 Task: Survival and Preparedness Supplies: Cater to preppers and survival enthusiasts.
Action: Mouse moved to (973, 515)
Screenshot: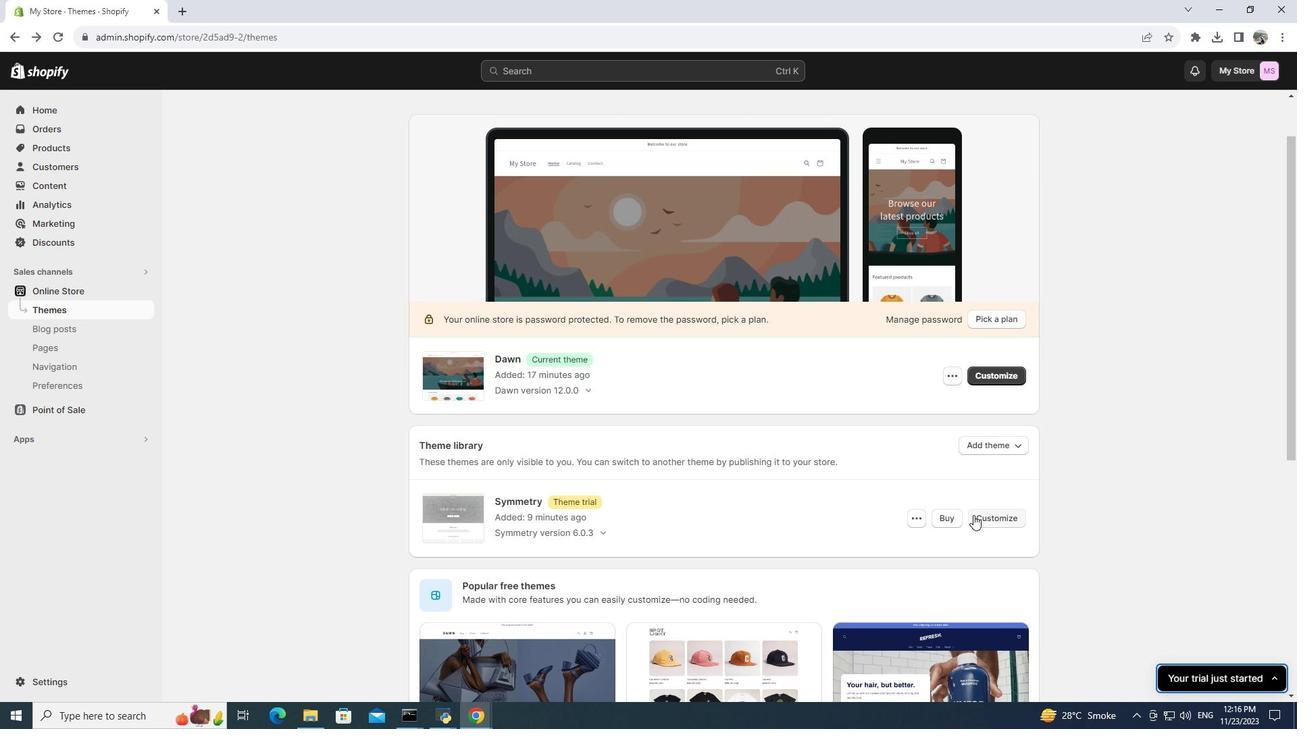 
Action: Mouse pressed left at (973, 515)
Screenshot: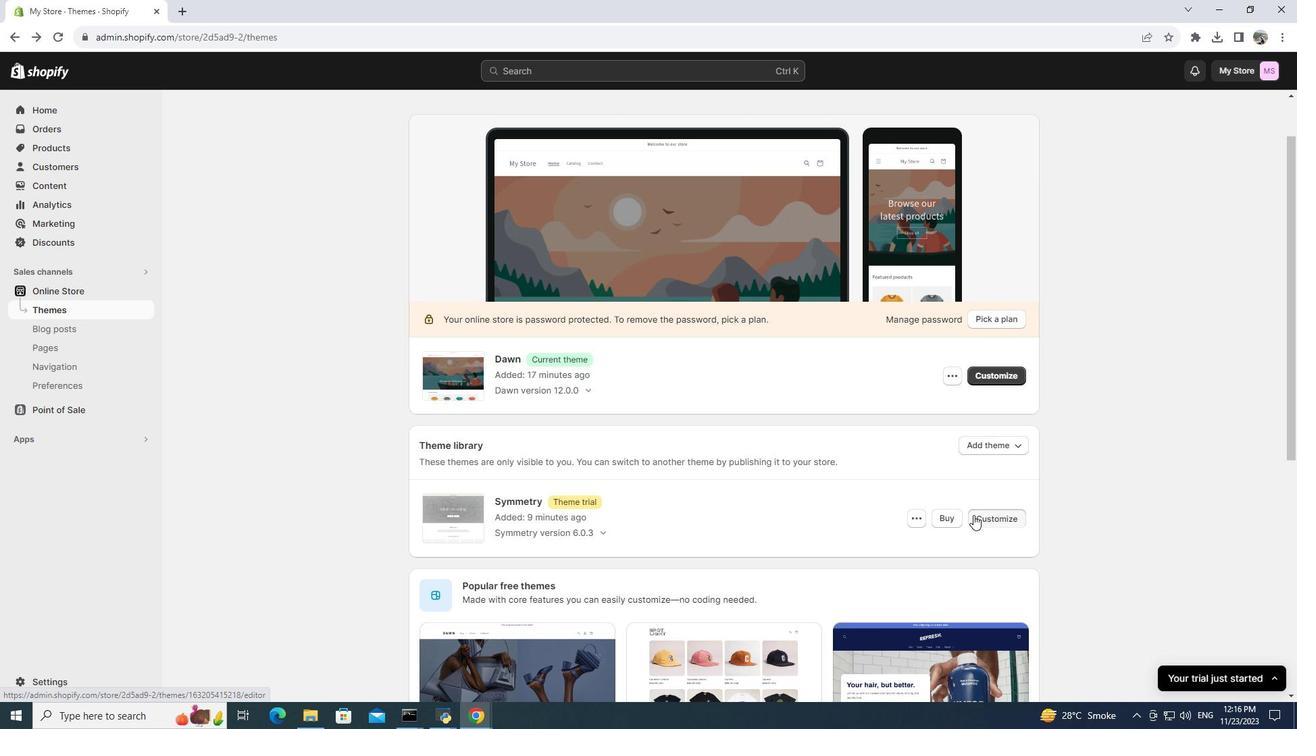 
Action: Mouse moved to (987, 336)
Screenshot: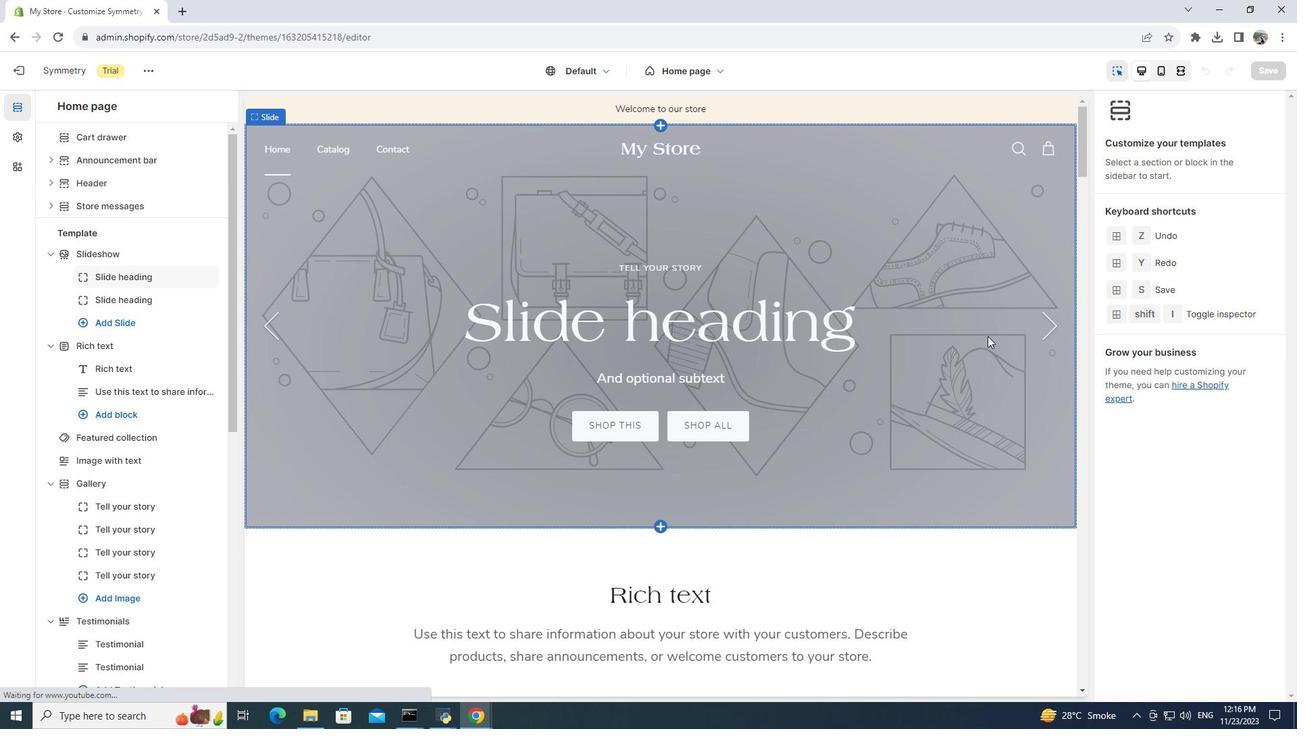 
Action: Mouse pressed left at (987, 336)
Screenshot: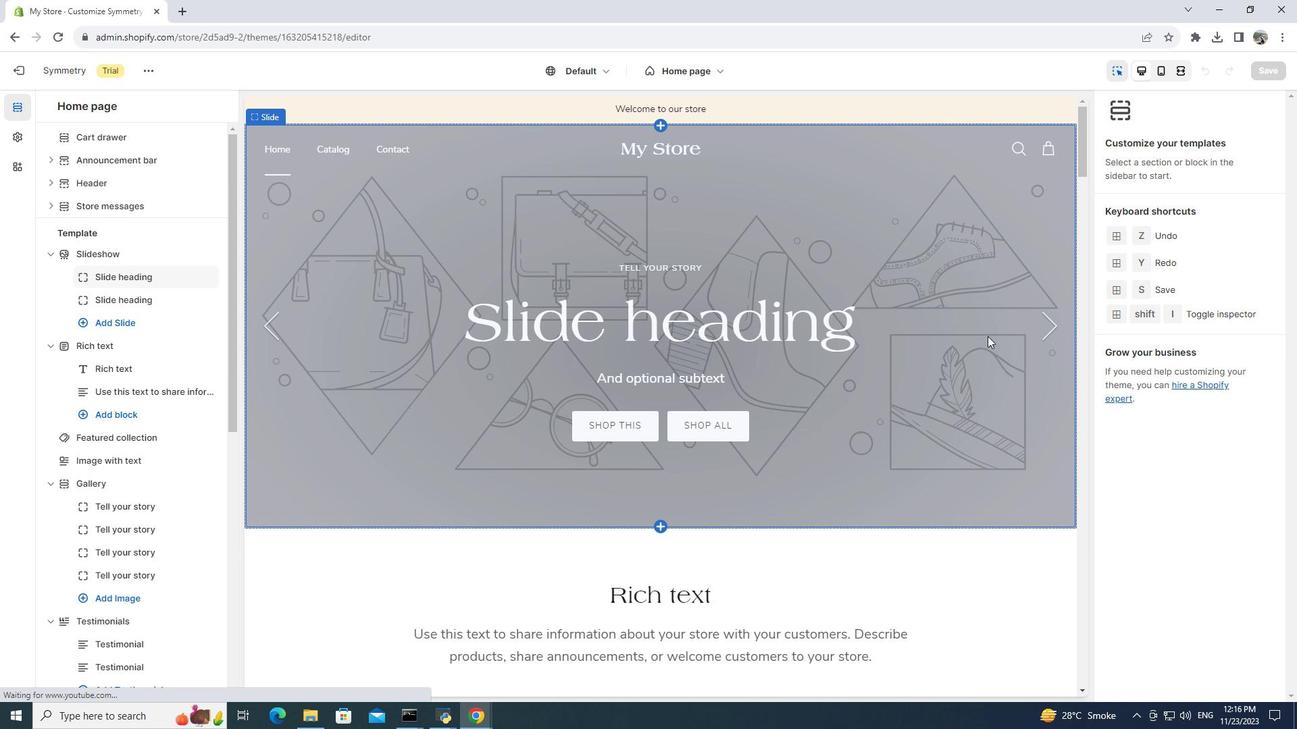
Action: Mouse moved to (1195, 171)
Screenshot: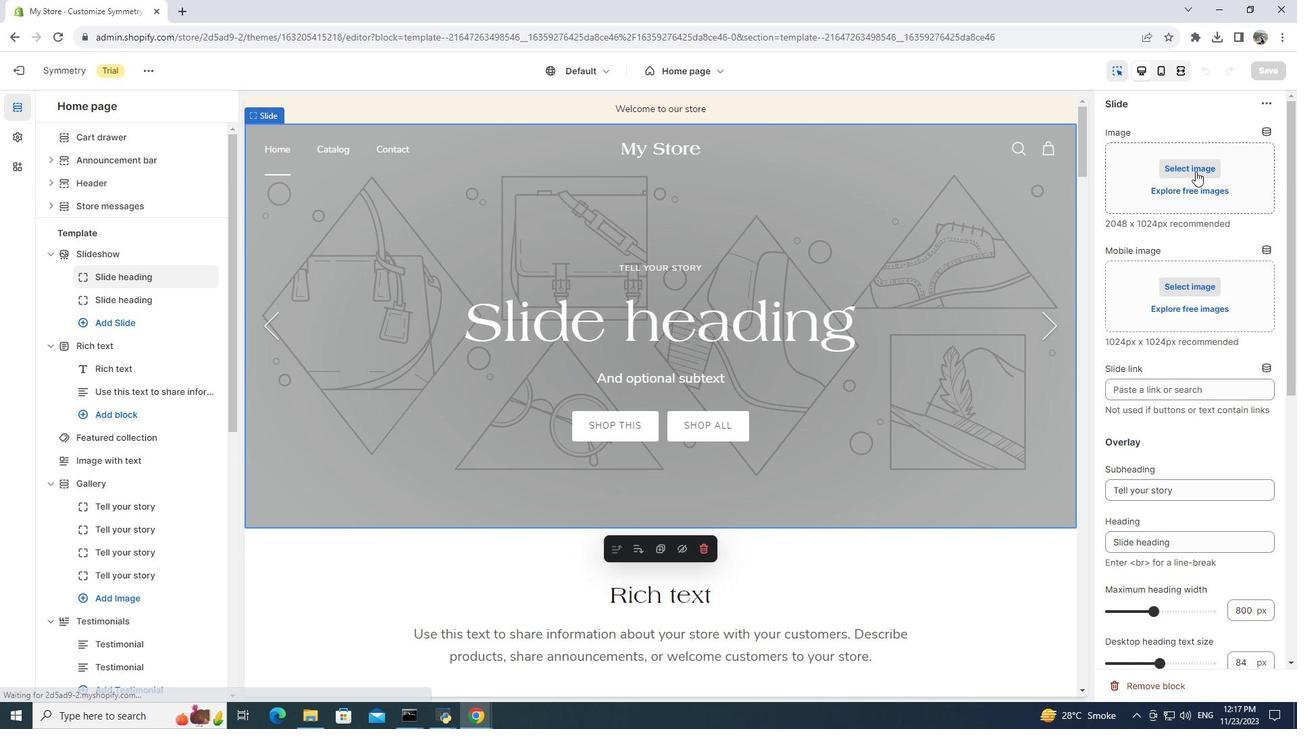 
Action: Mouse pressed left at (1195, 171)
Screenshot: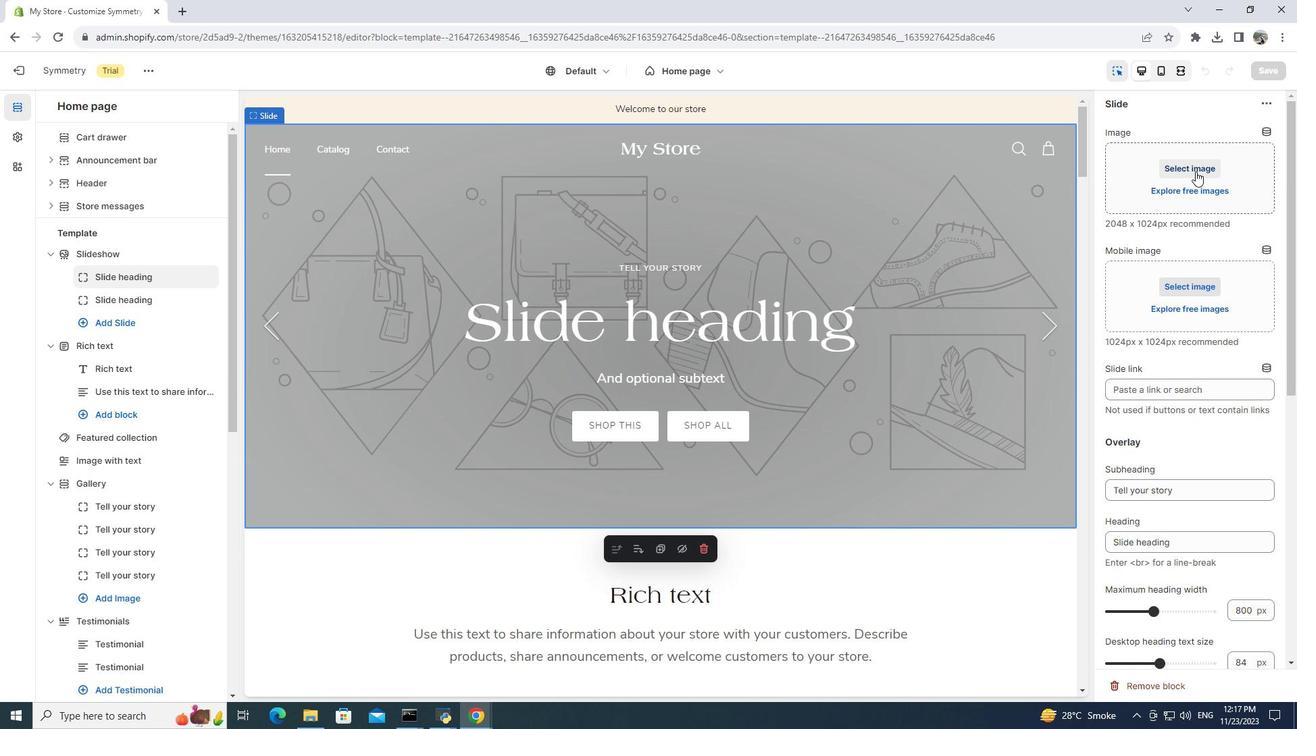 
Action: Mouse moved to (526, 452)
Screenshot: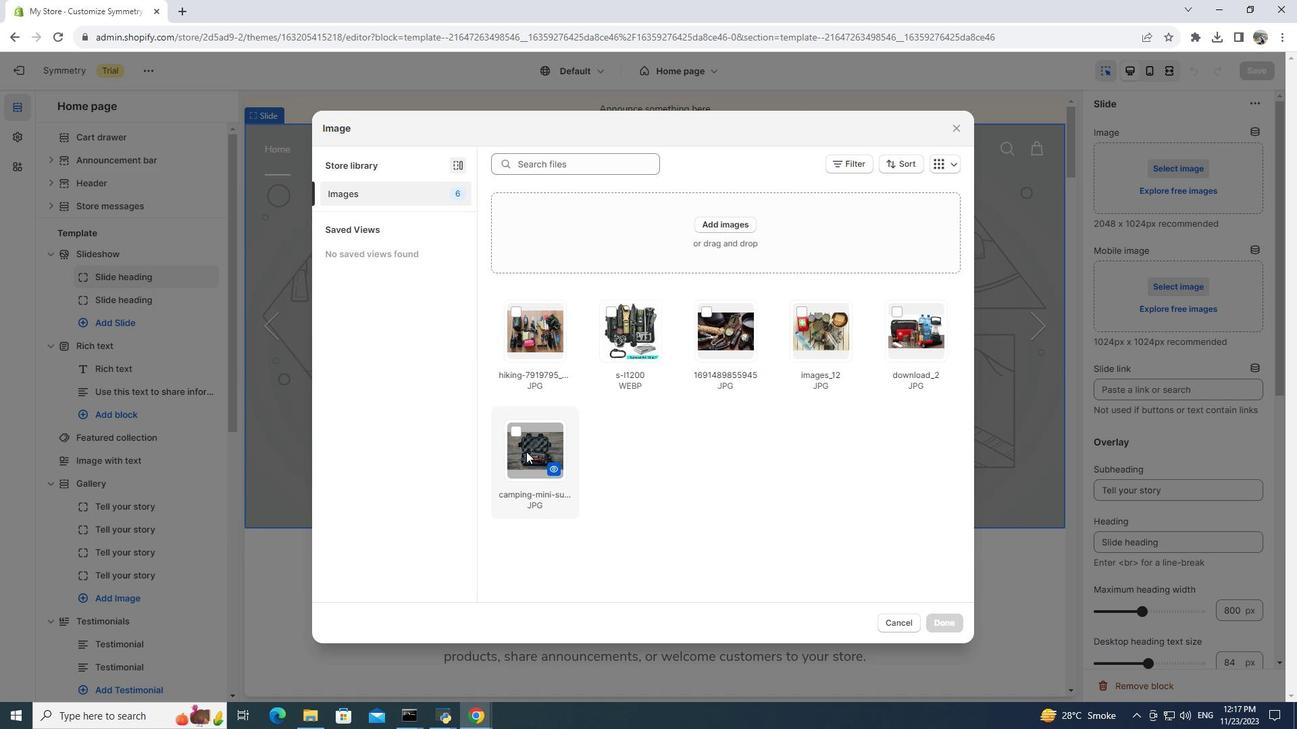
Action: Mouse pressed left at (526, 452)
Screenshot: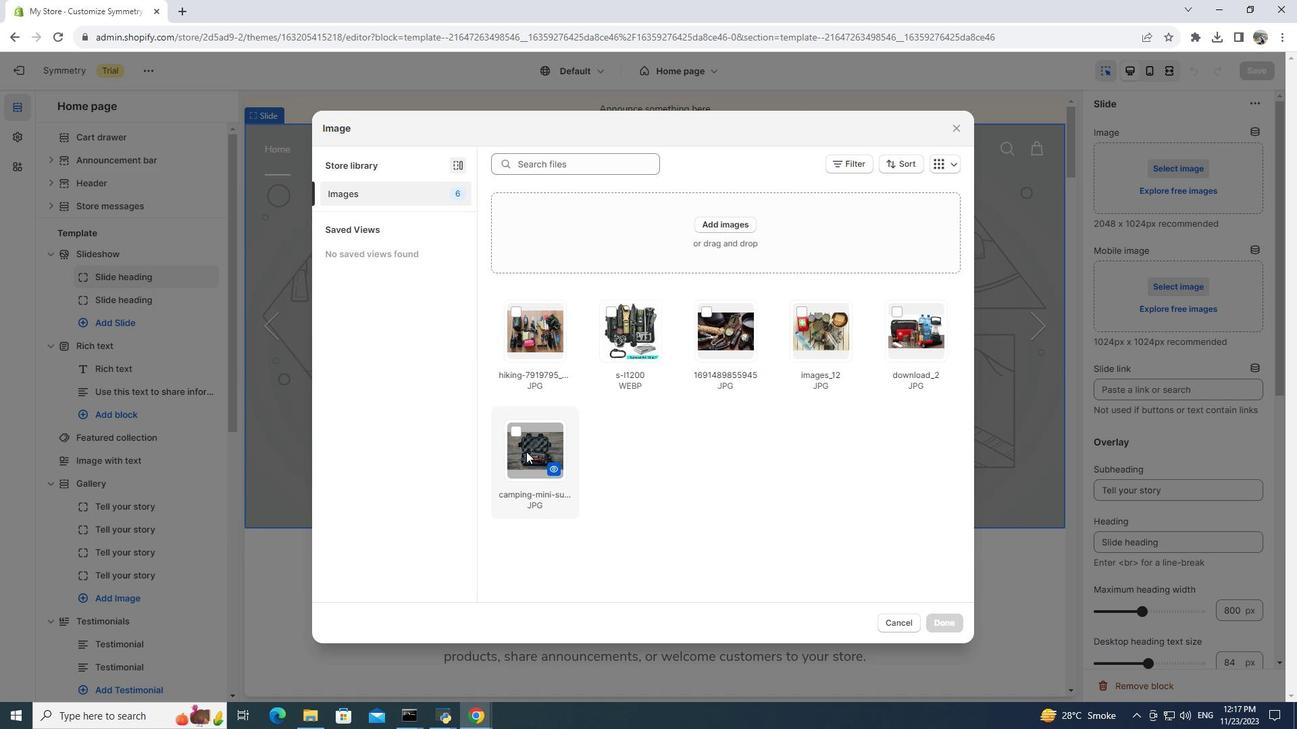 
Action: Mouse moved to (941, 616)
Screenshot: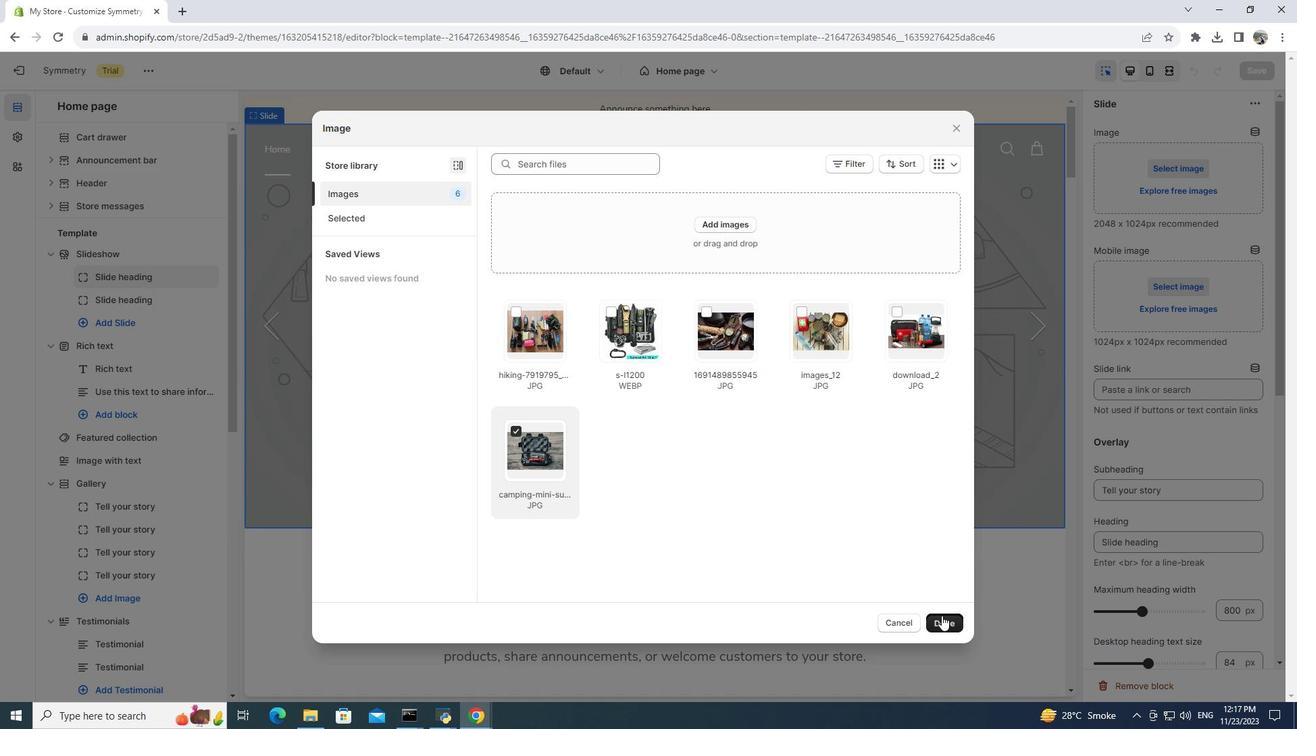 
Action: Mouse pressed left at (941, 616)
Screenshot: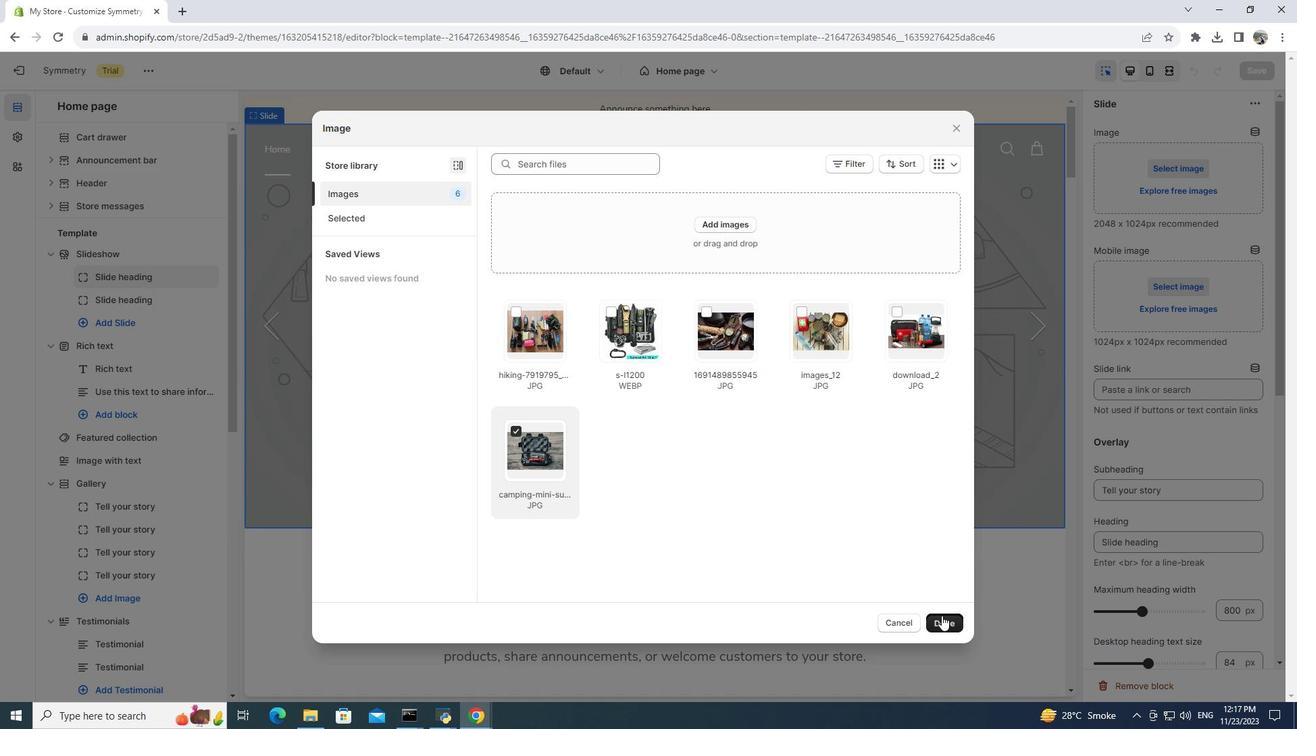 
Action: Mouse moved to (1054, 324)
Screenshot: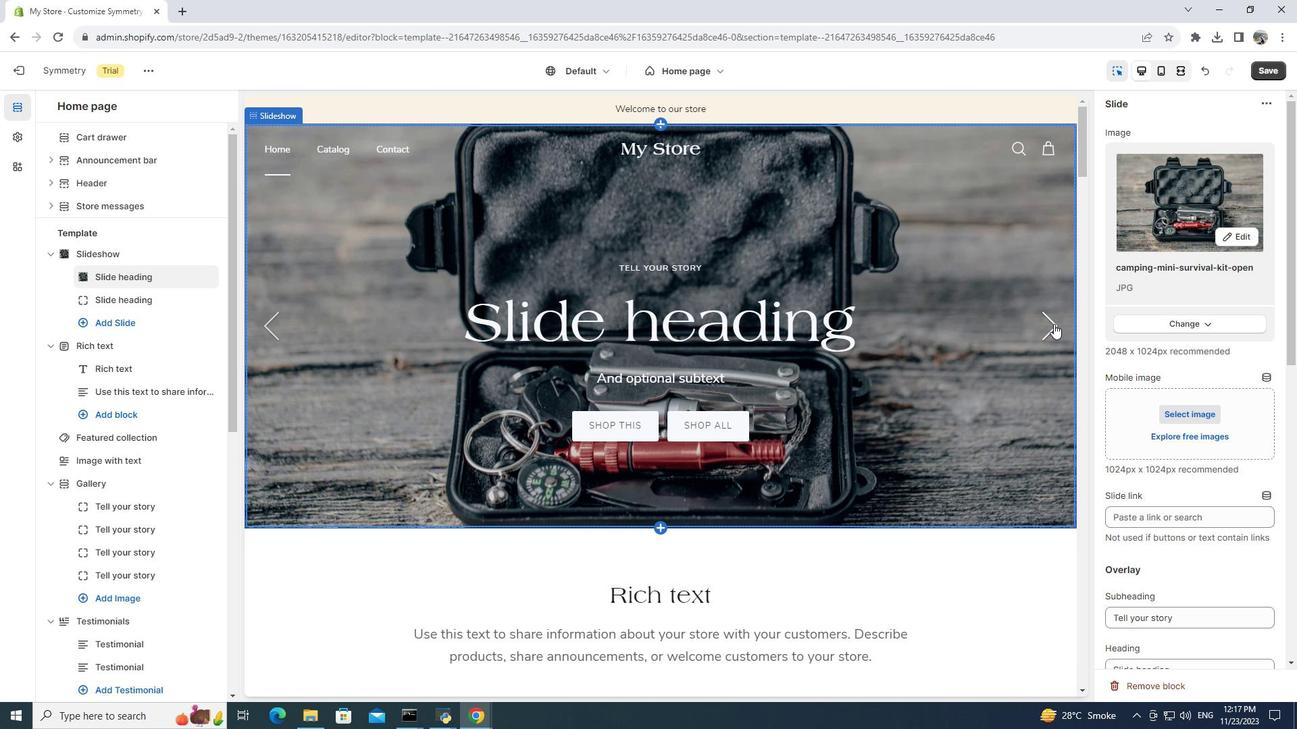 
Action: Mouse pressed left at (1054, 324)
Screenshot: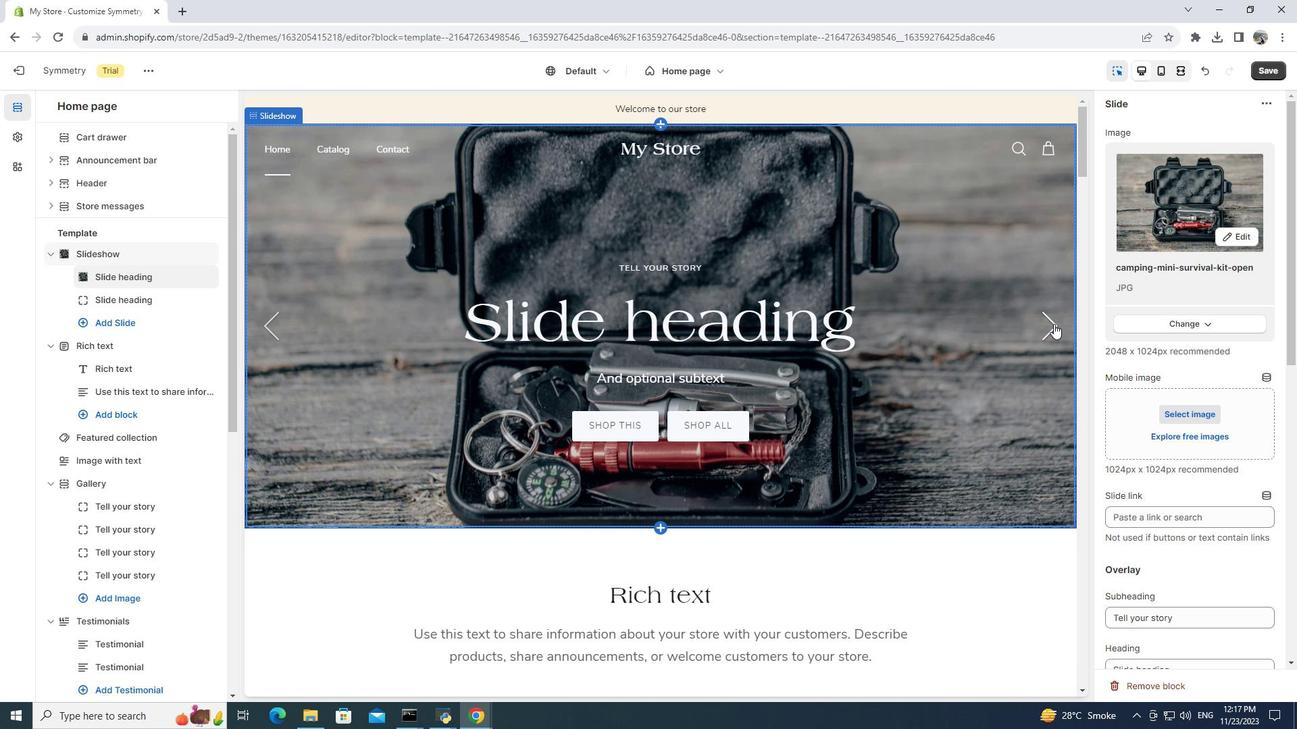 
Action: Mouse moved to (810, 340)
Screenshot: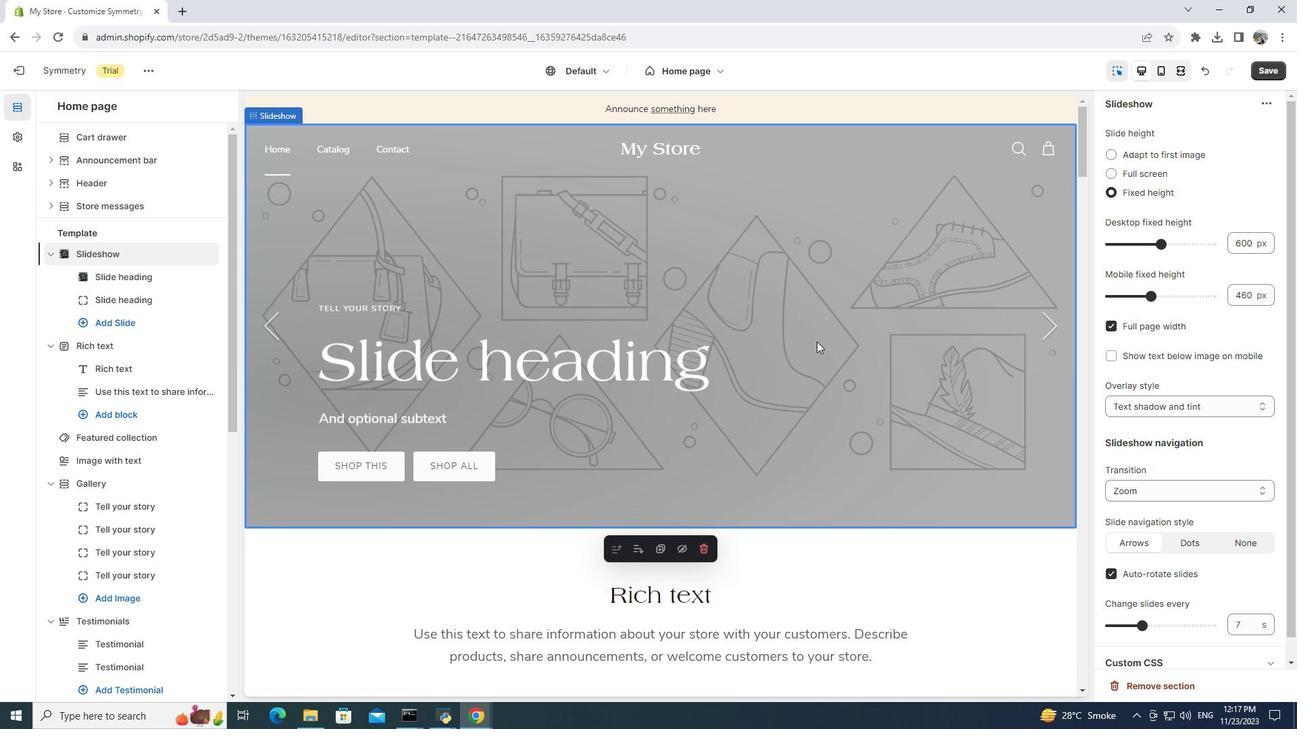 
Action: Mouse pressed left at (810, 340)
Screenshot: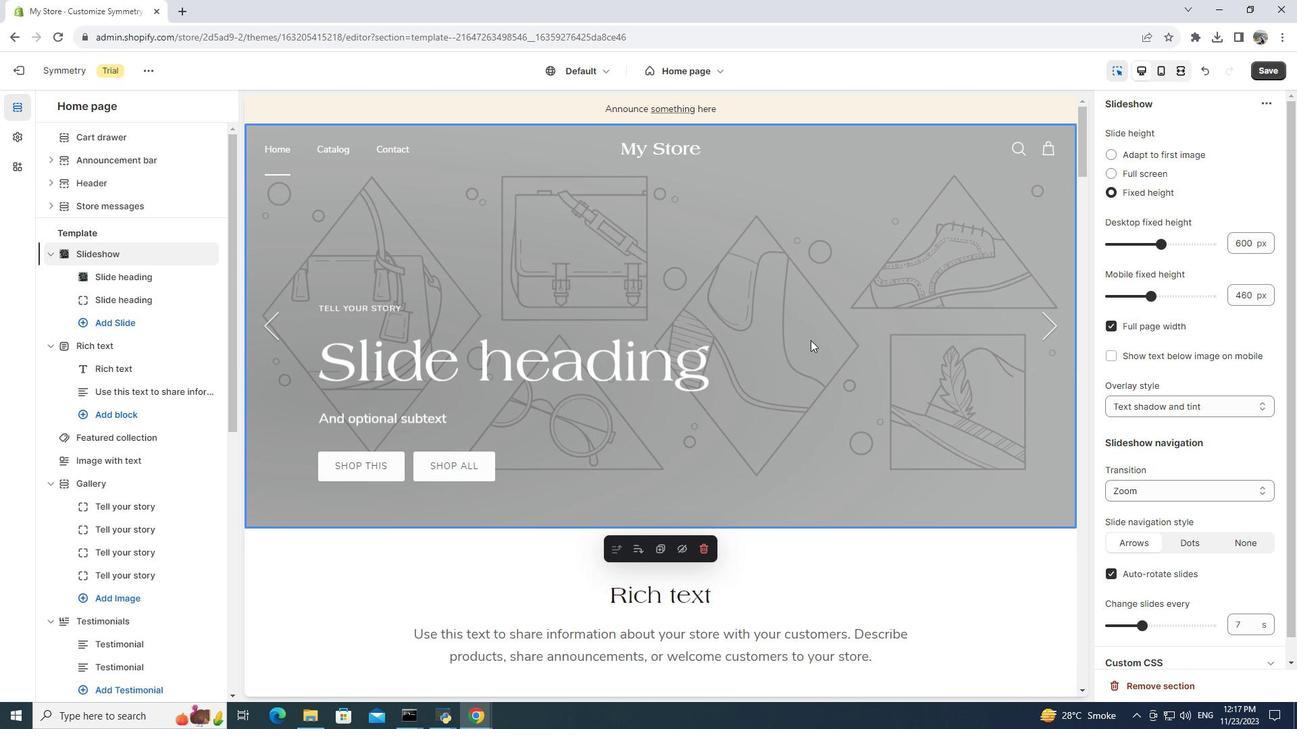 
Action: Mouse moved to (1197, 166)
Screenshot: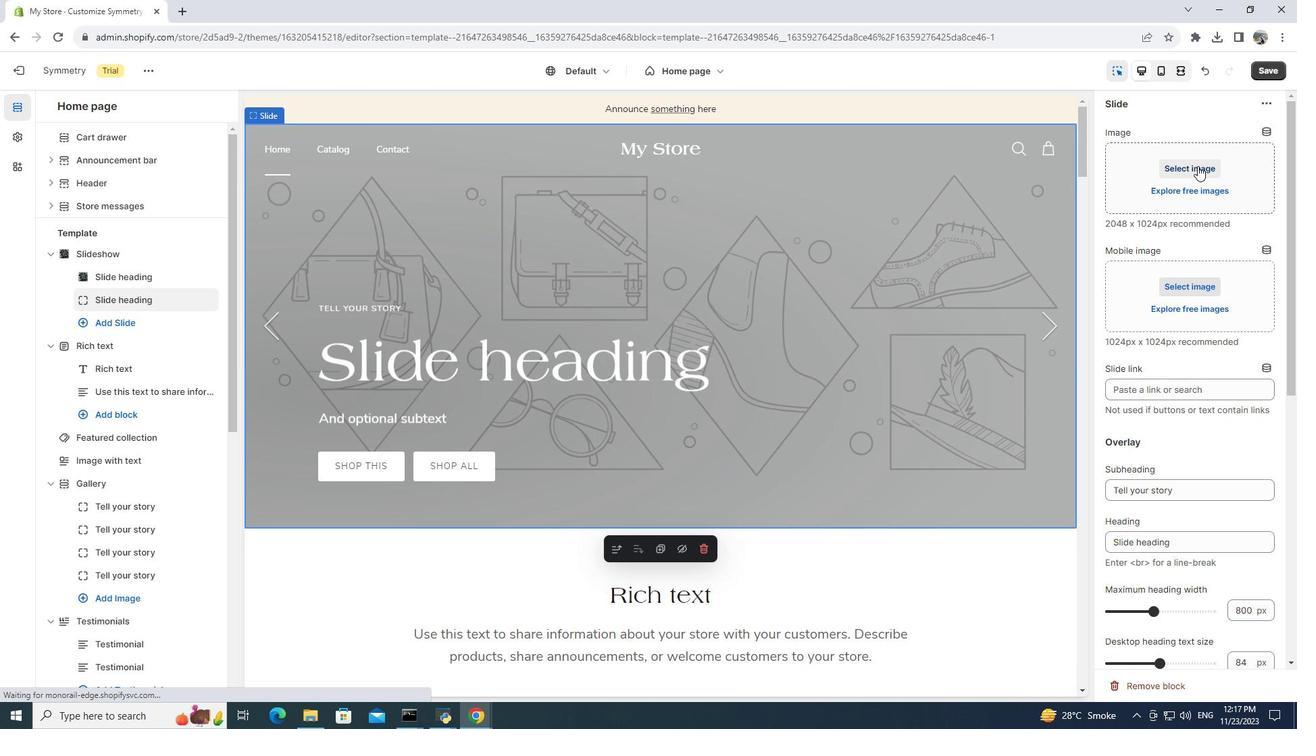
Action: Mouse pressed left at (1197, 166)
Screenshot: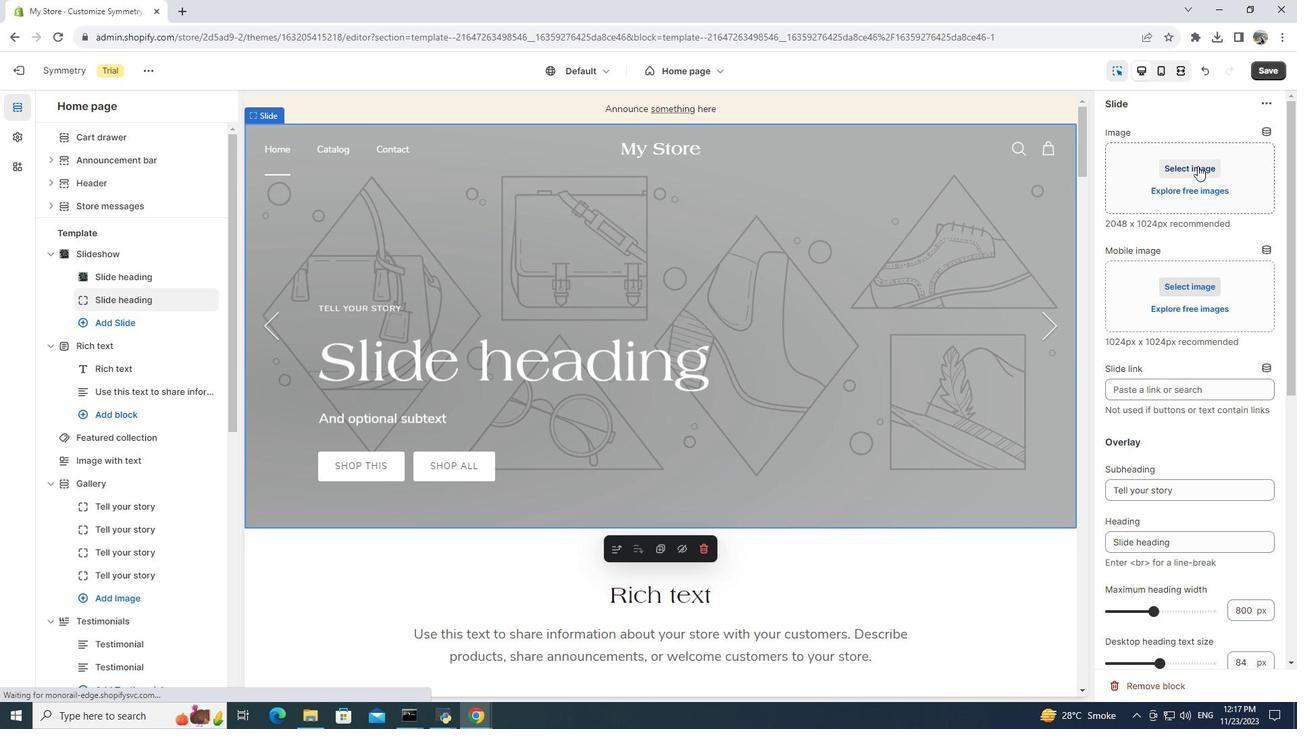 
Action: Mouse moved to (644, 320)
Screenshot: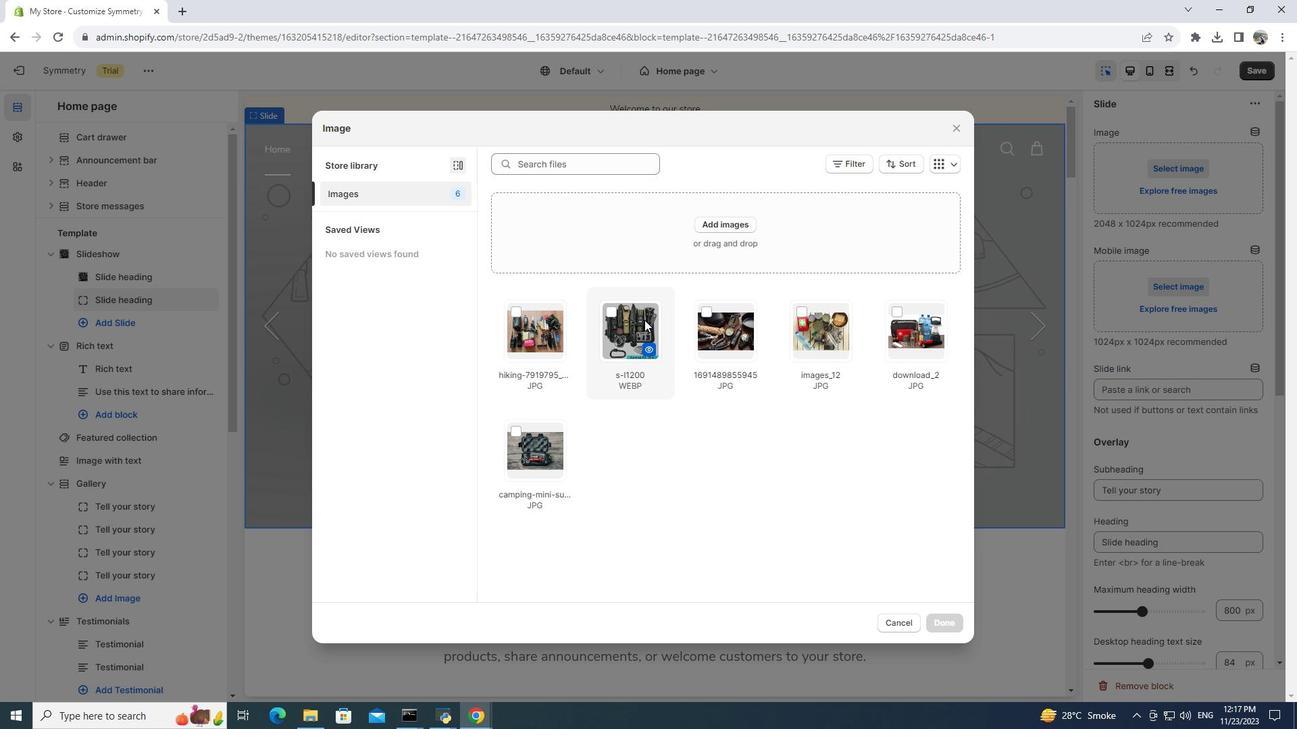 
Action: Mouse pressed left at (644, 320)
Screenshot: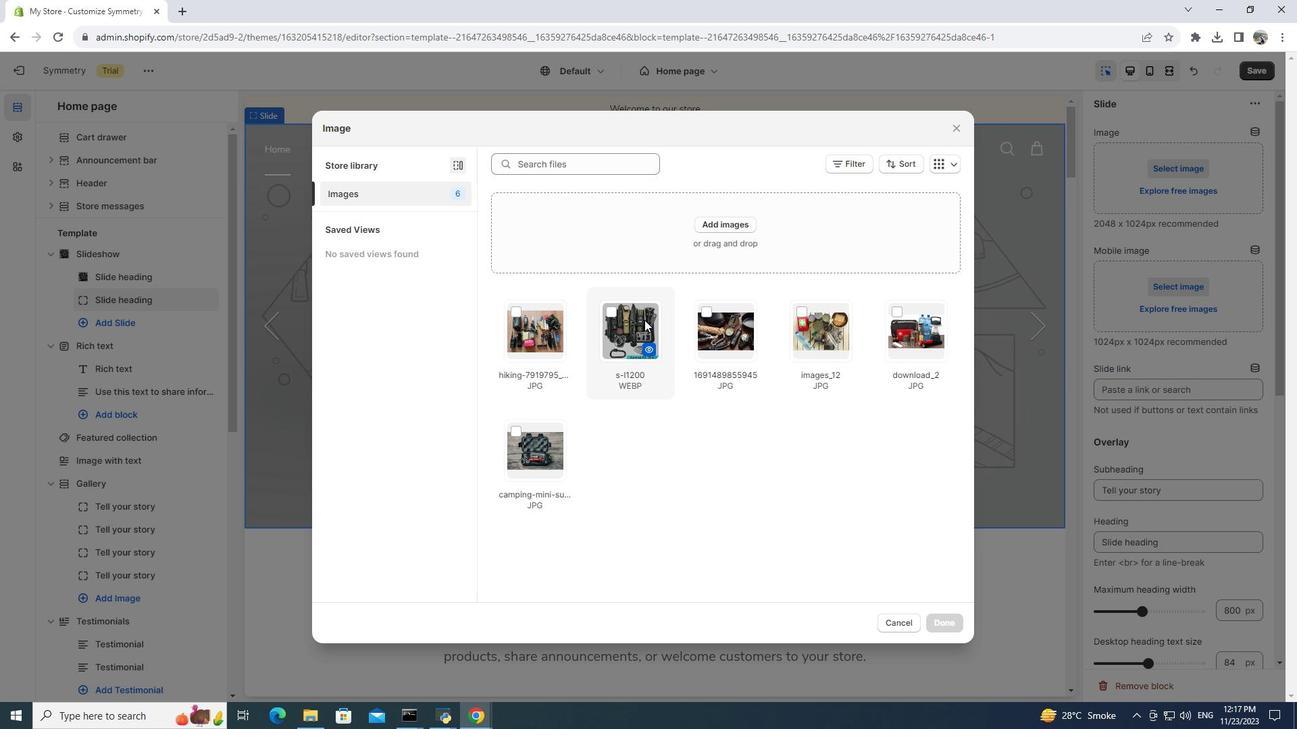 
Action: Mouse moved to (943, 624)
Screenshot: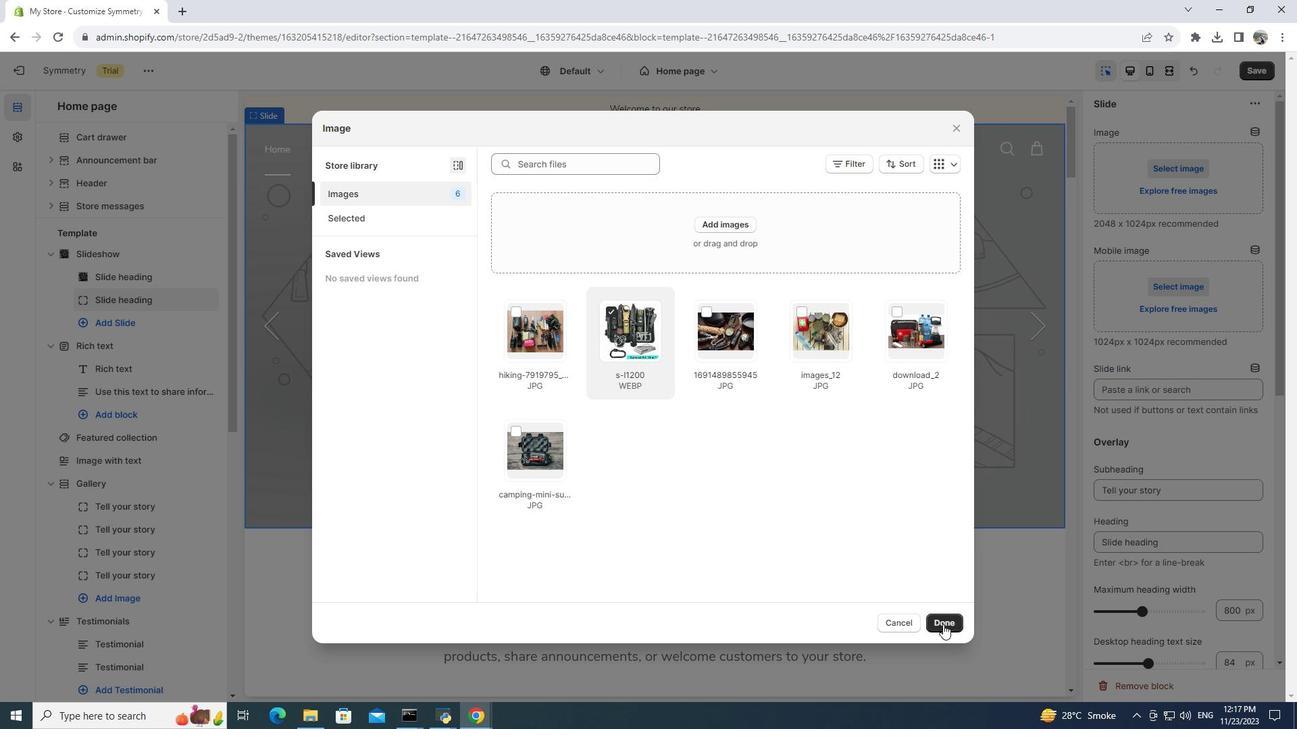 
Action: Mouse pressed left at (943, 624)
Screenshot: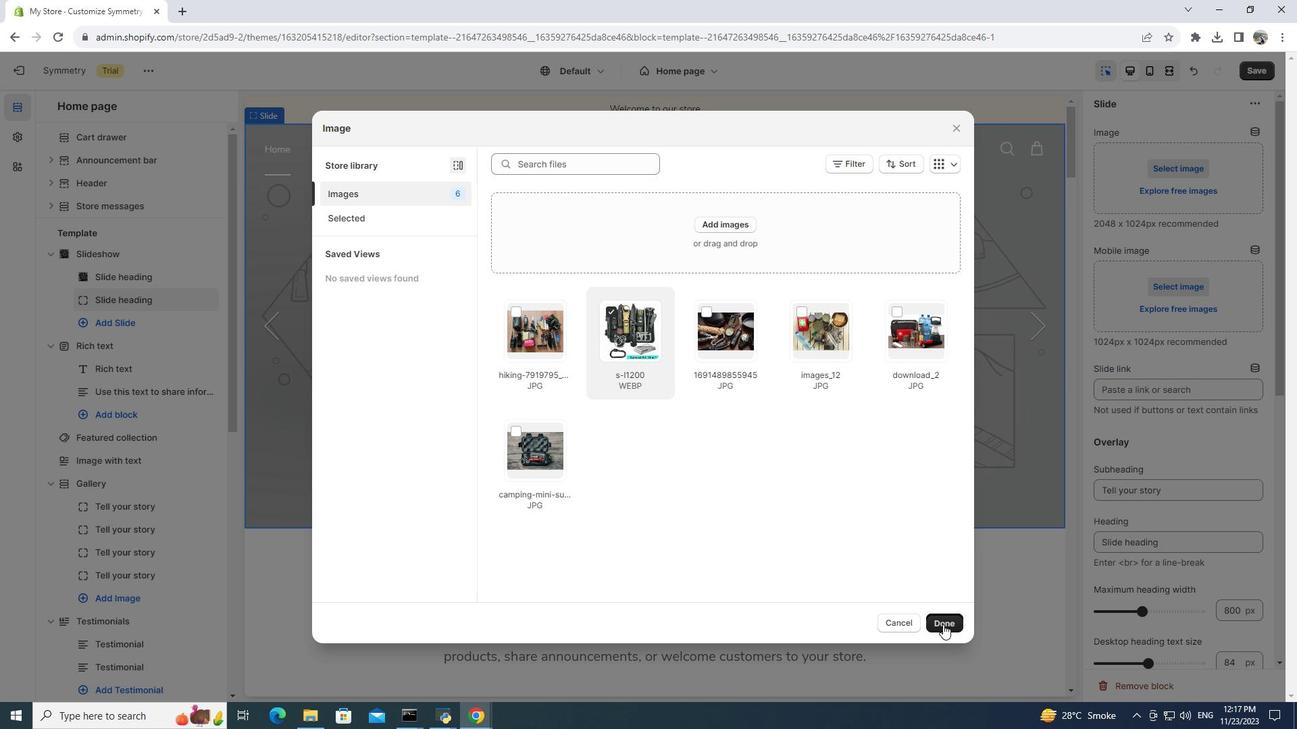 
Action: Mouse moved to (898, 376)
Screenshot: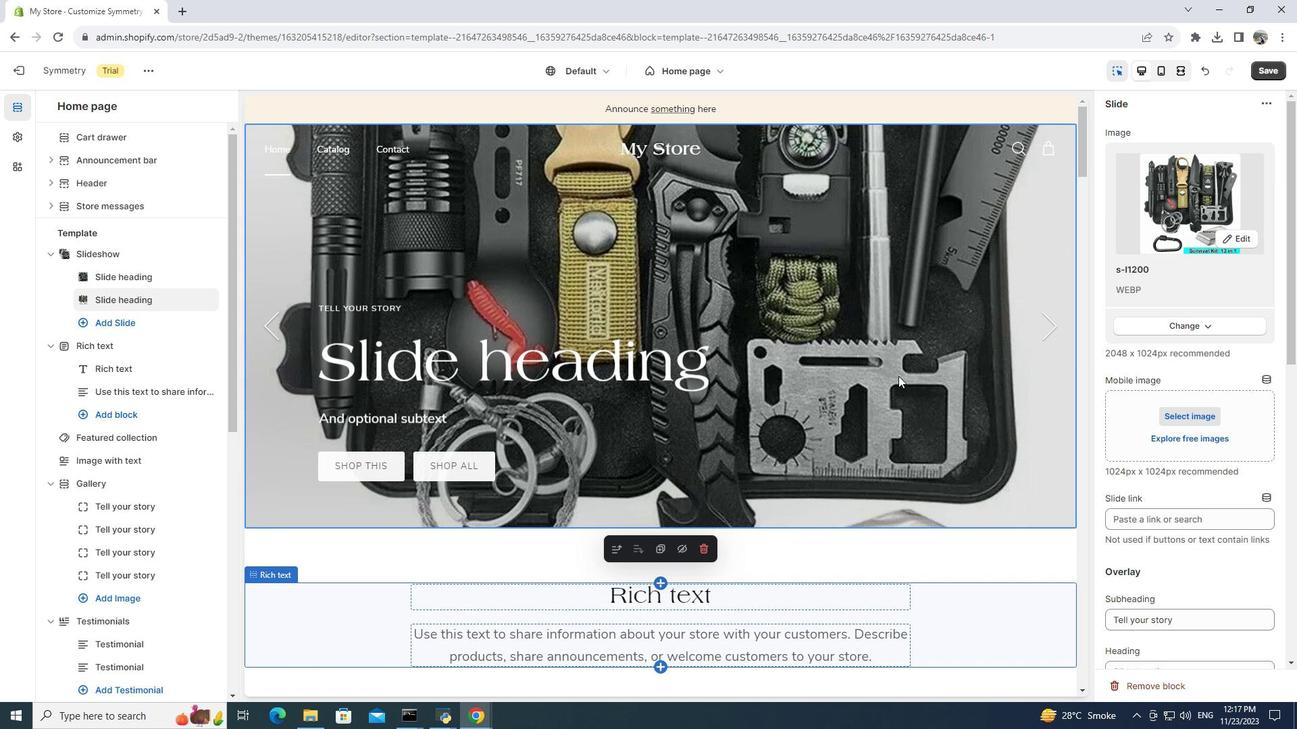
Action: Mouse scrolled (898, 377) with delta (0, 0)
Screenshot: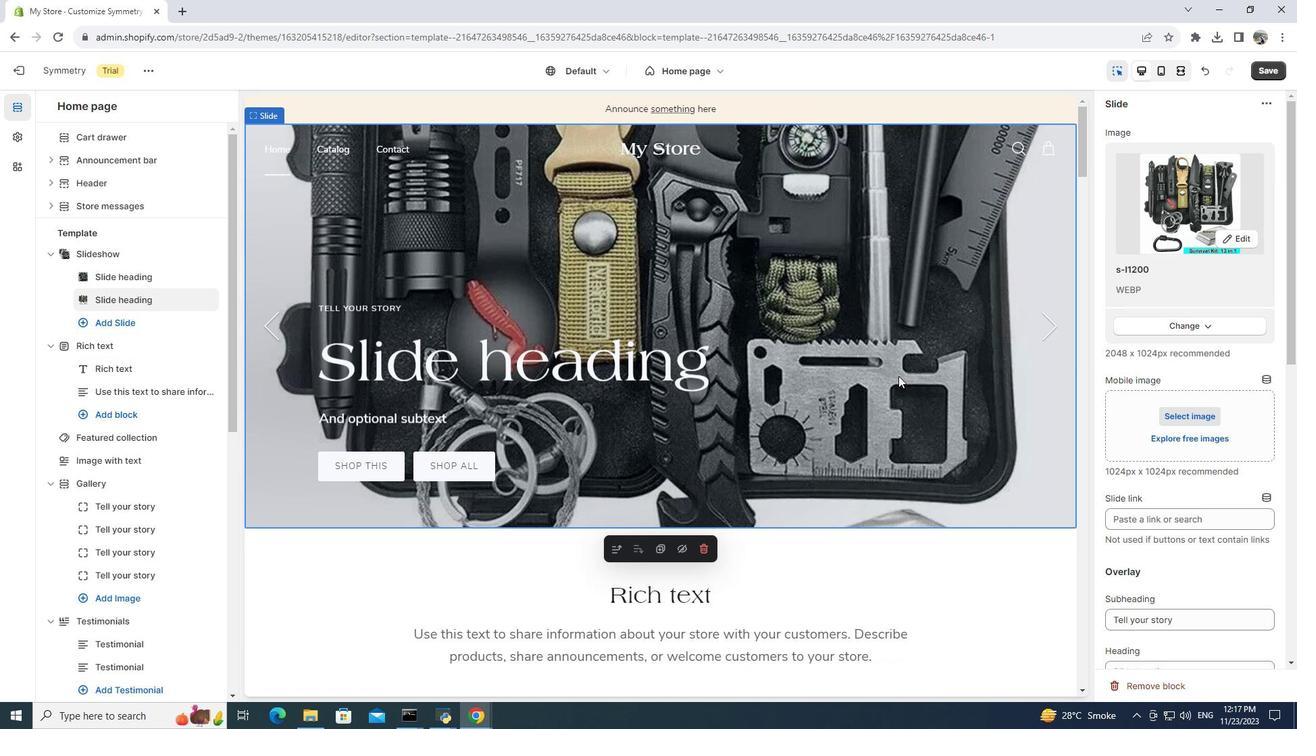 
Action: Mouse moved to (1047, 320)
Screenshot: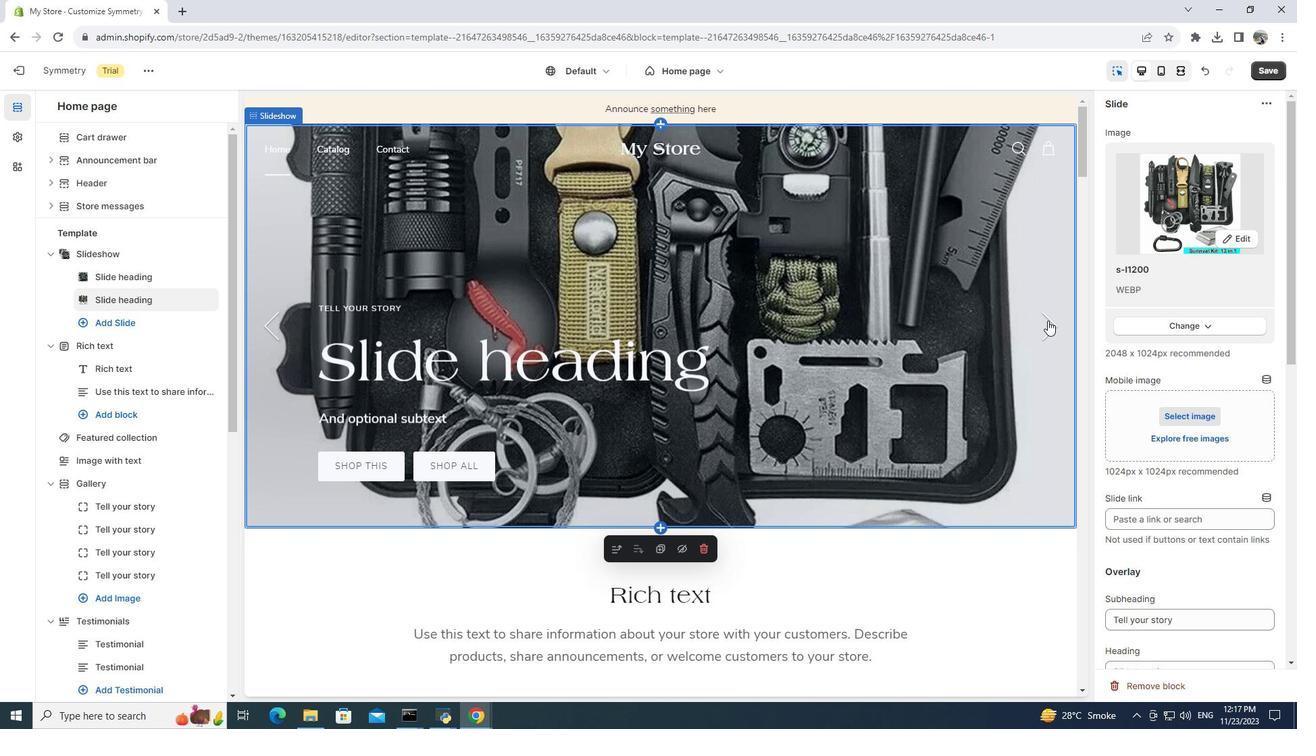 
Action: Mouse pressed left at (1047, 320)
Screenshot: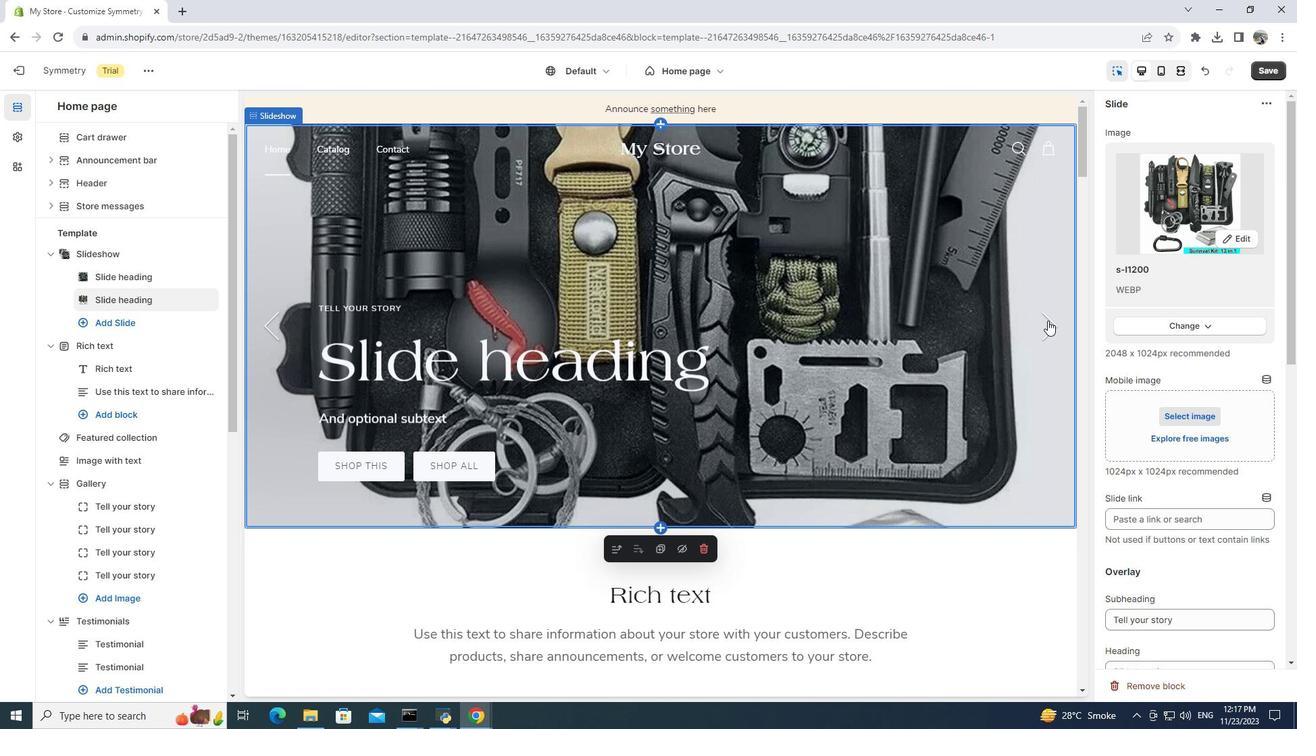 
Action: Mouse moved to (872, 354)
Screenshot: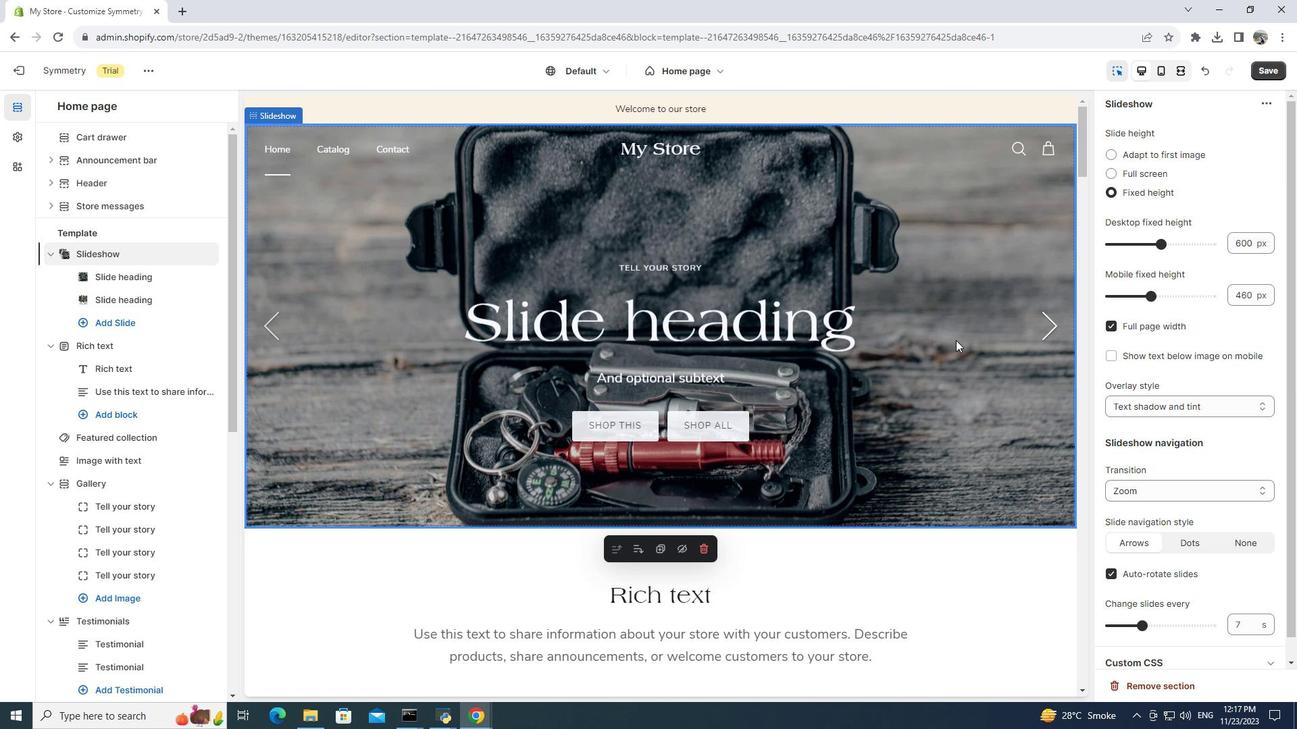 
Action: Mouse pressed left at (872, 354)
Screenshot: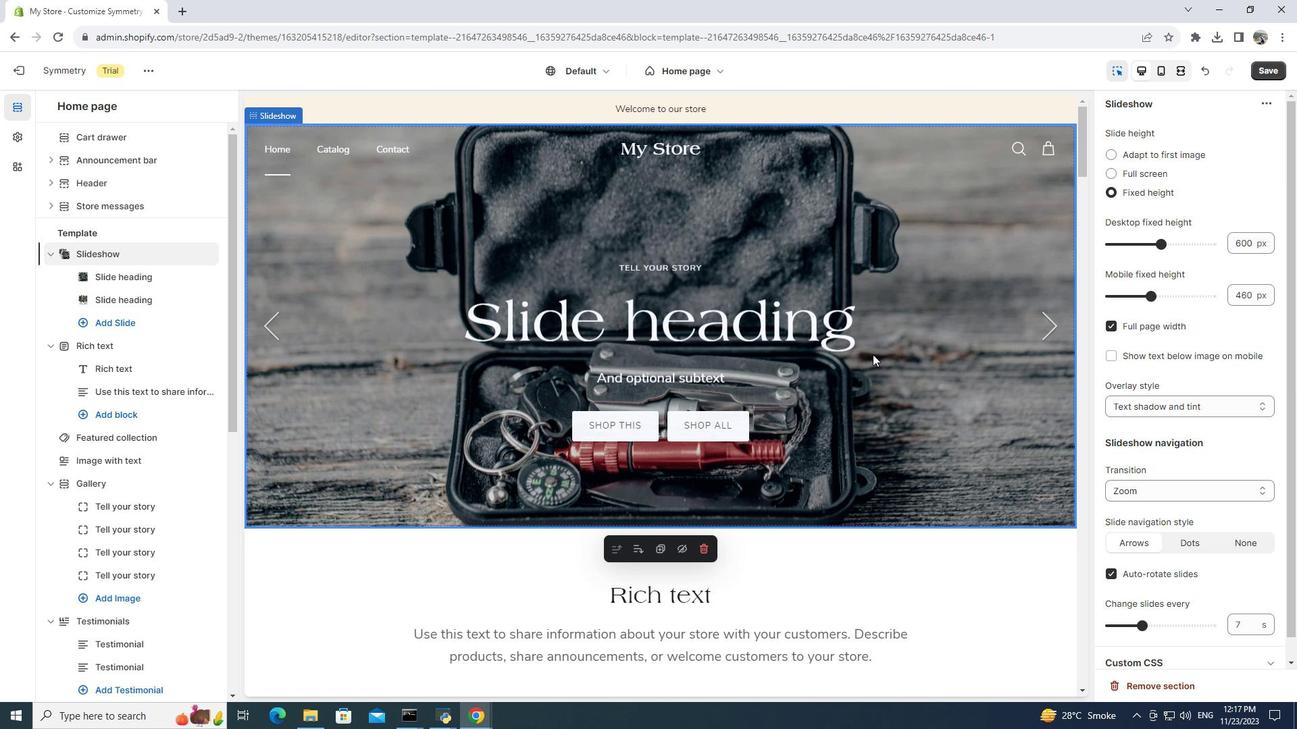 
Action: Mouse moved to (443, 365)
Screenshot: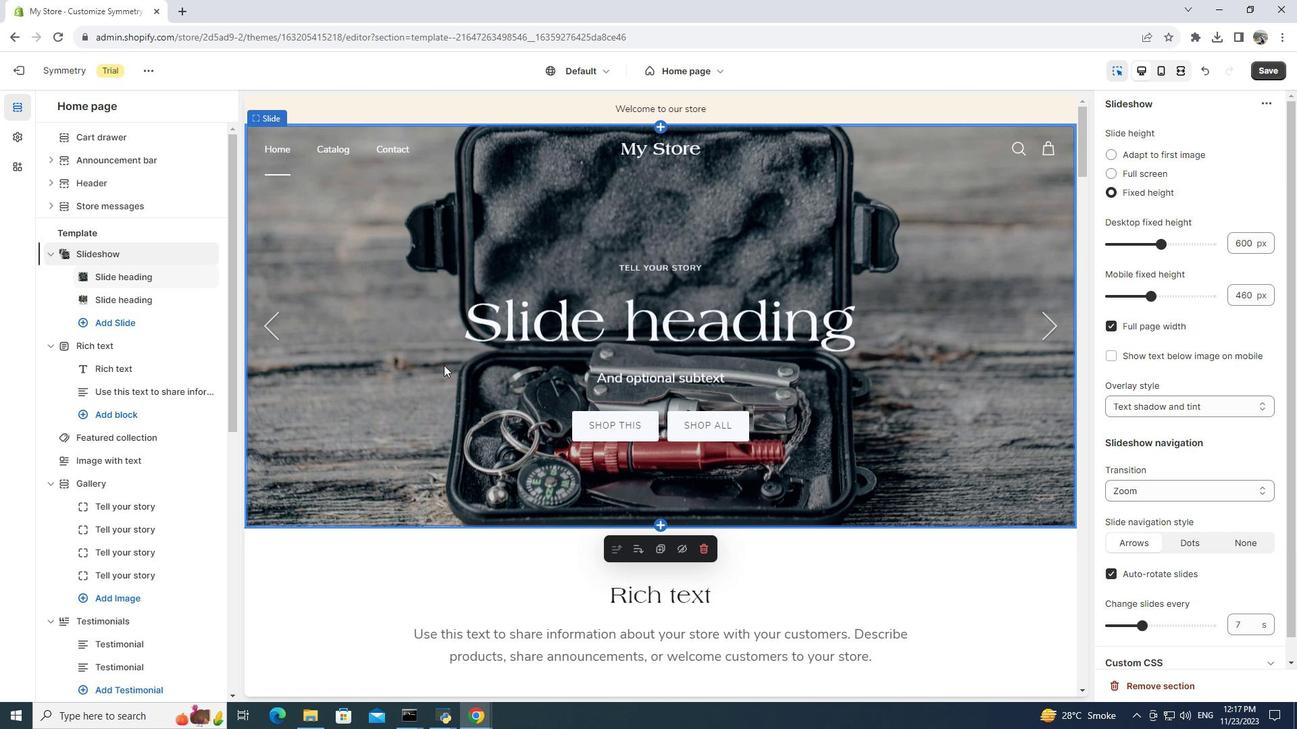 
Action: Mouse pressed left at (443, 365)
Screenshot: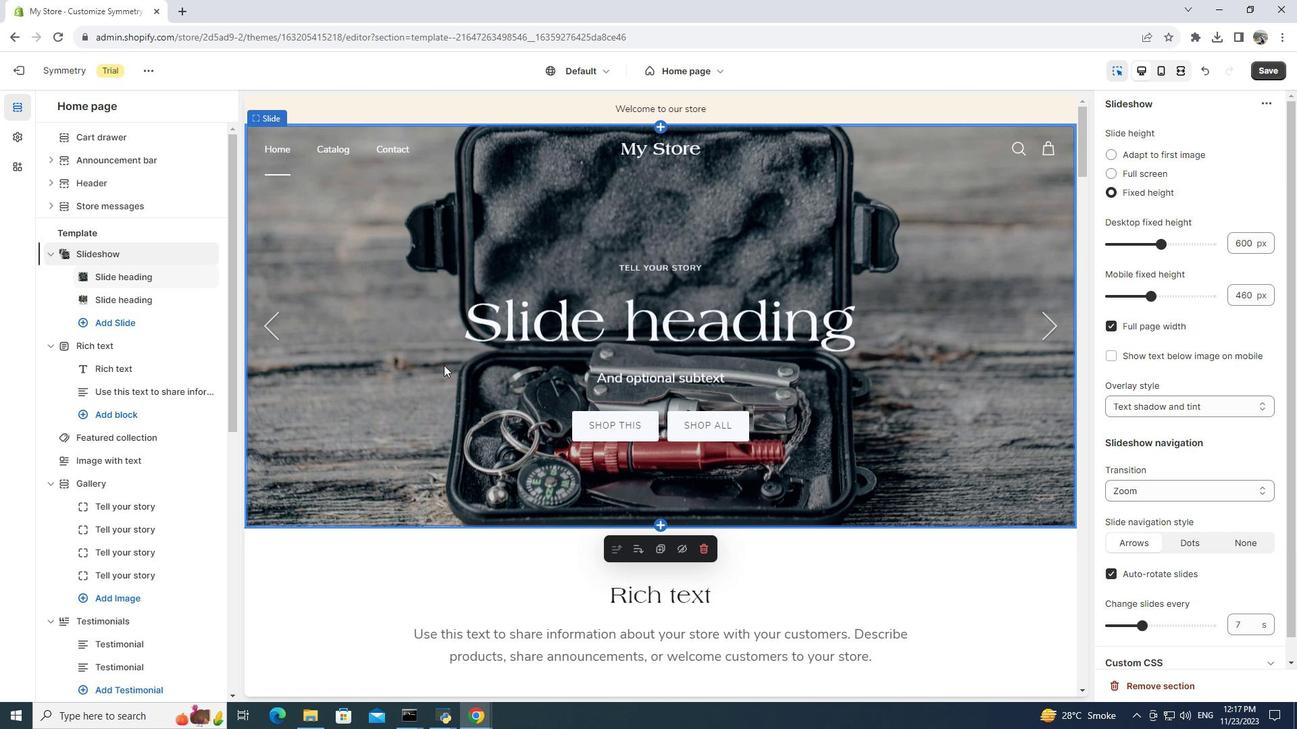 
Action: Mouse pressed left at (443, 365)
Screenshot: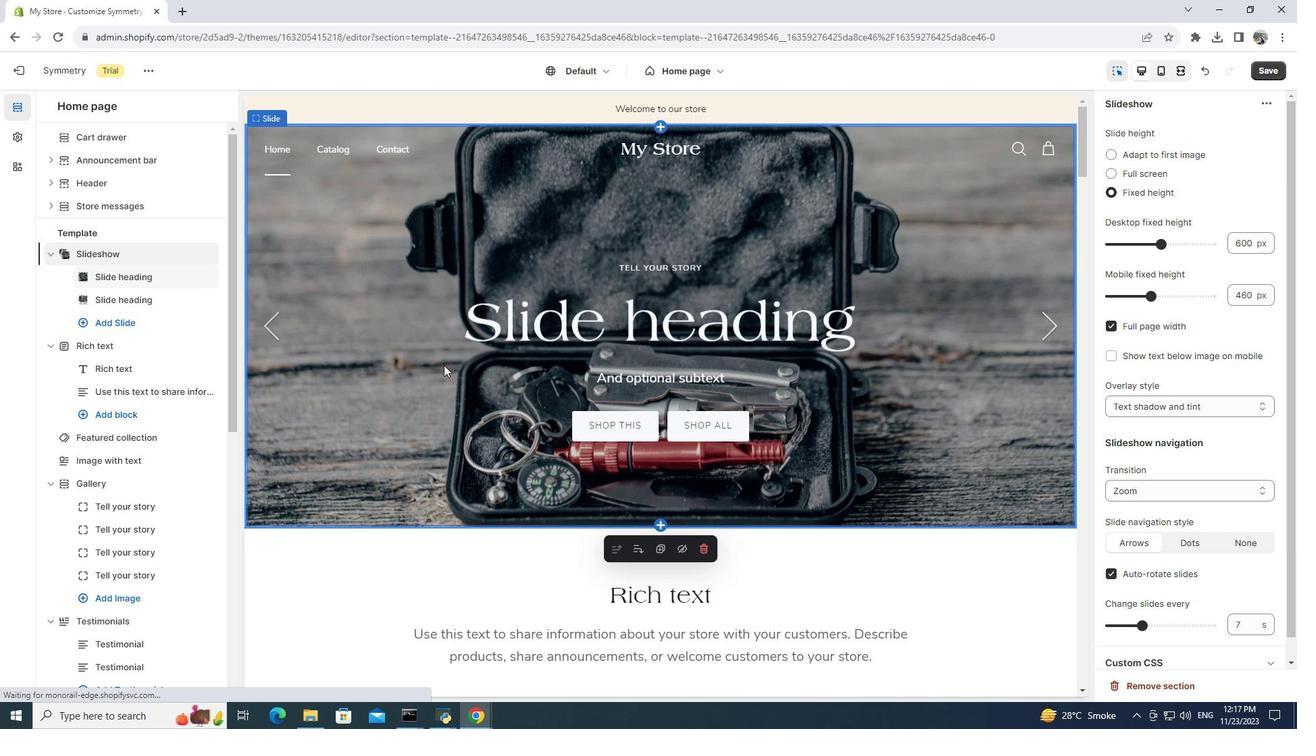 
Action: Mouse moved to (1188, 483)
Screenshot: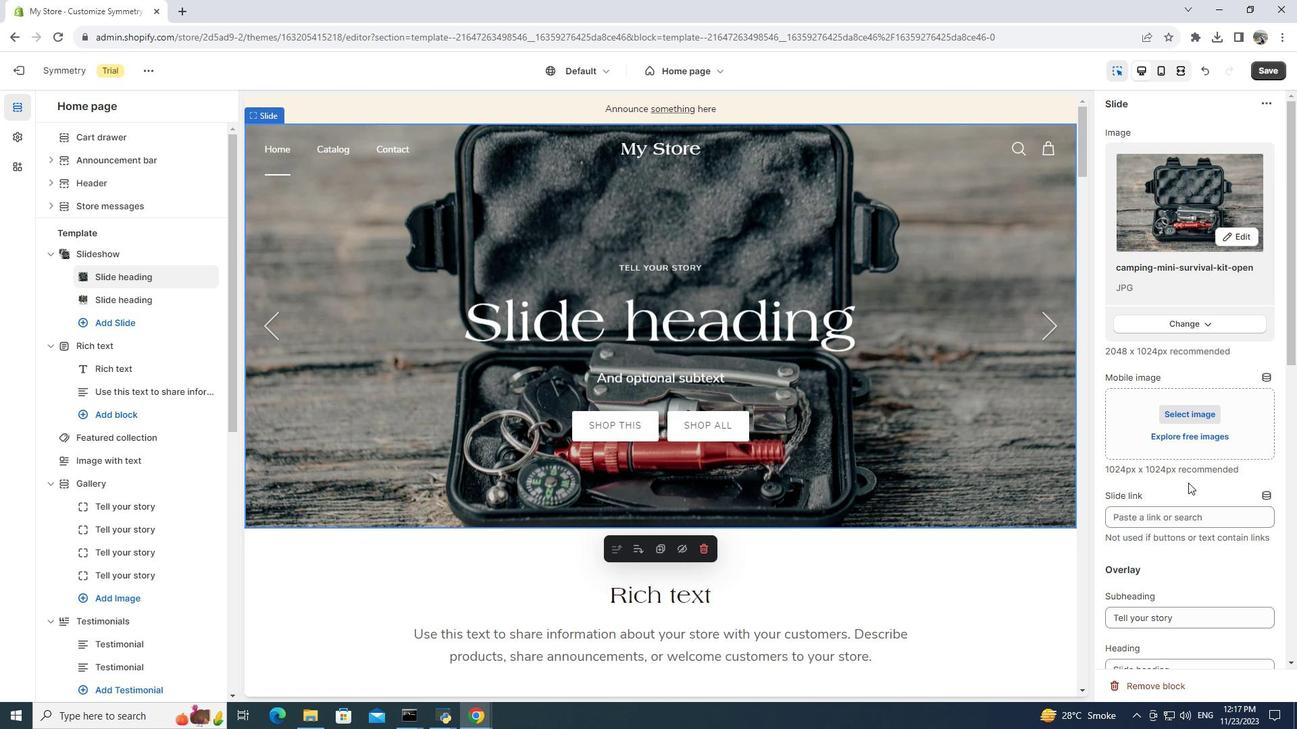 
Action: Mouse scrolled (1188, 482) with delta (0, 0)
Screenshot: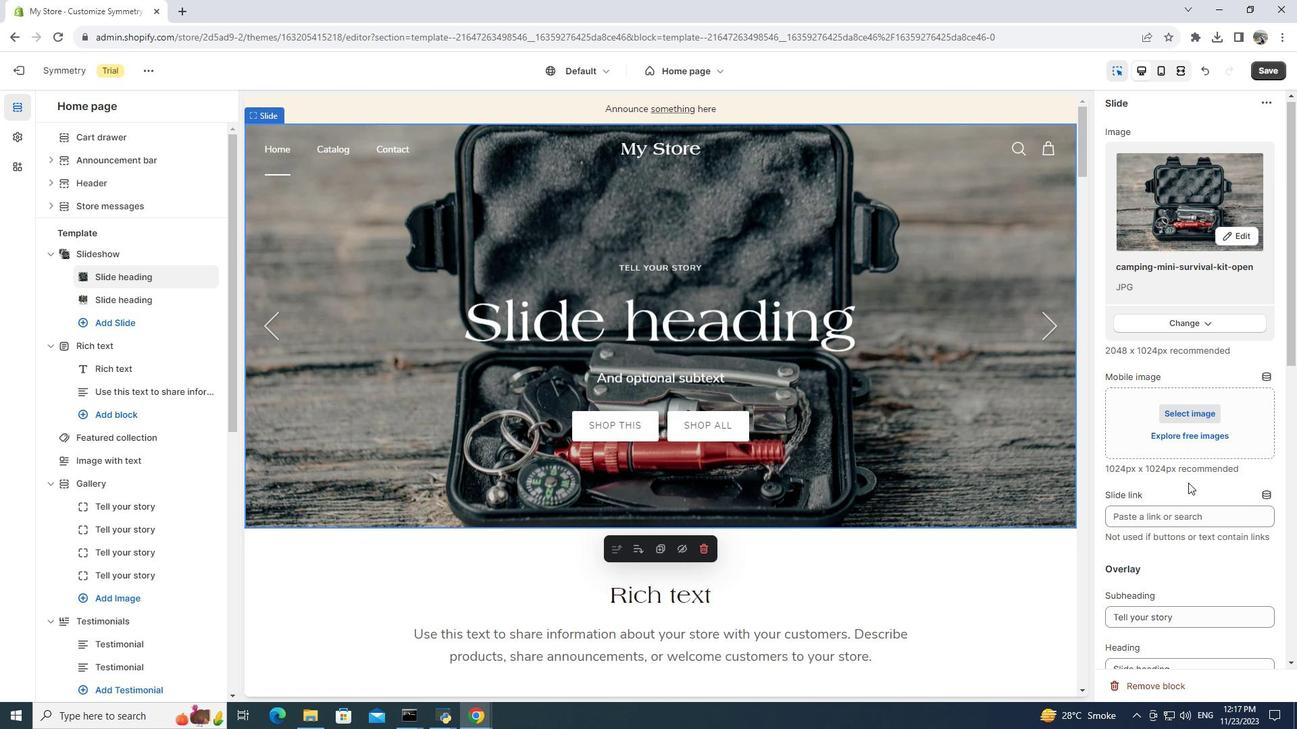 
Action: Mouse scrolled (1188, 482) with delta (0, 0)
Screenshot: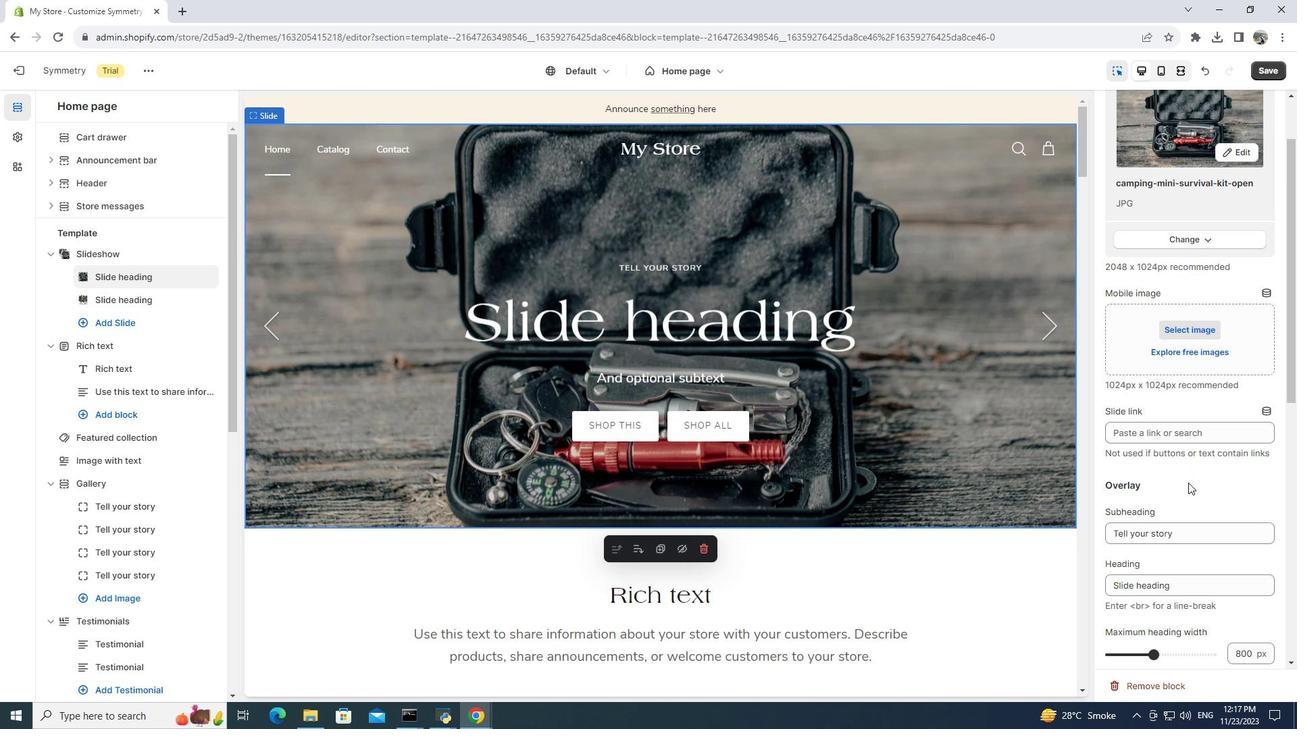 
Action: Mouse pressed left at (1188, 483)
Screenshot: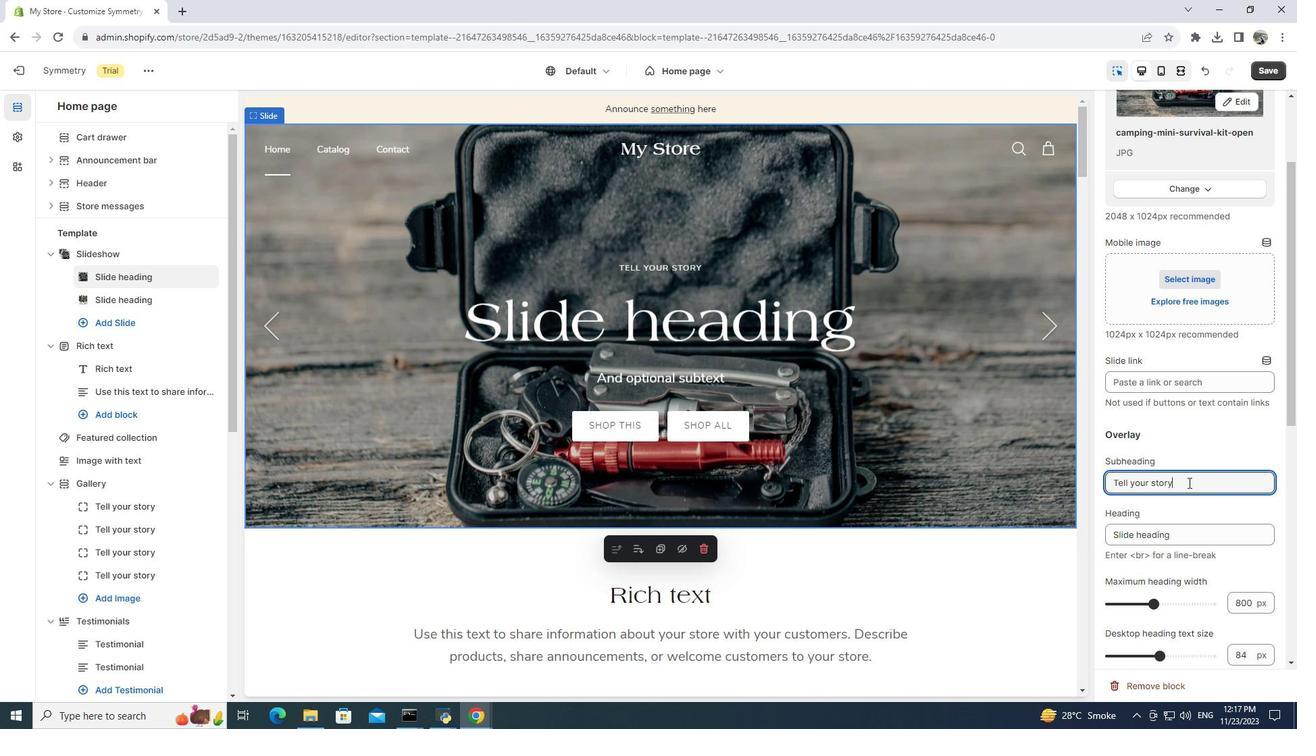 
Action: Key pressed <Key.backspace><Key.backspace><Key.backspace><Key.backspace><Key.backspace><Key.backspace><Key.backspace><Key.backspace><Key.backspace><Key.backspace><Key.backspace><Key.backspace><Key.backspace><Key.backspace><Key.backspace><Key.backspace><Key.backspace><Key.backspace><Key.backspace><Key.backspace>survival<Key.space>kit
Screenshot: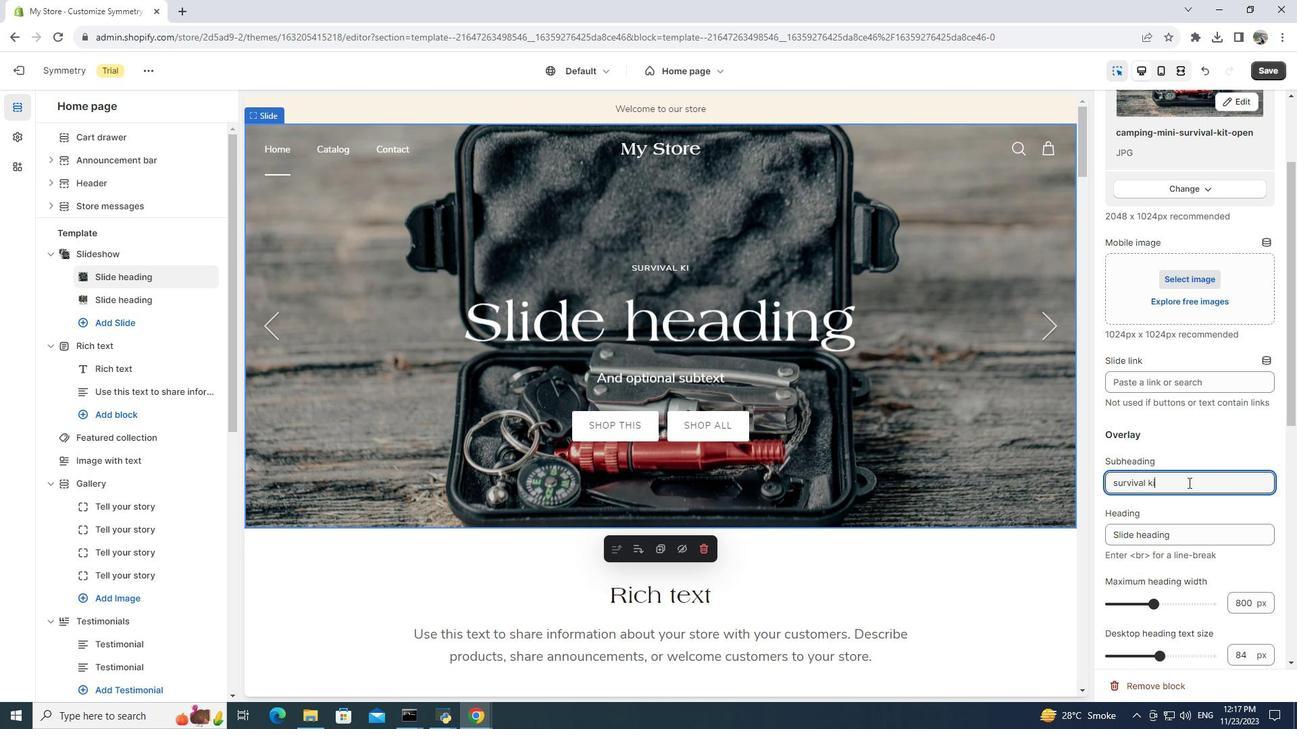 
Action: Mouse moved to (1177, 537)
Screenshot: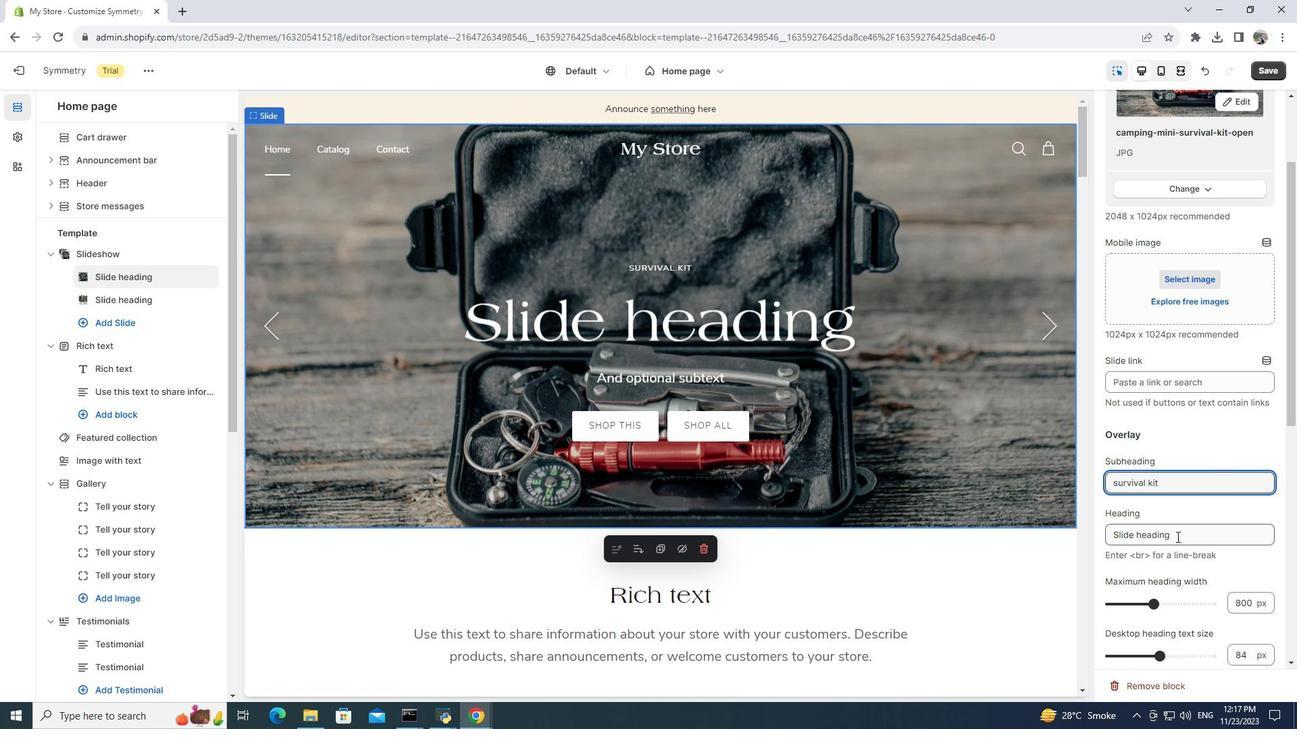 
Action: Mouse pressed left at (1177, 537)
Screenshot: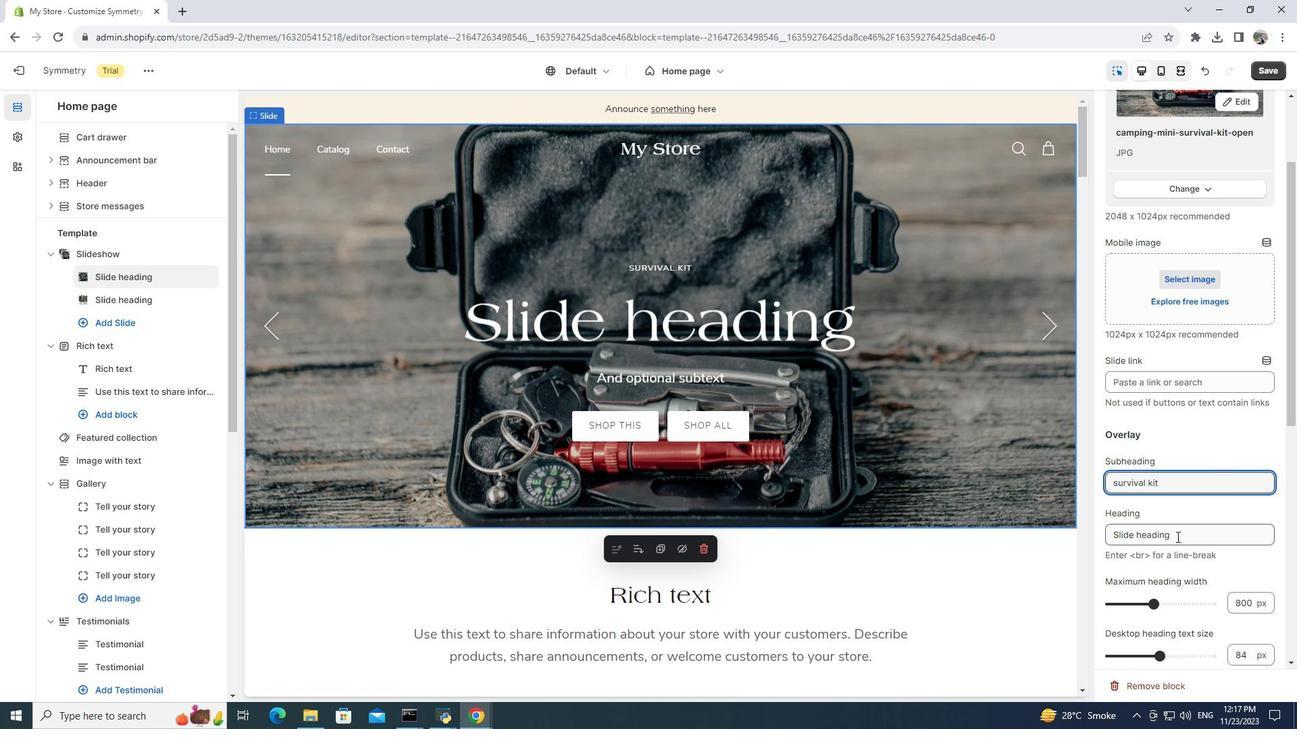
Action: Key pressed <Key.backspace><Key.backspace><Key.backspace><Key.backspace><Key.backspace><Key.backspace><Key.backspace><Key.backspace><Key.backspace><Key.backspace><Key.backspace><Key.backspace><Key.backspace>survival<Key.space>and<Key.space>preparedness<Key.left><Key.left><Key.left><Key.left><Key.left><Key.left><Key.left><Key.left><Key.left><Key.left><Key.left><Key.backspace><Key.shift_r>P<Key.left><Key.left><Key.left><Key.left><Key.left><Key.left><Key.left><Key.left><Key.left><Key.left><Key.left><Key.left><Key.left><Key.backspace><Key.shift_r><Key.shift_r><Key.shift_r><Key.shift_r><Key.shift_r><Key.shift_r><Key.shift_r><Key.shift_r><Key.shift_r><Key.shift_r><Key.shift_r><Key.shift_r><Key.shift_r><Key.shift_r><Key.shift_r><Key.shift_r><Key.shift_r><Key.shift_r><Key.shift_r><Key.shift_r><Key.shift_r><Key.shift_r><Key.shift_r><Key.shift_r><Key.shift_r><Key.shift_r><Key.shift_r><Key.shift_r><Key.shift_r><Key.shift_r><Key.shift_r><Key.shift_r><Key.shift_r><Key.shift_r><Key.shift_r><Key.shift_r><Key.shift_r><Key.shift_r><Key.shift_r><Key.shift_r><Key.shift_r><Key.shift_r><Key.shift_r><Key.shift_r><Key.shift_r>S
Screenshot: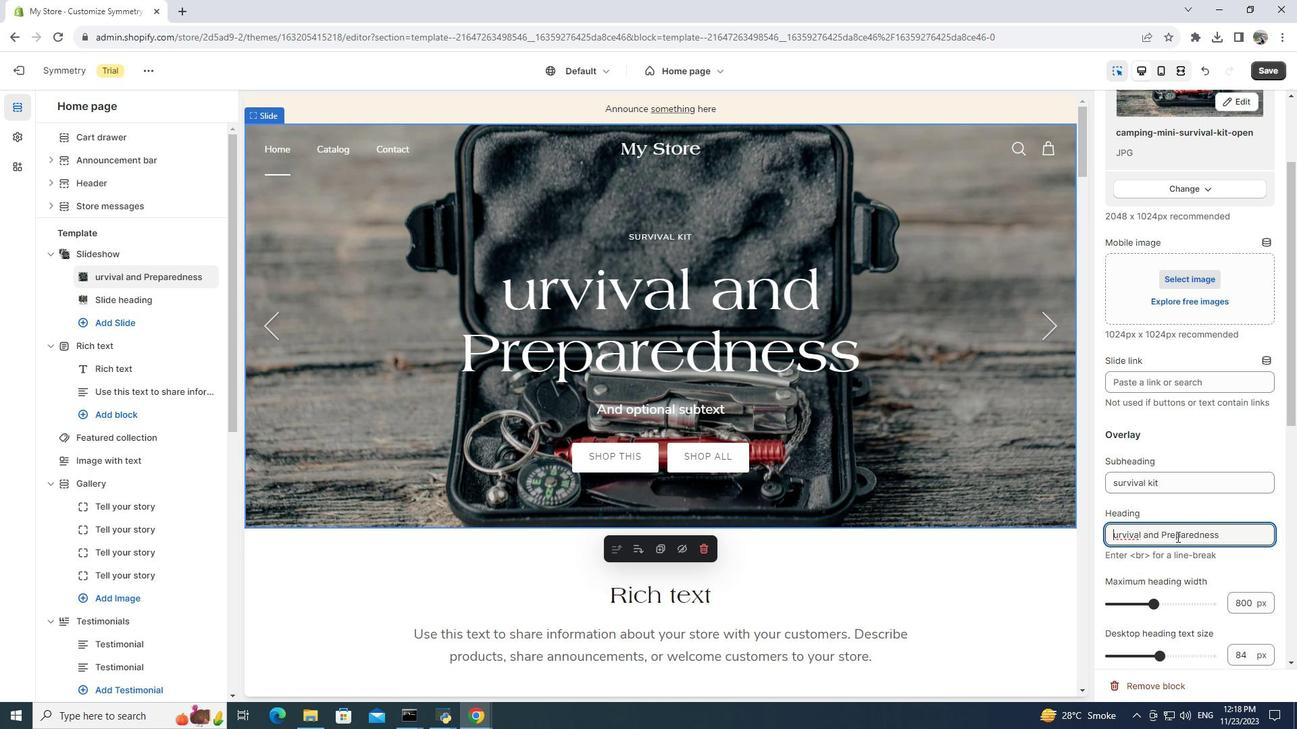 
Action: Mouse moved to (1233, 535)
Screenshot: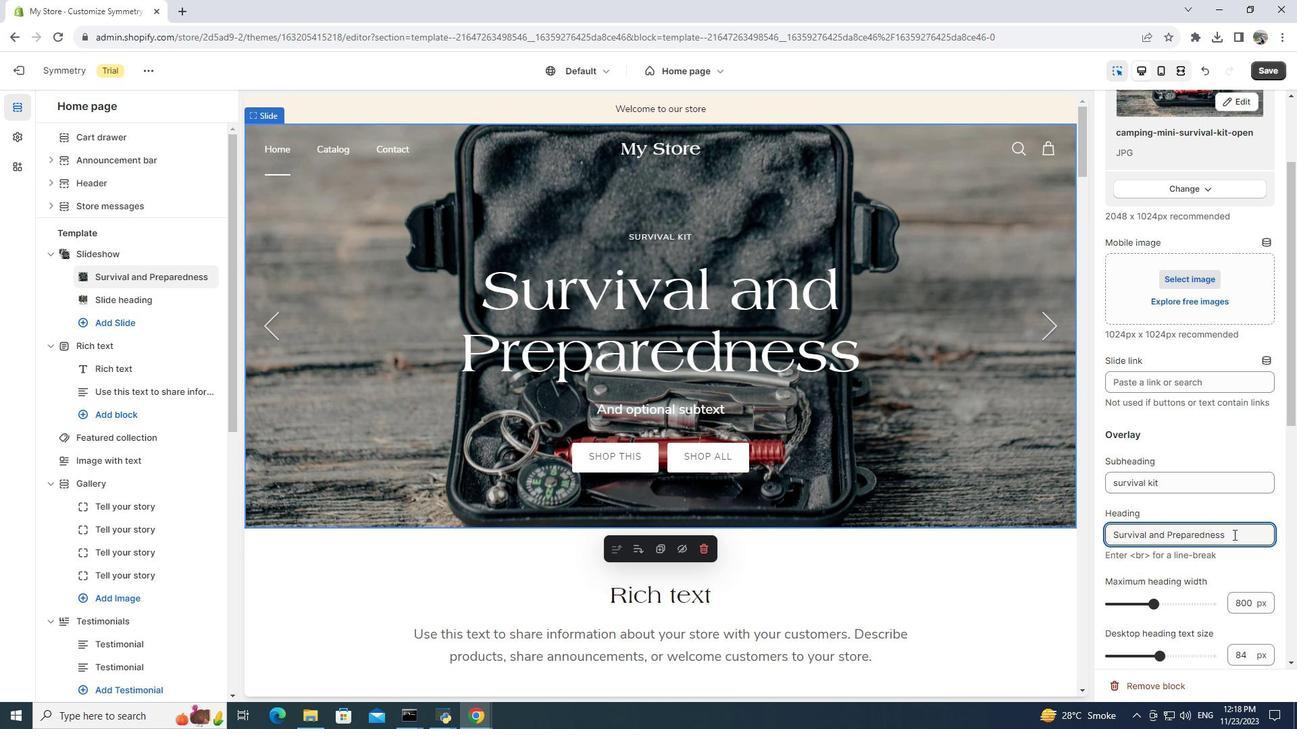 
Action: Mouse pressed left at (1233, 535)
Screenshot: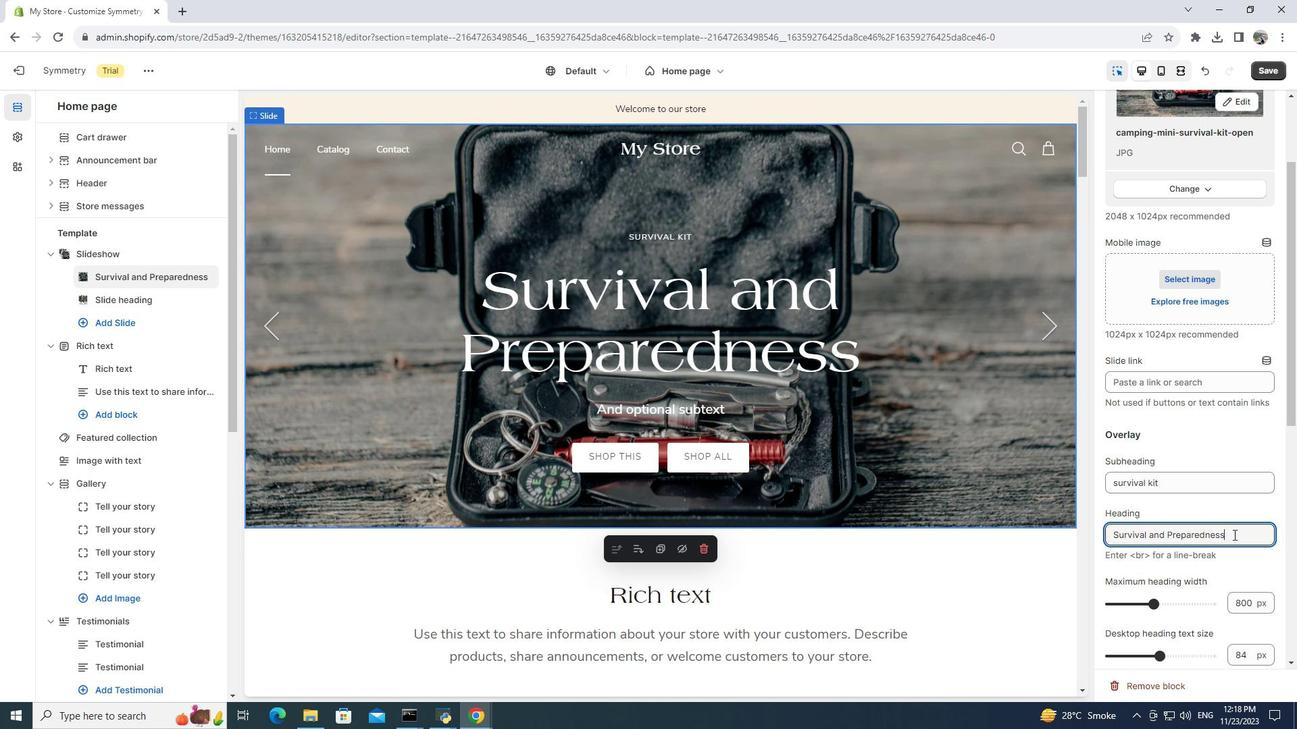 
Action: Key pressed <Key.space>
Screenshot: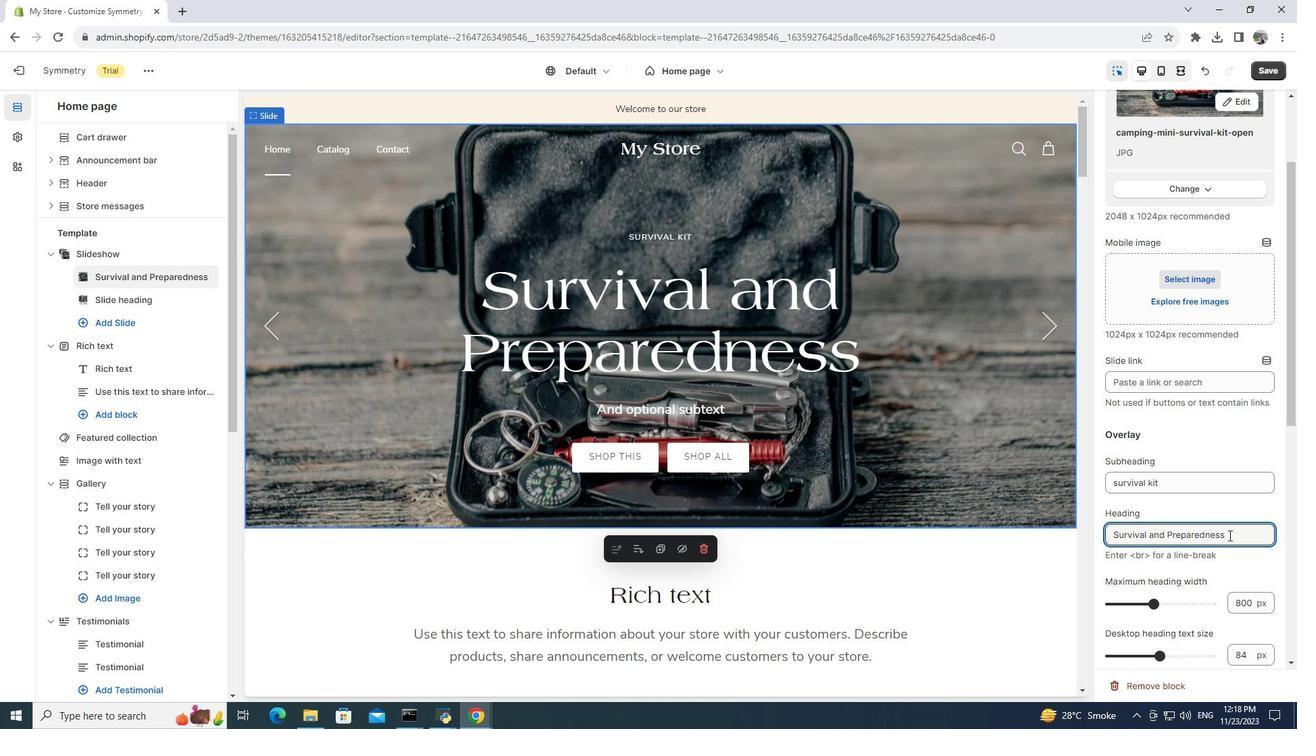 
Action: Mouse moved to (1229, 535)
Screenshot: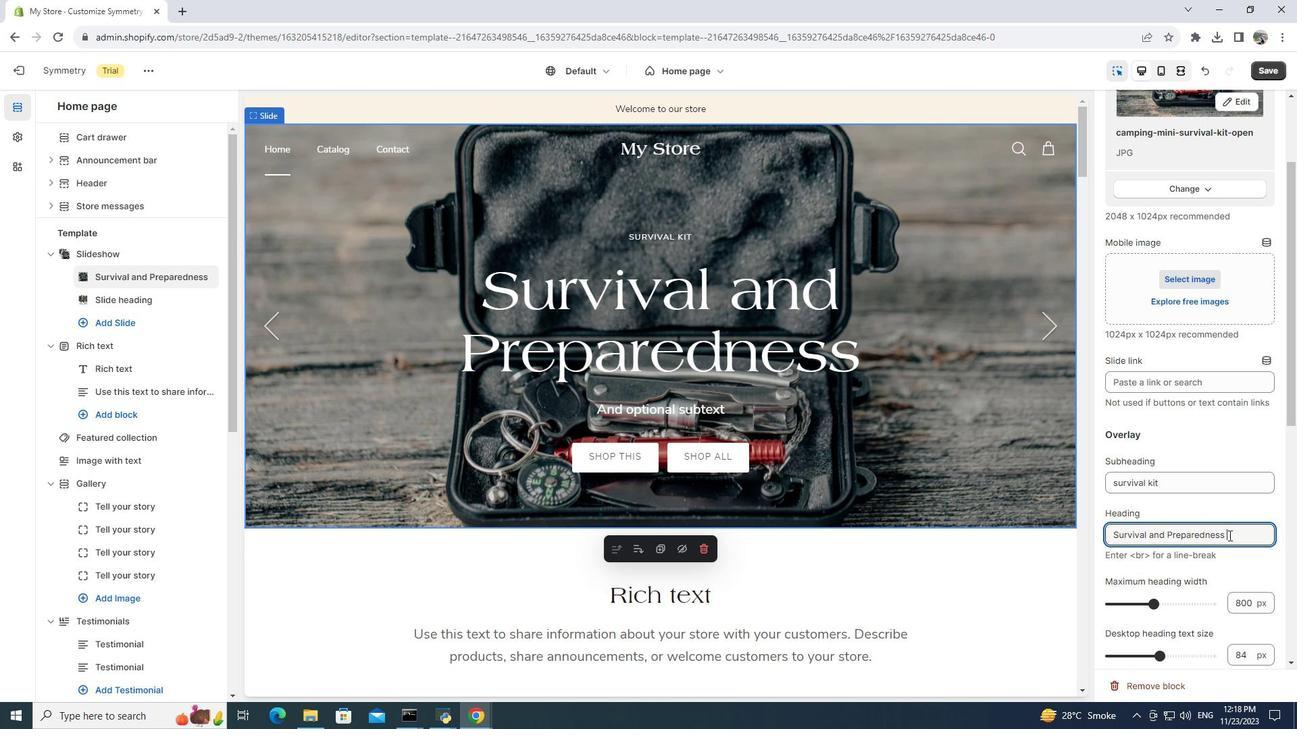 
Action: Key pressed kit
Screenshot: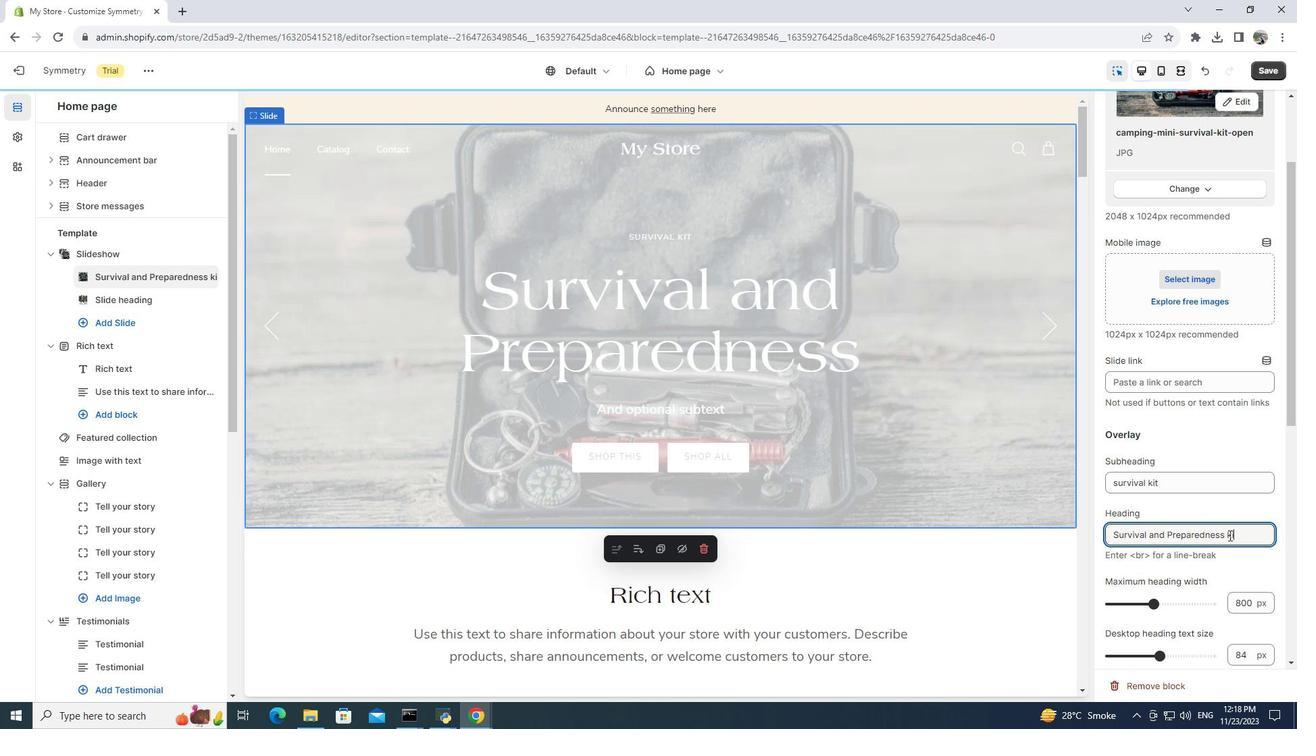 
Action: Mouse moved to (1190, 535)
Screenshot: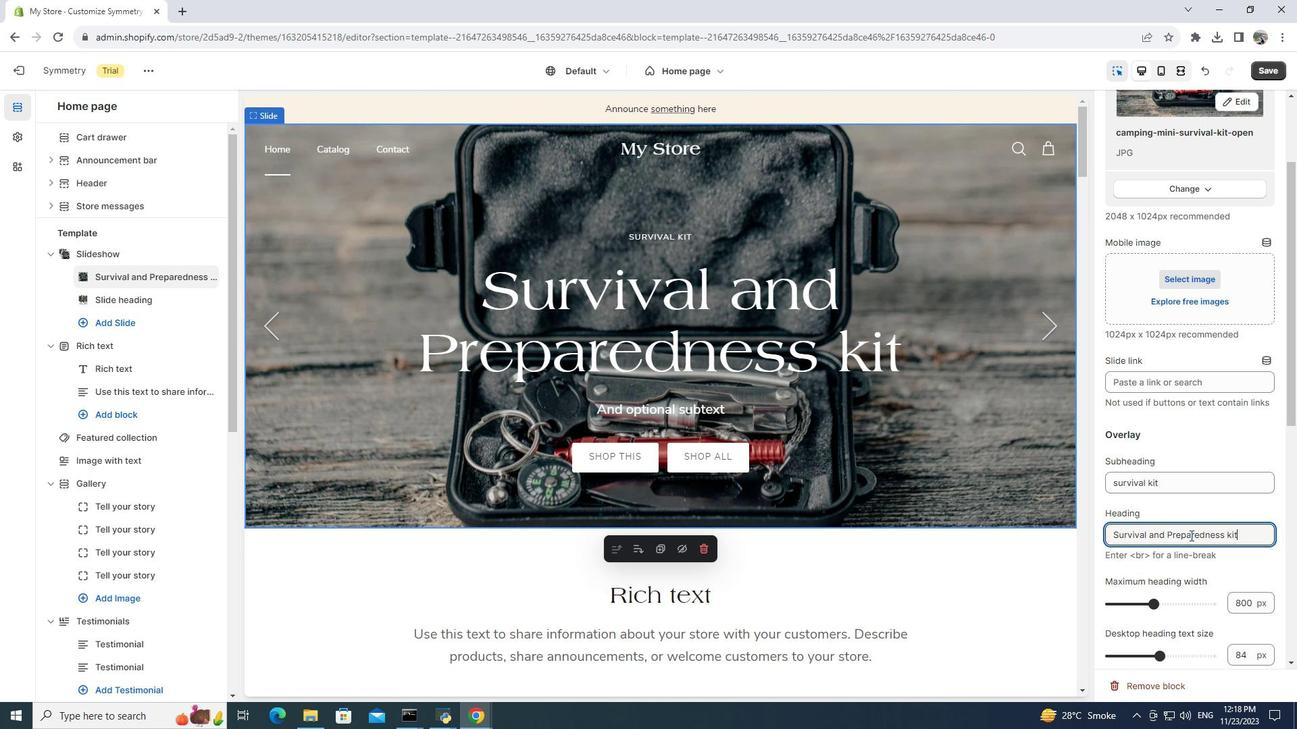 
Action: Mouse scrolled (1190, 535) with delta (0, 0)
Screenshot: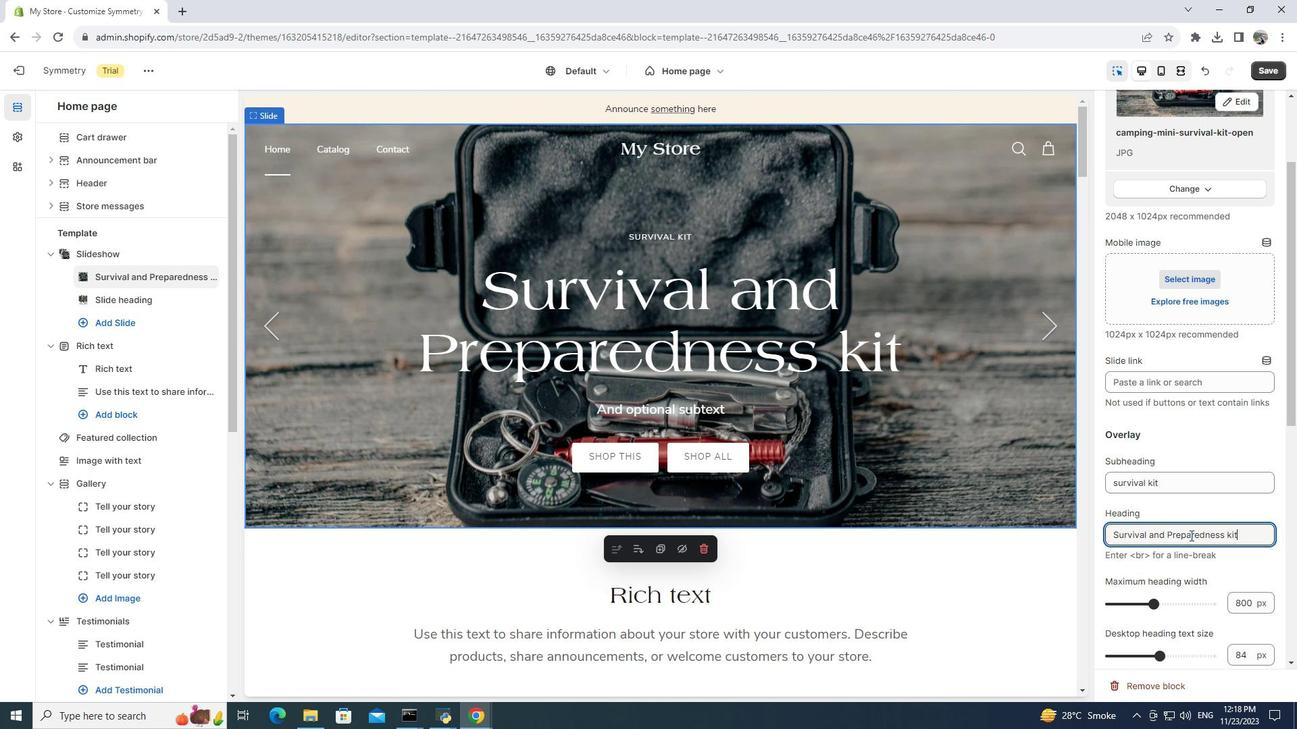
Action: Mouse scrolled (1190, 535) with delta (0, 0)
Screenshot: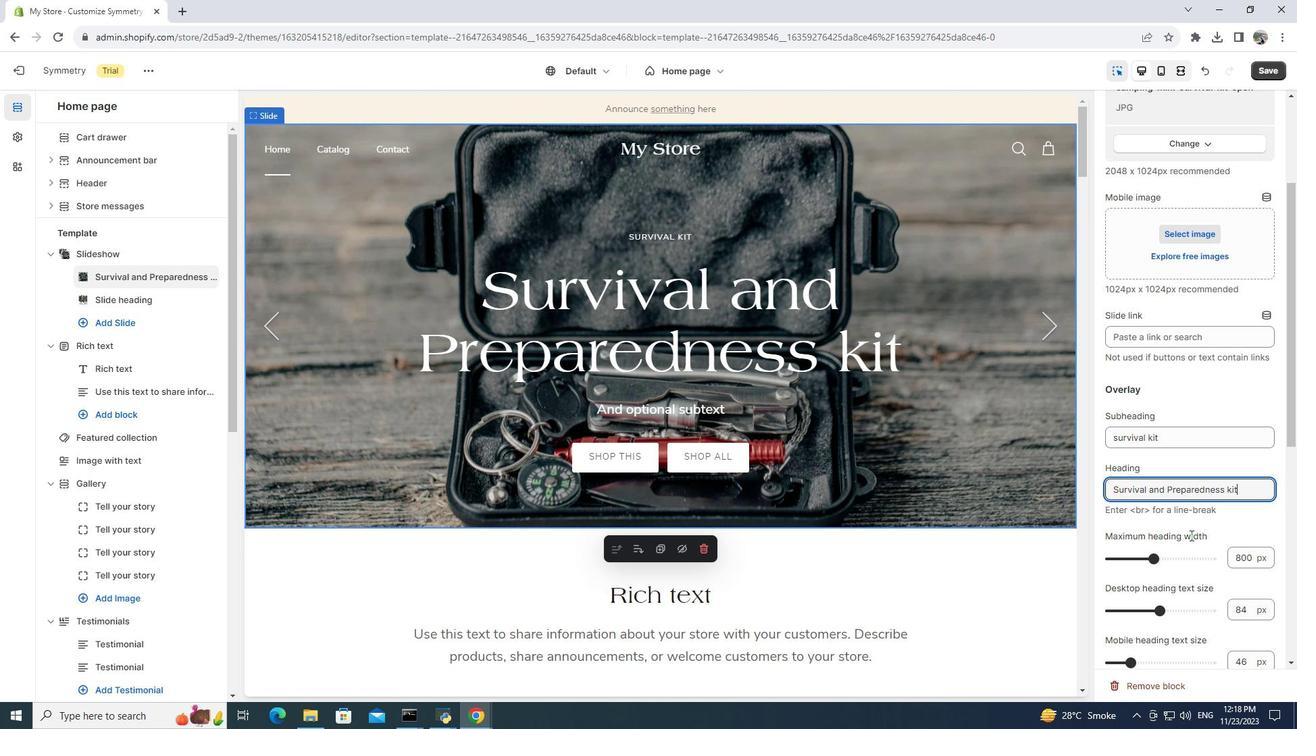 
Action: Mouse scrolled (1190, 535) with delta (0, 0)
Screenshot: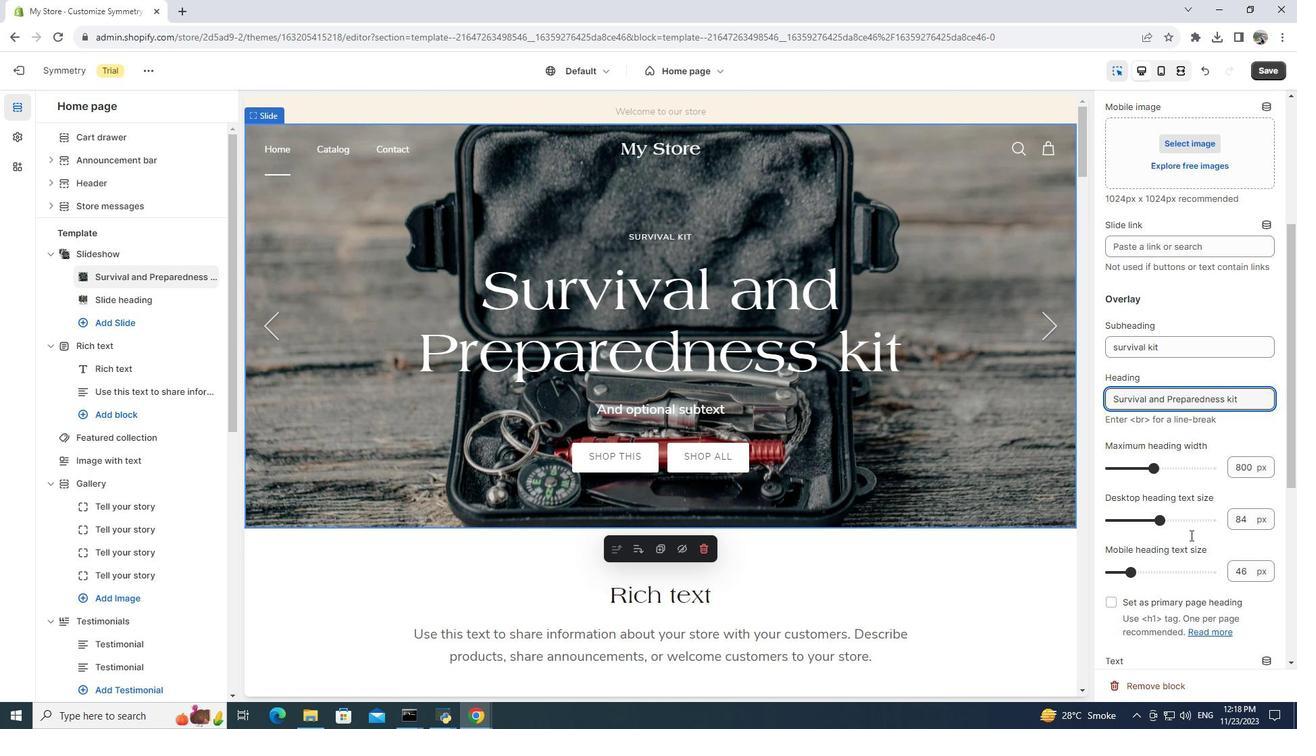 
Action: Mouse scrolled (1190, 535) with delta (0, 0)
Screenshot: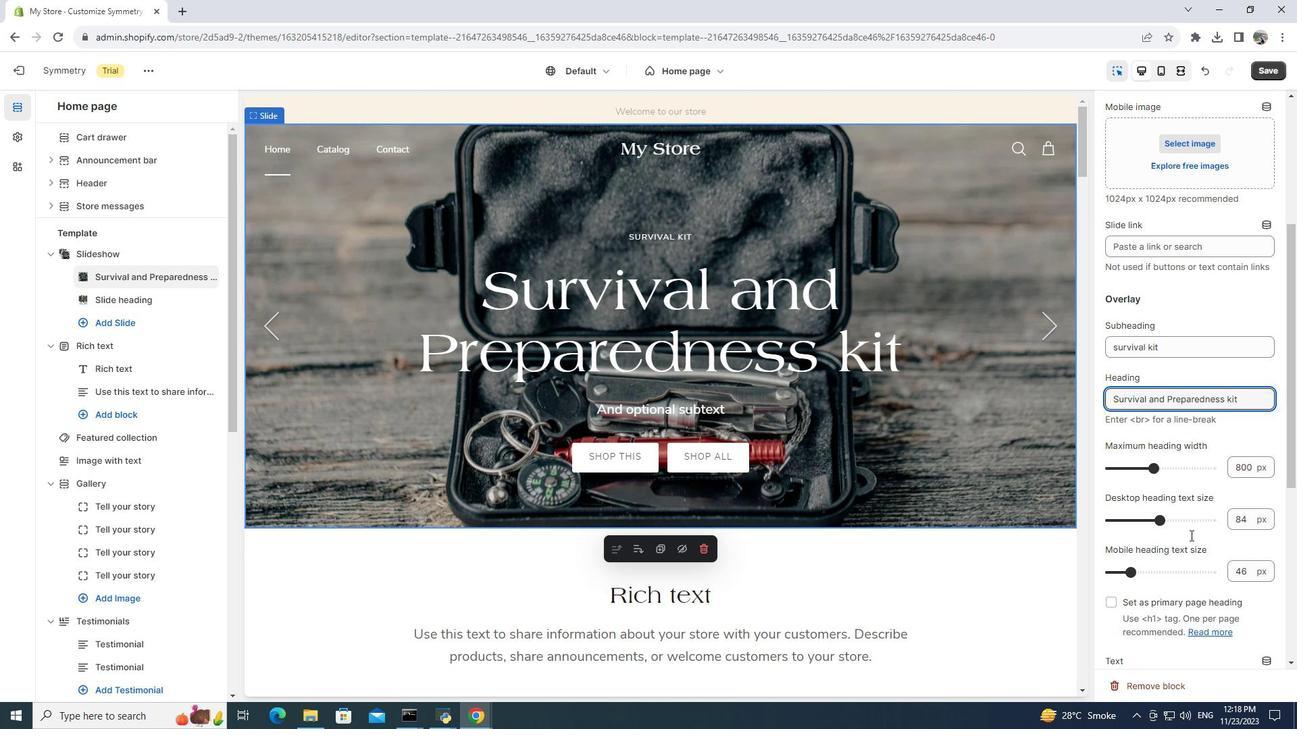 
Action: Mouse scrolled (1190, 535) with delta (0, 0)
Screenshot: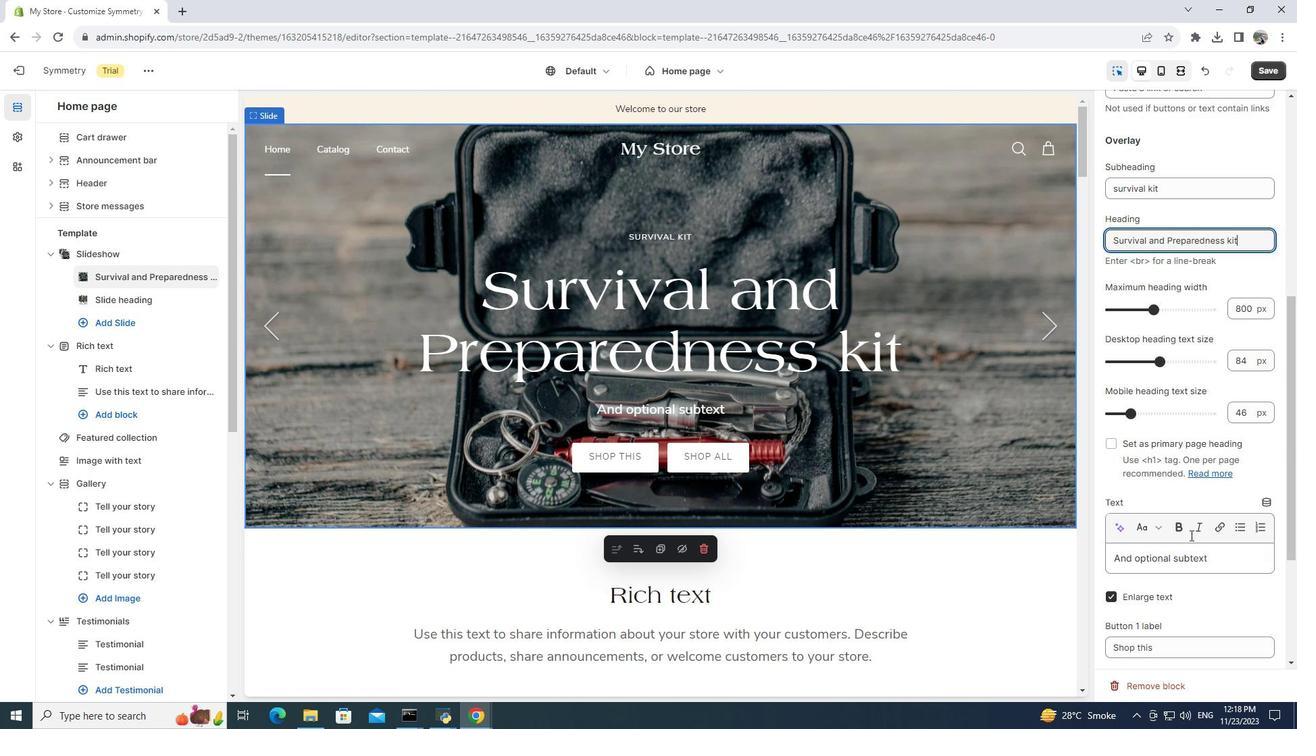 
Action: Mouse moved to (1214, 515)
Screenshot: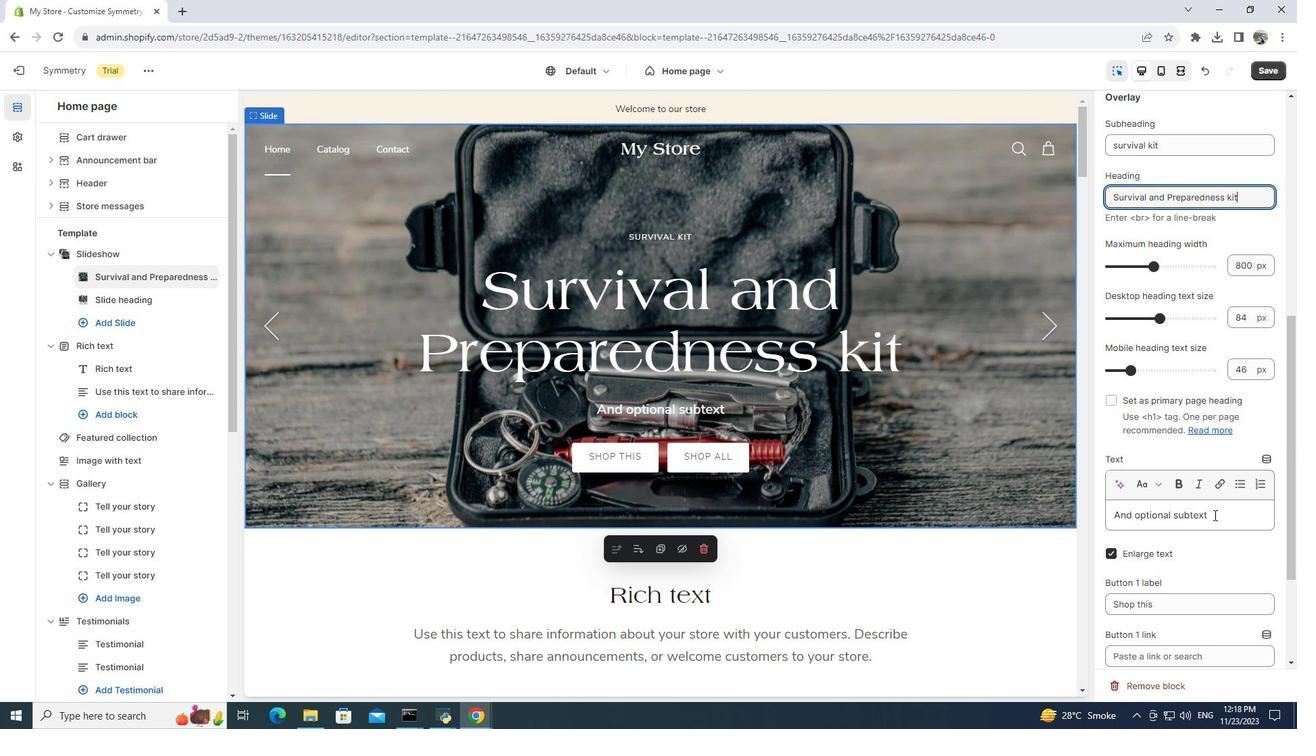 
Action: Mouse pressed left at (1214, 515)
Screenshot: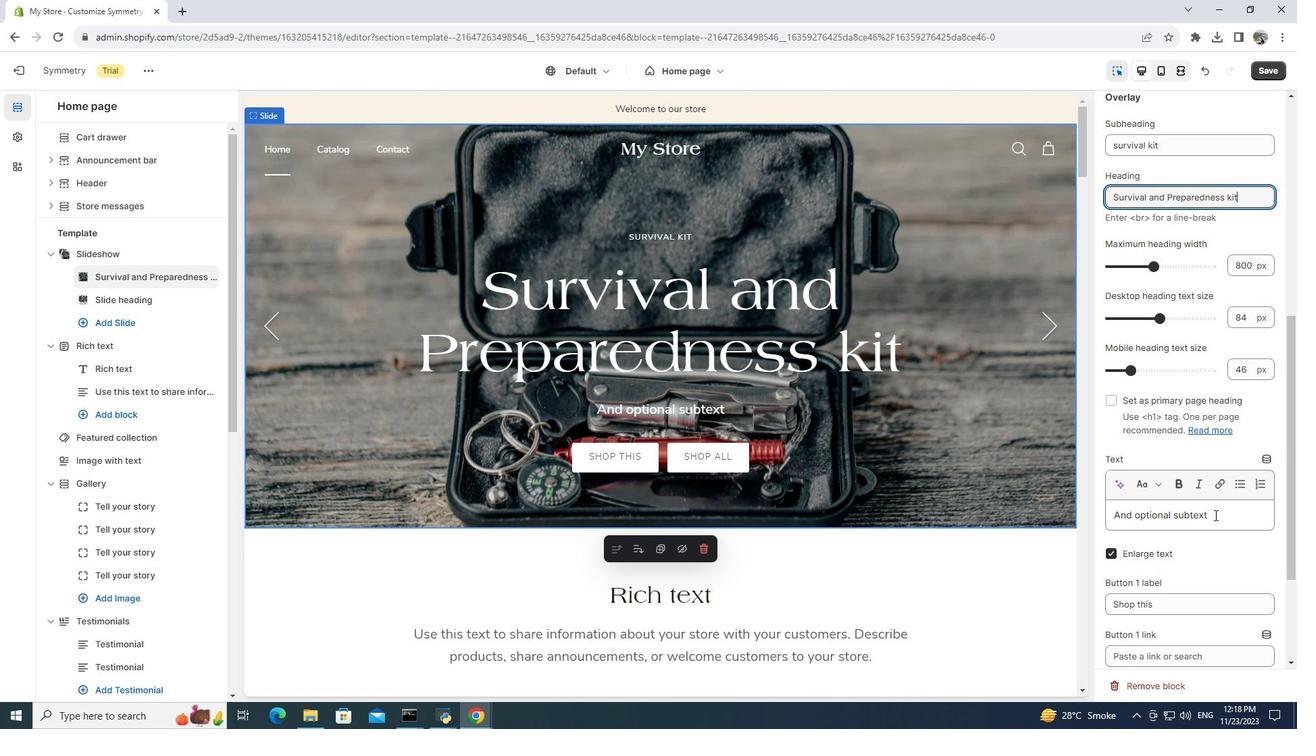 
Action: Mouse moved to (1214, 515)
Screenshot: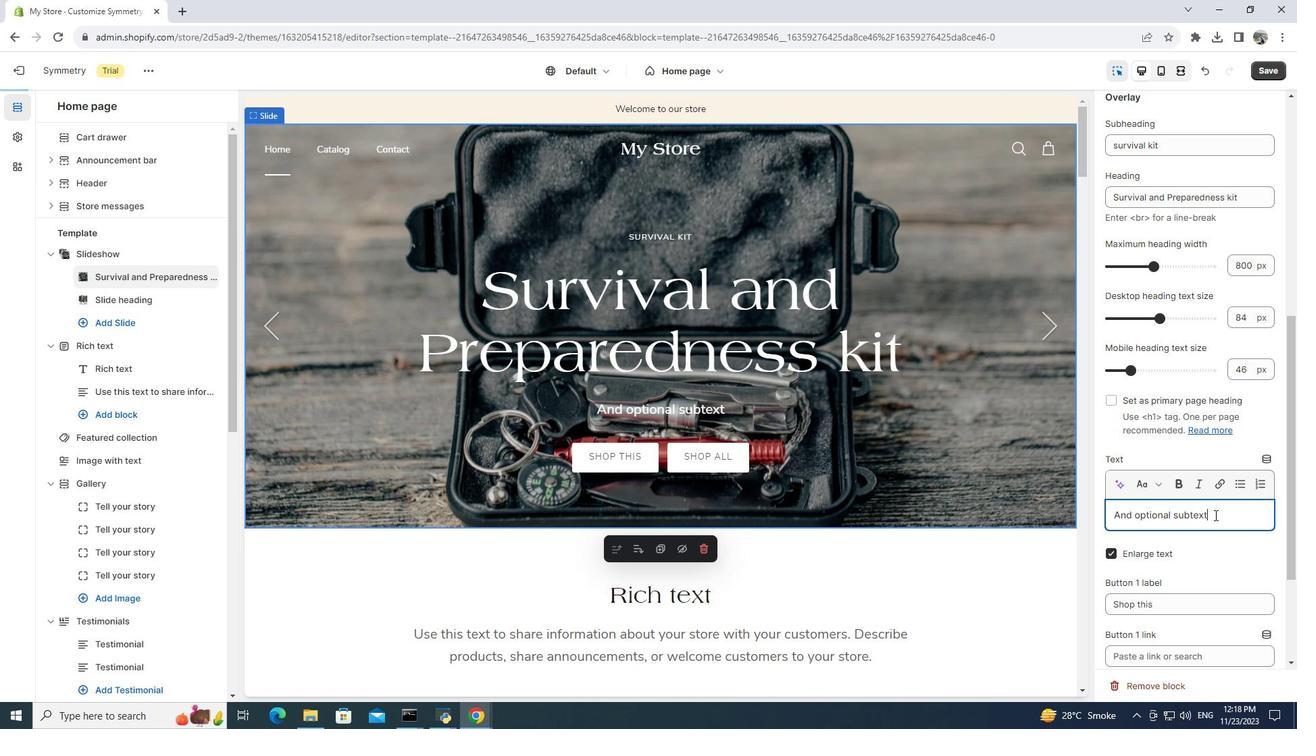 
Action: Key pressed <Key.backspace><Key.backspace><Key.backspace><Key.backspace><Key.backspace><Key.backspace><Key.backspace><Key.backspace><Key.backspace><Key.backspace><Key.backspace><Key.backspace><Key.backspace><Key.backspace><Key.backspace><Key.backspace><Key.backspace><Key.backspace><Key.backspace><Key.backspace><Key.backspace>survival<Key.space>and<Key.space>perparedness<Key.left><Key.left><Key.left><Key.left><Key.left><Key.left><Key.left><Key.left><Key.left><Key.left><Key.left><Key.backspace><Key.shift>P<Key.left><Key.left><Key.left><Key.left><Key.left><Key.left><Key.left><Key.left><Key.left><Key.left><Key.left><Key.left><Key.left><Key.backspace><Key.shift>S<Key.right><Key.right><Key.right><Key.right><Key.right><Key.right><Key.right><Key.right><Key.right><Key.right><Key.right><Key.right><Key.right><Key.right><Key.right><Key.right><Key.right><Key.right><Key.right><Key.right><Key.right><Key.right><Key.right><Key.right>.<Key.space><Key.left><Key.left><Key.left><Key.left><Key.left><Key.left><Key.left><Key.left><Key.left><Key.left><Key.left><Key.left><Key.left><Key.left><Key.right><Key.right><Key.right><Key.right><Key.right><Key.right><Key.right><Key.left><Key.left><Key.left><Key.right><Key.right><Key.right><Key.right><Key.right><Key.right><Key.right><Key.right><Key.right><Key.backspace><Key.backspace><Key.backspace><Key.backspace><Key.backspace><Key.backspace><Key.backspace><Key.backspace><Key.backspace><Key.backspace><Key.backspace><Key.backspace><Key.backspace>per<Key.backspace><Key.backspace><Key.backspace>preparednr<Key.backspace><Key.backspace><Key.backspace><Key.backspace><Key.backspace><Key.backspace><Key.backspace><Key.backspace><Key.backspace><Key.backspace><Key.backspace><Key.backspace>d<Key.alt_gr><Key.space><Key.space>preparedness<Key.space>.<Key.left><Key.left><Key.right><Key.backspace><Key.left><Key.left><Key.left><Key.left><Key.left><Key.left><Key.left><Key.left><Key.left><Key.left><Key.left><Key.backspace><Key.shift_r>P<Key.right><Key.right><Key.right><Key.right><Key.right><Key.right><Key.right><Key.right><Key.right><Key.right><Key.right><Key.right>
Screenshot: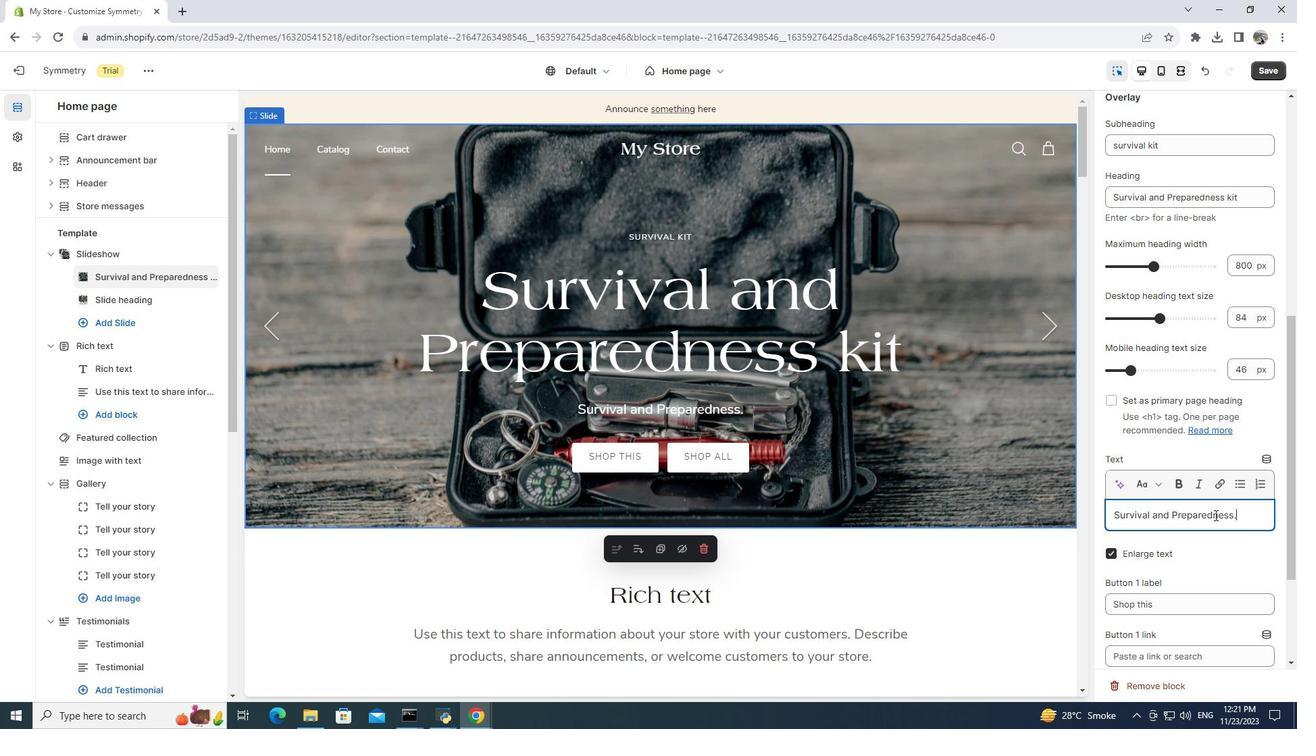 
Action: Mouse moved to (1114, 485)
Screenshot: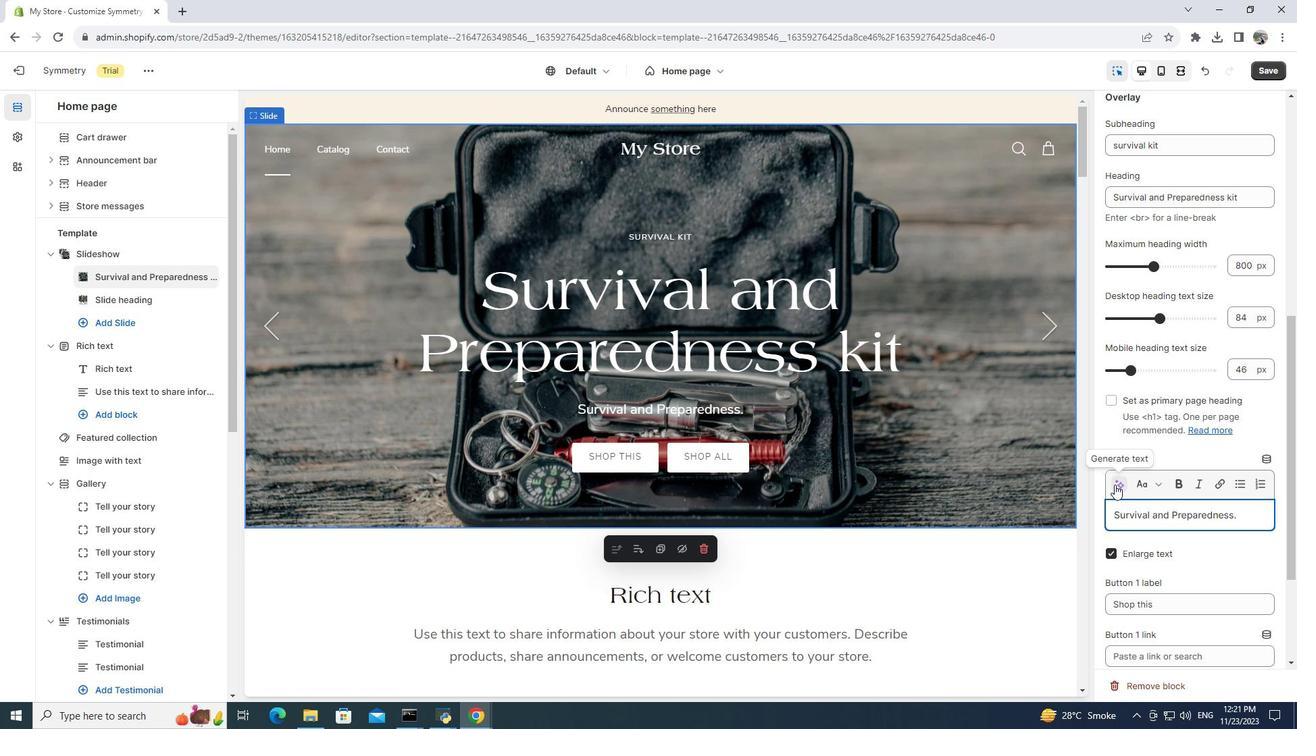 
Action: Mouse pressed left at (1114, 485)
Screenshot: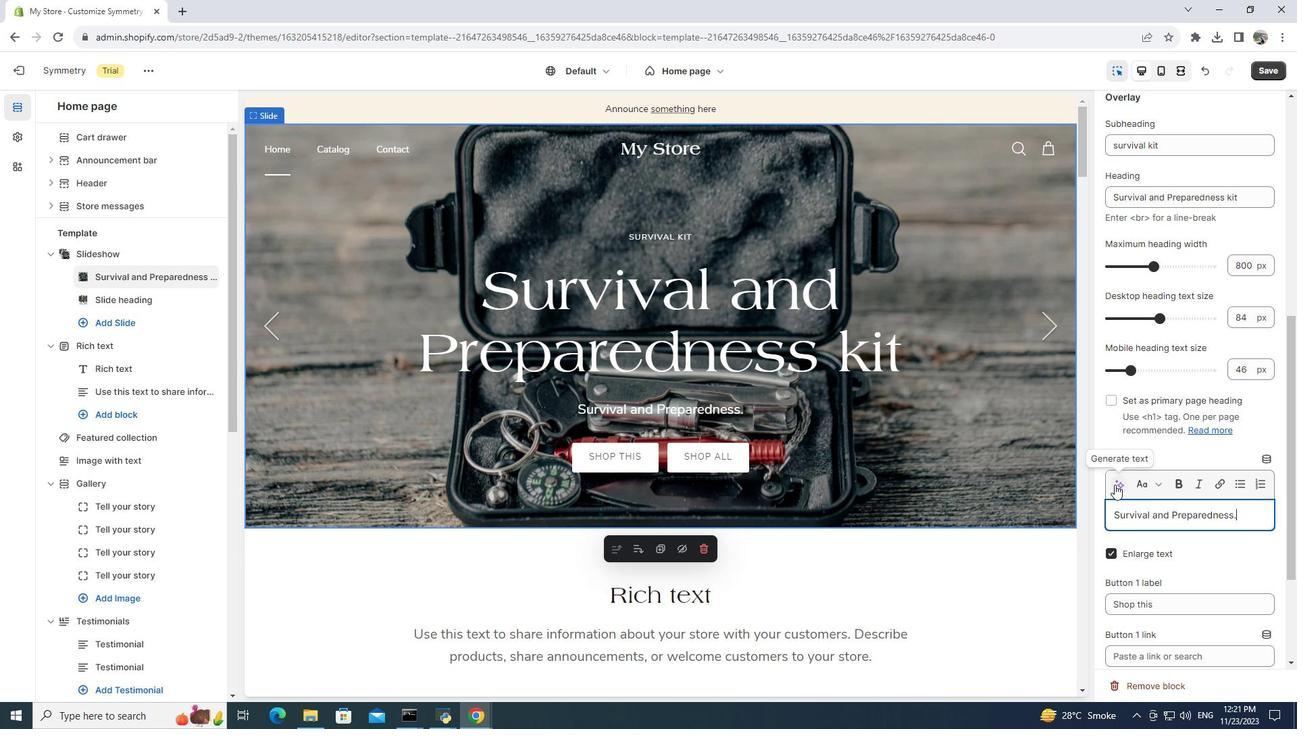 
Action: Mouse moved to (1112, 517)
Screenshot: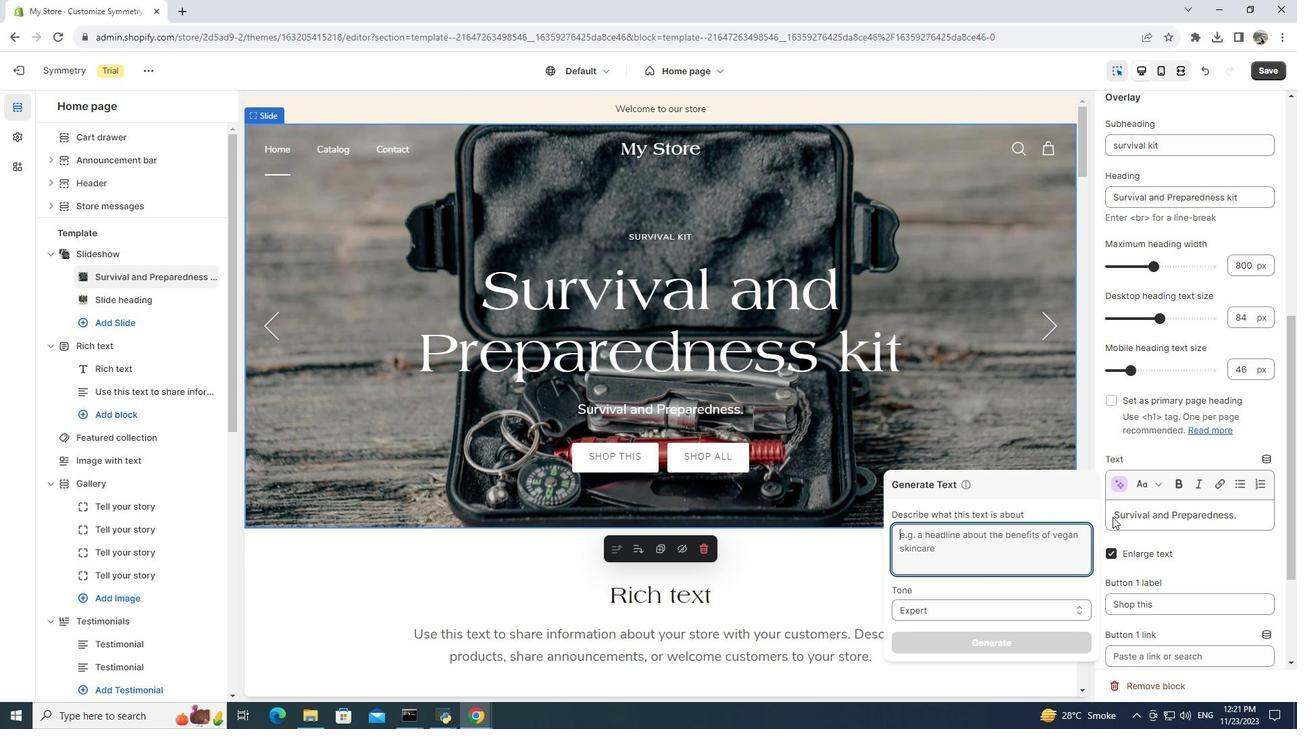 
Action: Mouse pressed left at (1112, 517)
Screenshot: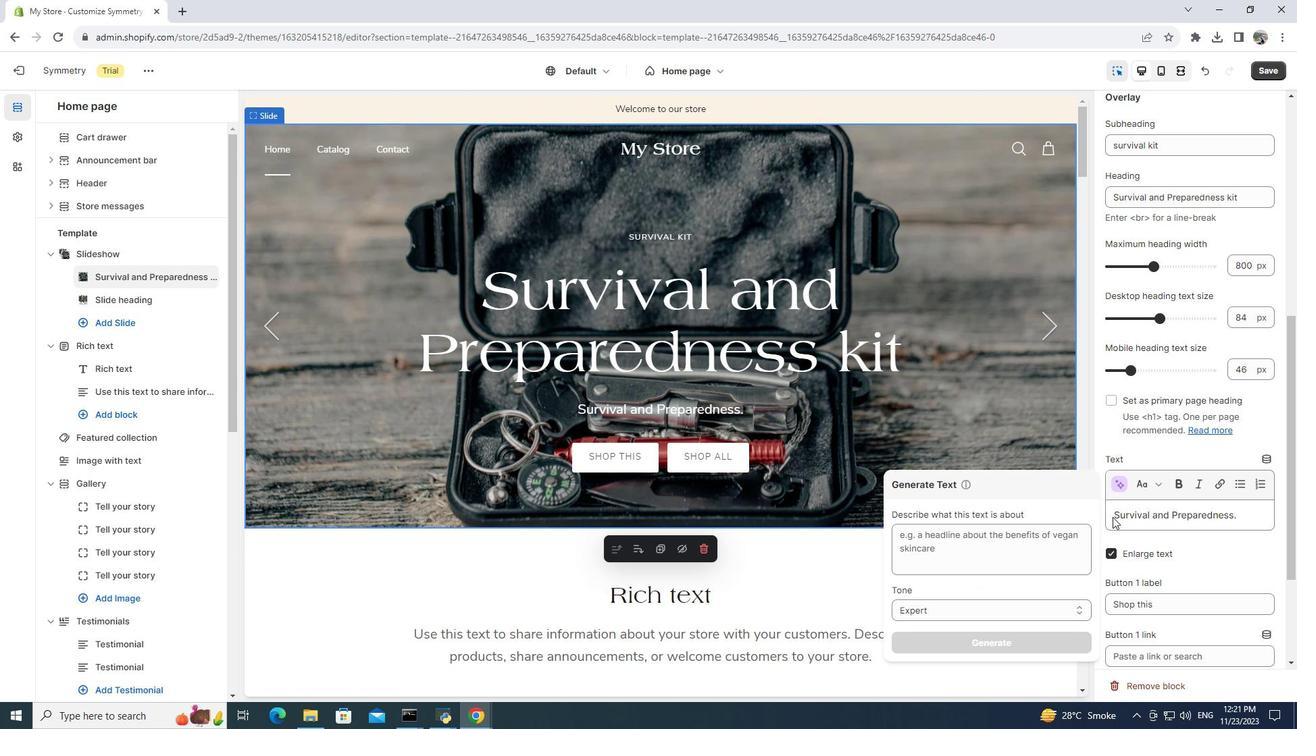 
Action: Mouse moved to (1112, 516)
Screenshot: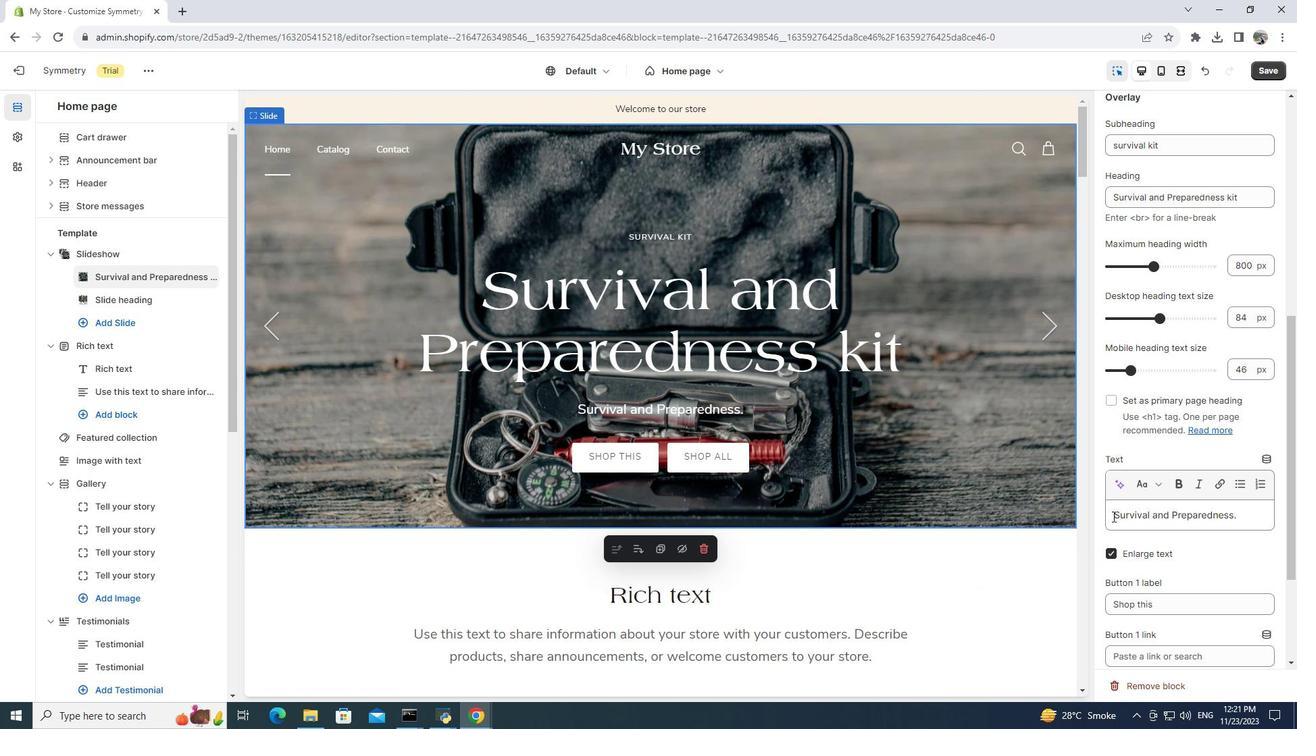 
Action: Mouse pressed left at (1112, 516)
Screenshot: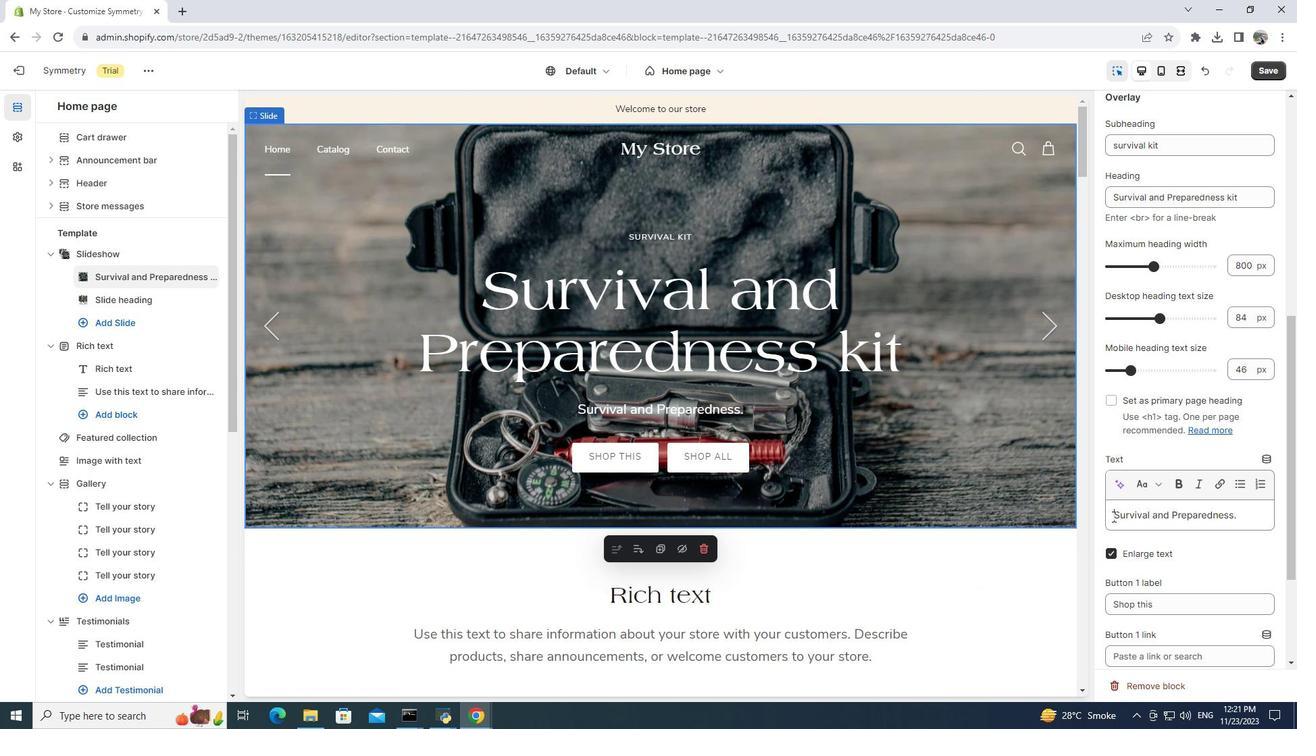 
Action: Mouse moved to (1254, 512)
Screenshot: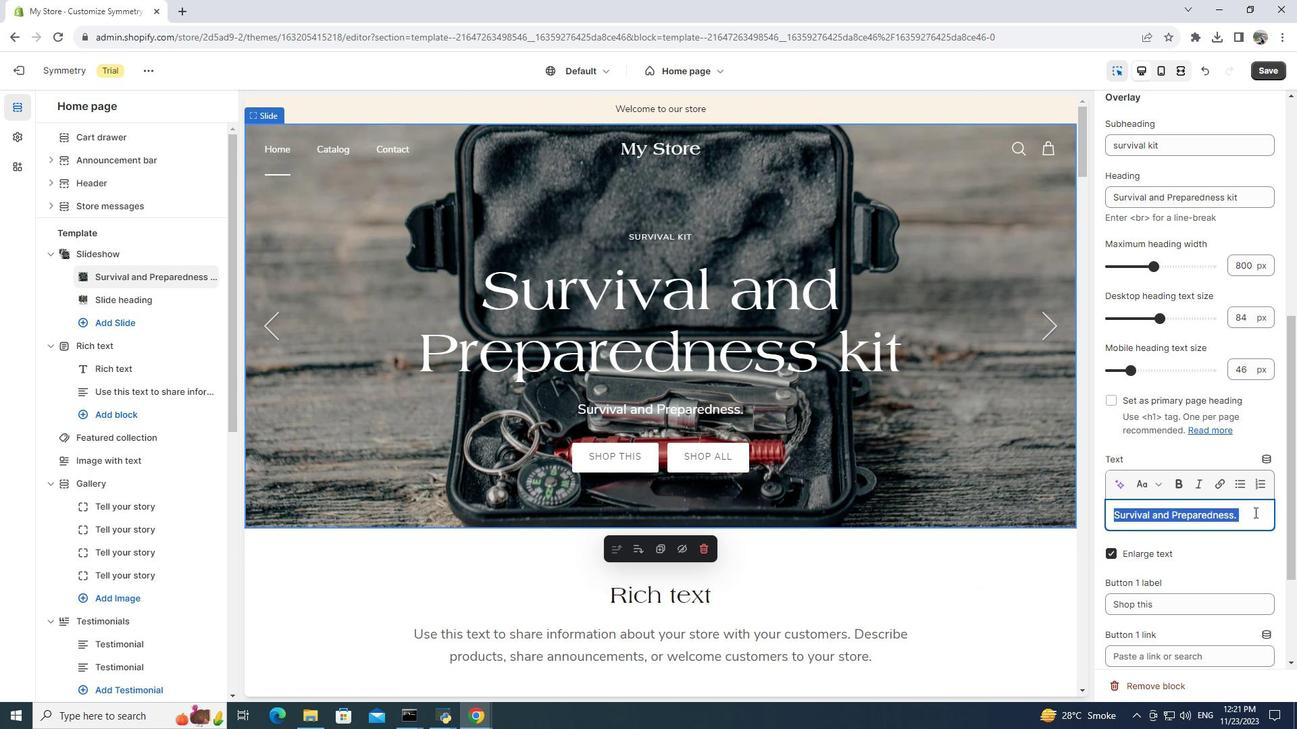 
Action: Key pressed ctrl+C
Screenshot: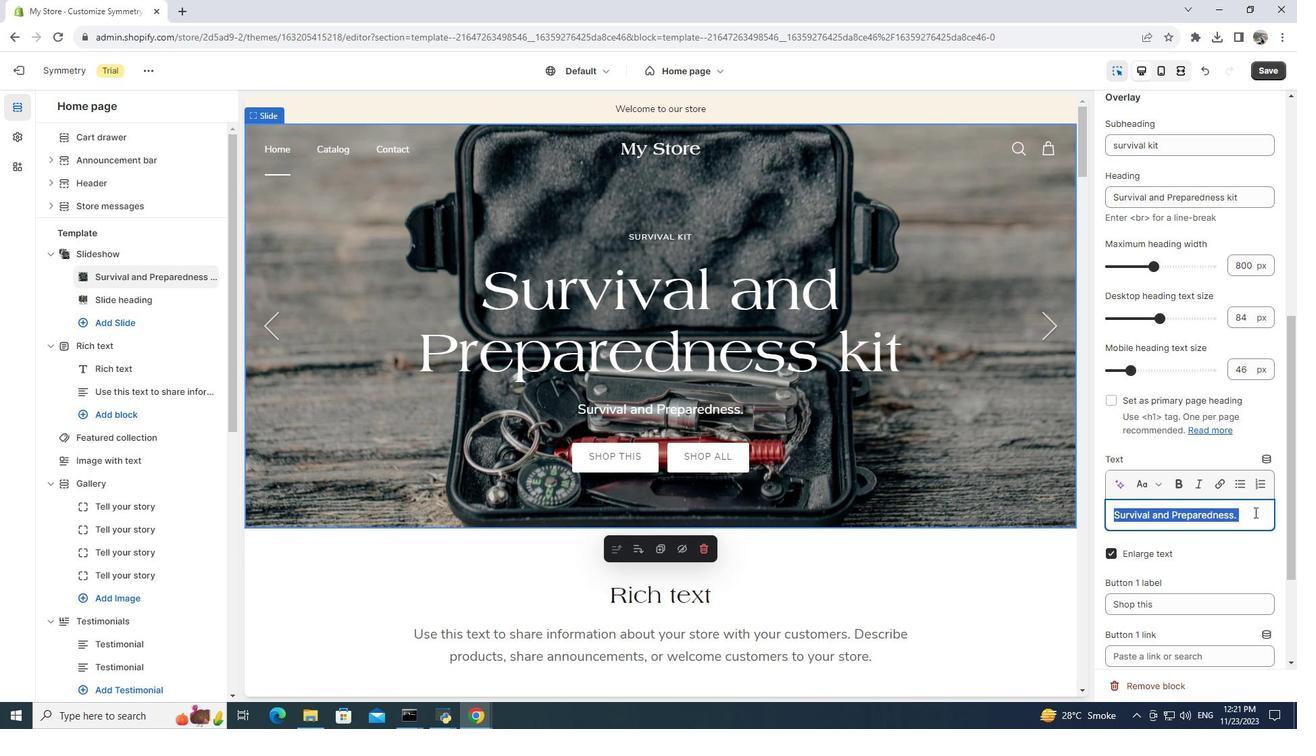 
Action: Mouse moved to (1117, 483)
Screenshot: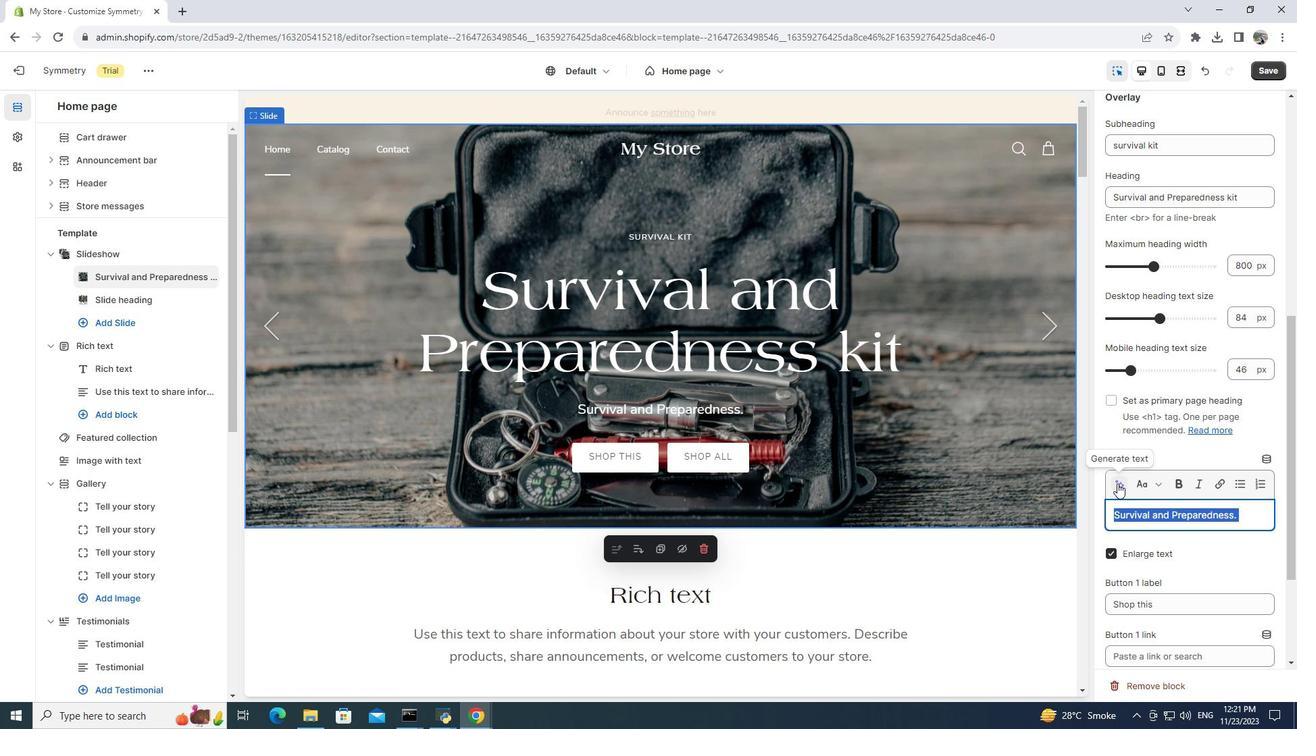 
Action: Mouse pressed left at (1117, 483)
Screenshot: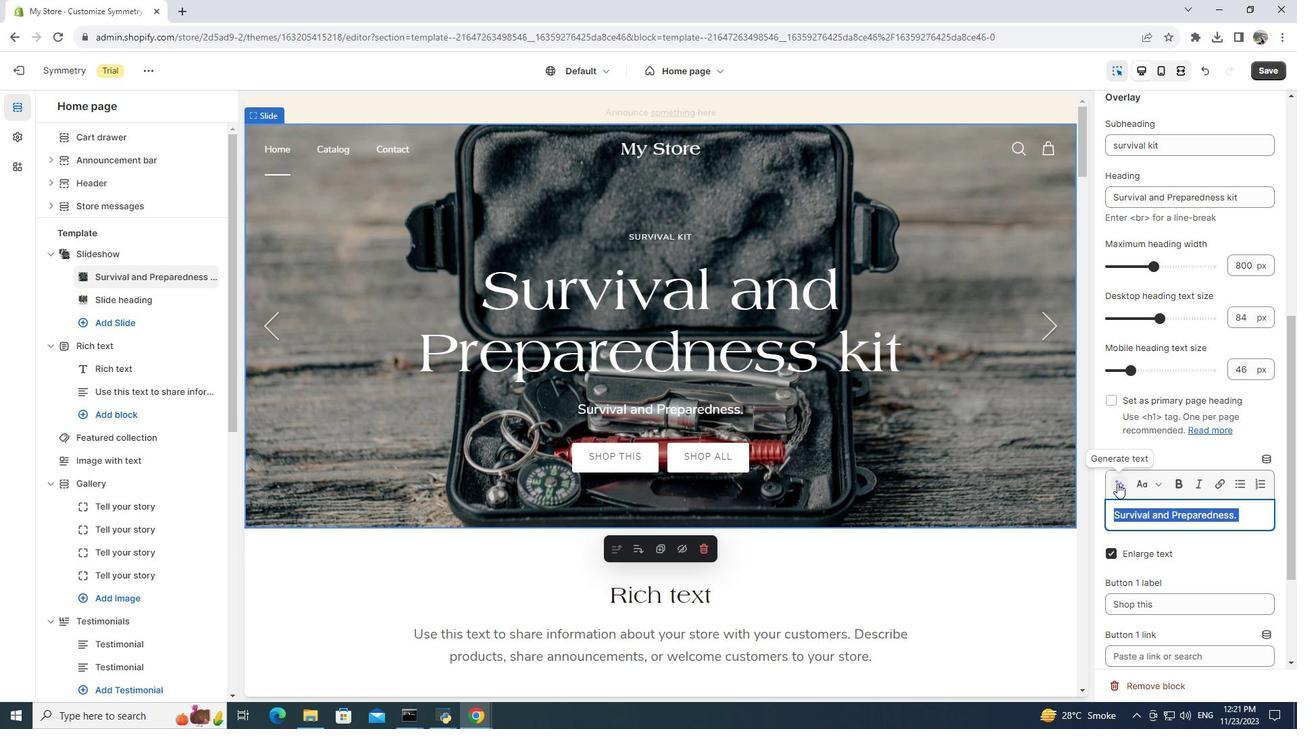 
Action: Mouse moved to (1120, 483)
Screenshot: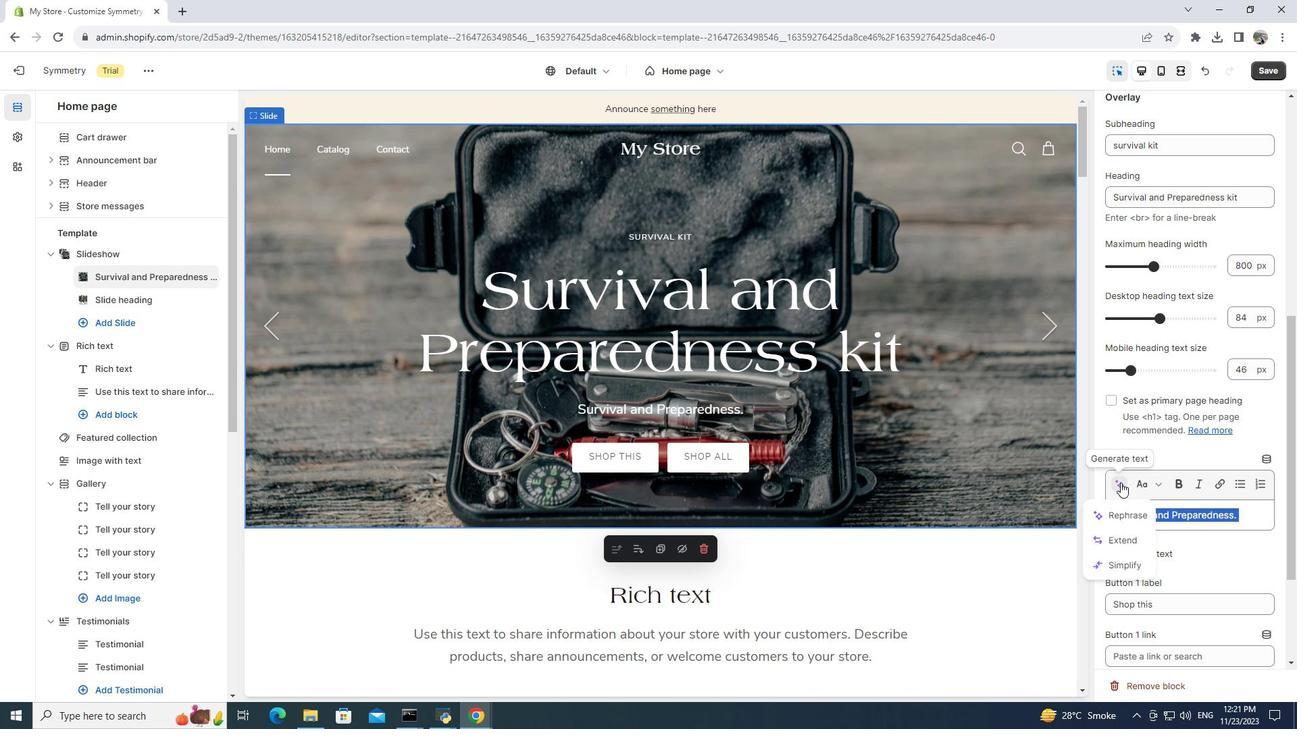 
Action: Mouse pressed left at (1120, 483)
Screenshot: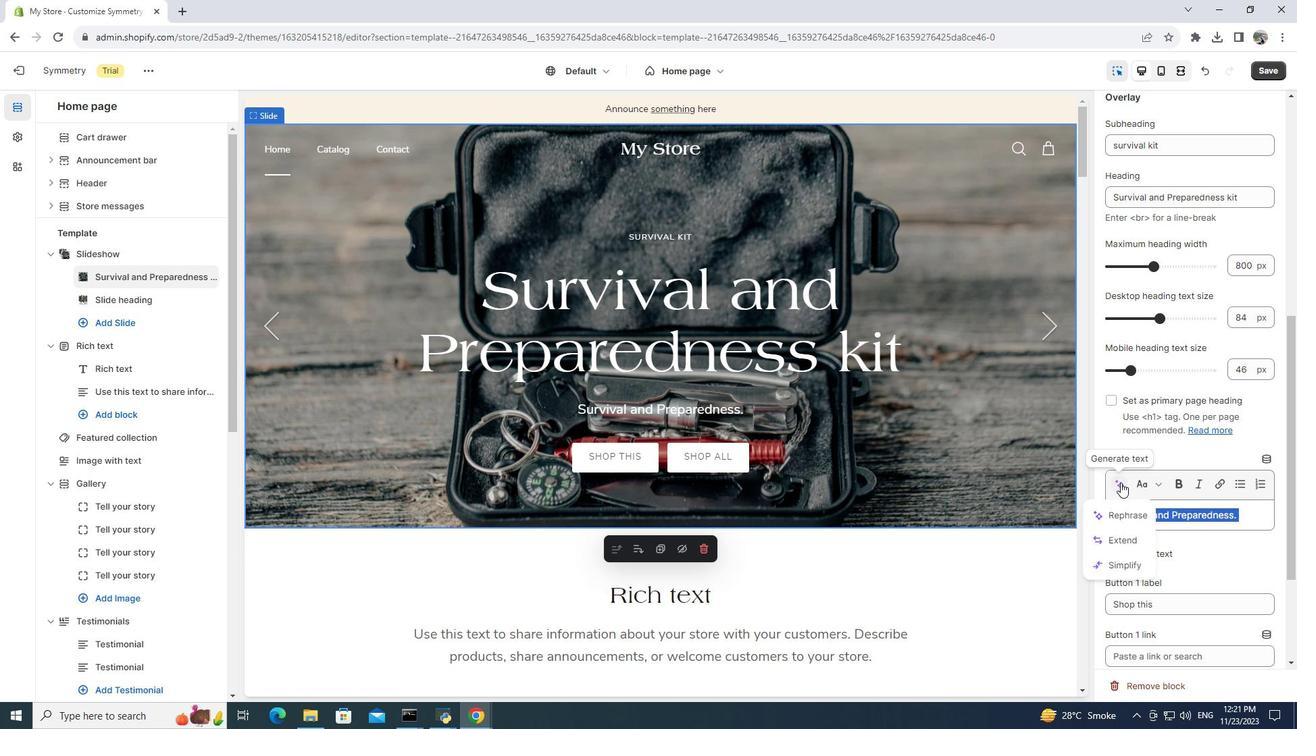 
Action: Mouse pressed left at (1120, 483)
Screenshot: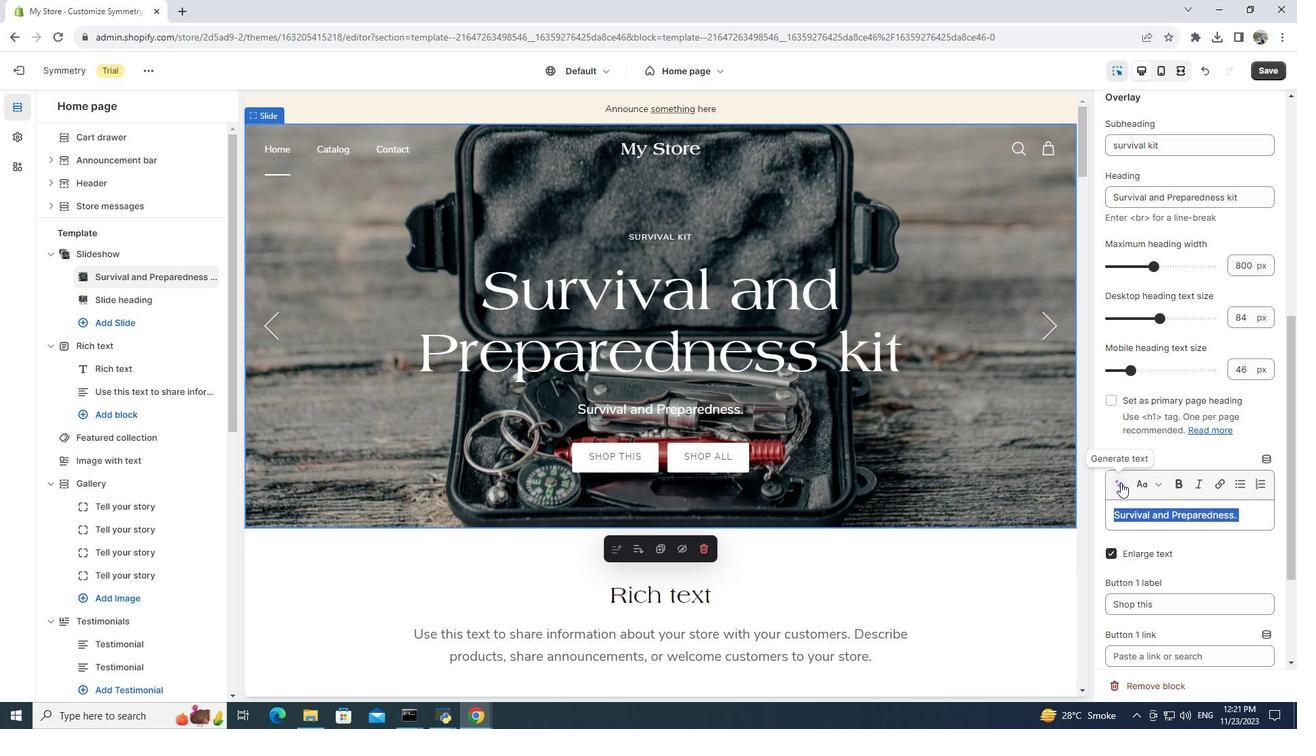 
Action: Mouse moved to (1034, 545)
Screenshot: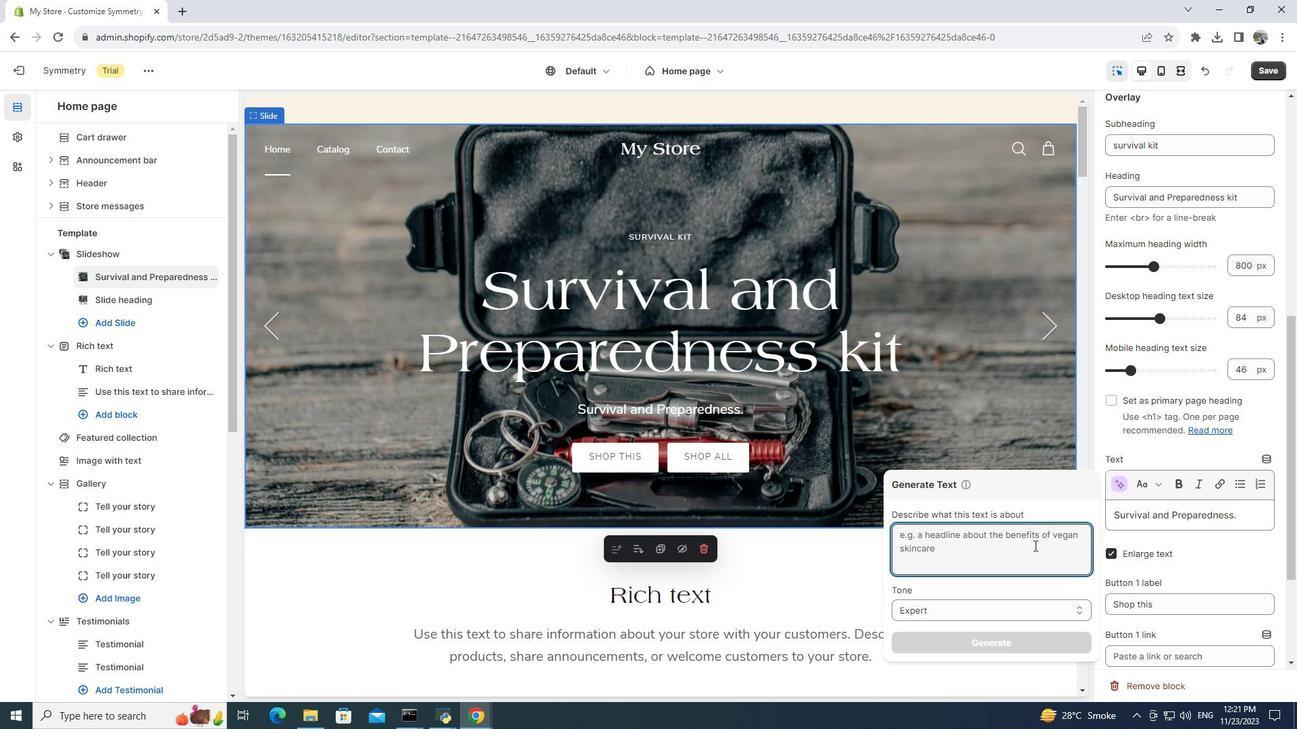 
Action: Mouse pressed left at (1034, 545)
Screenshot: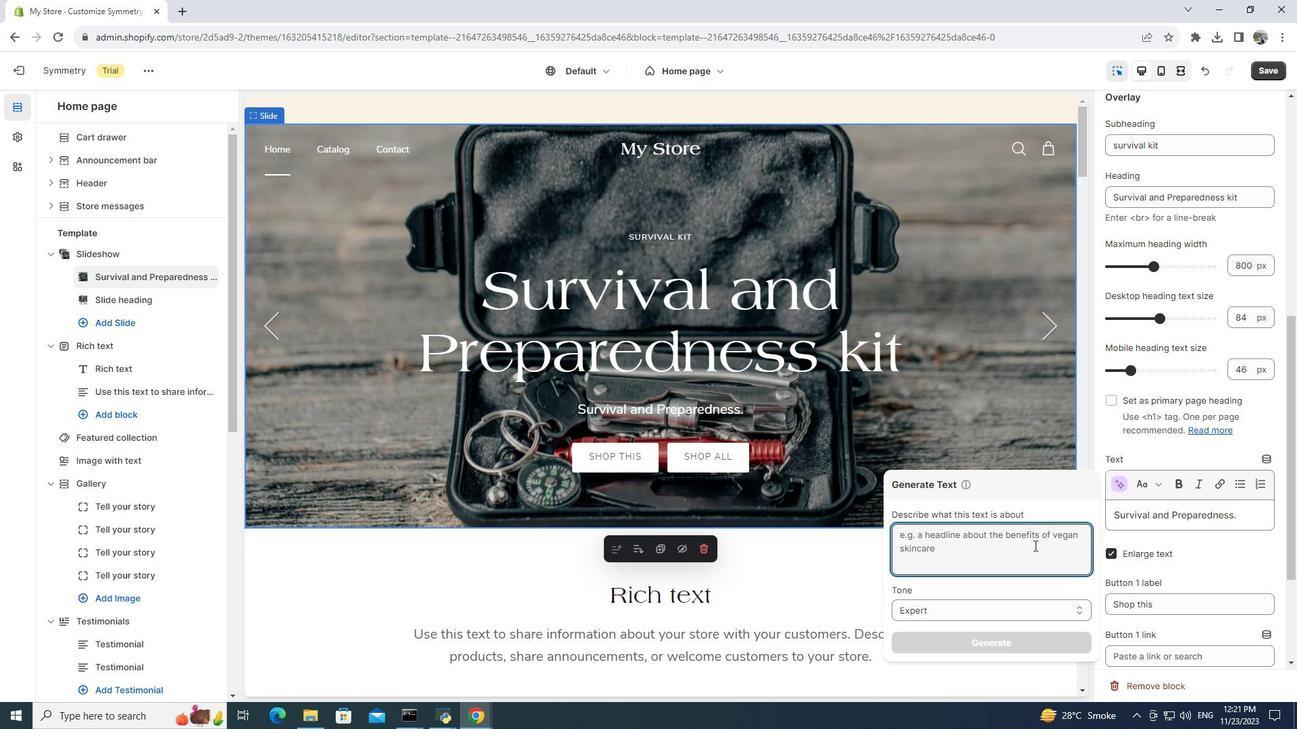 
Action: Key pressed ctrl+V
Screenshot: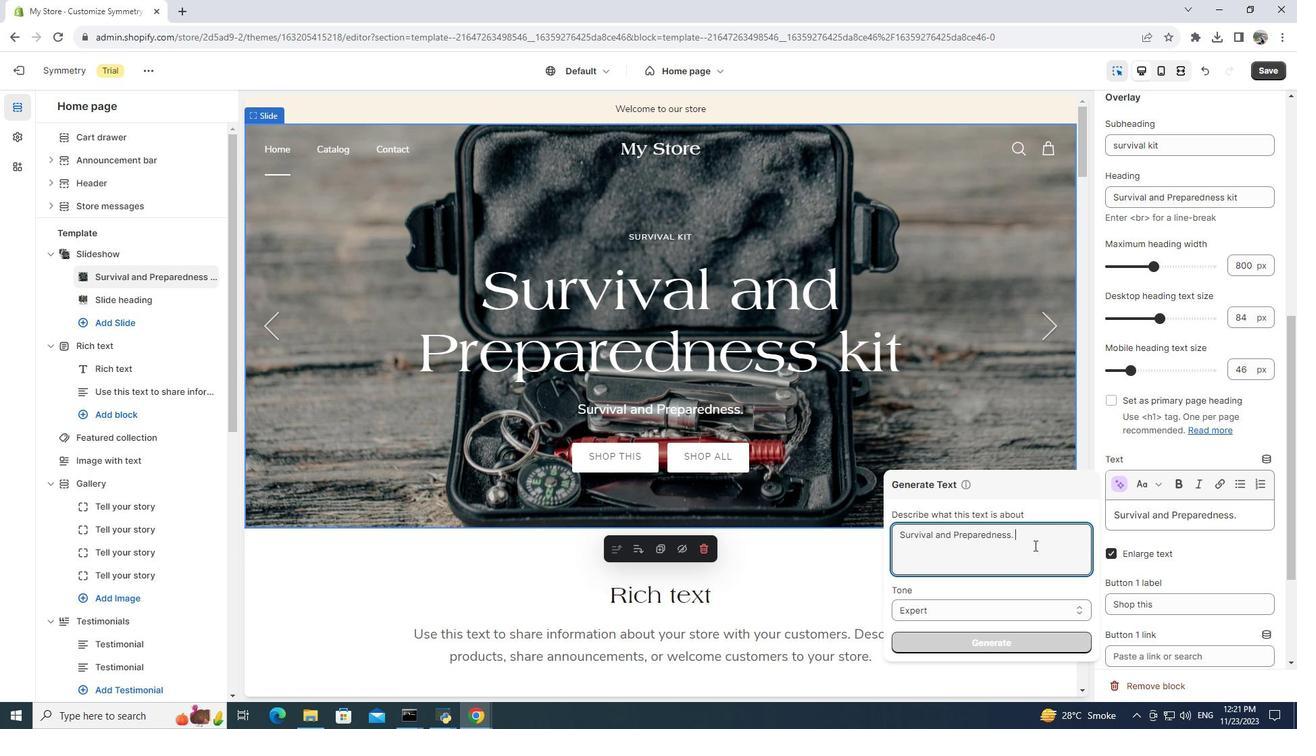 
Action: Mouse moved to (1013, 639)
Screenshot: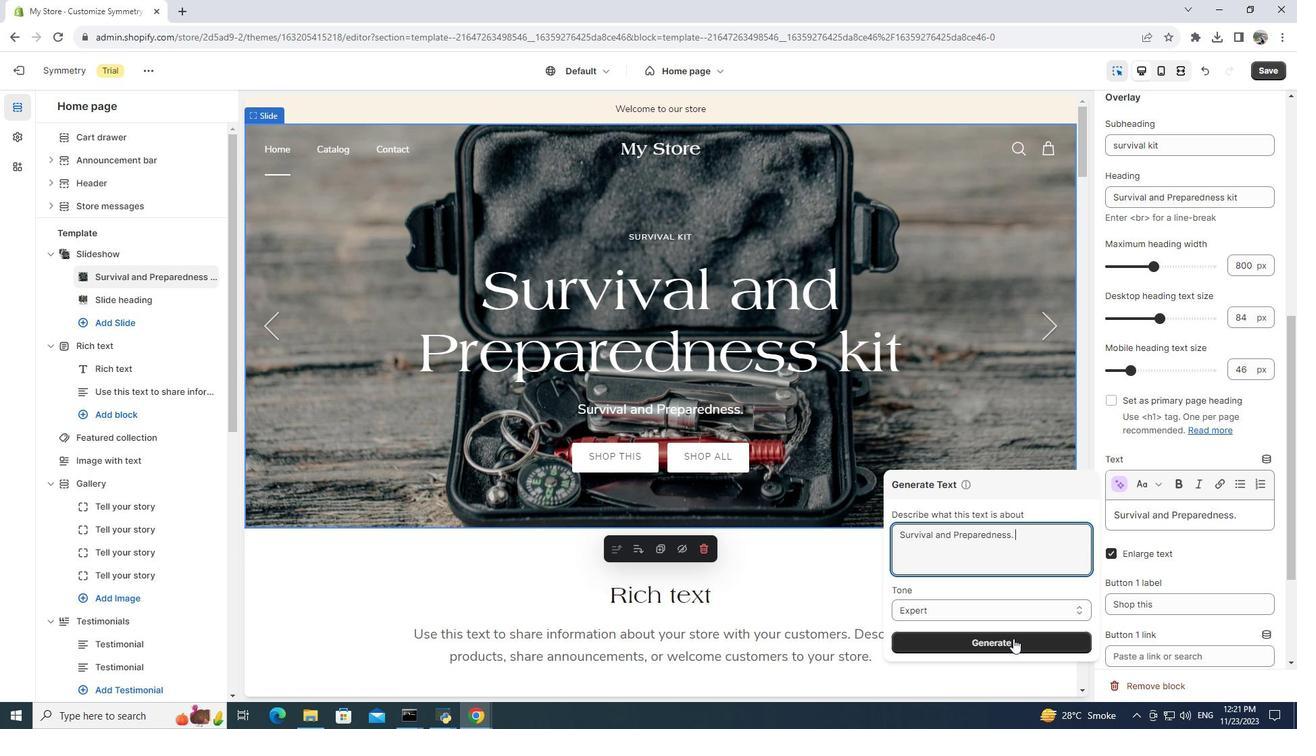 
Action: Mouse pressed left at (1013, 639)
Screenshot: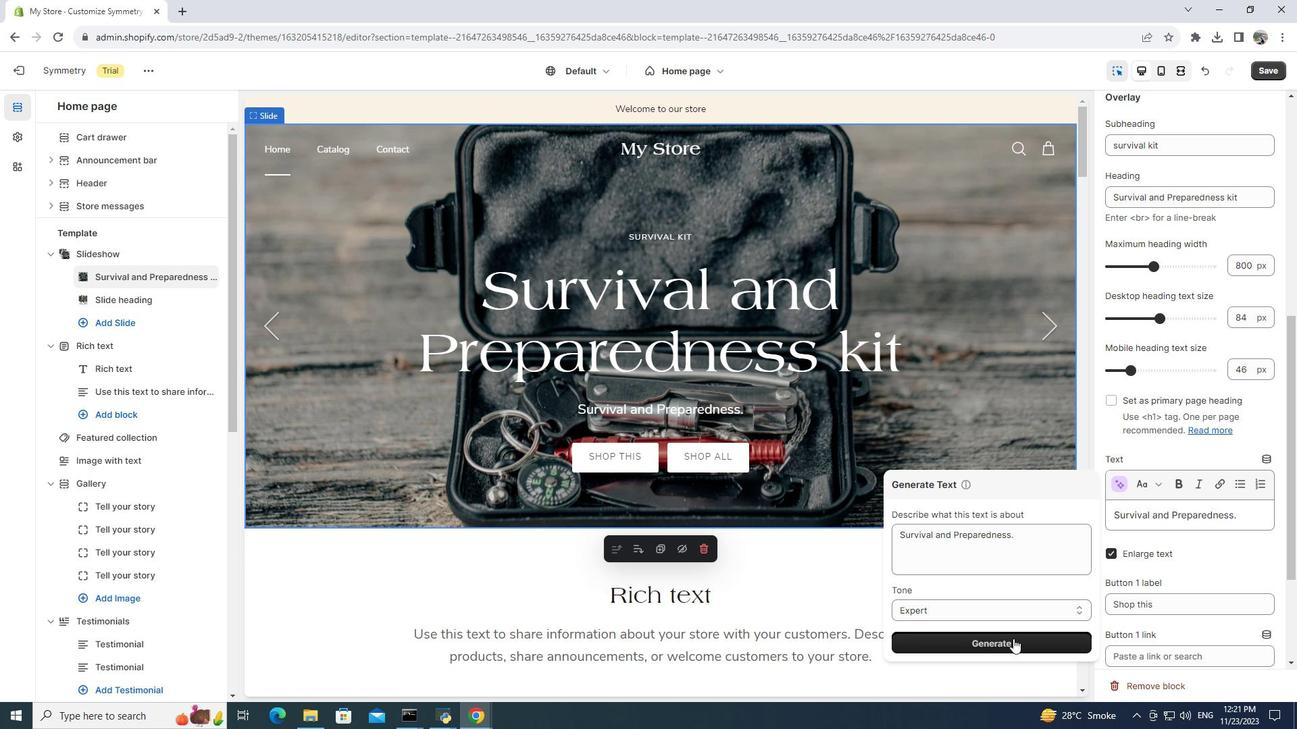 
Action: Mouse moved to (1016, 595)
Screenshot: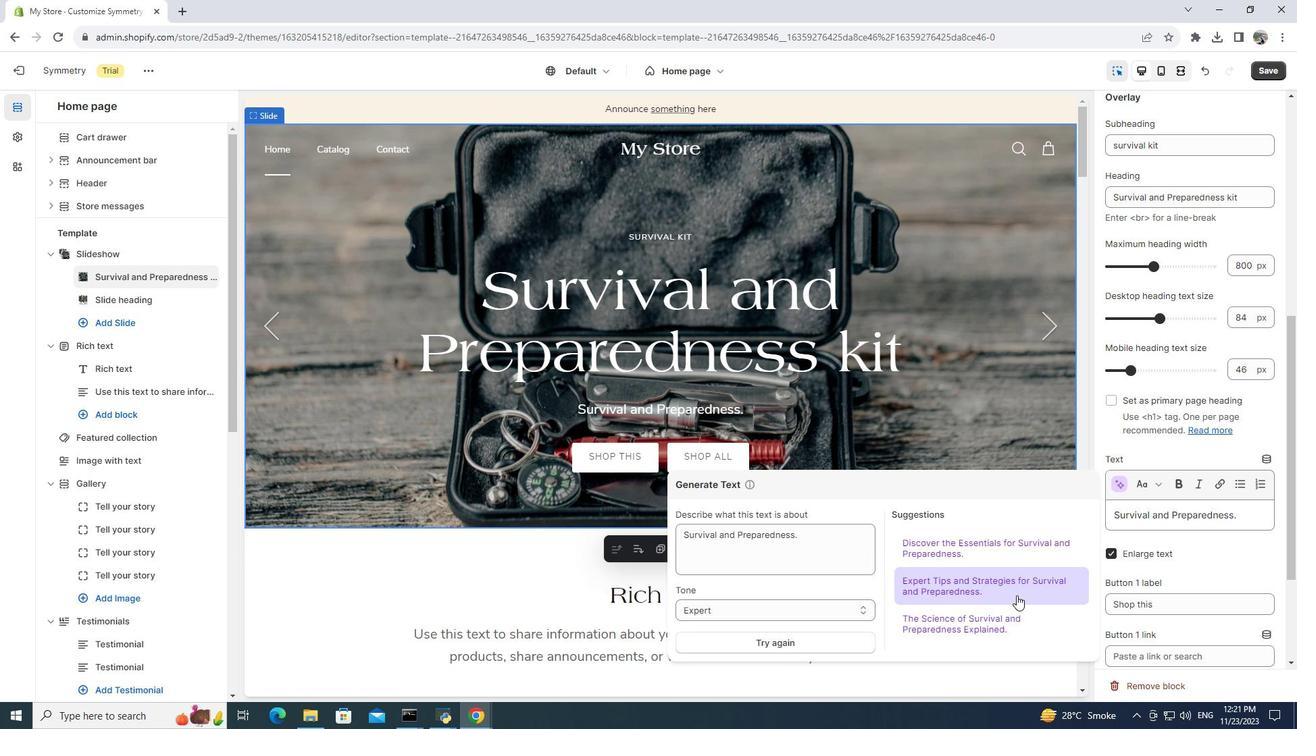 
Action: Mouse pressed left at (1016, 595)
Screenshot: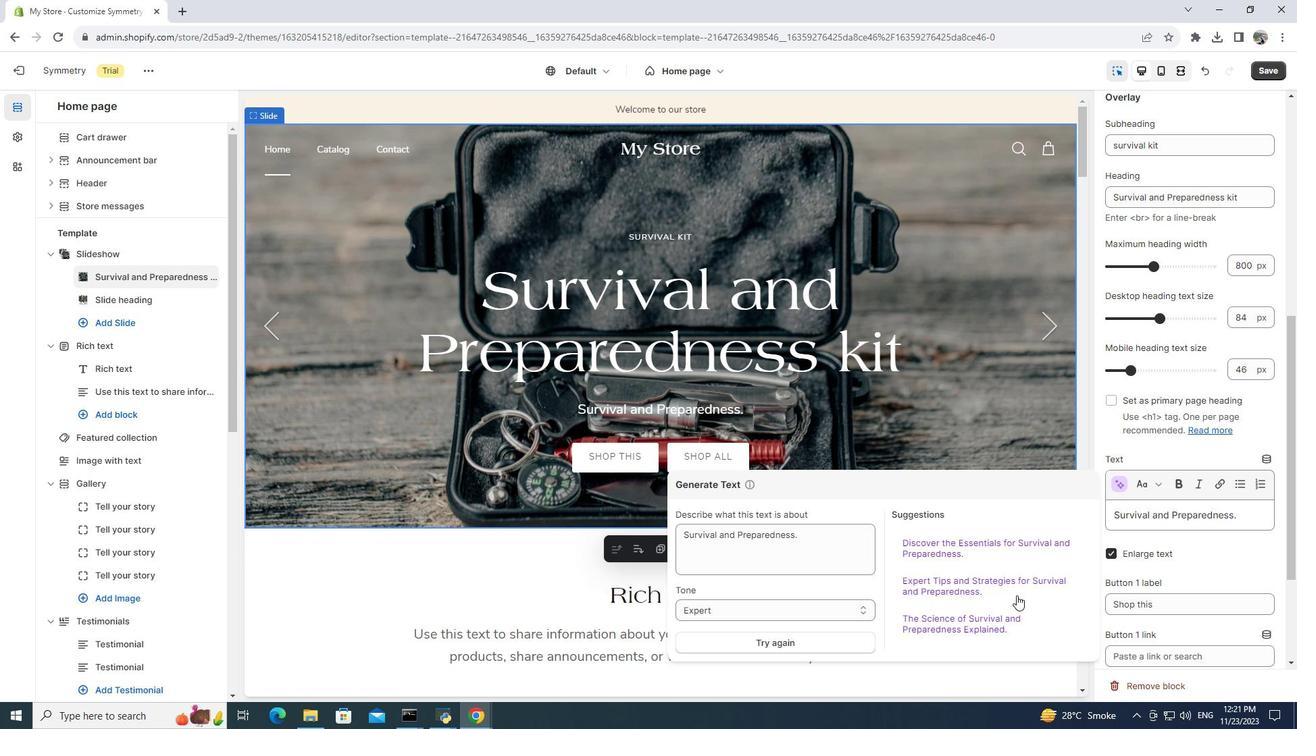 
Action: Mouse moved to (1051, 320)
Screenshot: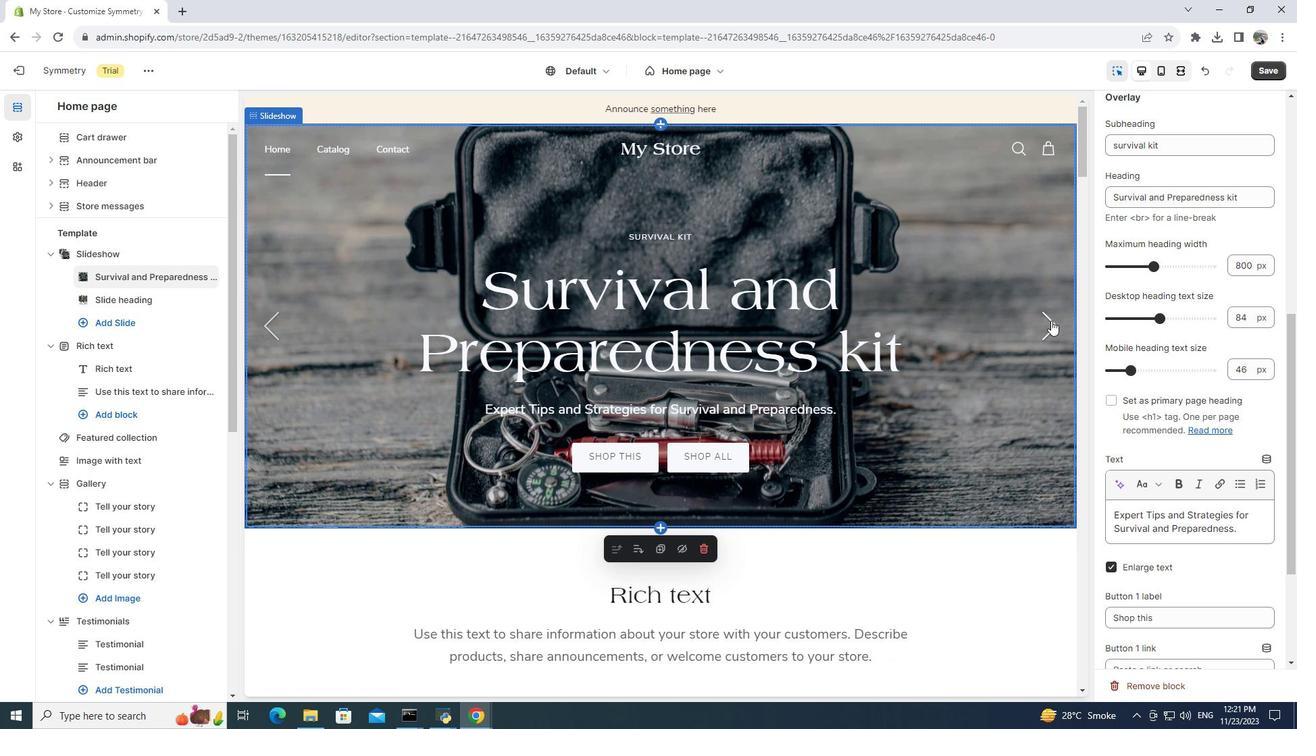 
Action: Mouse pressed left at (1051, 320)
Screenshot: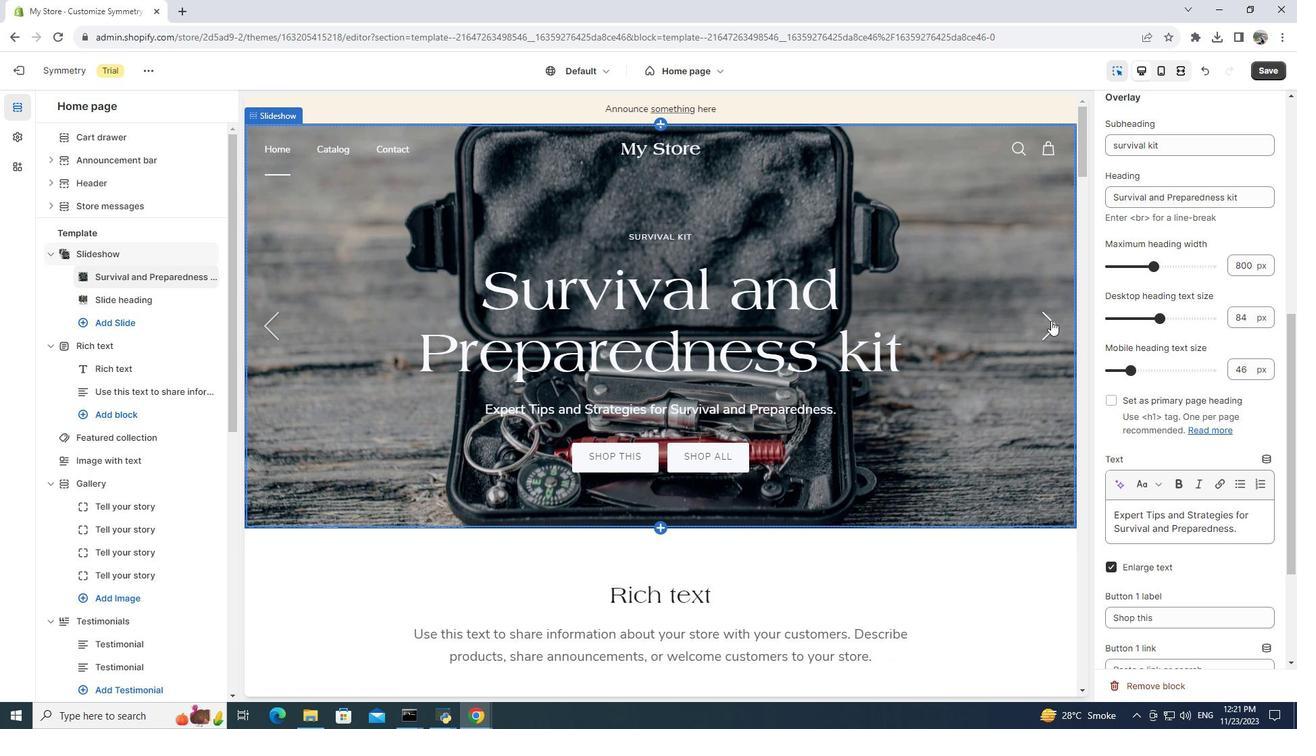 
Action: Mouse moved to (1182, 414)
Screenshot: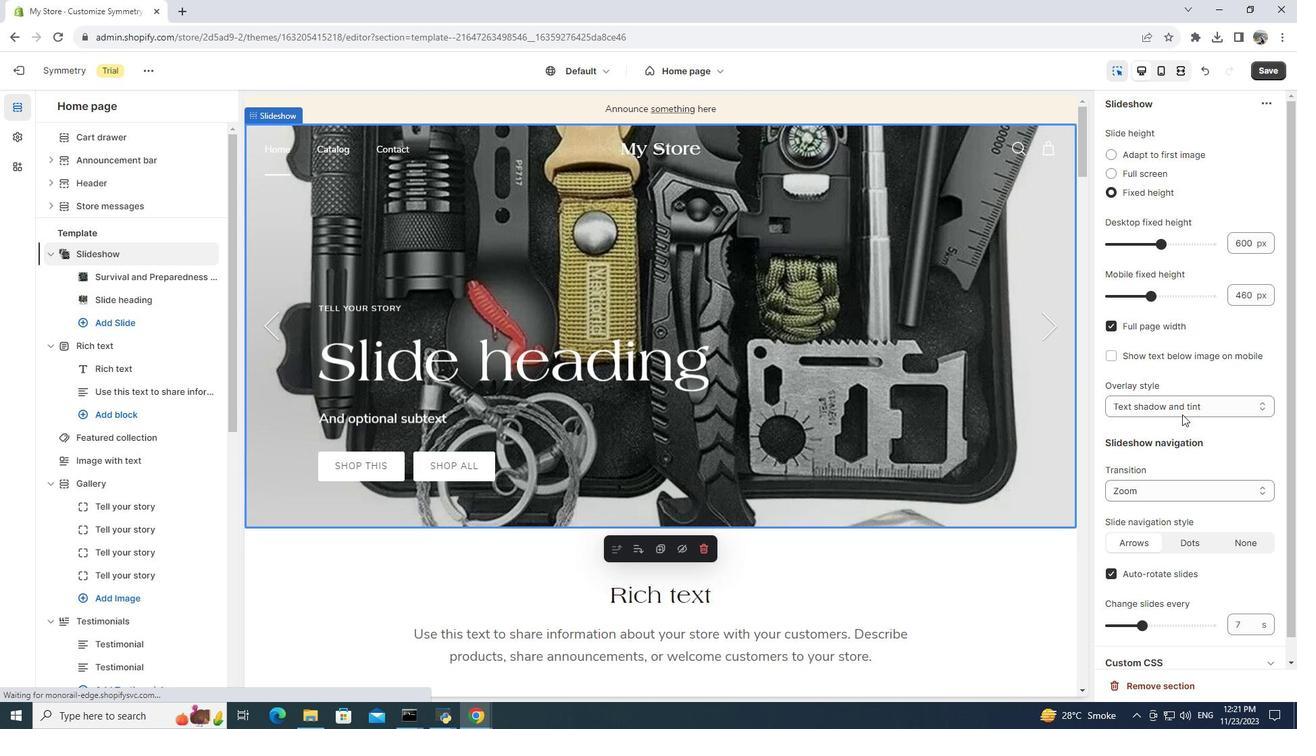 
Action: Mouse scrolled (1182, 415) with delta (0, 0)
Screenshot: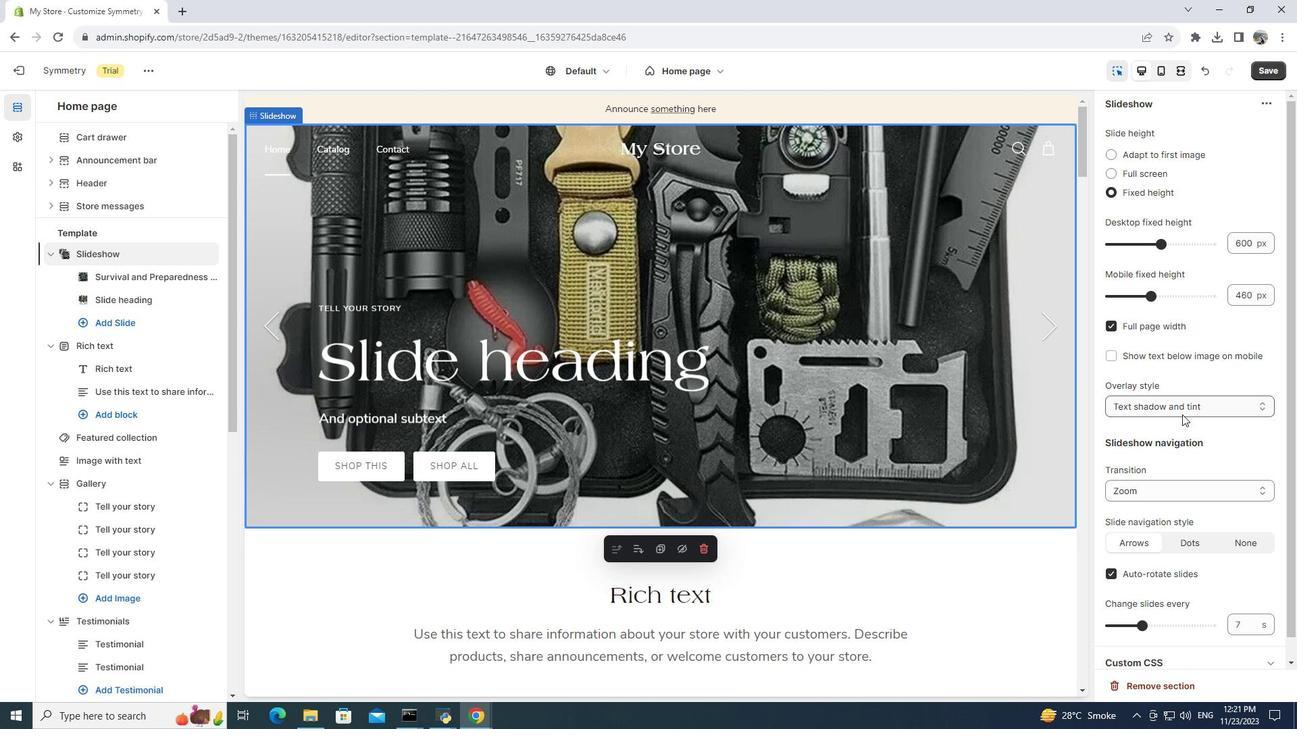 
Action: Mouse scrolled (1182, 415) with delta (0, 0)
Screenshot: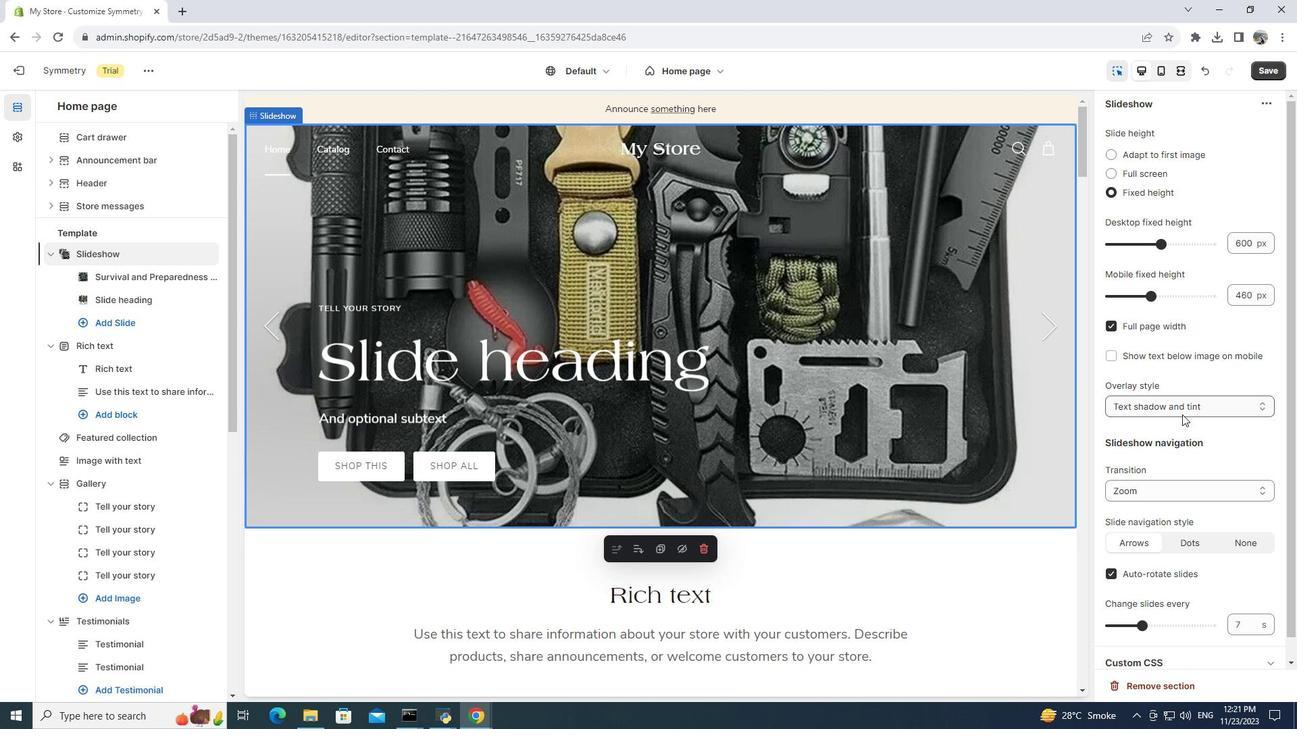 
Action: Mouse scrolled (1182, 415) with delta (0, 0)
Screenshot: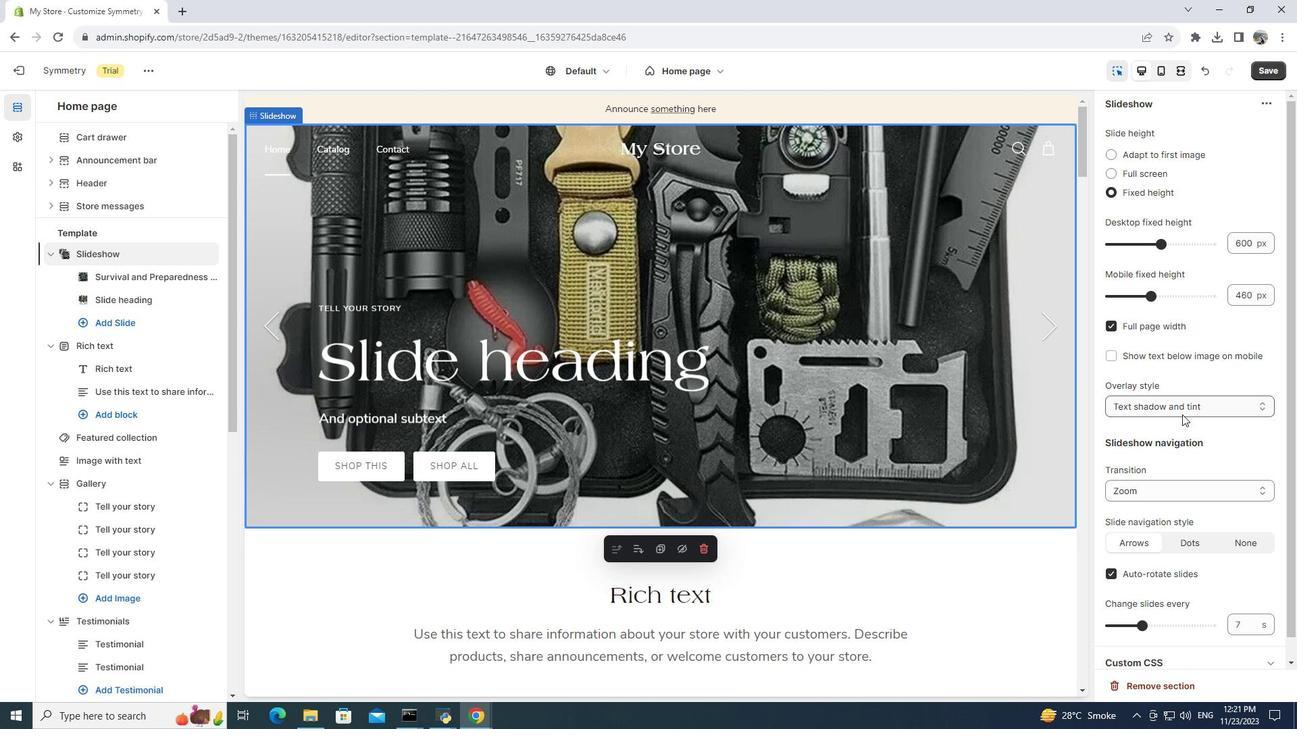 
Action: Mouse scrolled (1182, 415) with delta (0, 0)
Screenshot: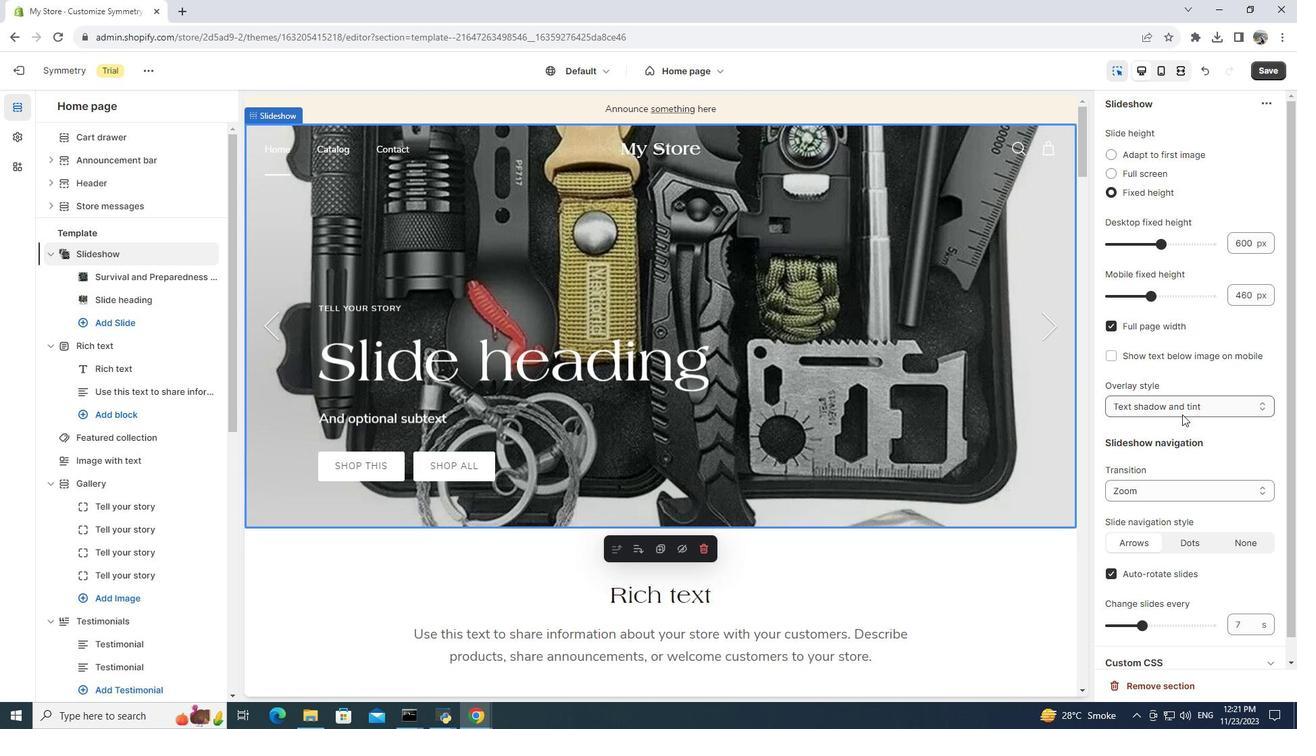 
Action: Mouse scrolled (1182, 415) with delta (0, 0)
Screenshot: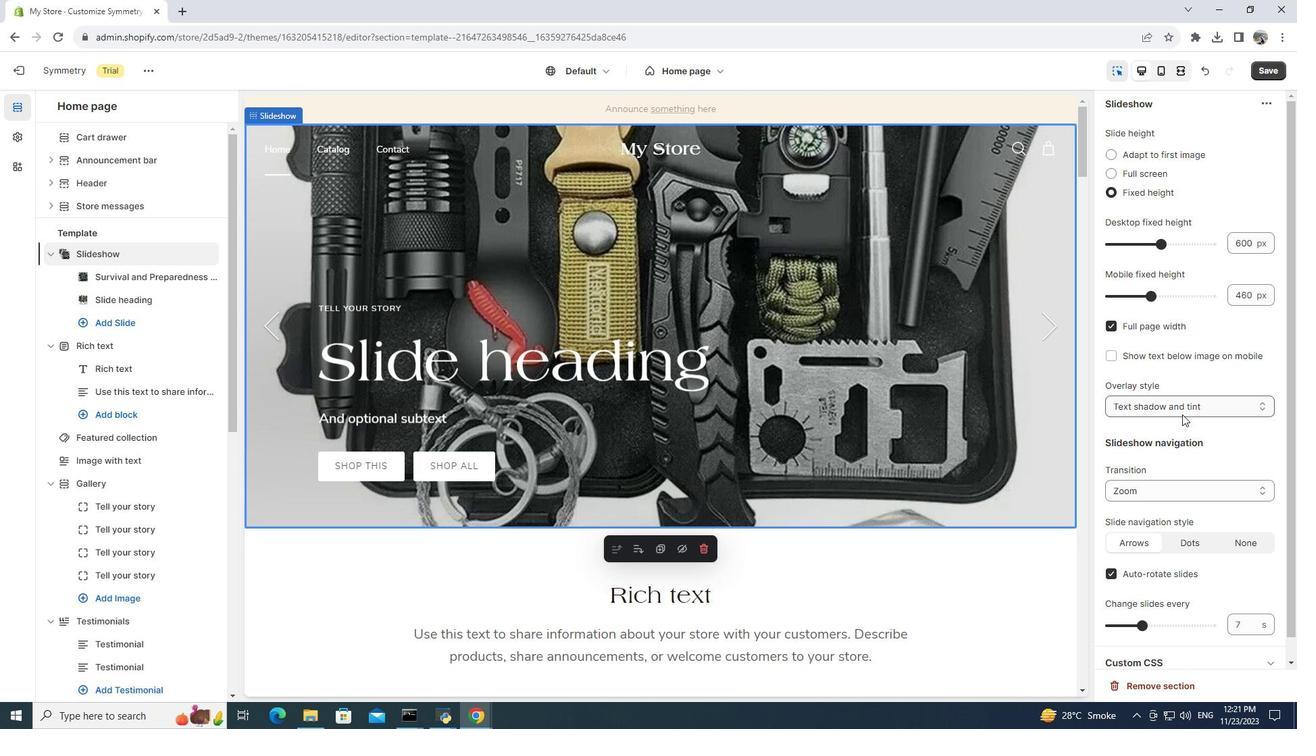 
Action: Mouse scrolled (1182, 415) with delta (0, 0)
Screenshot: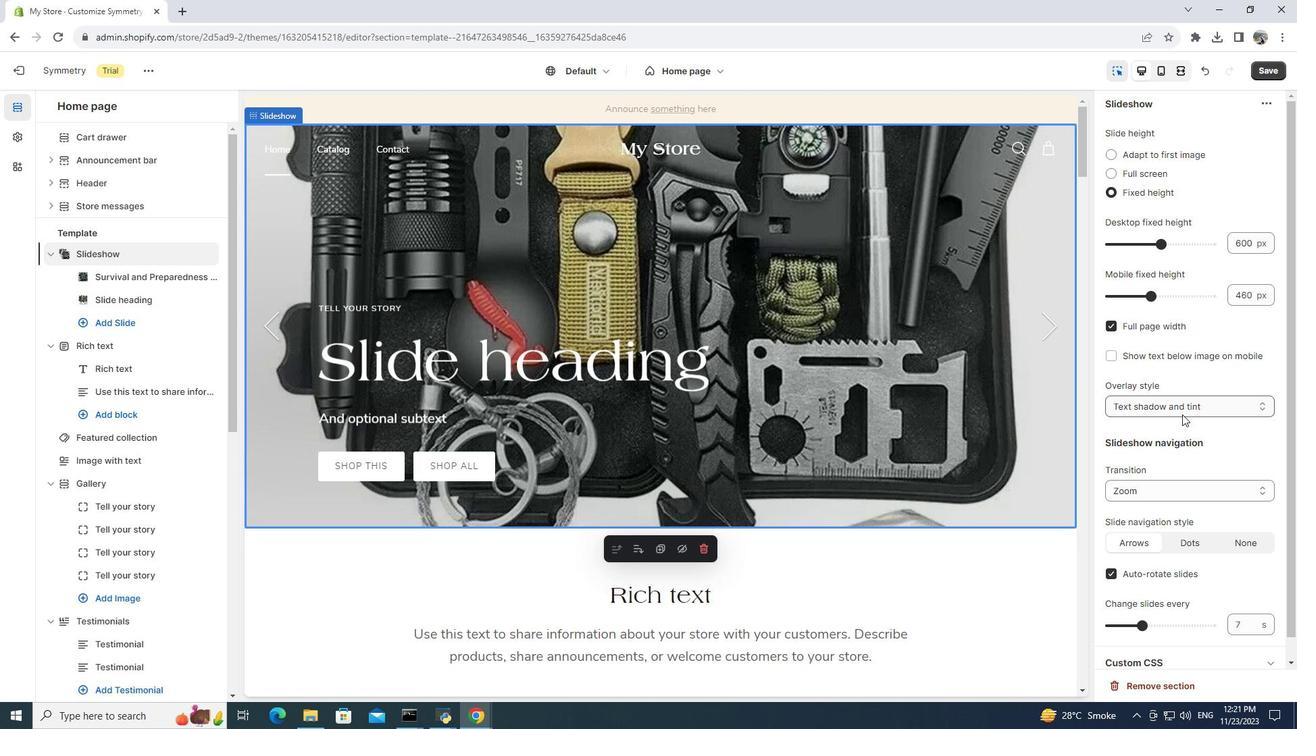 
Action: Mouse scrolled (1182, 415) with delta (0, 0)
Screenshot: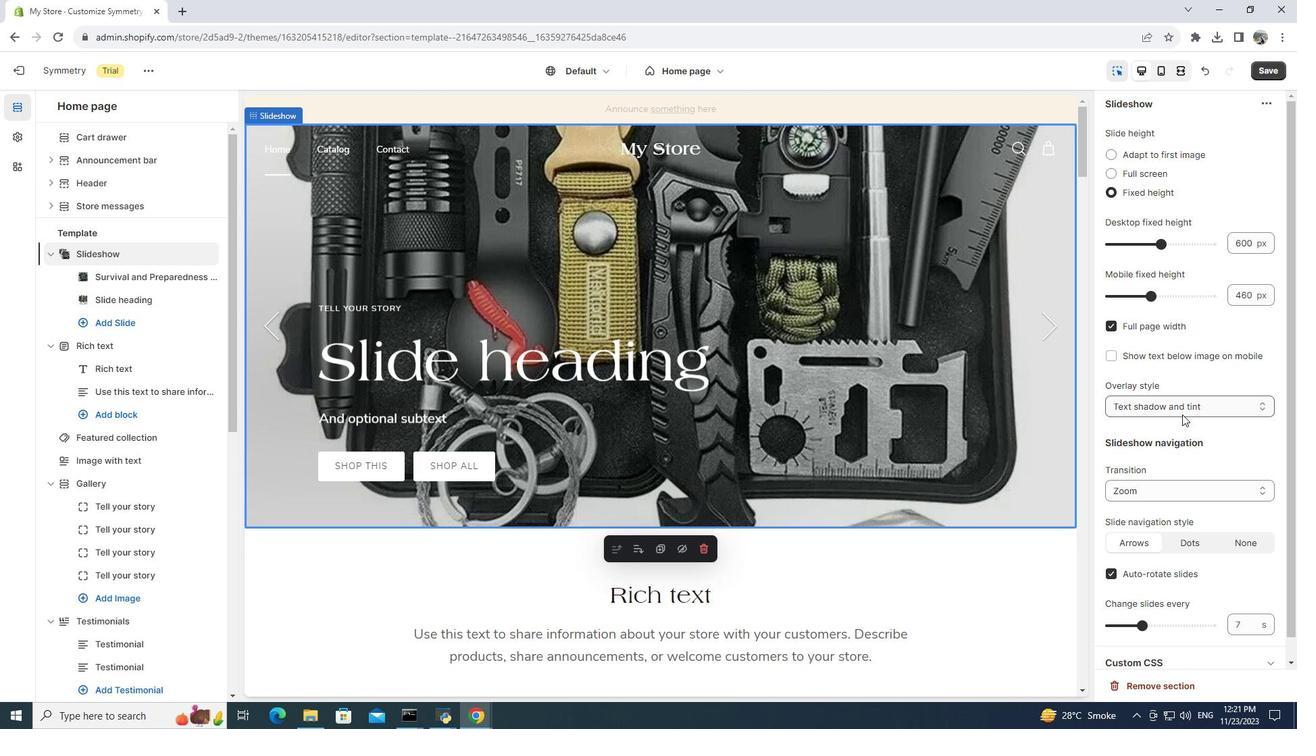 
Action: Mouse scrolled (1182, 414) with delta (0, 0)
Screenshot: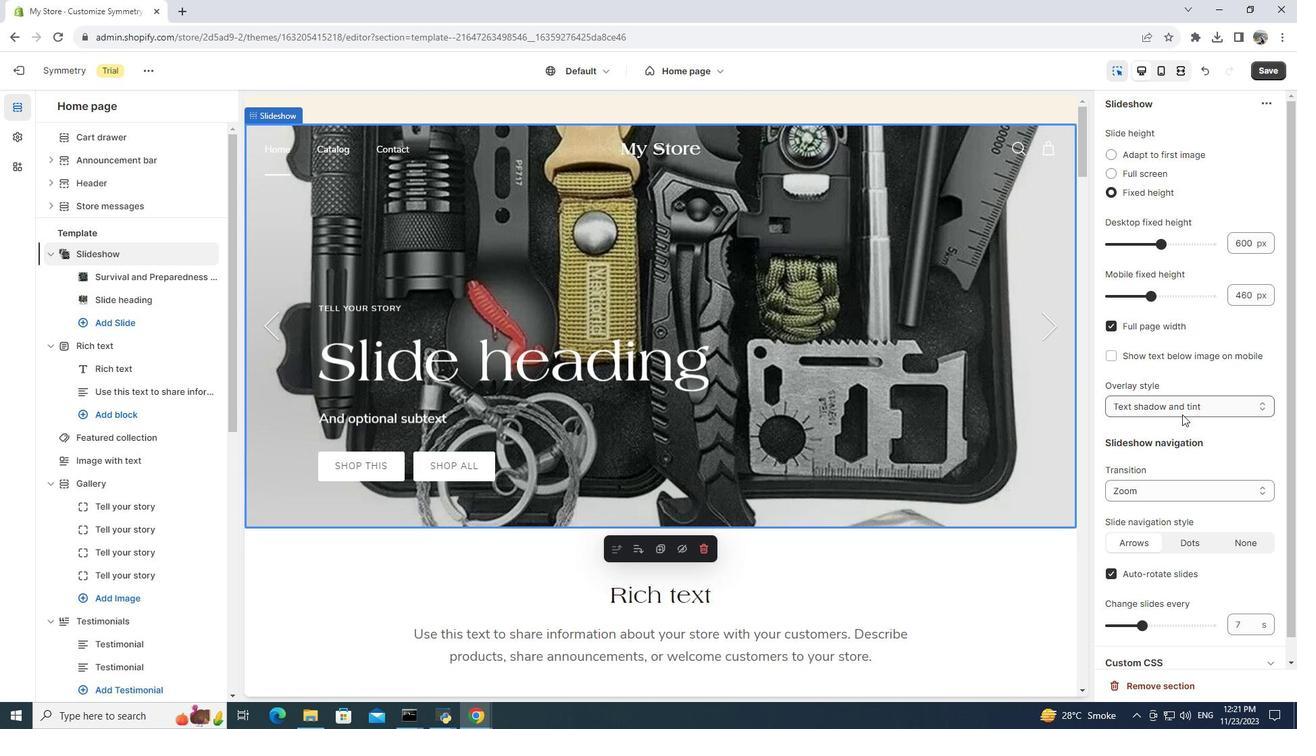 
Action: Mouse scrolled (1182, 414) with delta (0, 0)
Screenshot: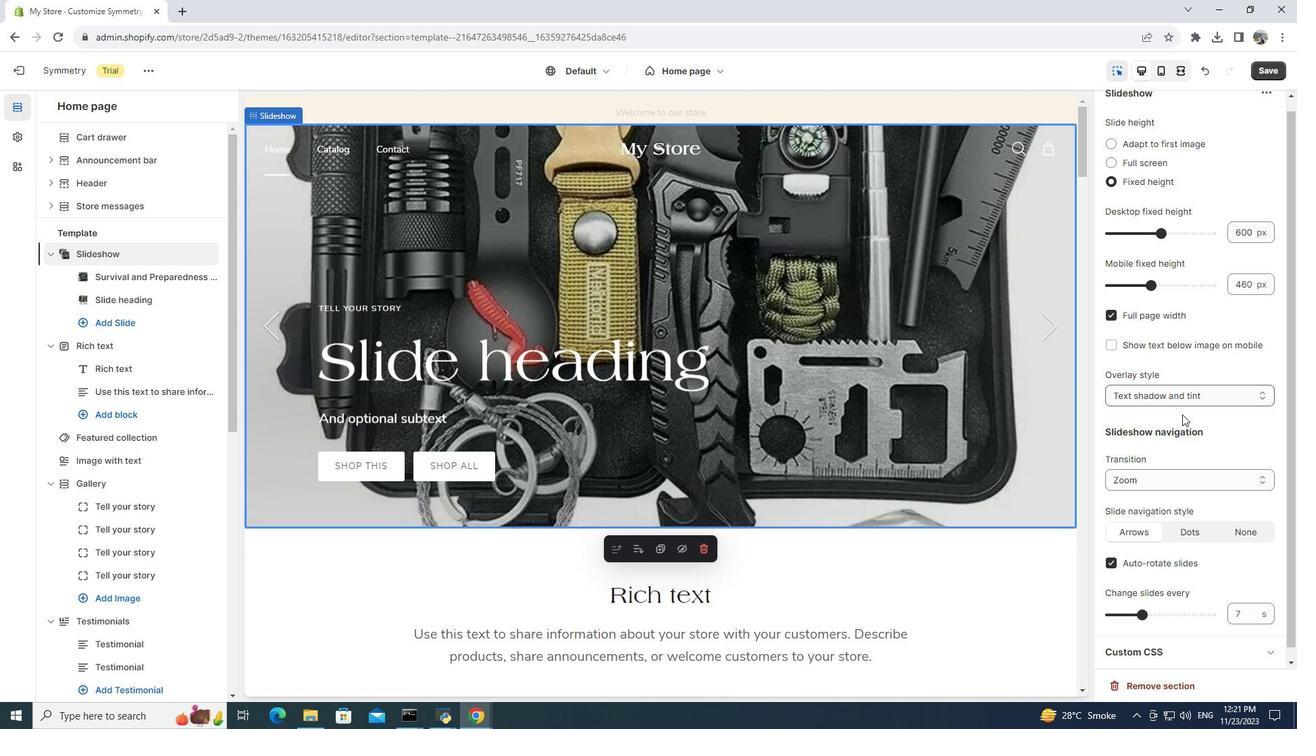 
Action: Mouse scrolled (1182, 414) with delta (0, 0)
Screenshot: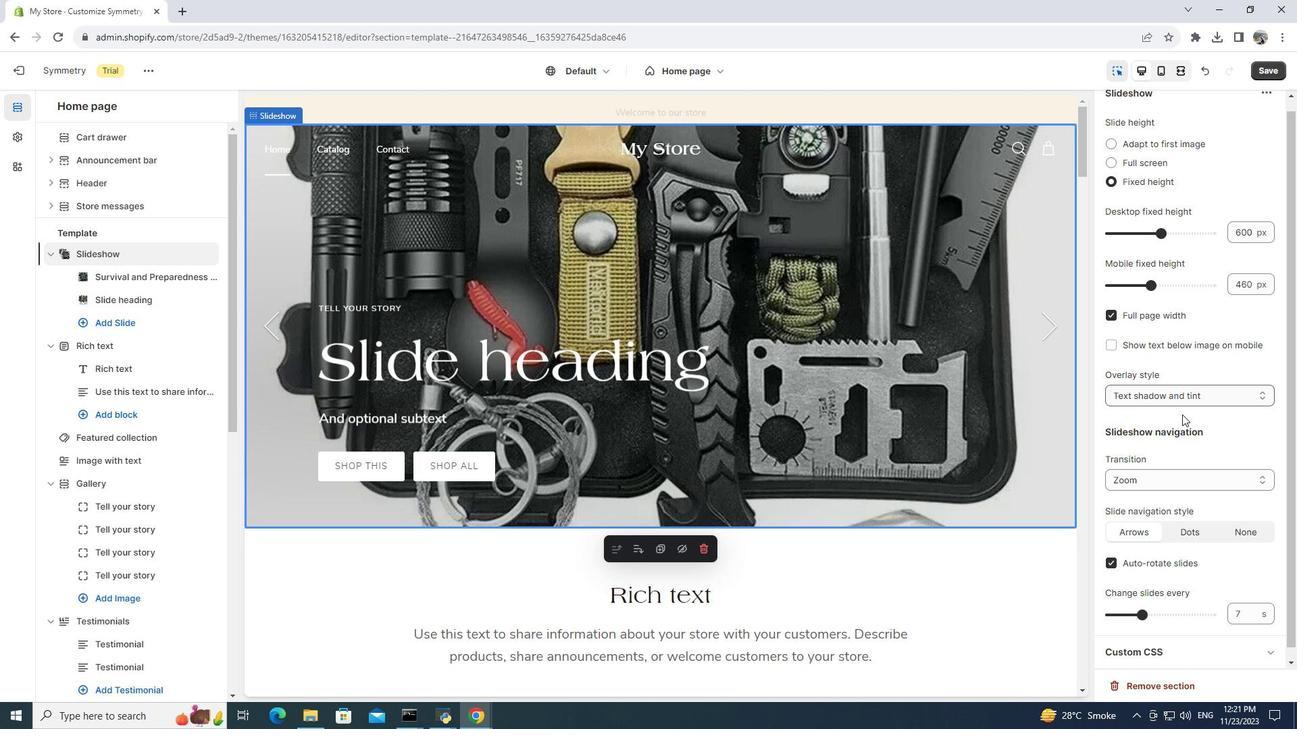 
Action: Mouse moved to (1183, 417)
Screenshot: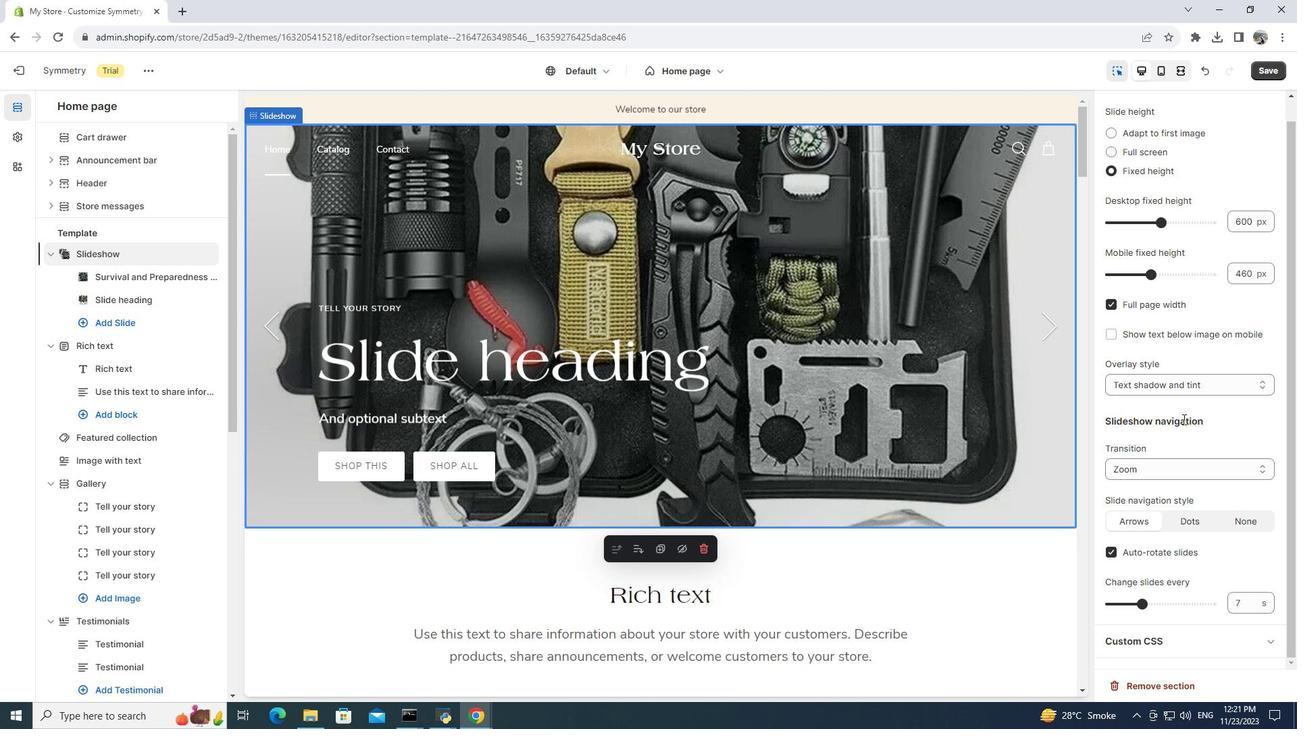 
Action: Mouse scrolled (1183, 416) with delta (0, 0)
Screenshot: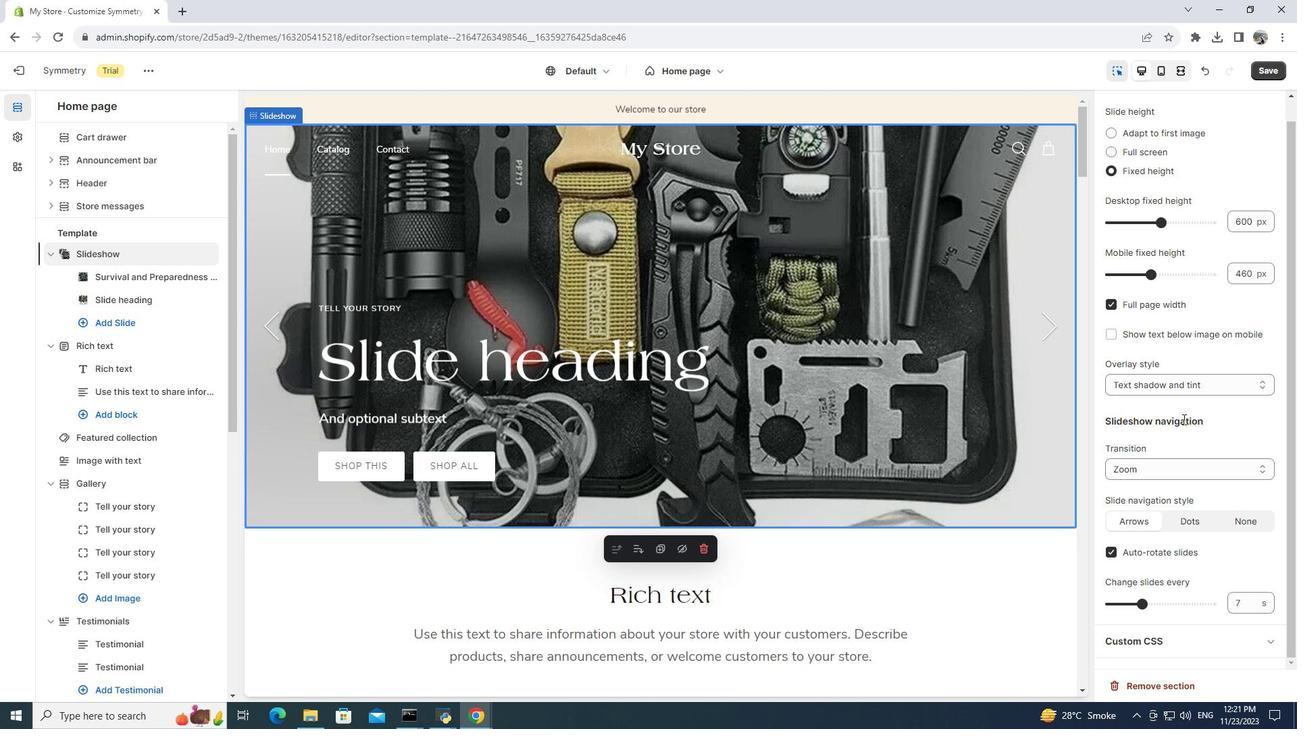 
Action: Mouse moved to (1183, 419)
Screenshot: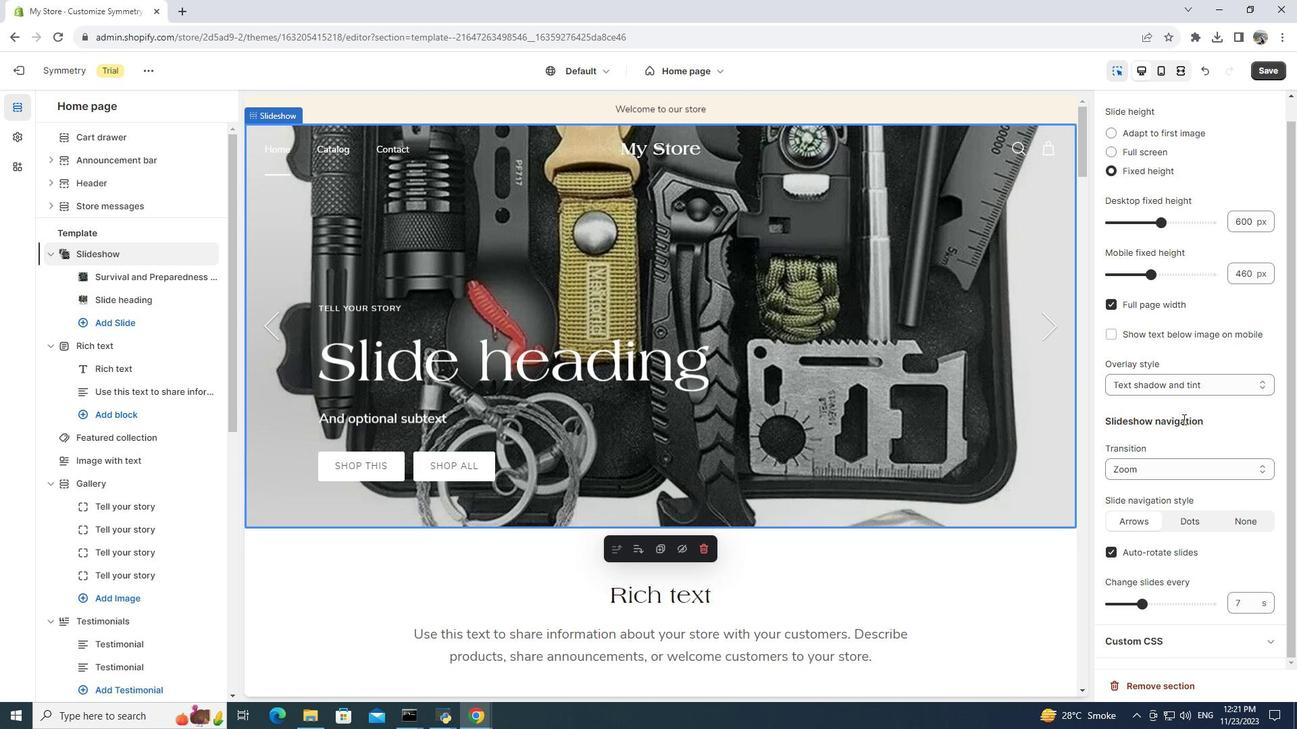 
Action: Mouse scrolled (1183, 418) with delta (0, 0)
Screenshot: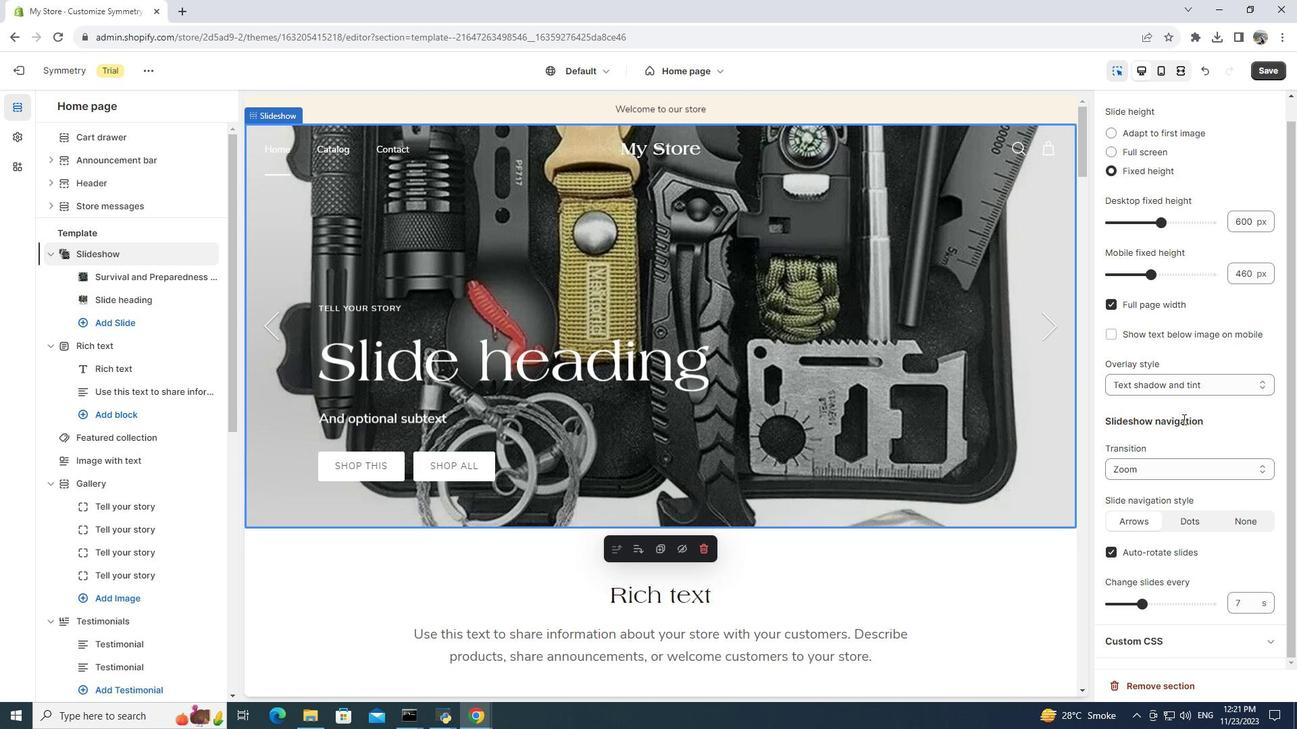 
Action: Mouse scrolled (1183, 418) with delta (0, 0)
Screenshot: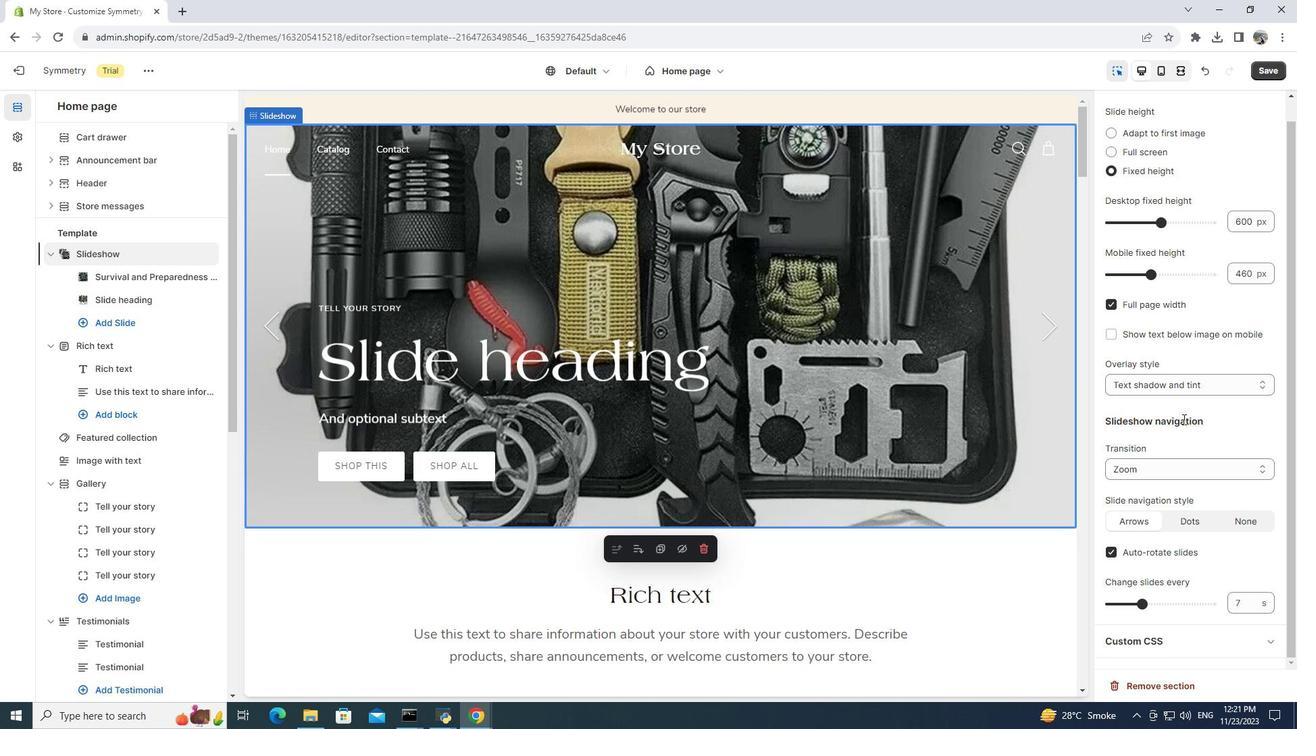 
Action: Mouse moved to (1183, 419)
Screenshot: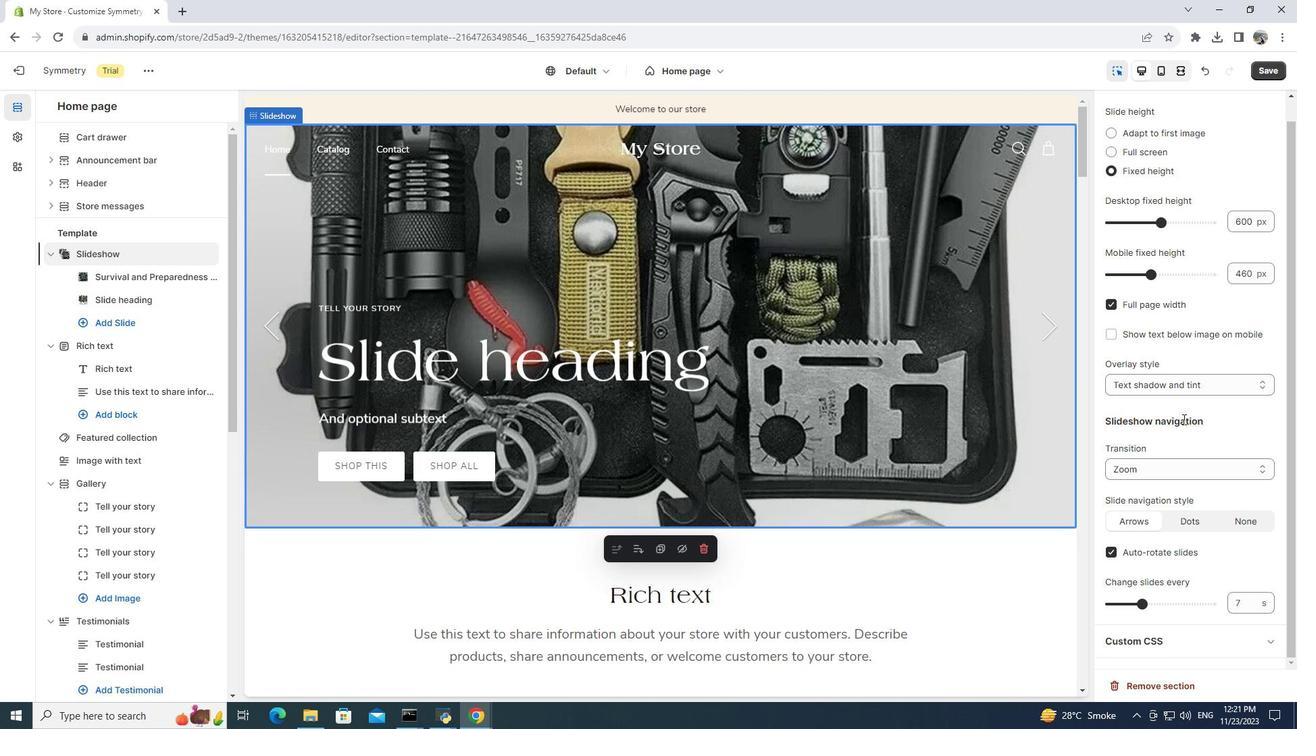 
Action: Mouse scrolled (1183, 418) with delta (0, 0)
Screenshot: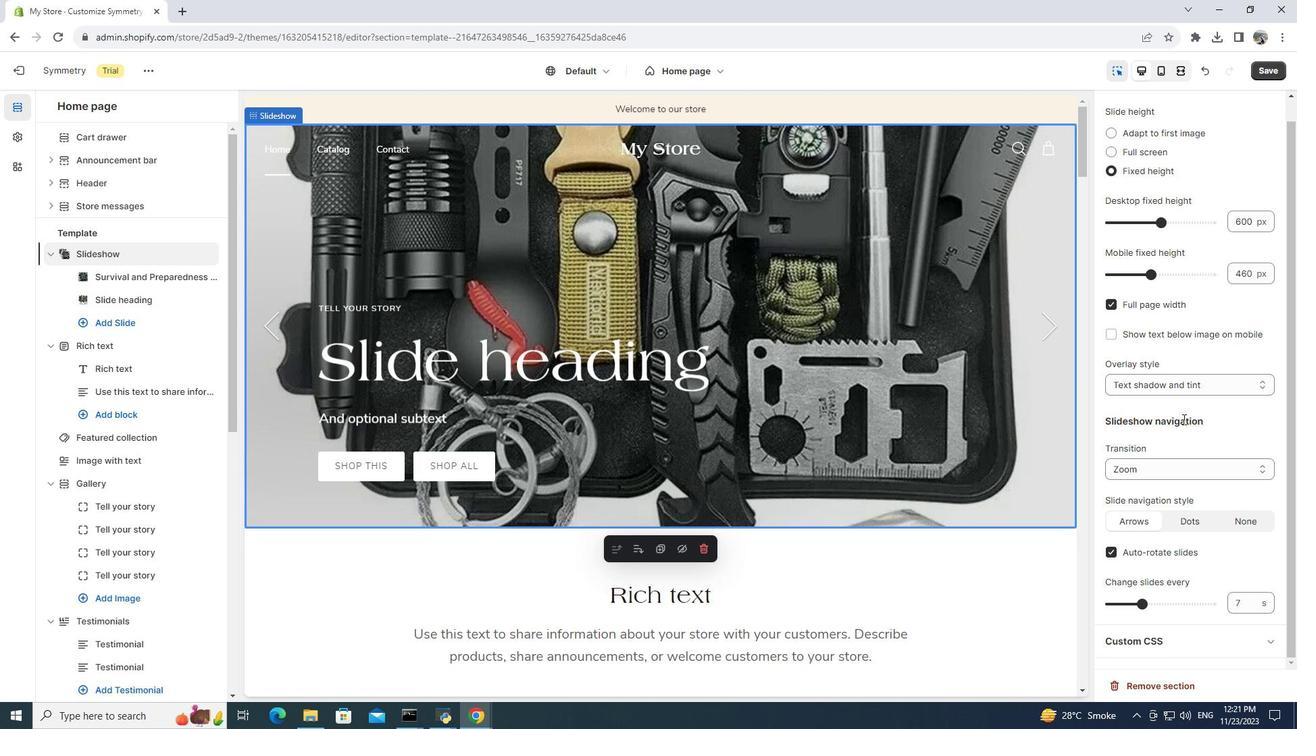 
Action: Mouse moved to (1183, 420)
Screenshot: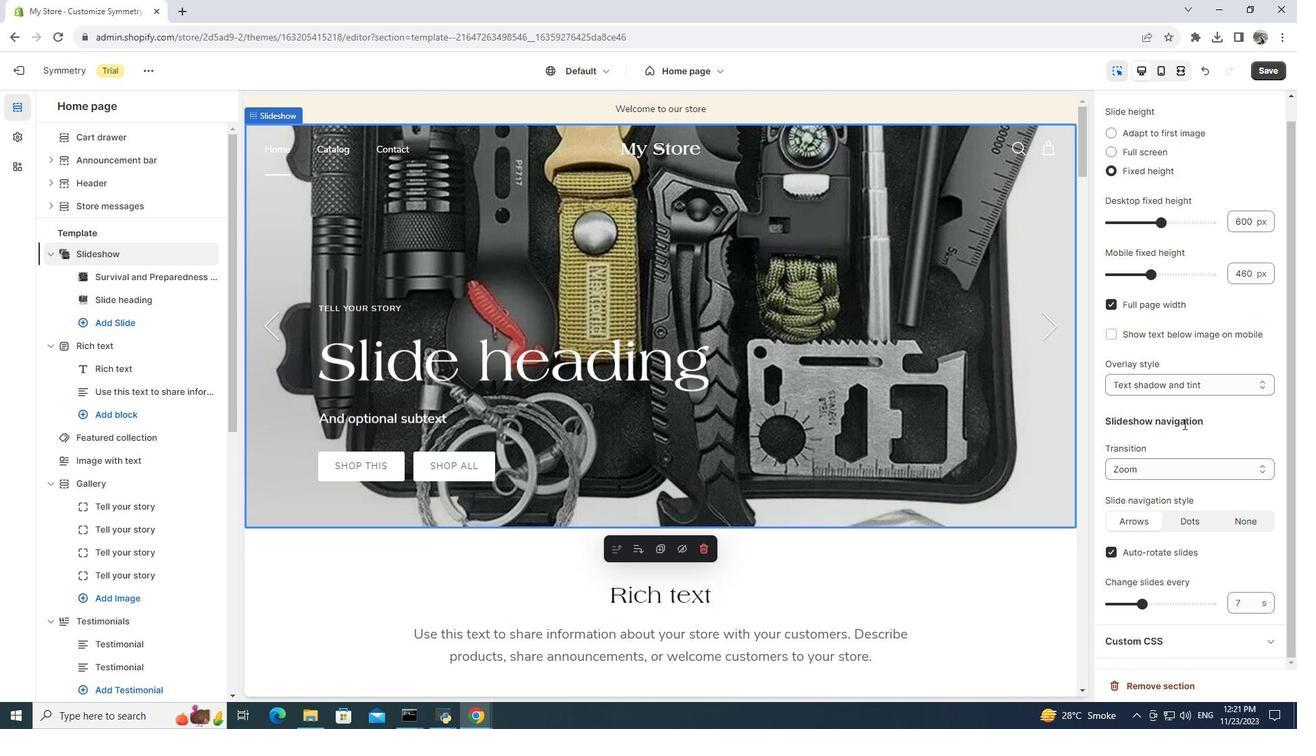 
Action: Mouse scrolled (1183, 420) with delta (0, 0)
Screenshot: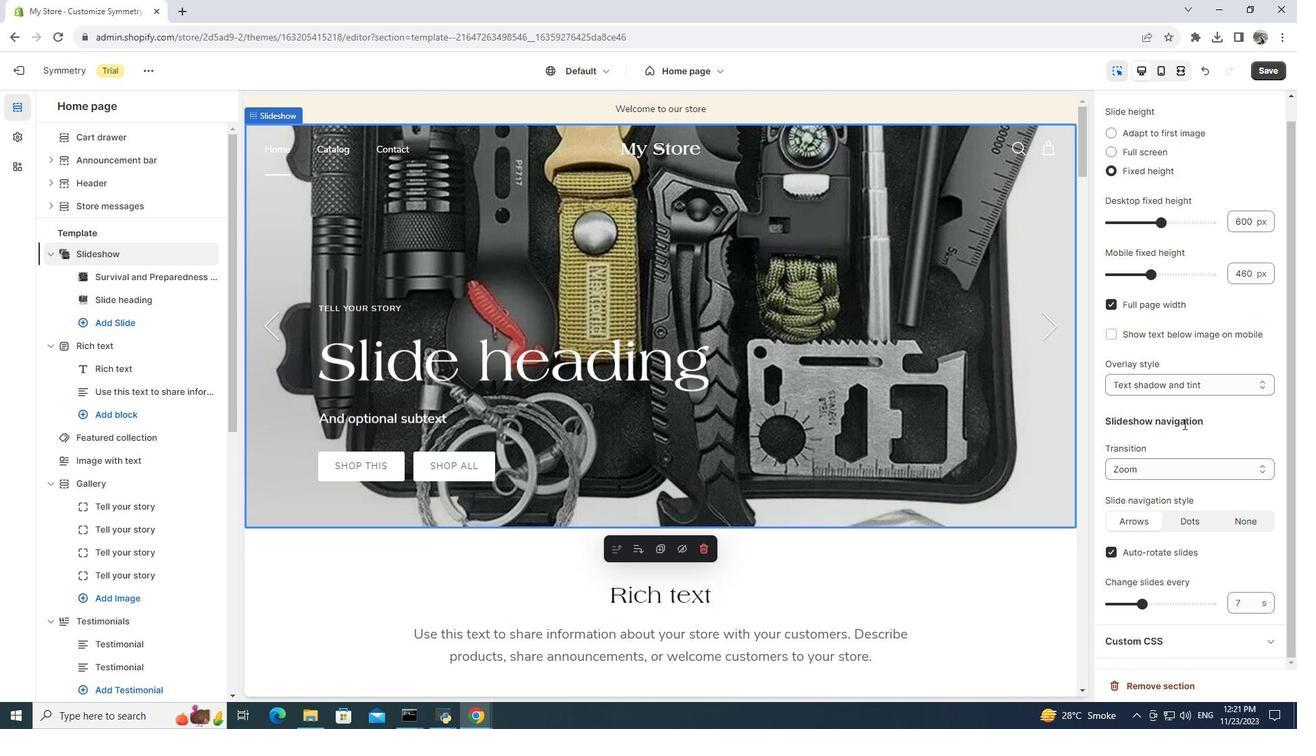 
Action: Mouse moved to (1183, 422)
Screenshot: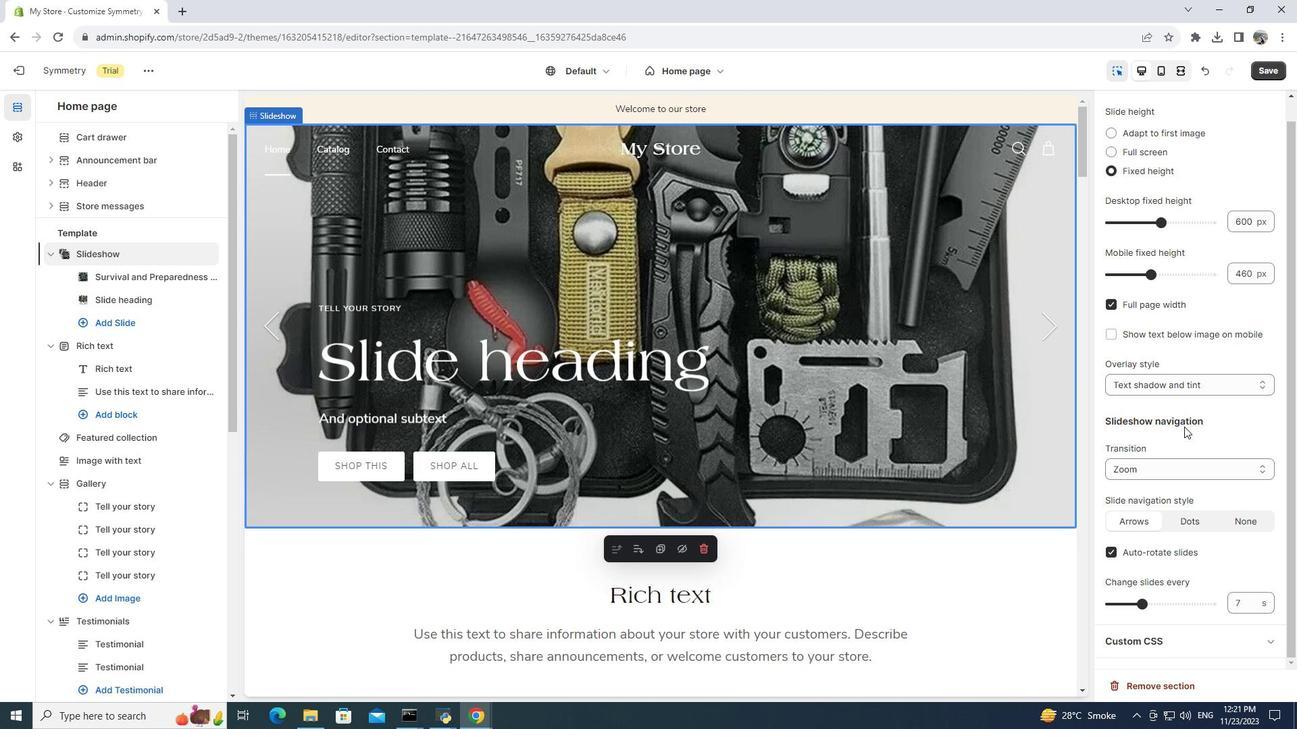 
Action: Mouse scrolled (1183, 421) with delta (0, 0)
Screenshot: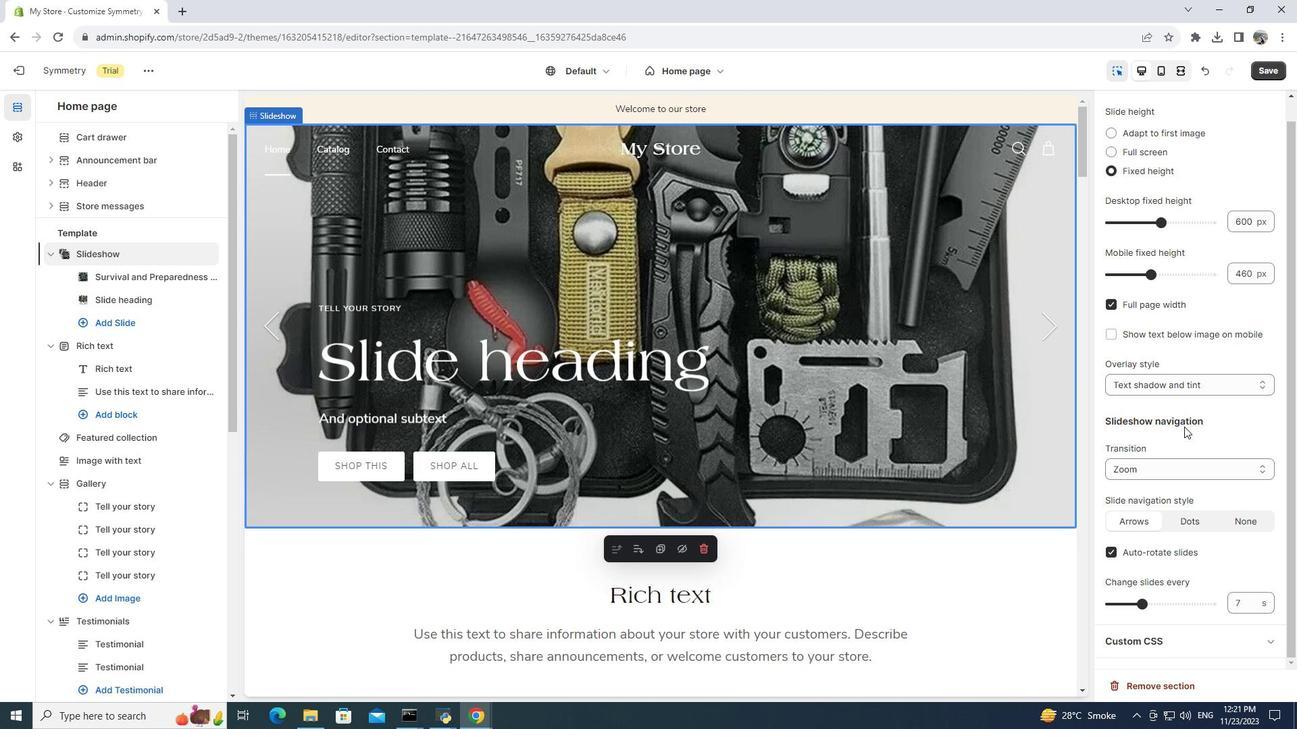 
Action: Mouse moved to (1183, 424)
Screenshot: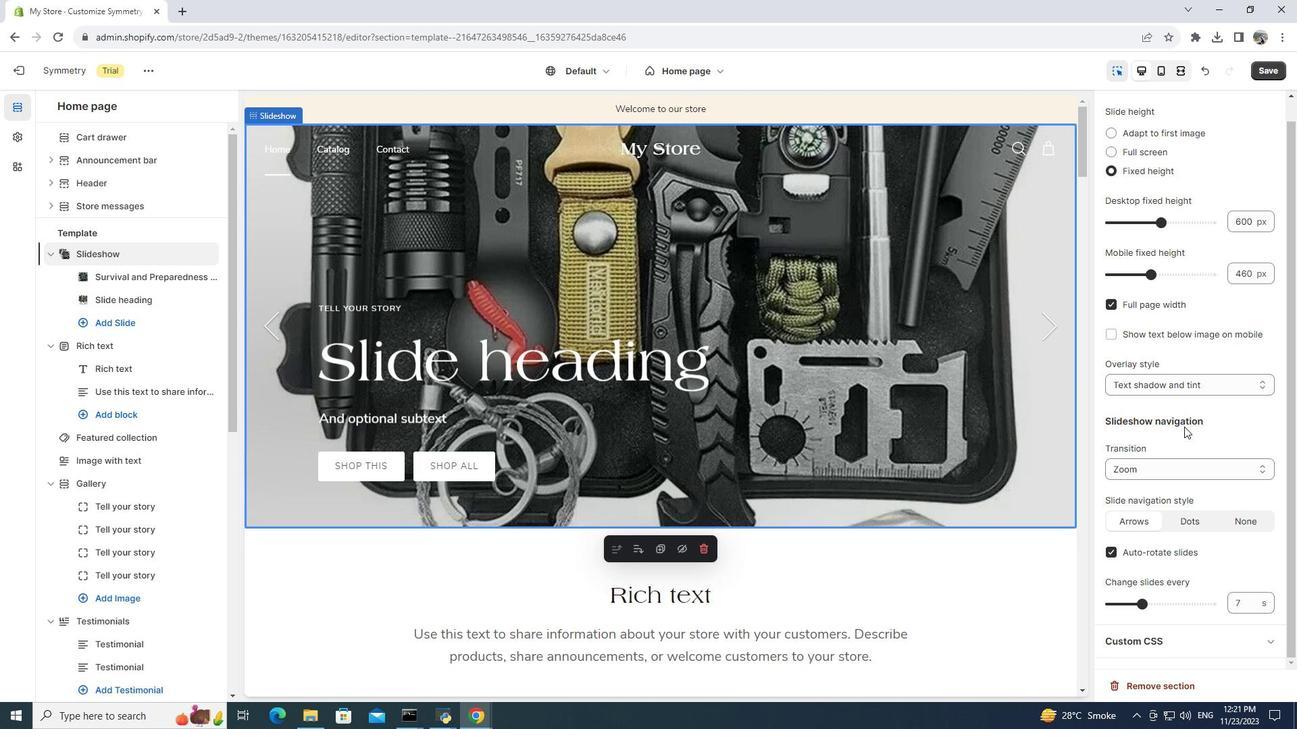 
Action: Mouse scrolled (1183, 423) with delta (0, 0)
Screenshot: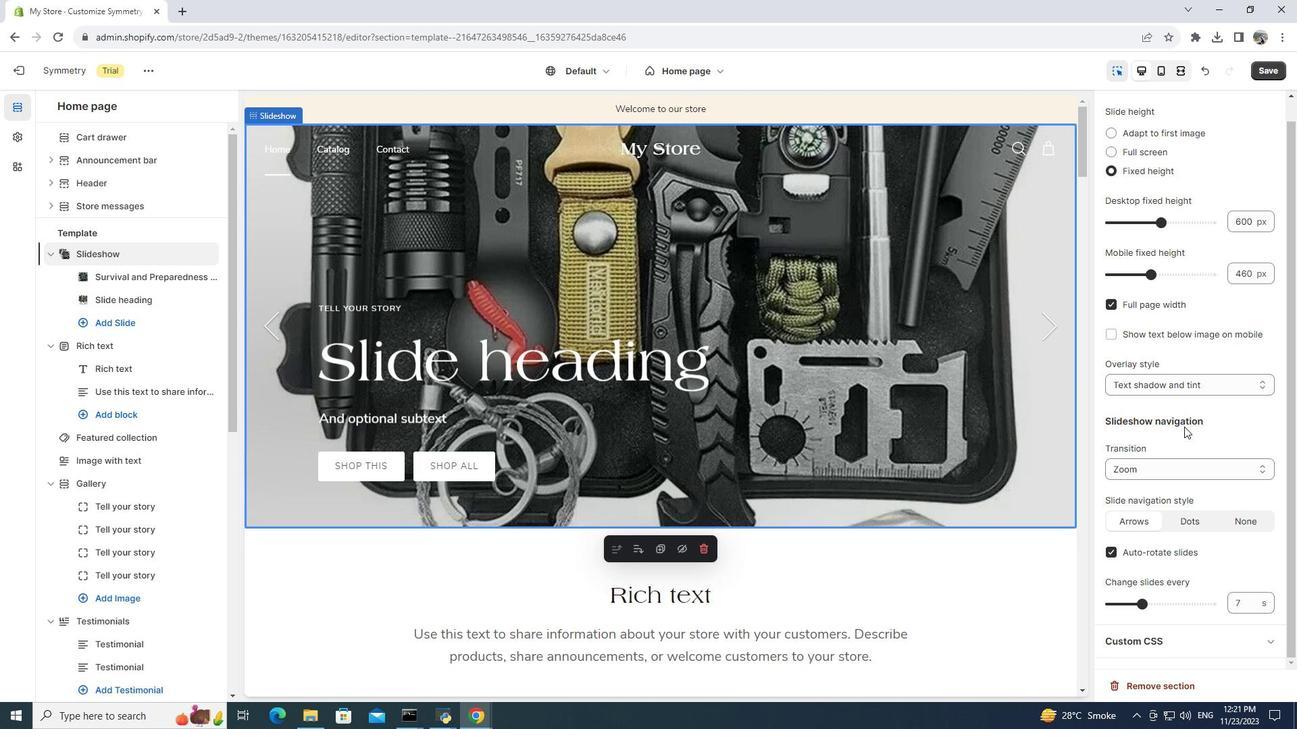
Action: Mouse moved to (715, 336)
Screenshot: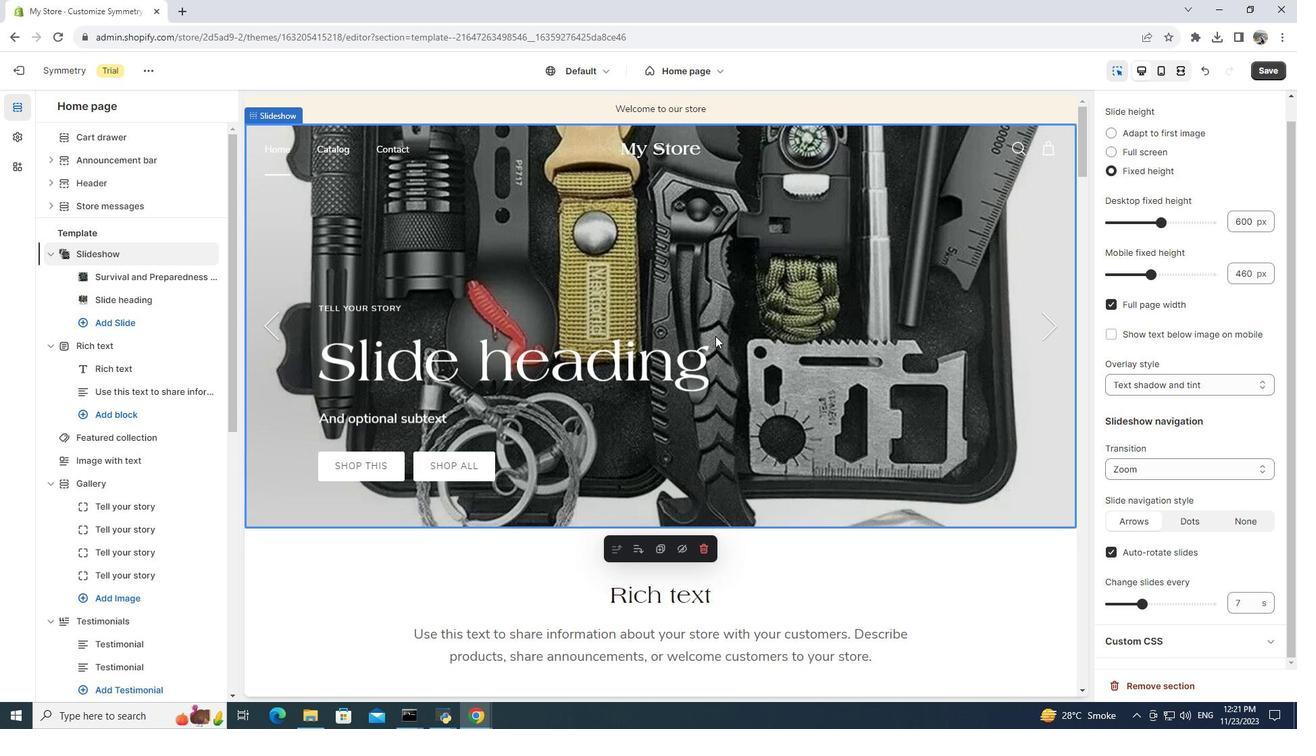 
Action: Mouse pressed left at (715, 336)
Screenshot: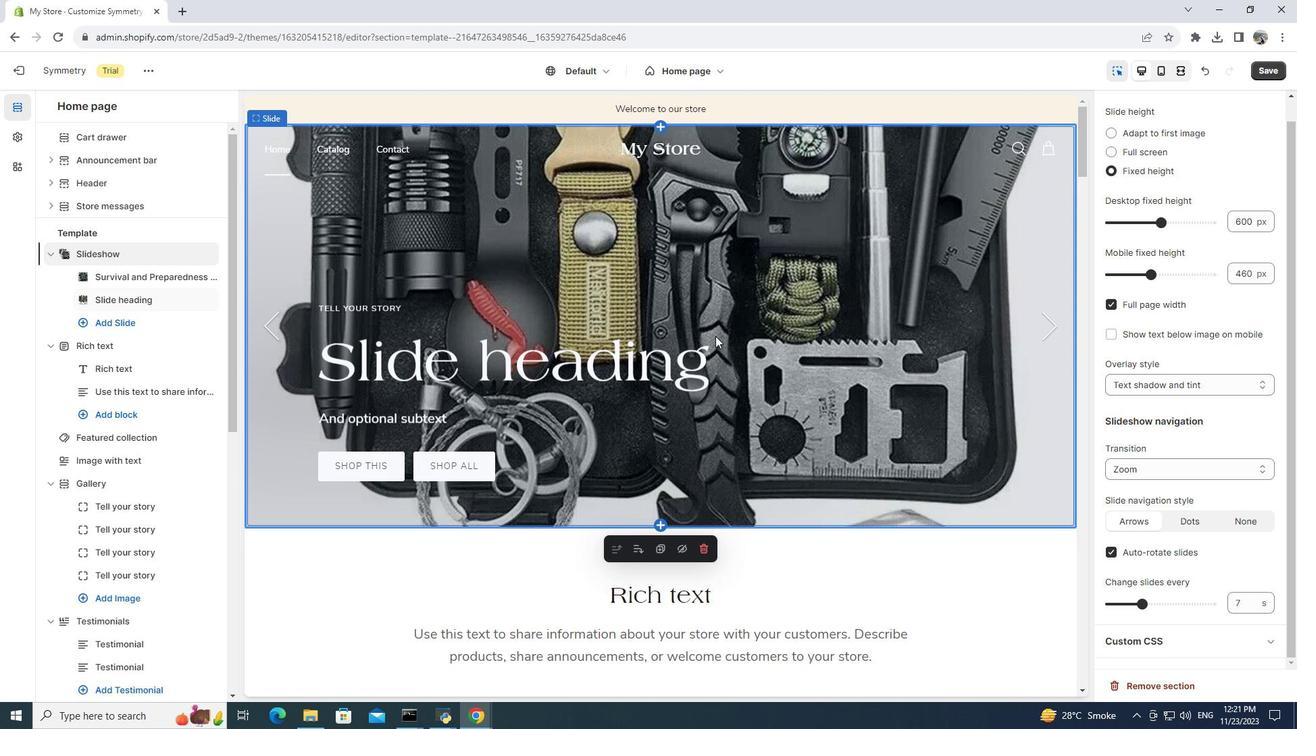 
Action: Mouse pressed left at (715, 336)
Screenshot: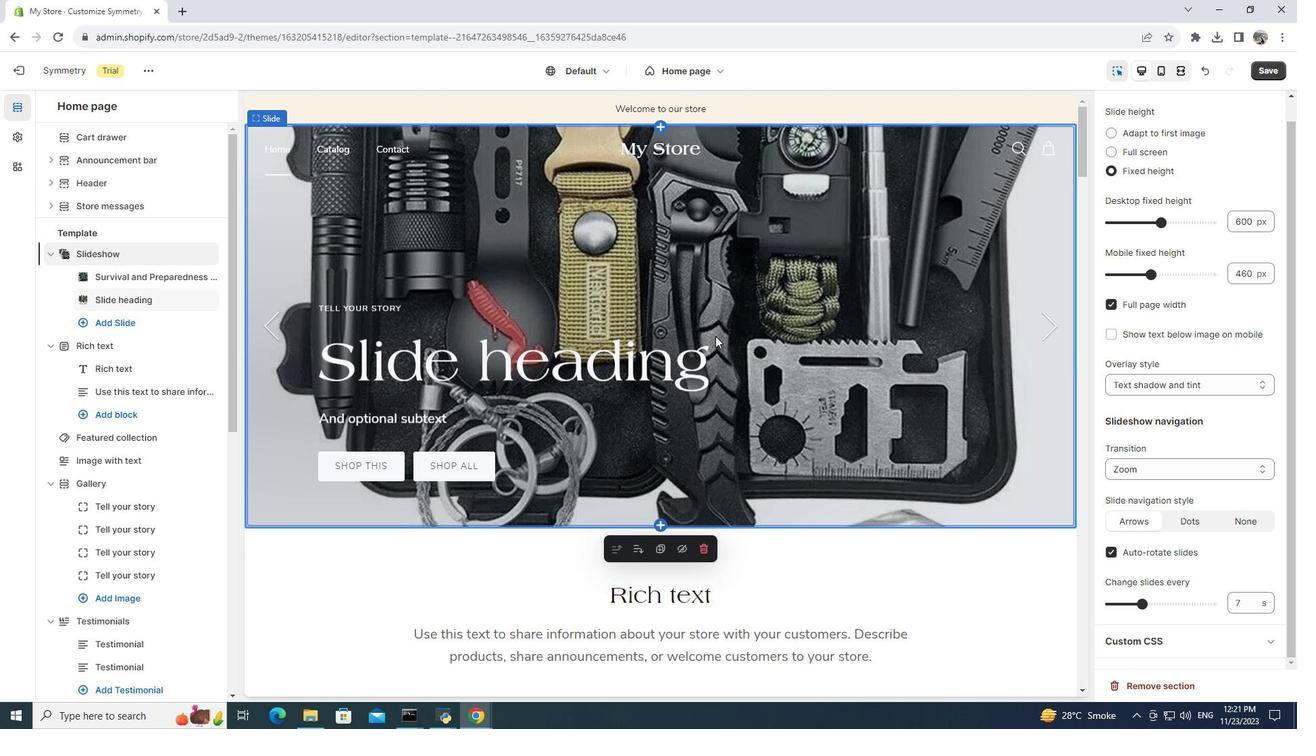 
Action: Mouse moved to (1211, 418)
Screenshot: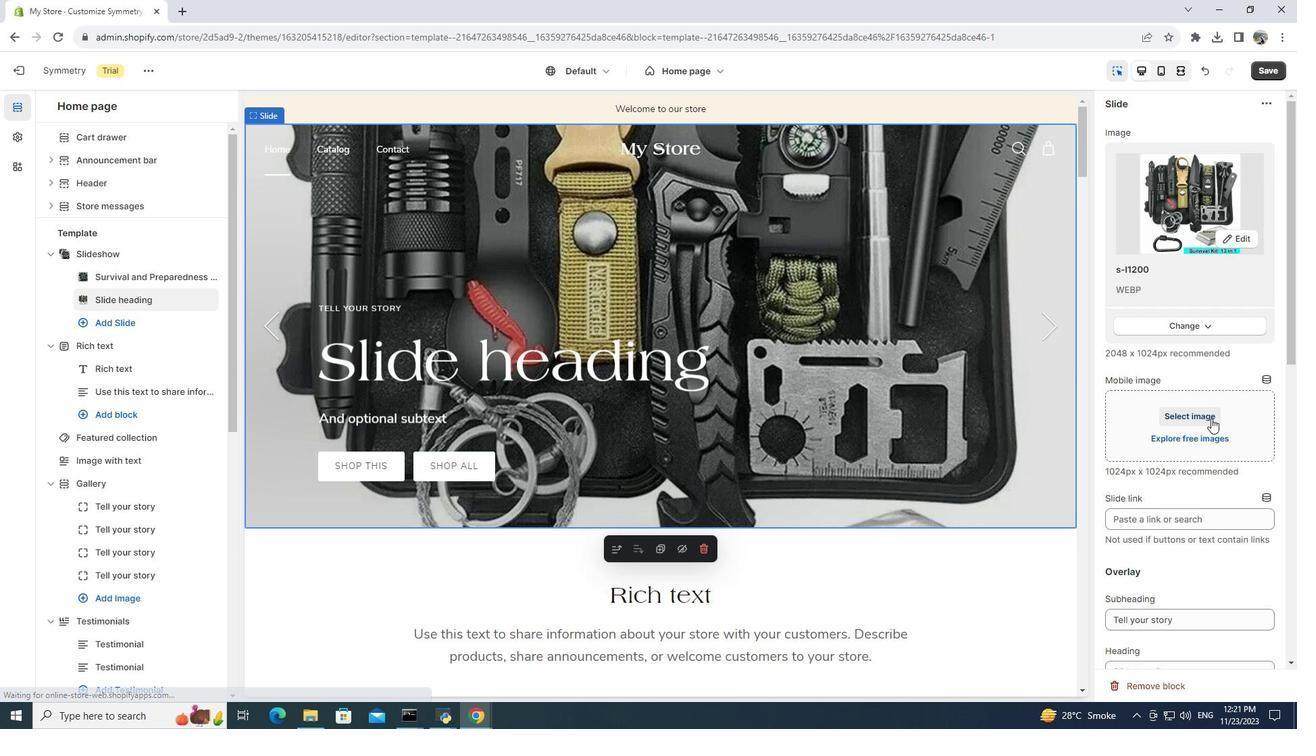 
Action: Mouse scrolled (1211, 418) with delta (0, 0)
Screenshot: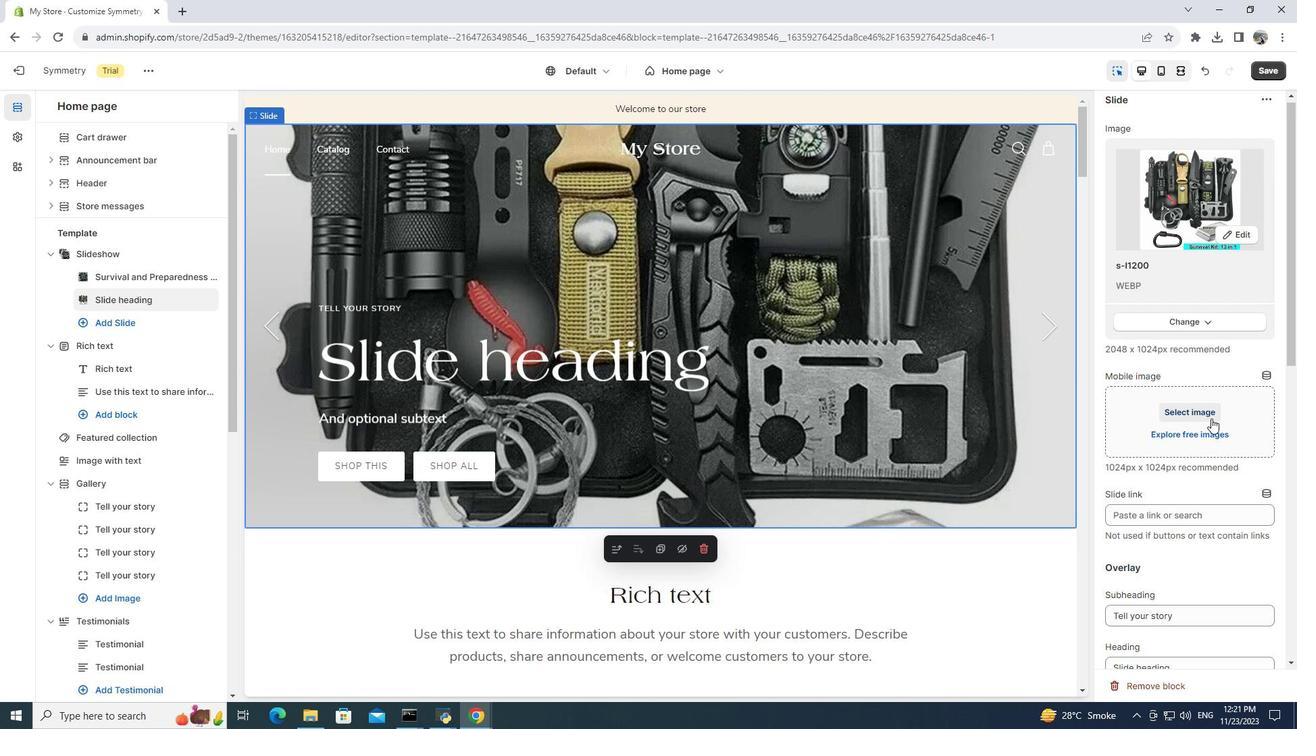 
Action: Mouse scrolled (1211, 418) with delta (0, 0)
Screenshot: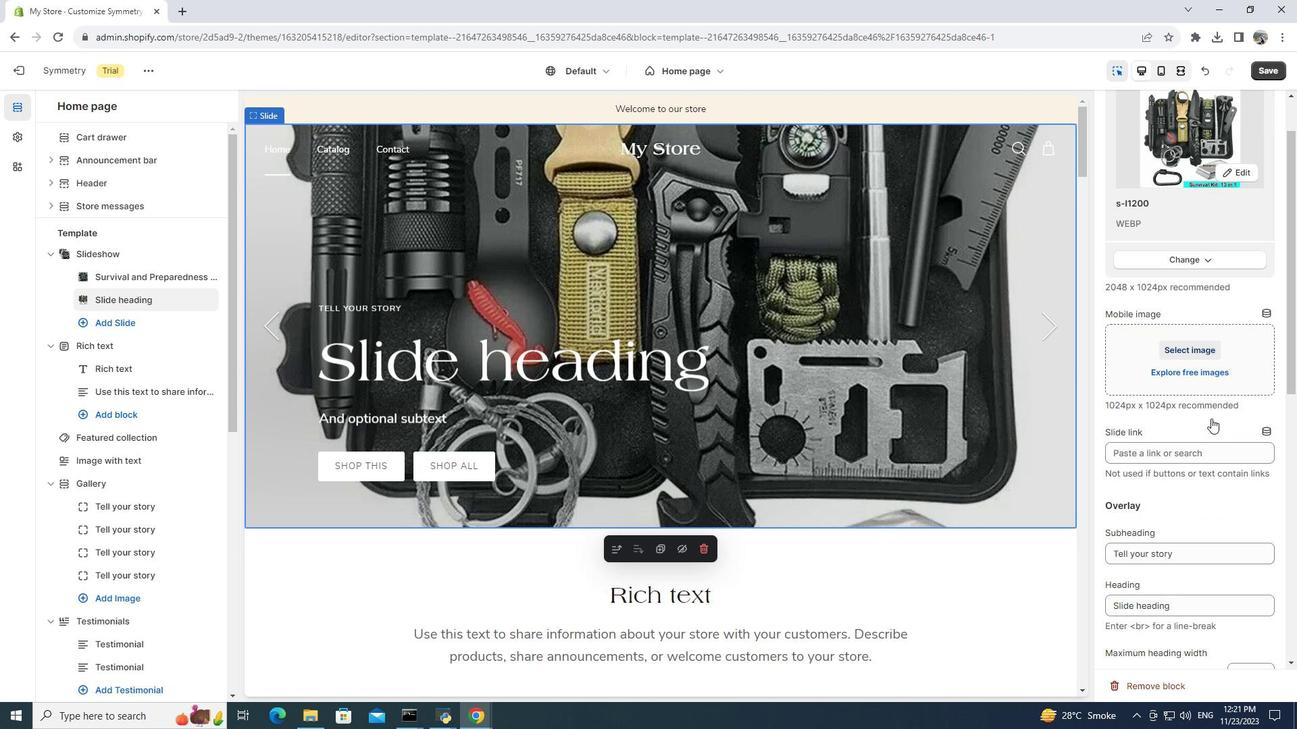
Action: Mouse moved to (1212, 418)
Screenshot: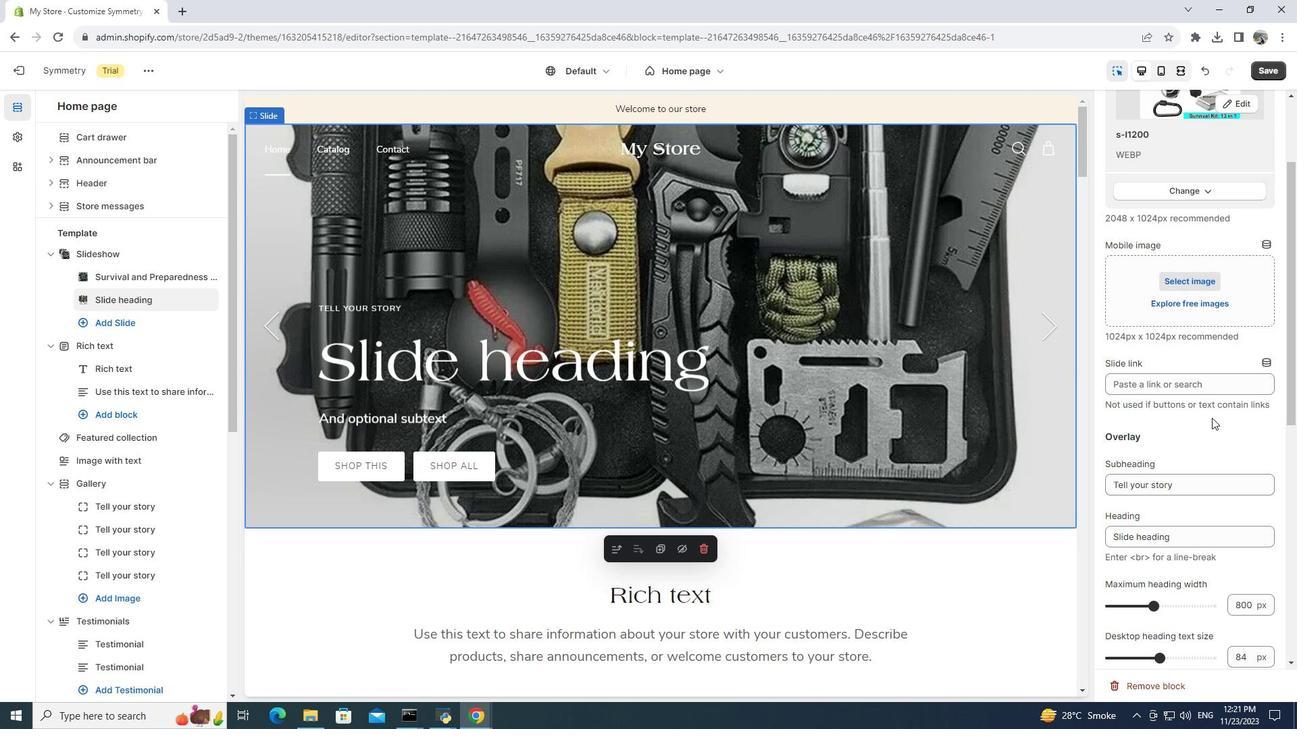 
Action: Mouse scrolled (1212, 417) with delta (0, 0)
Screenshot: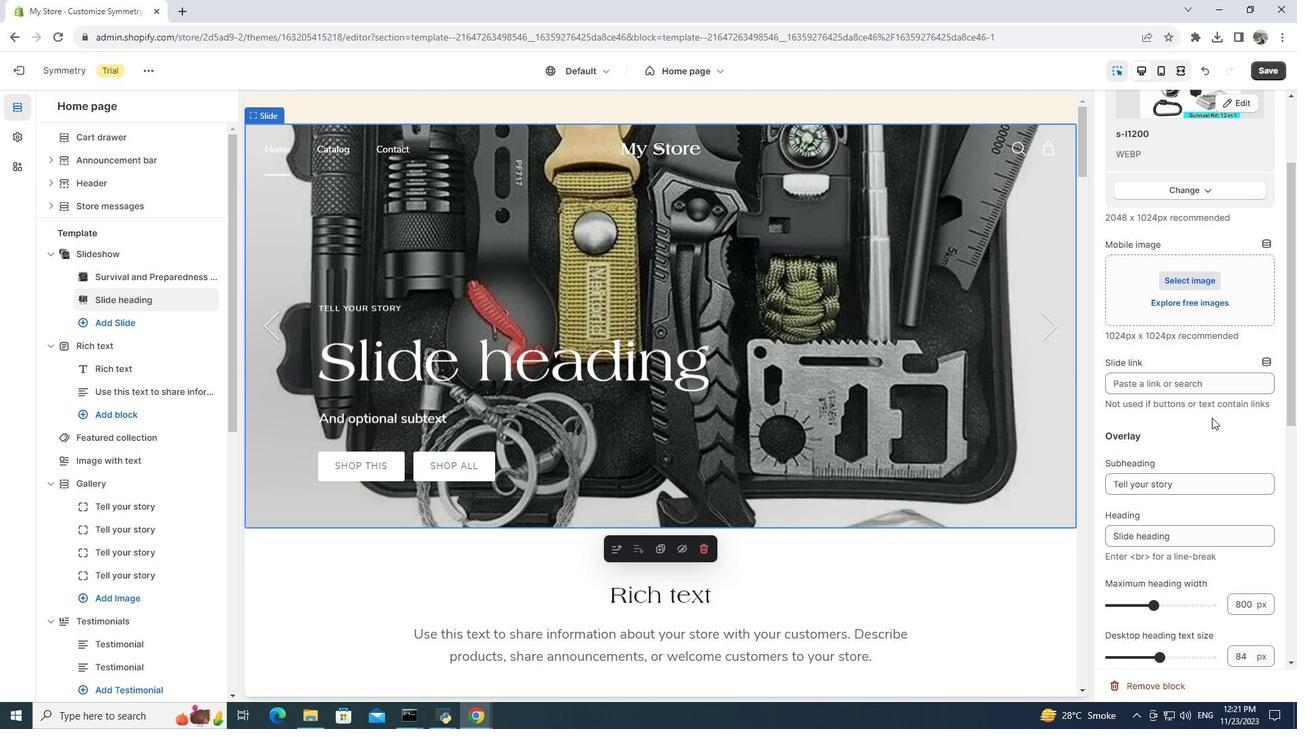 
Action: Mouse moved to (1209, 416)
Screenshot: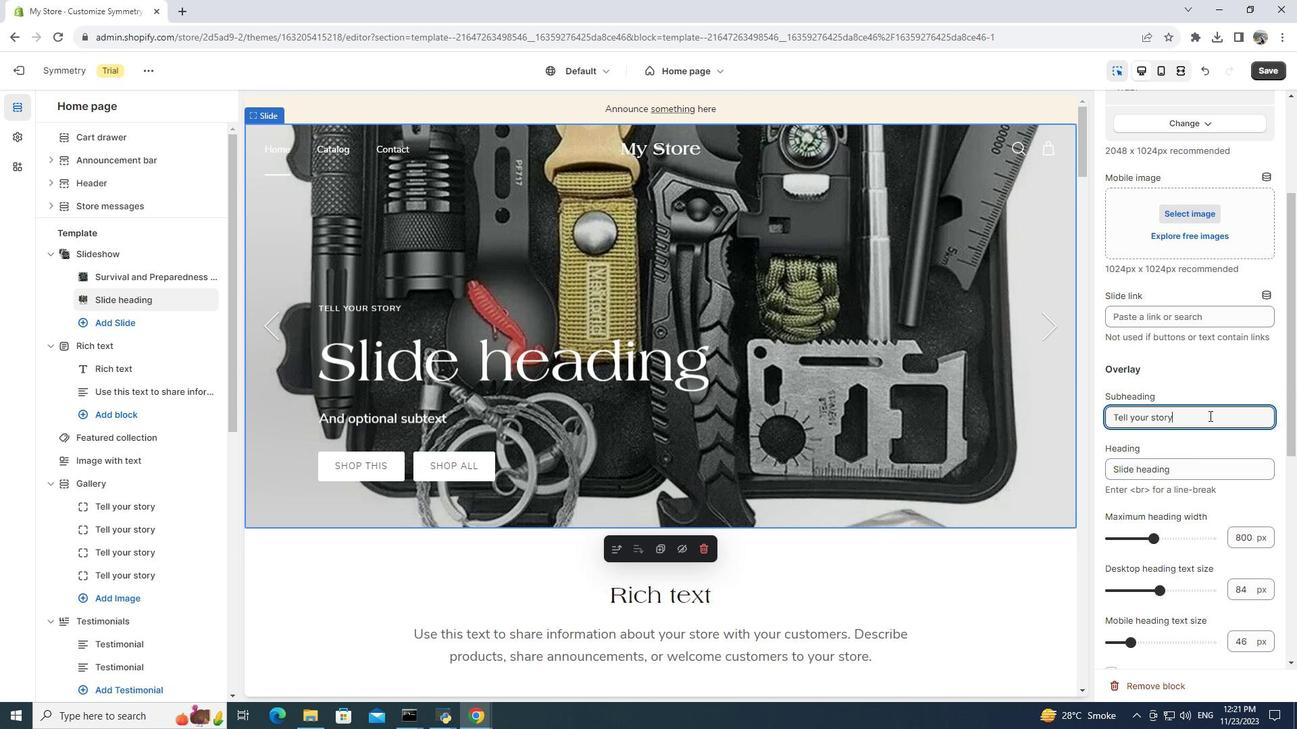 
Action: Mouse pressed left at (1209, 416)
Screenshot: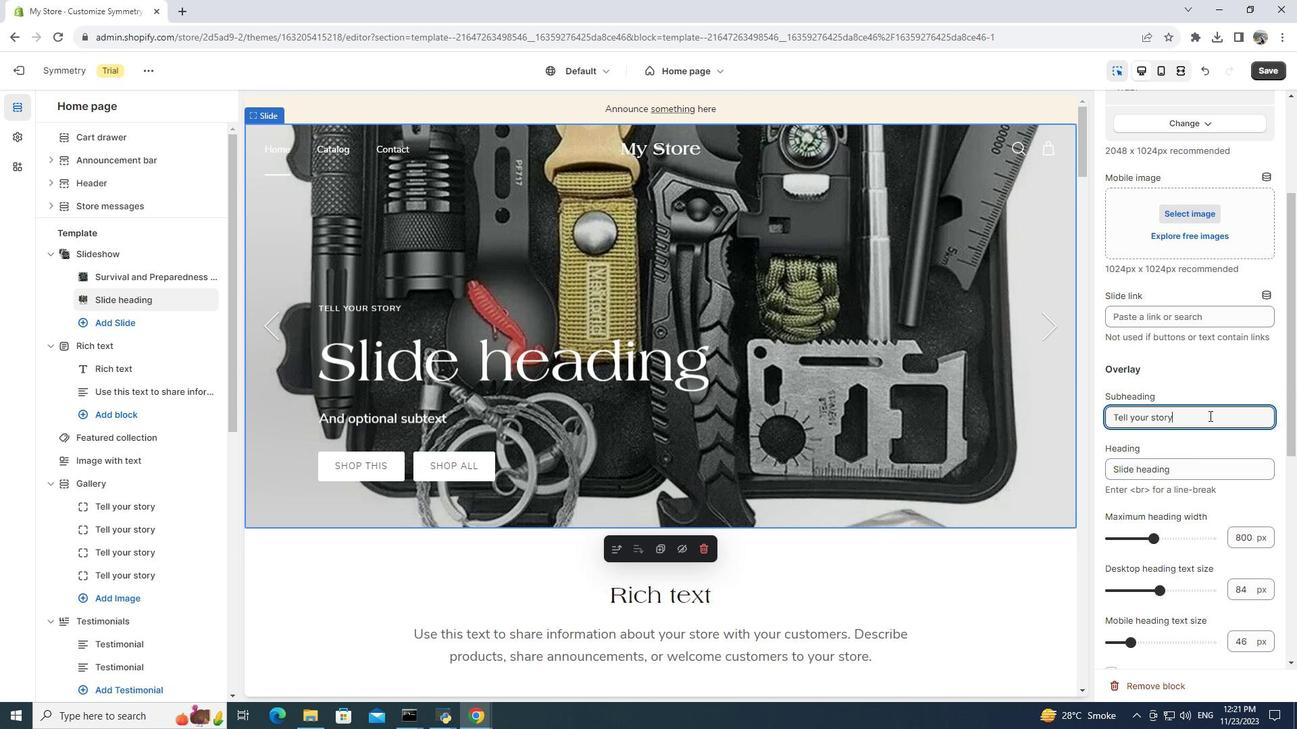 
Action: Key pressed <Key.backspace><Key.backspace><Key.backspace><Key.backspace><Key.backspace><Key.backspace><Key.backspace><Key.backspace><Key.backspace><Key.backspace><Key.backspace><Key.backspace><Key.backspace><Key.backspace><Key.backspace>survival<Key.space>kit<Key.space>for<Key.space>forest<Key.space>
Screenshot: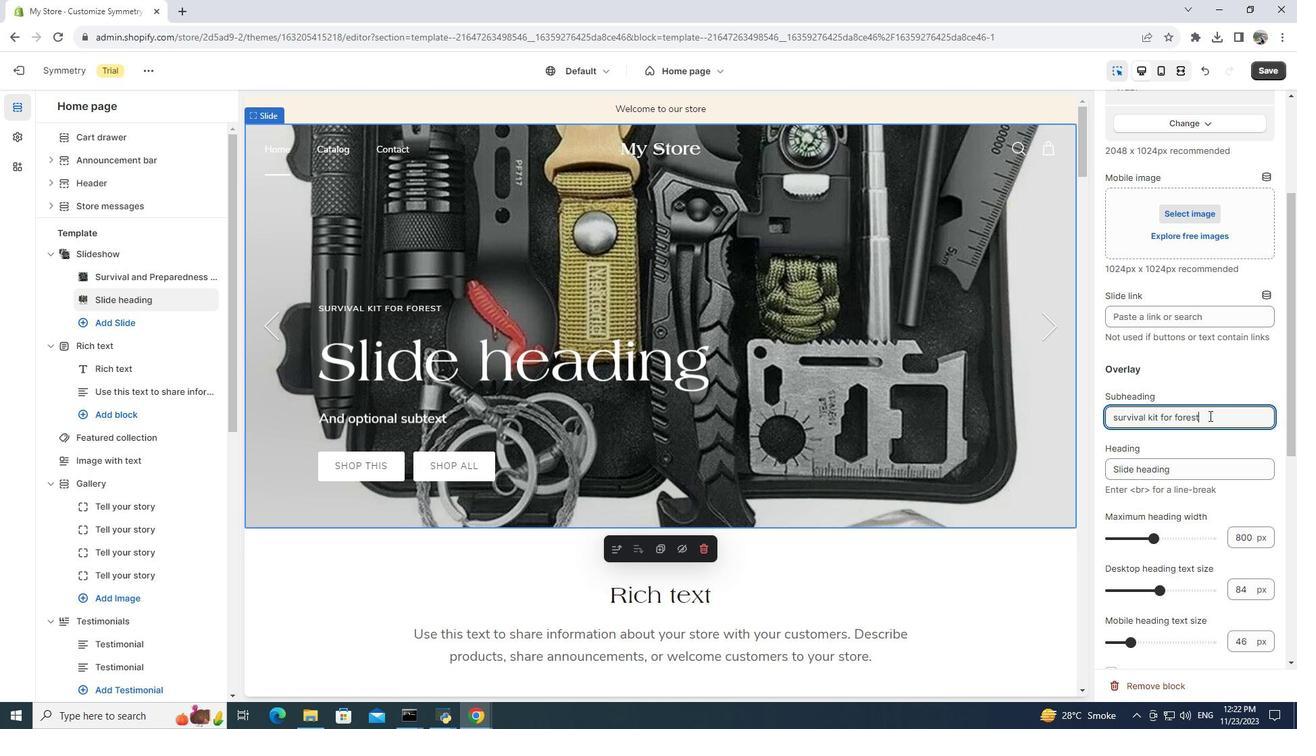 
Action: Mouse moved to (1196, 483)
Screenshot: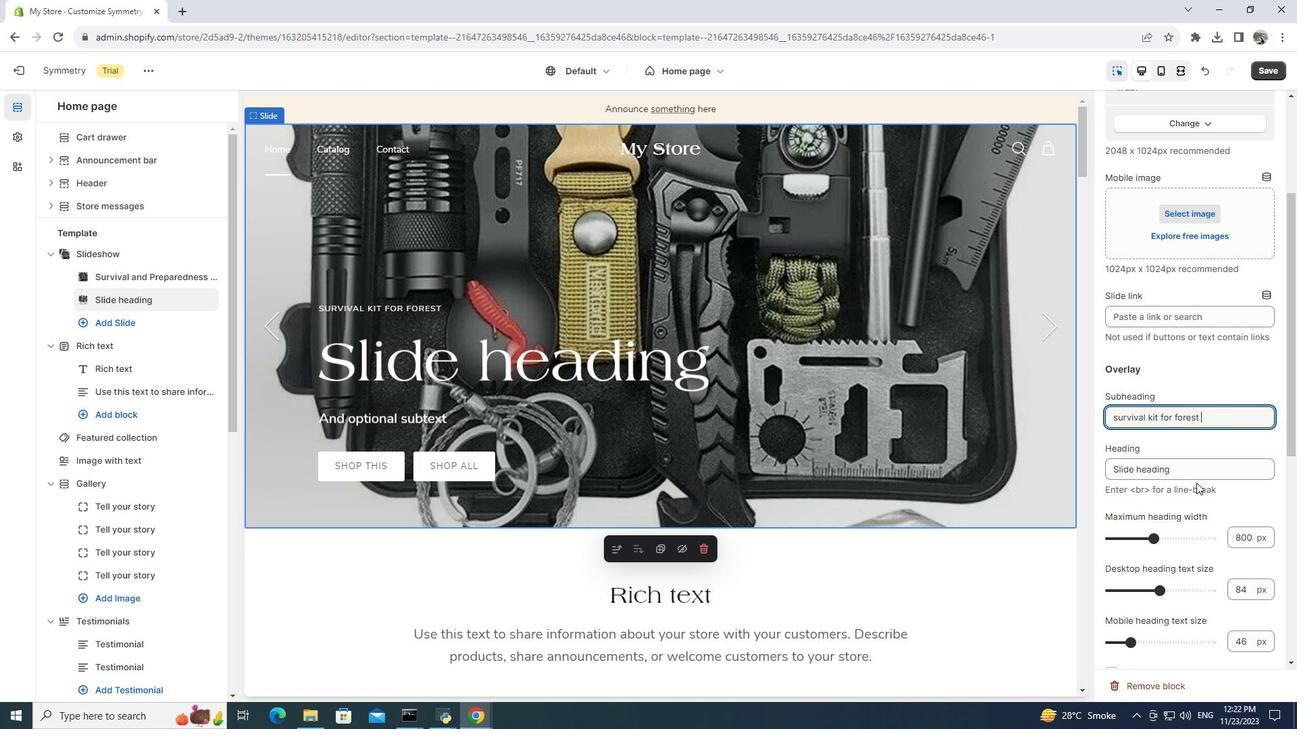 
Action: Key pressed .
Screenshot: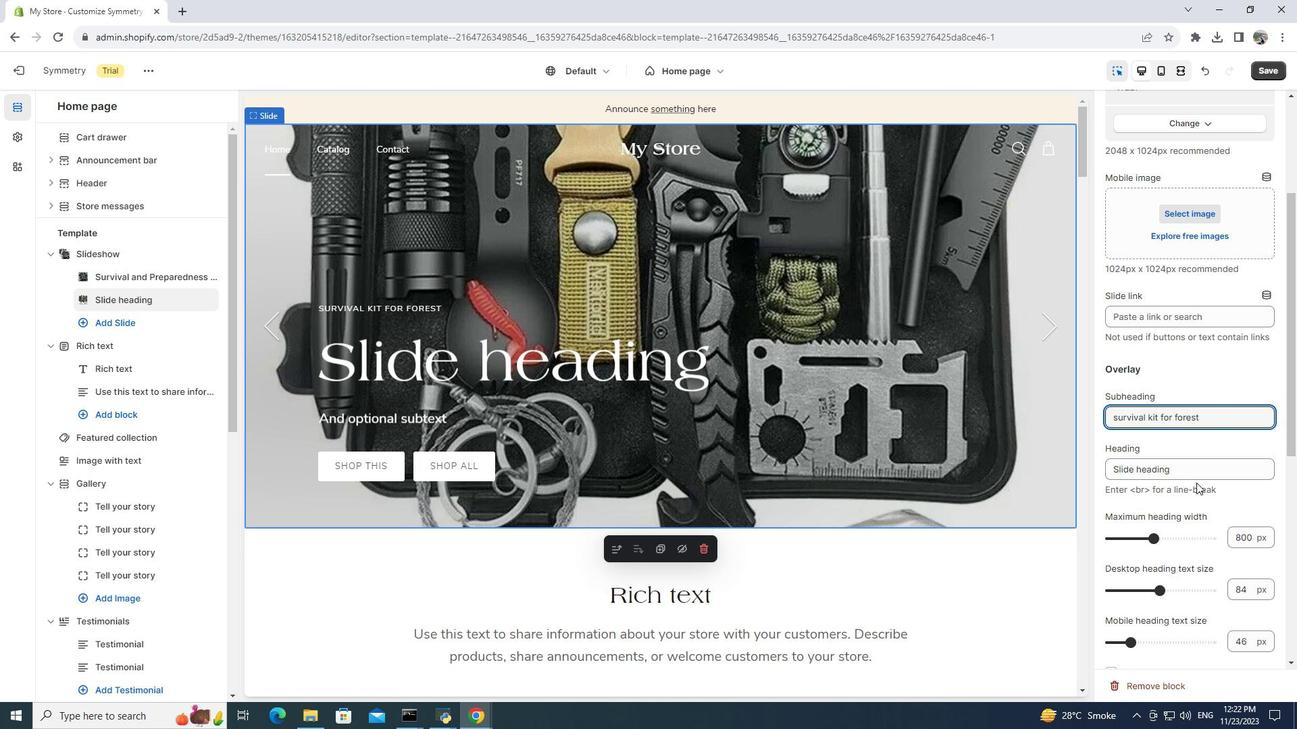 
Action: Mouse moved to (1178, 470)
Screenshot: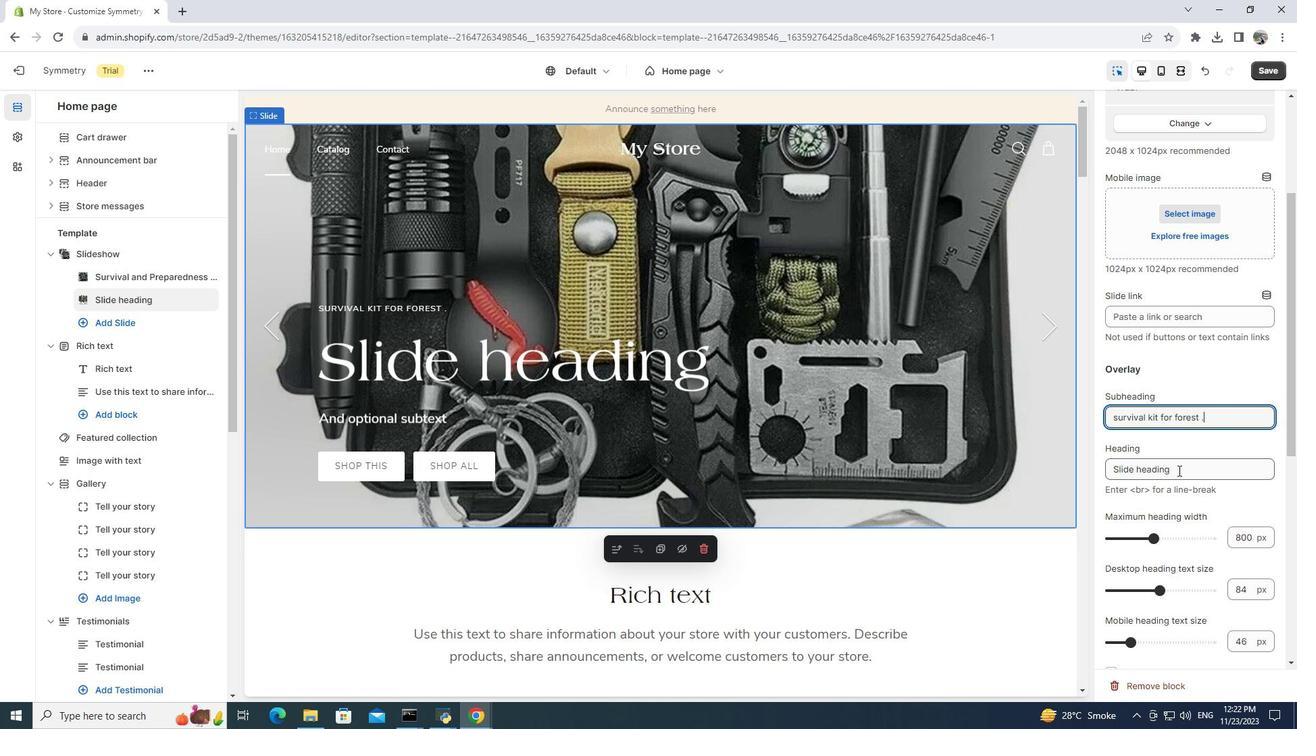 
Action: Mouse pressed left at (1178, 470)
Screenshot: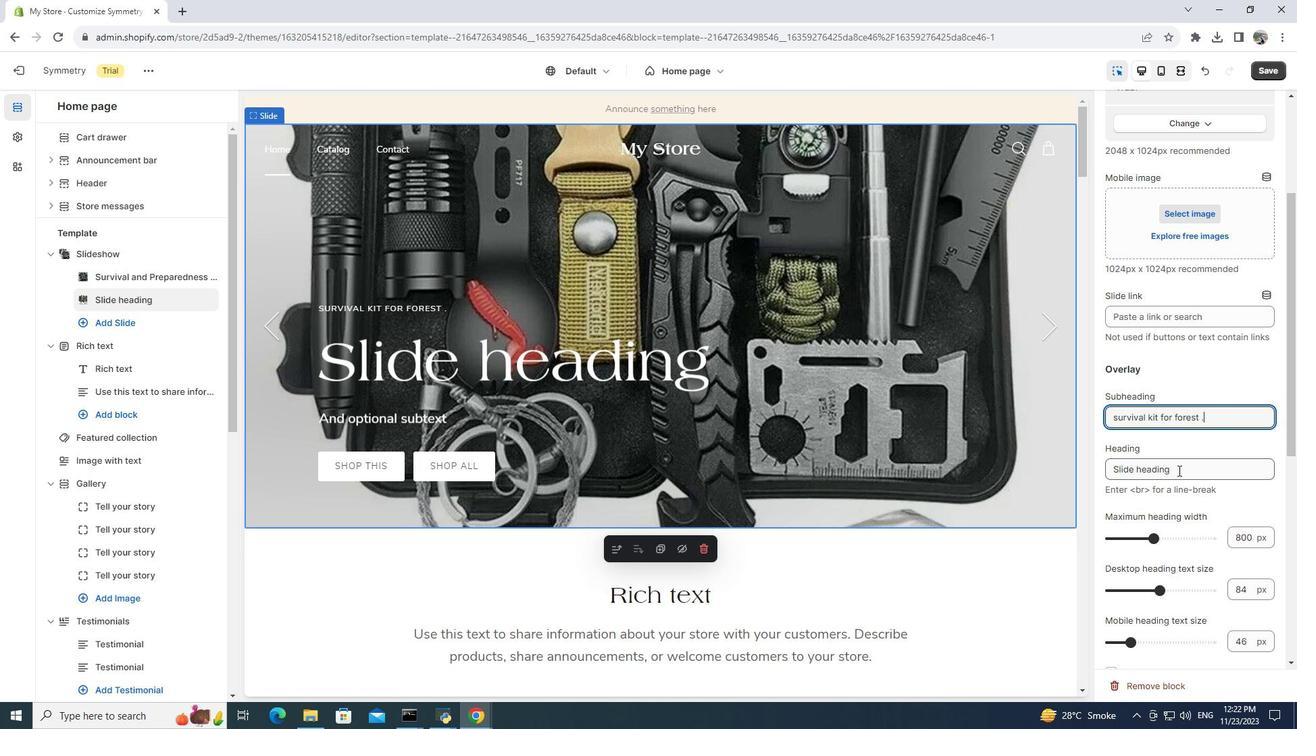 
Action: Mouse moved to (1178, 470)
Screenshot: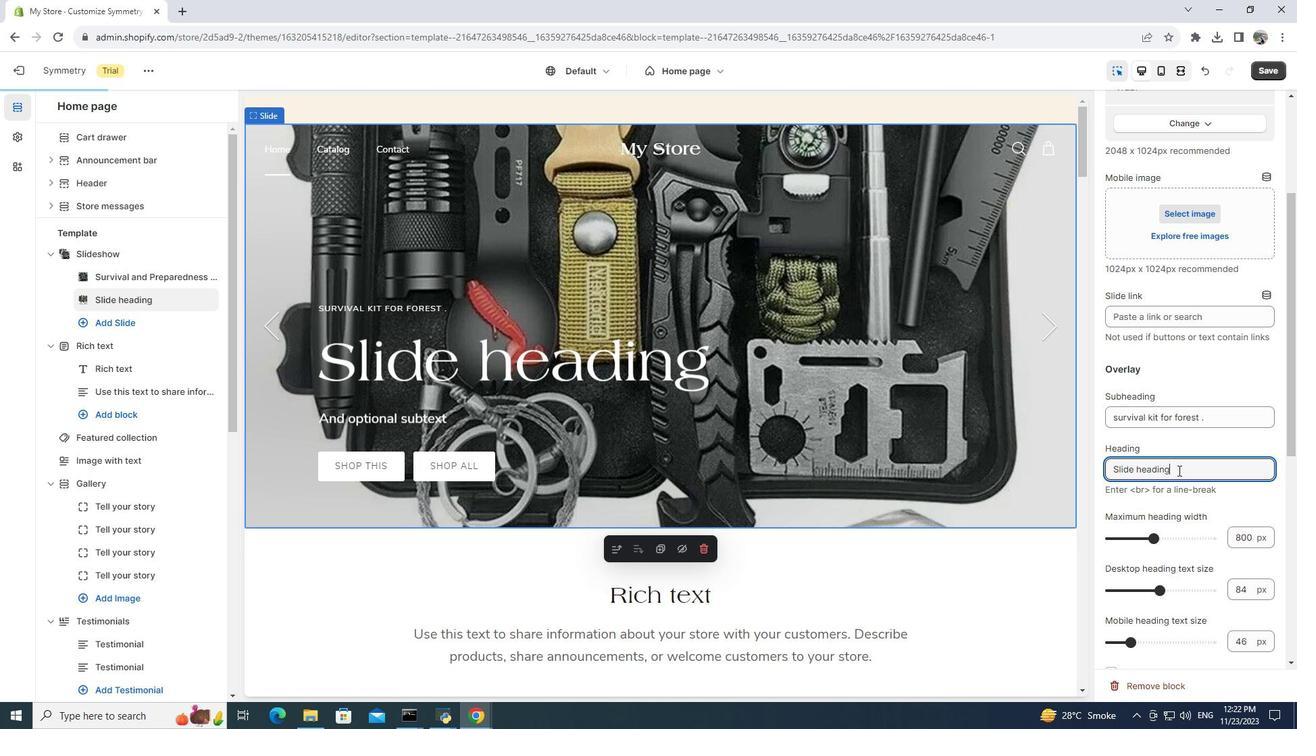 
Action: Key pressed <Key.backspace><Key.backspace><Key.backspace><Key.backspace><Key.backspace><Key.backspace><Key.backspace><Key.backspace><Key.backspace><Key.backspace><Key.backspace><Key.backspace><Key.backspace><Key.backspace>ctrl+Vtool<Key.space>box<Key.left><Key.left><Key.left><Key.left><Key.left><Key.left><Key.left><Key.left><Key.left><Key.backspace><Key.right><Key.right><Key.right><Key.right><Key.right><Key.right><Key.right><Key.right><Key.right>./
Screenshot: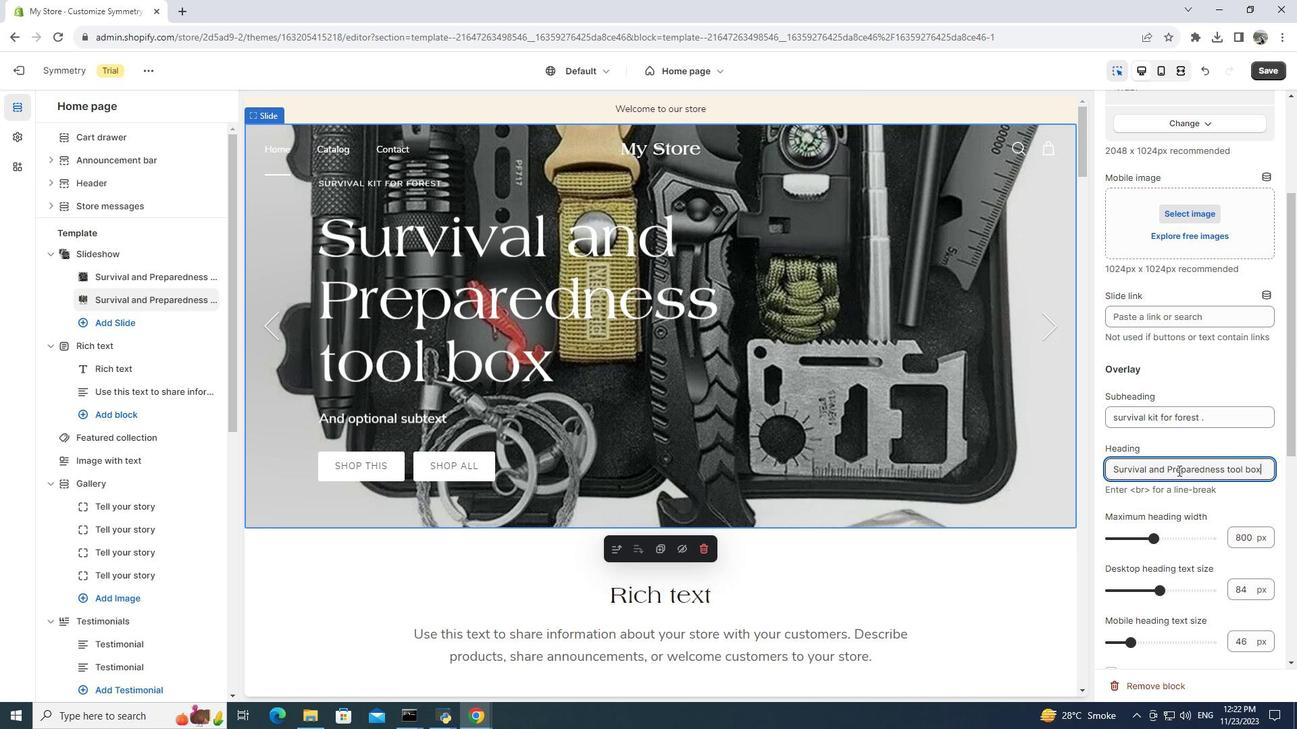 
Action: Mouse moved to (1177, 482)
Screenshot: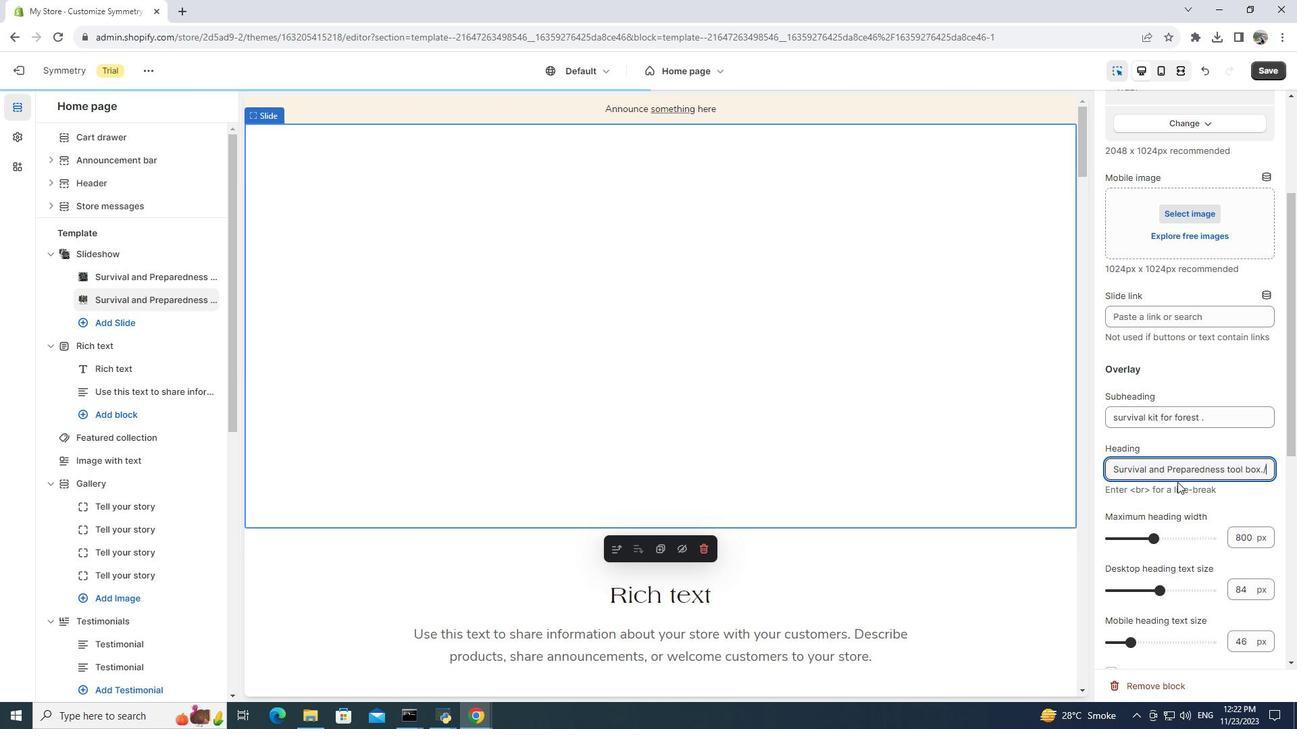 
Action: Key pressed <Key.backspace>
Screenshot: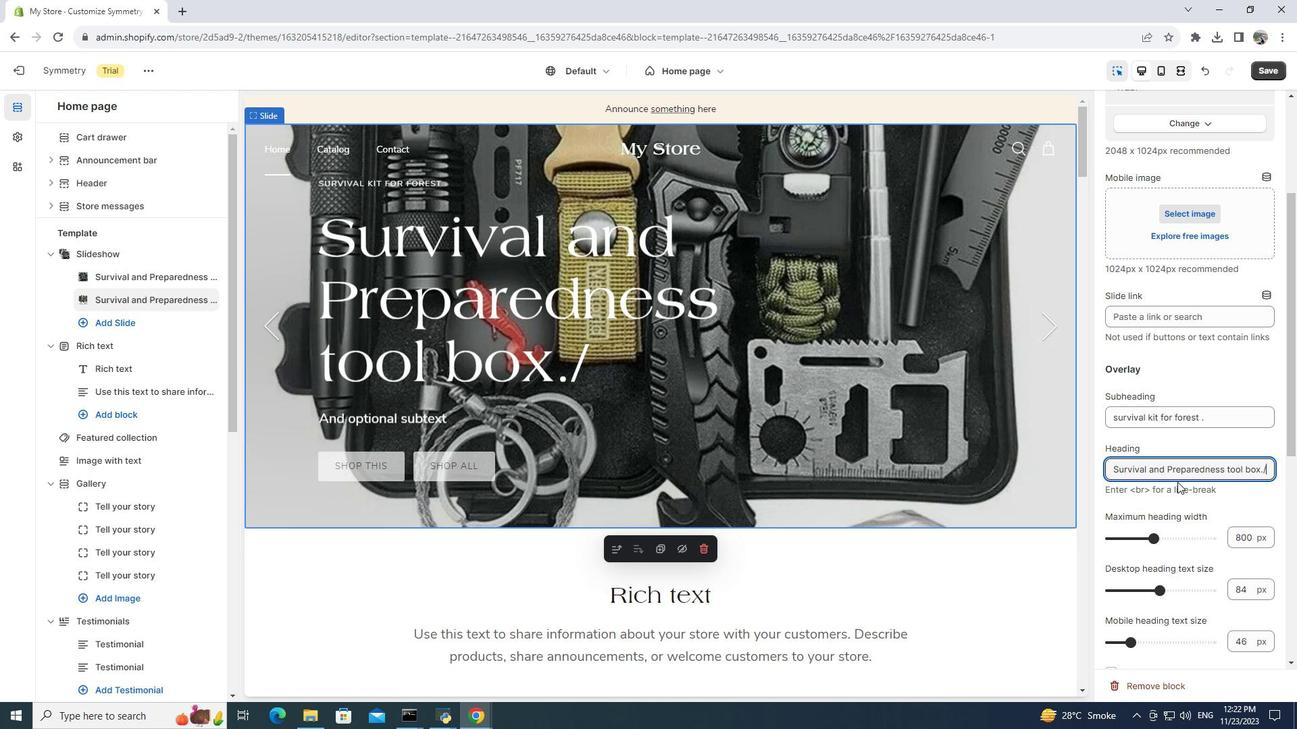 
Action: Mouse moved to (1176, 518)
Screenshot: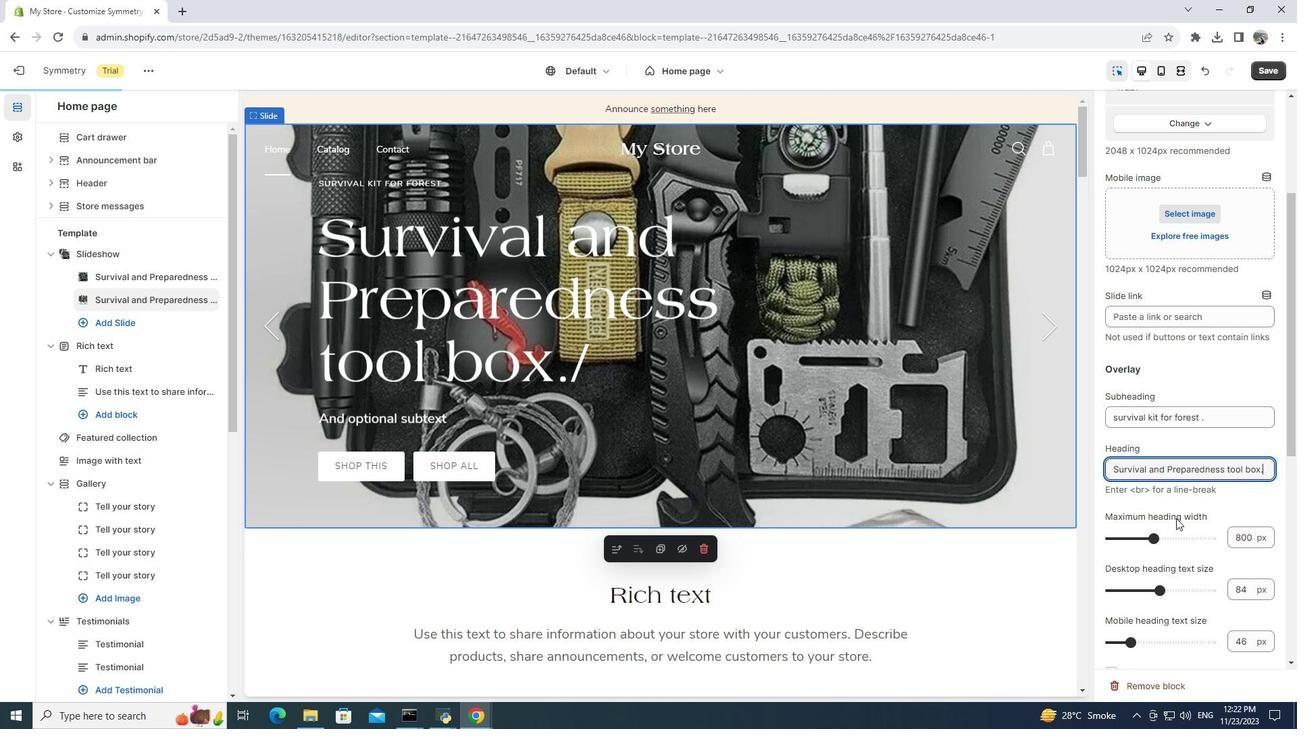 
Action: Mouse scrolled (1176, 518) with delta (0, 0)
Screenshot: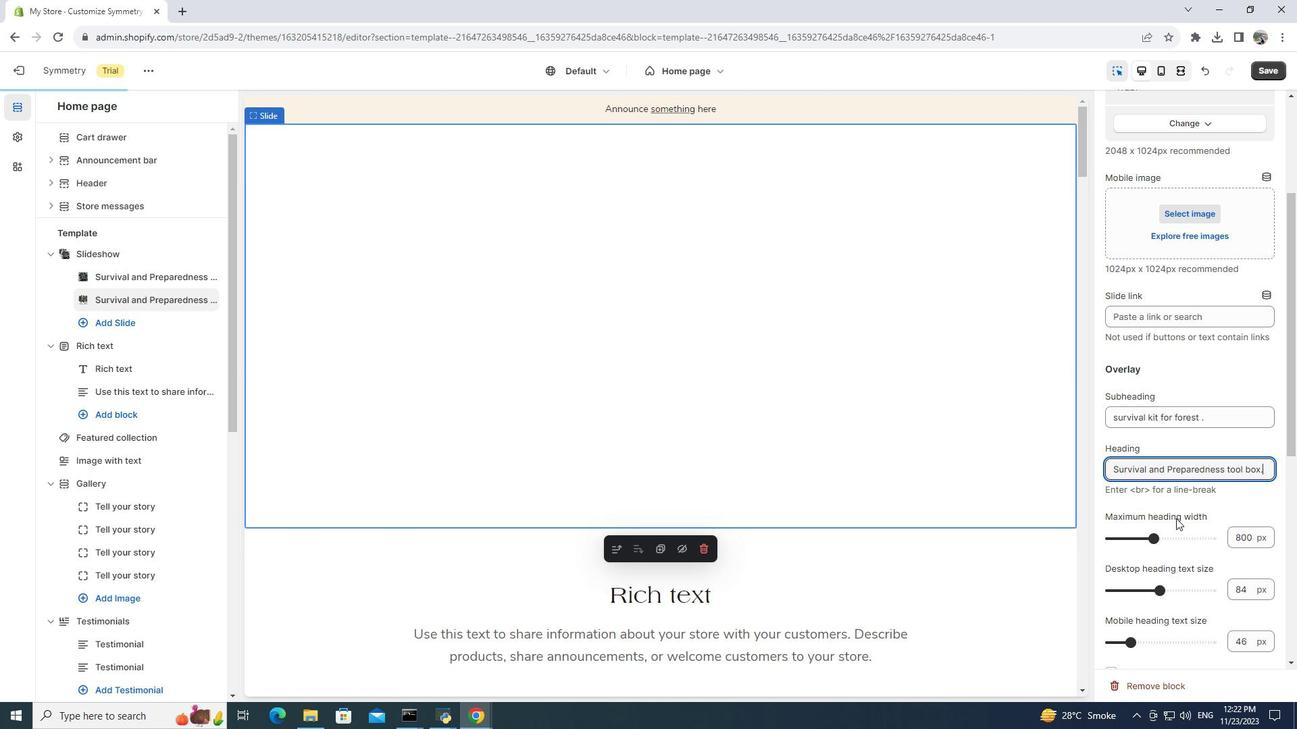 
Action: Mouse scrolled (1176, 518) with delta (0, 0)
Screenshot: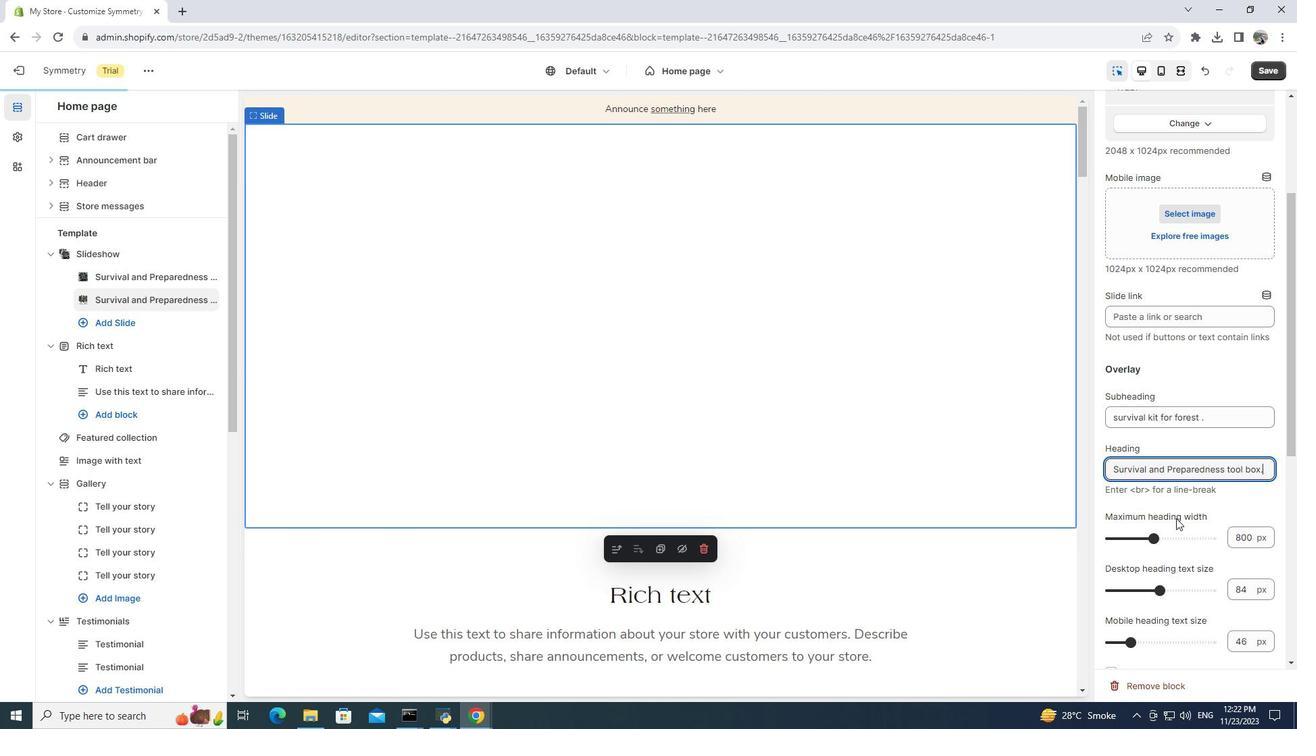 
Action: Mouse scrolled (1176, 518) with delta (0, 0)
Screenshot: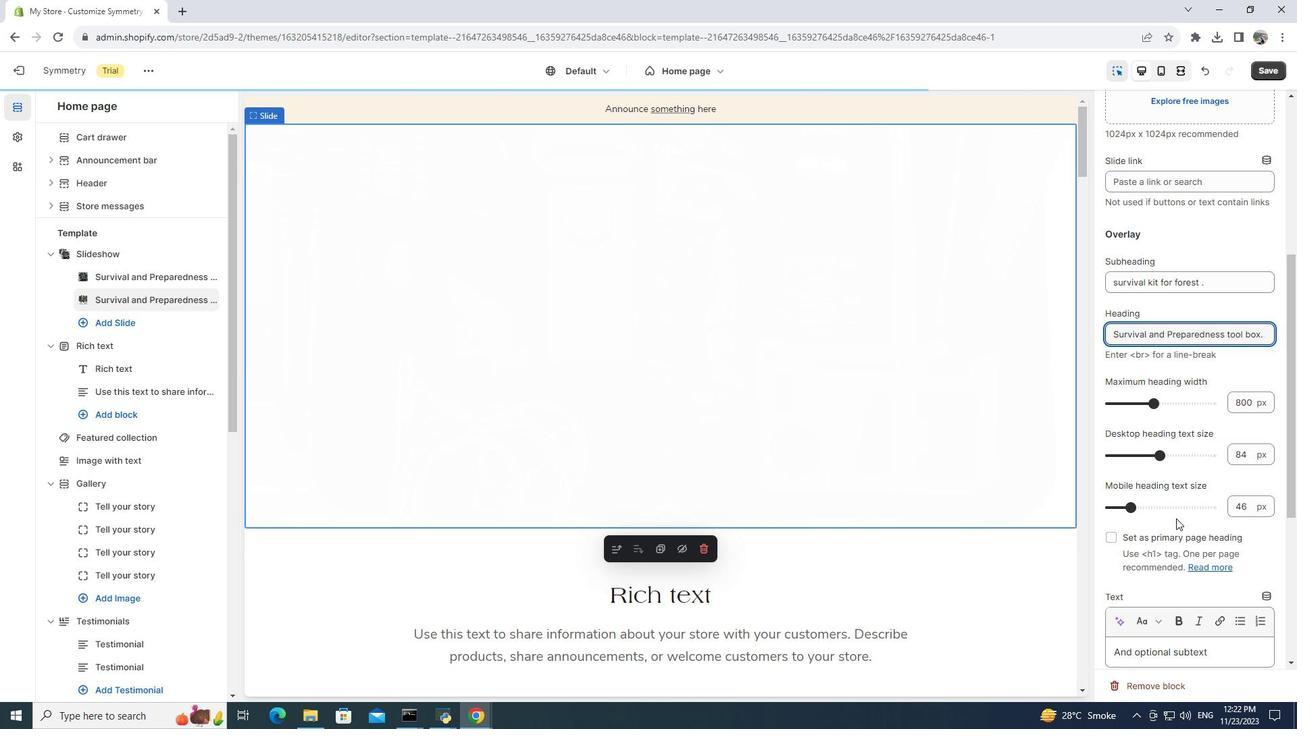 
Action: Mouse scrolled (1176, 518) with delta (0, 0)
Screenshot: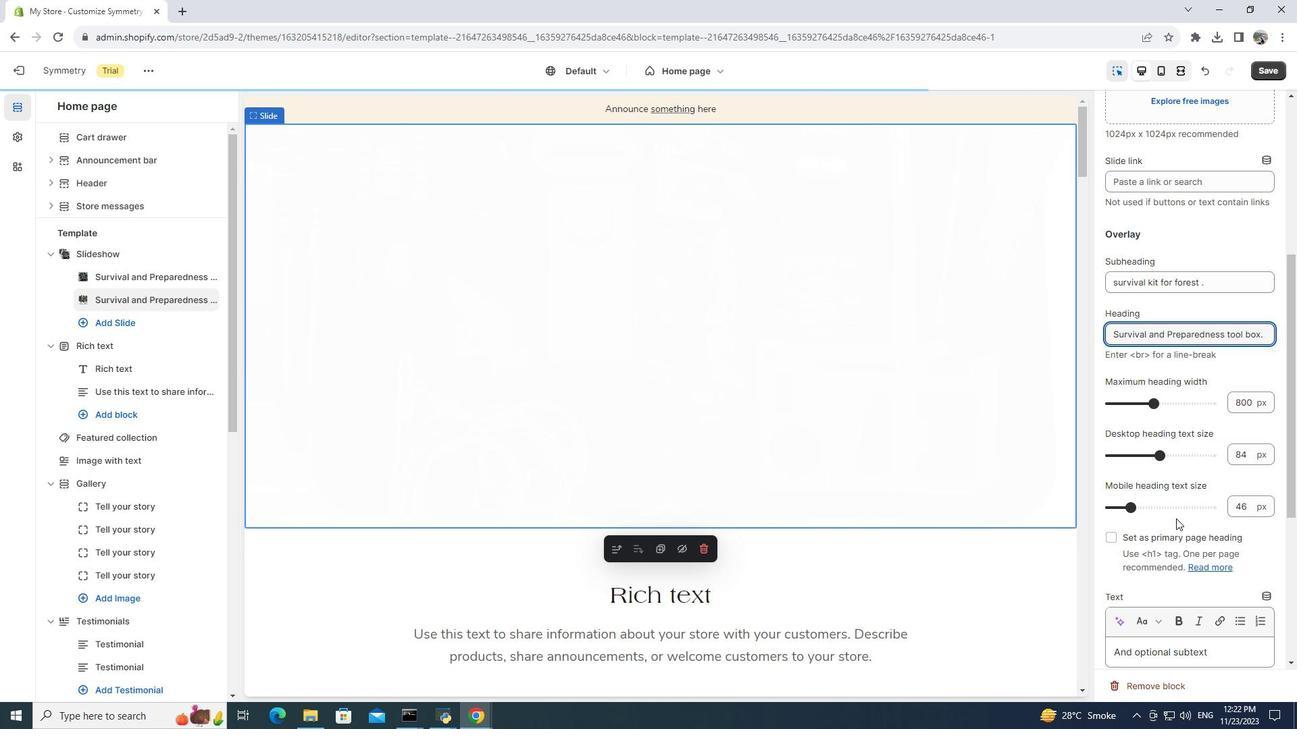 
Action: Mouse scrolled (1176, 518) with delta (0, 0)
Screenshot: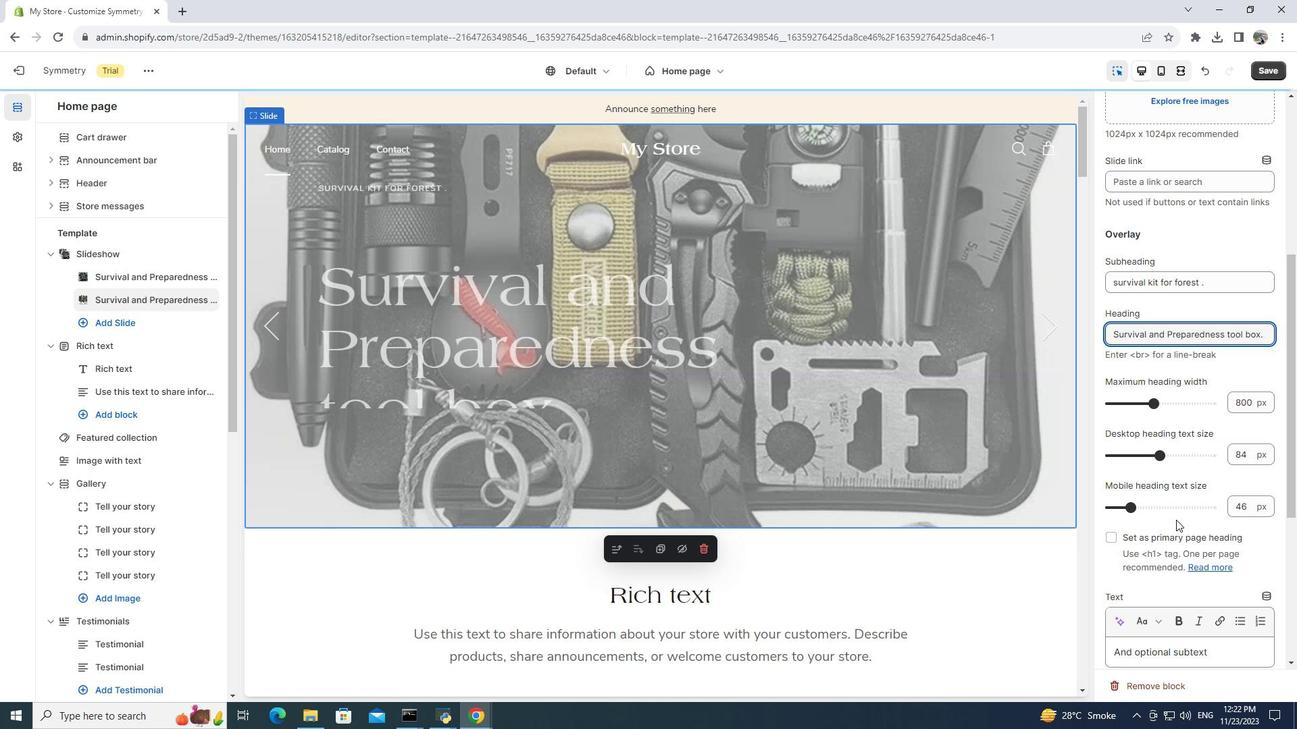 
Action: Mouse moved to (1175, 520)
Screenshot: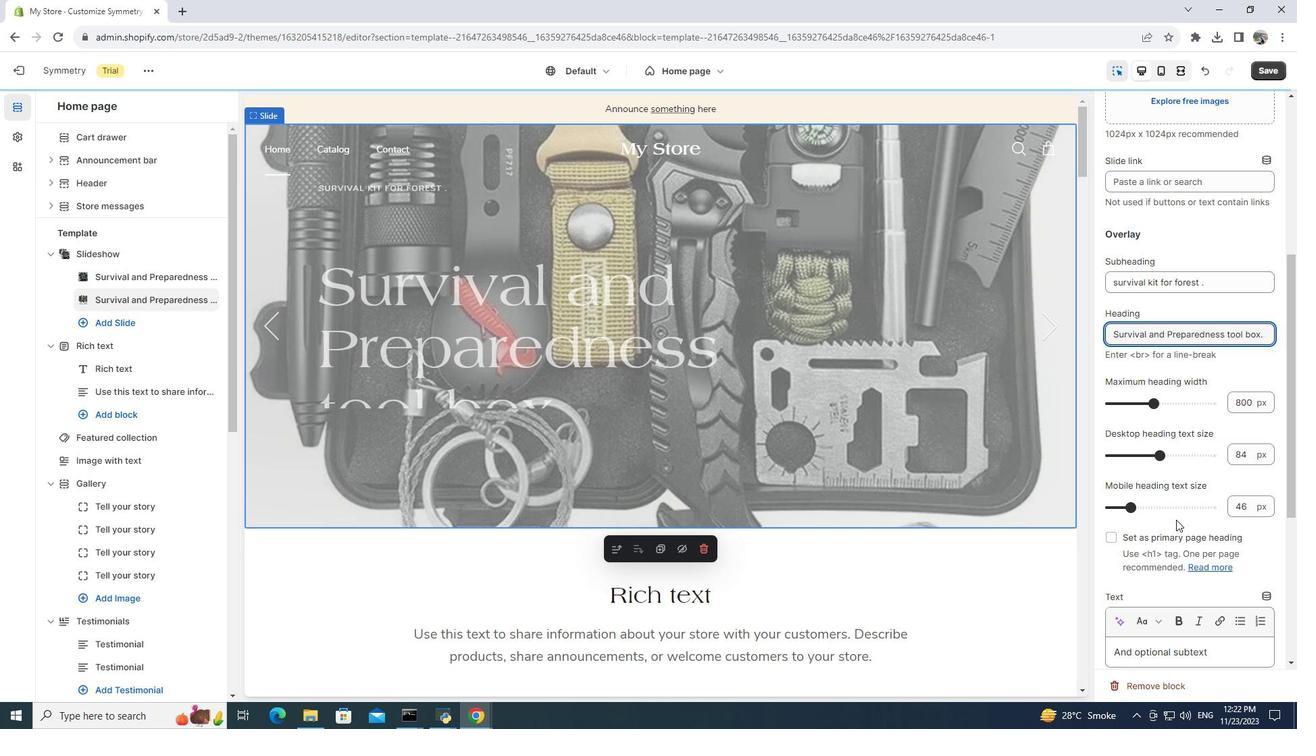 
Action: Mouse scrolled (1175, 519) with delta (0, 0)
Screenshot: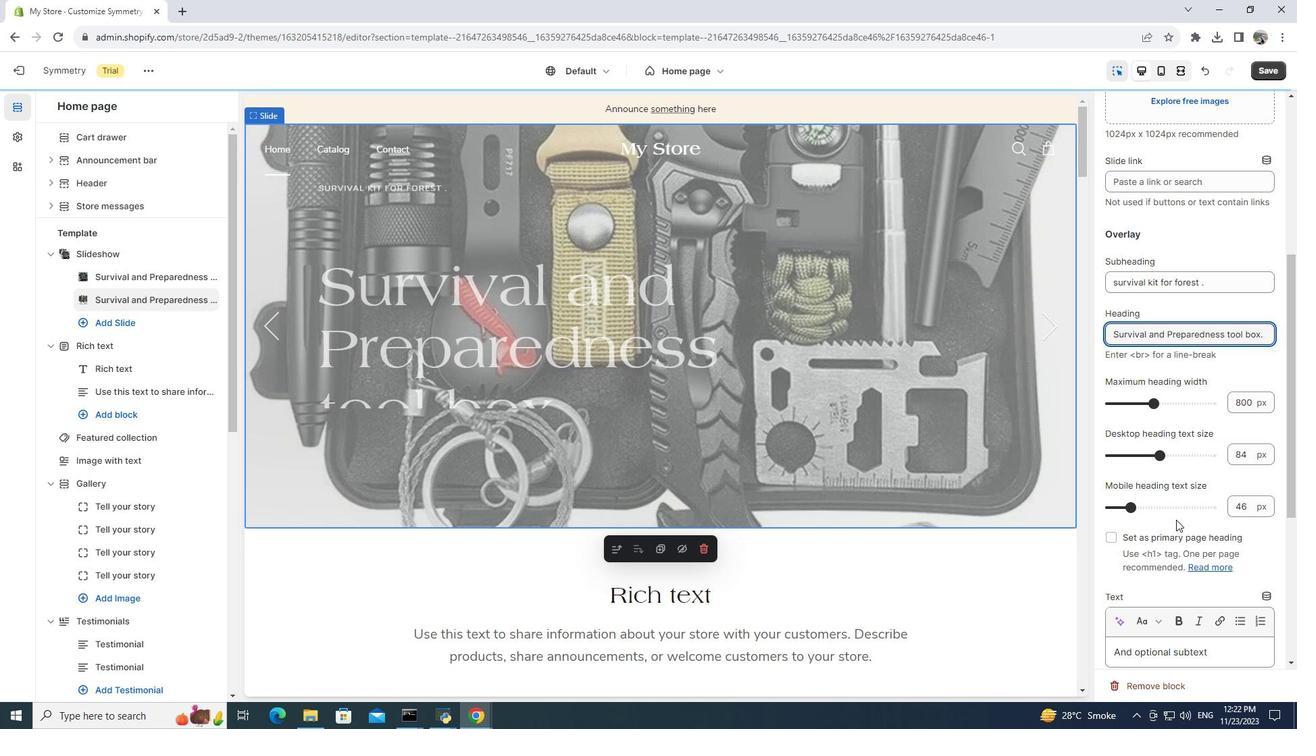 
Action: Mouse moved to (1124, 349)
Screenshot: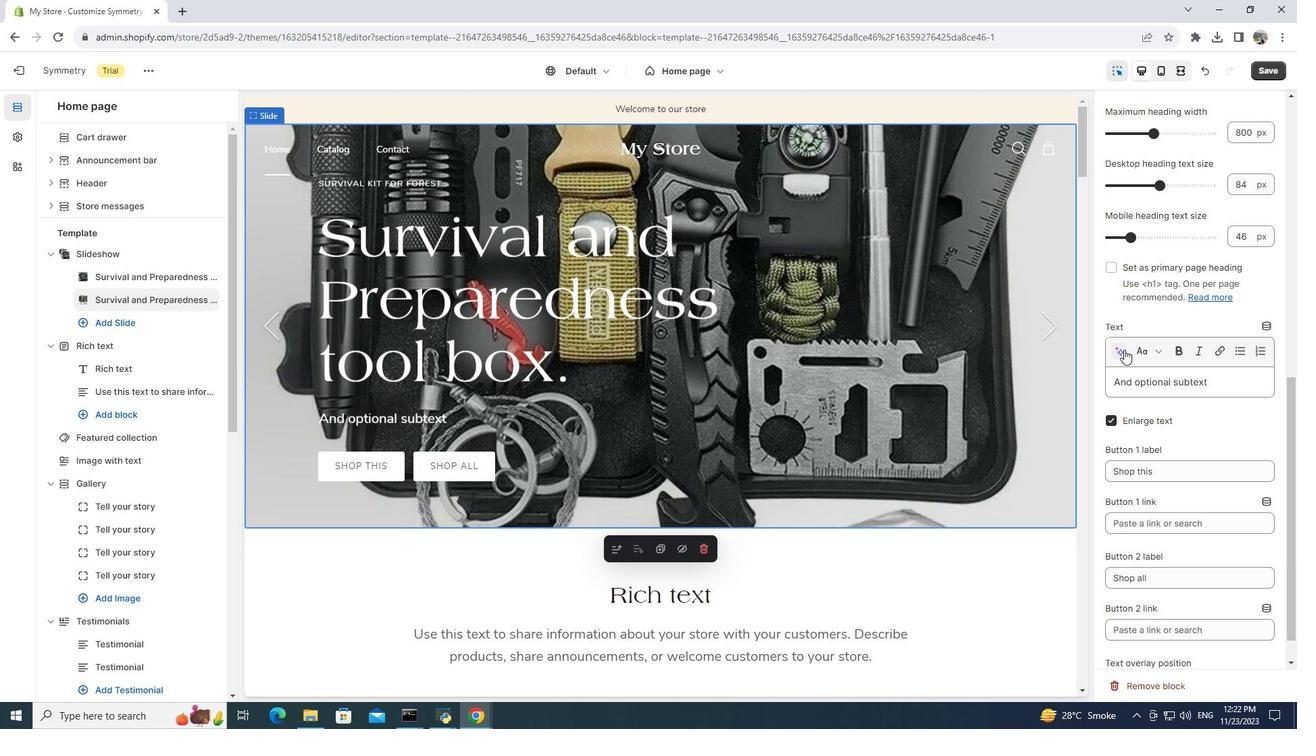 
Action: Mouse pressed left at (1124, 349)
Screenshot: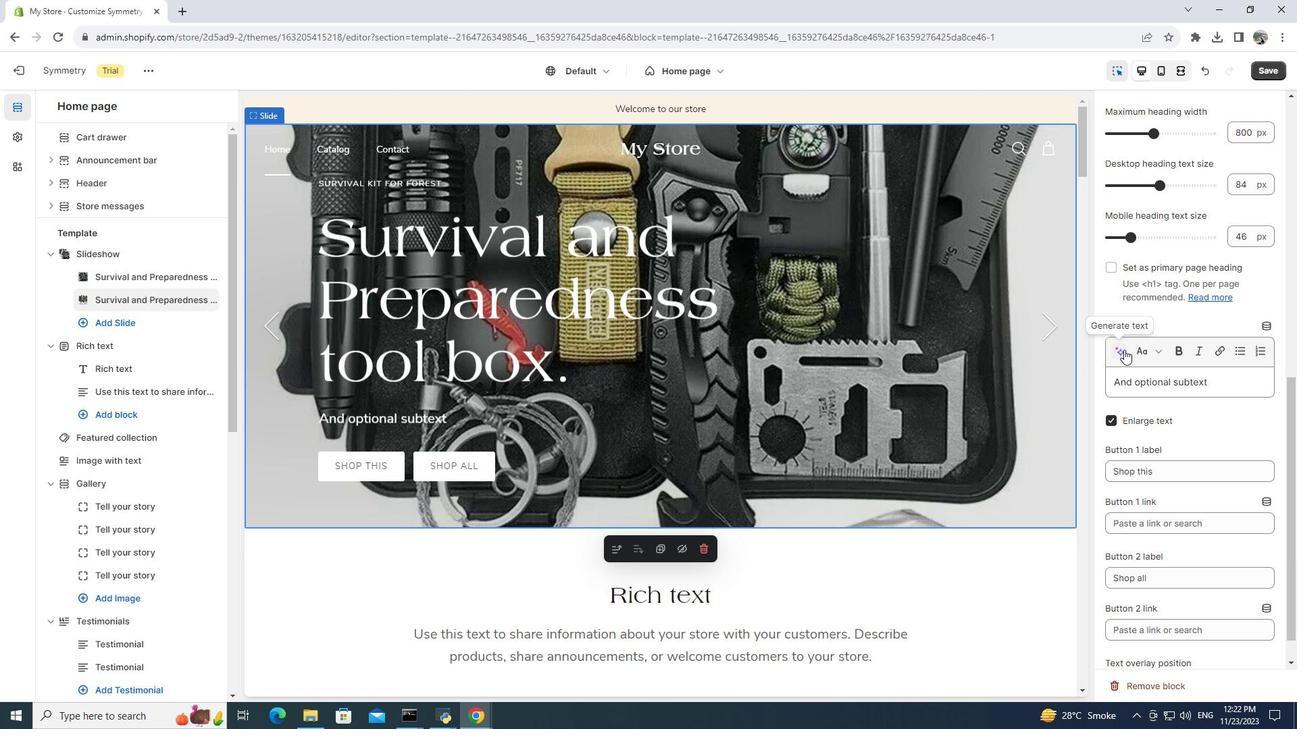 
Action: Mouse moved to (991, 418)
Screenshot: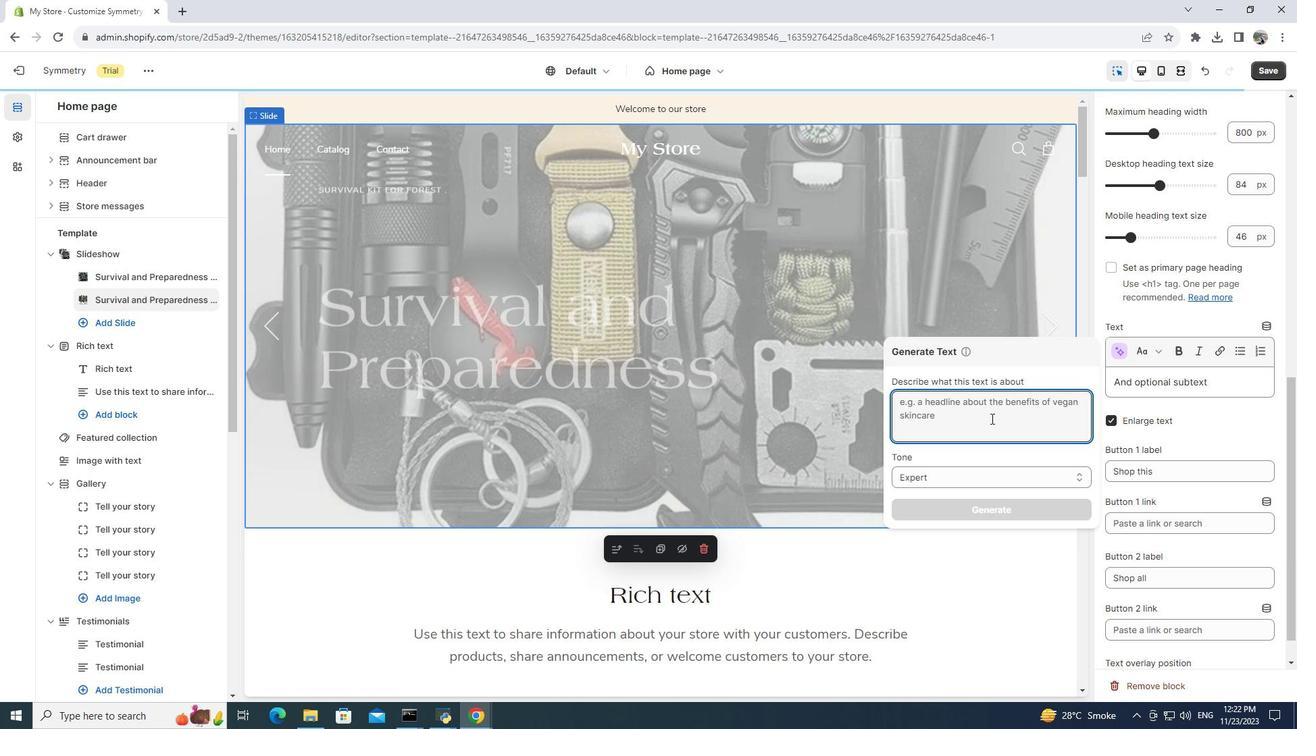 
Action: Mouse pressed left at (991, 418)
Screenshot: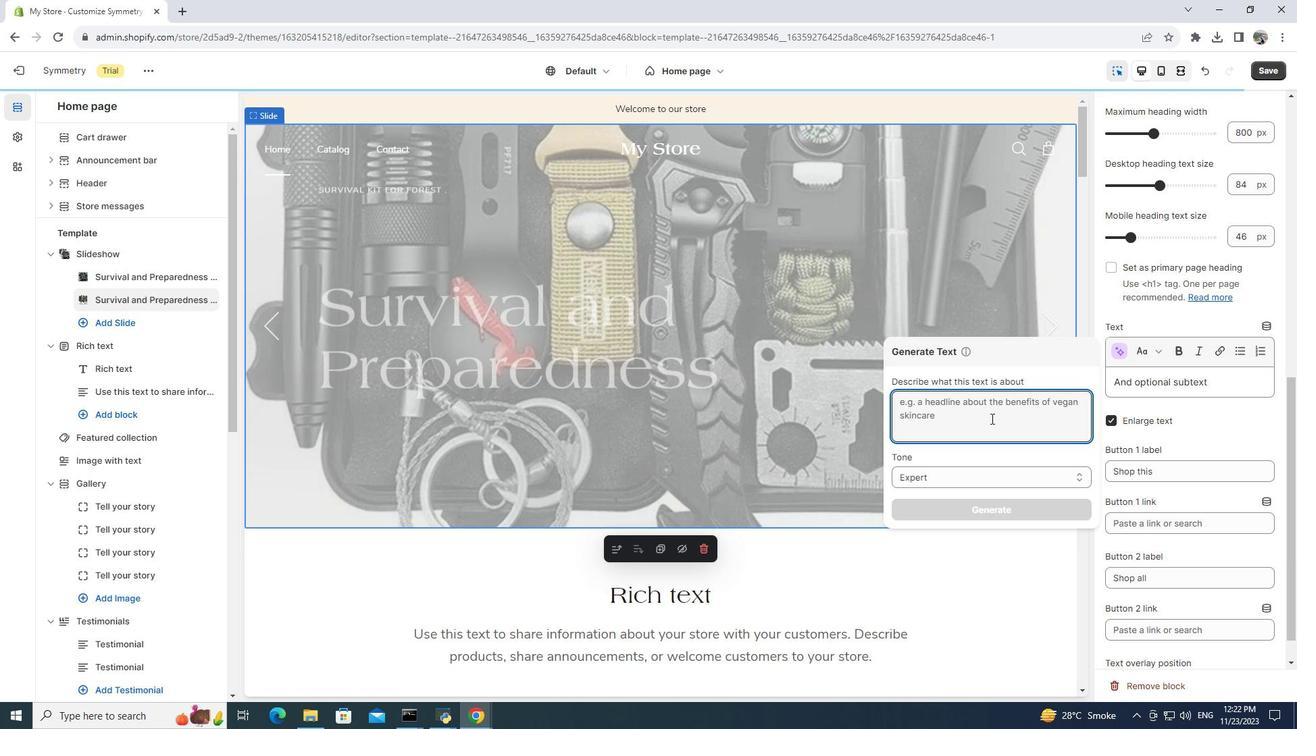 
Action: Key pressed ctrl+V<Key.backspace><Key.backspace><Key.space>tool<Key.space>box.
Screenshot: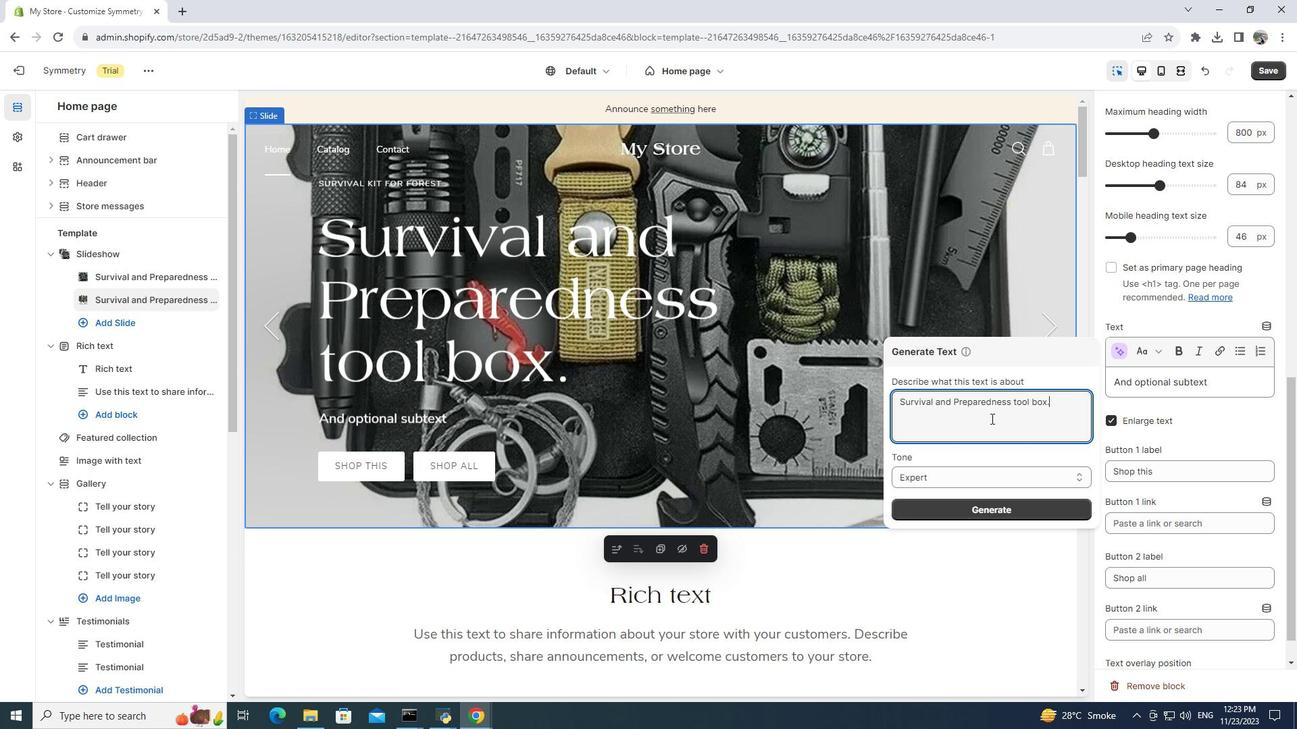 
Action: Mouse moved to (990, 513)
Screenshot: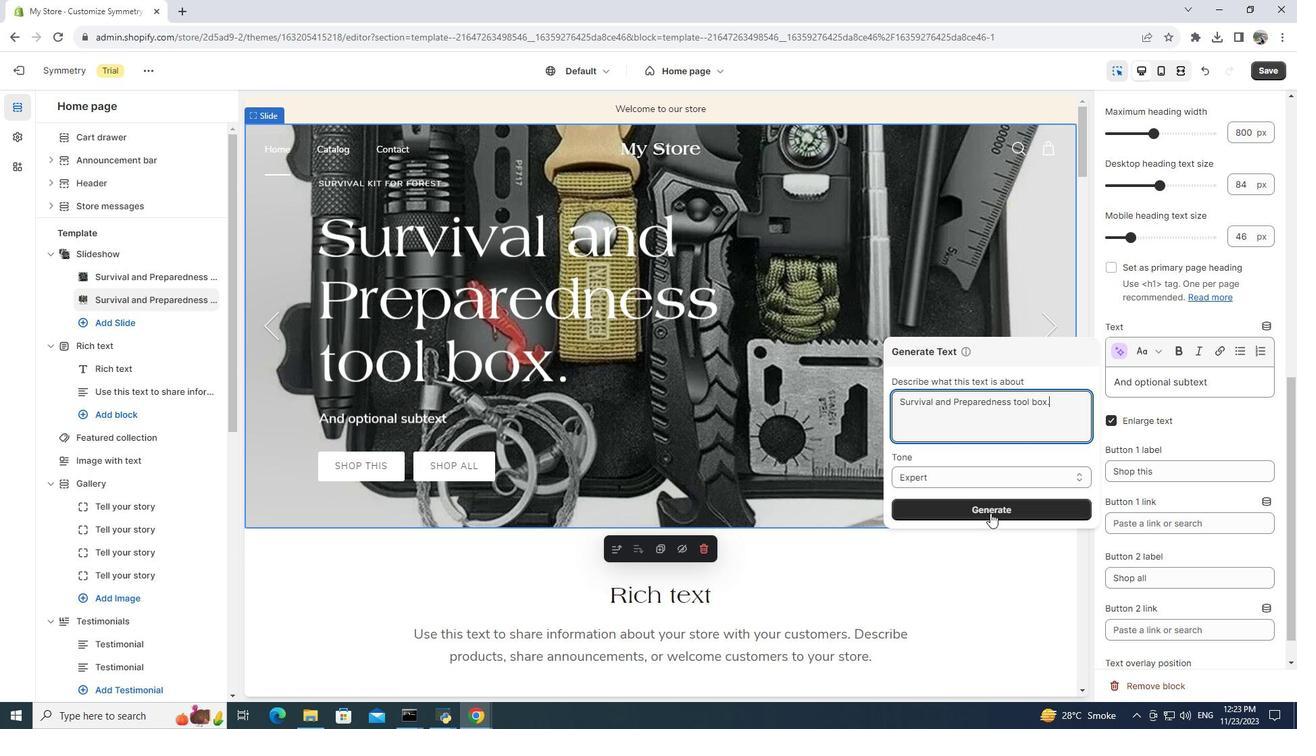 
Action: Mouse pressed left at (990, 513)
Screenshot: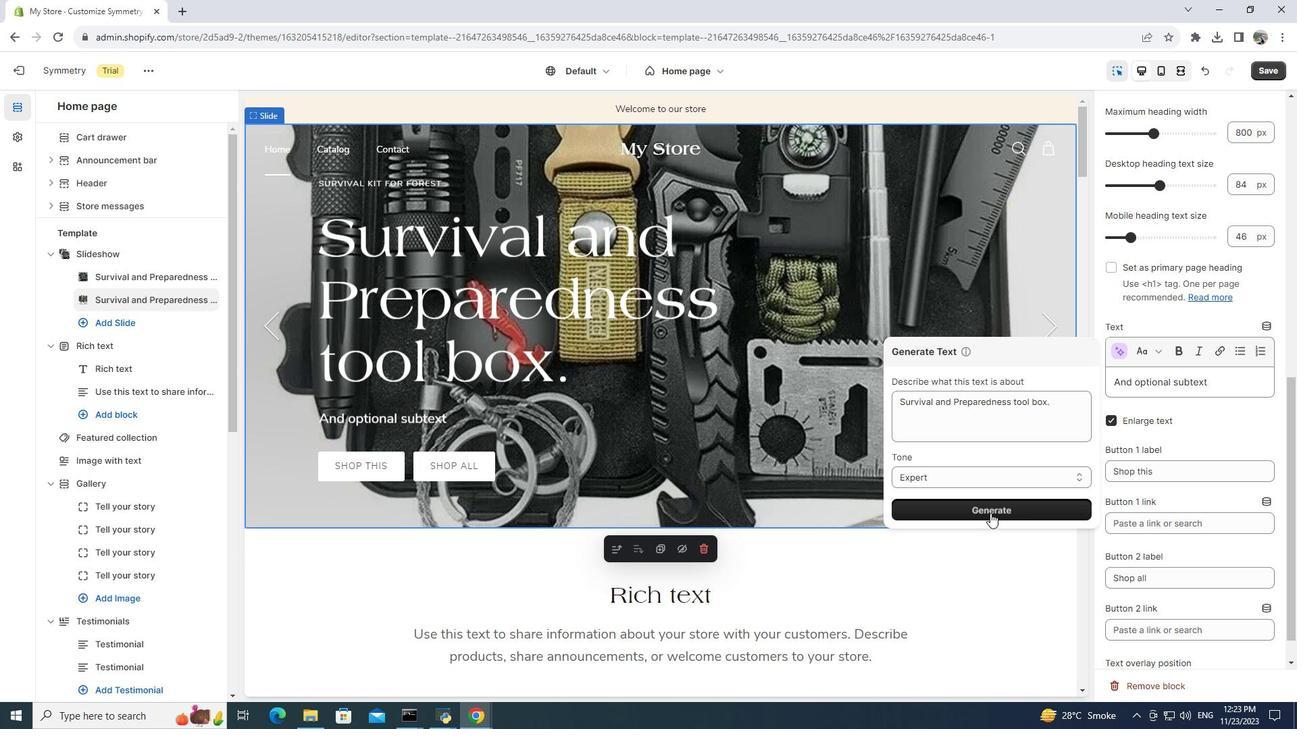 
Action: Mouse moved to (989, 417)
Screenshot: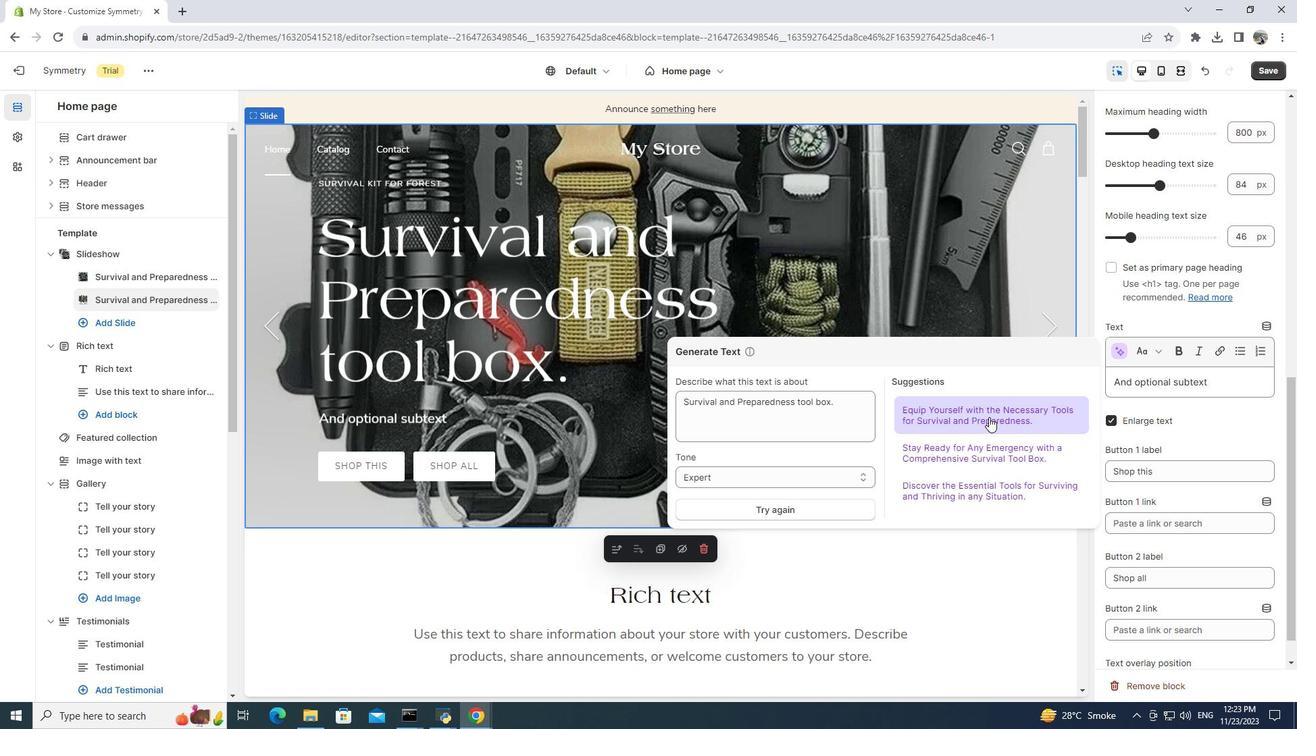 
Action: Mouse pressed left at (989, 417)
Screenshot: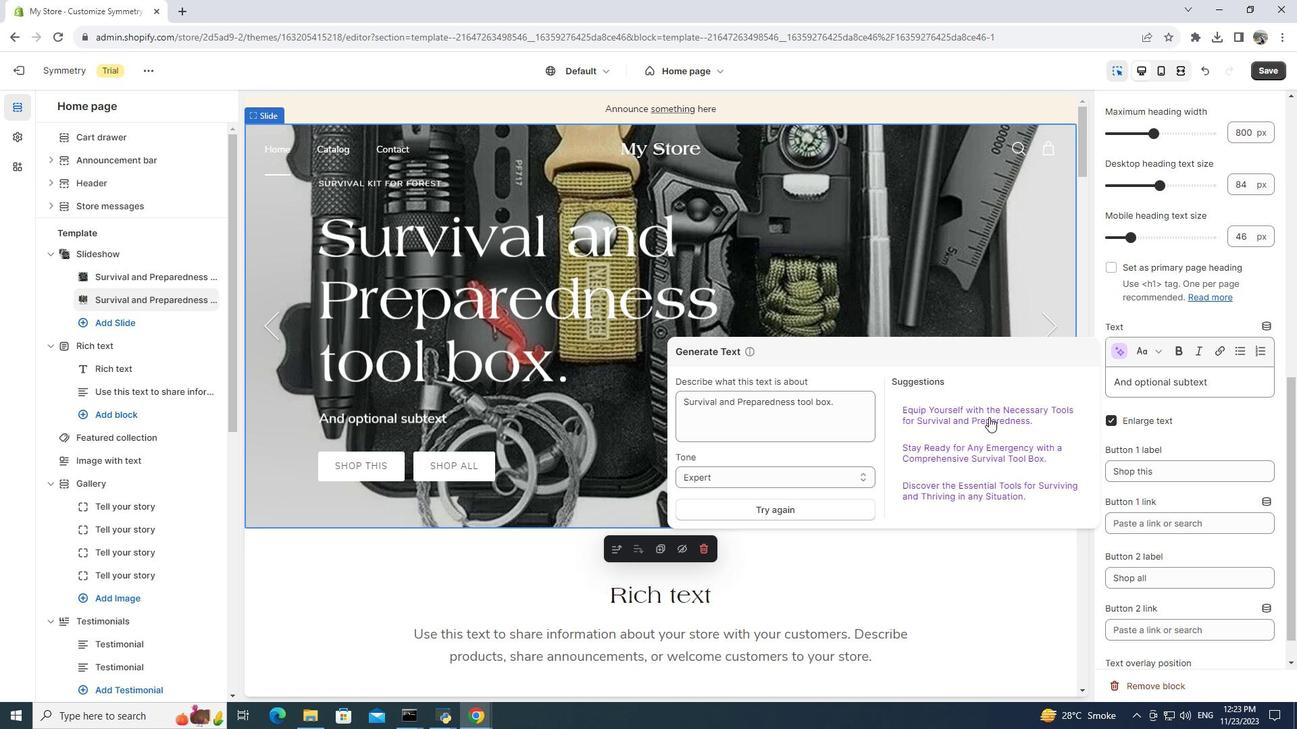
Action: Mouse moved to (845, 399)
Screenshot: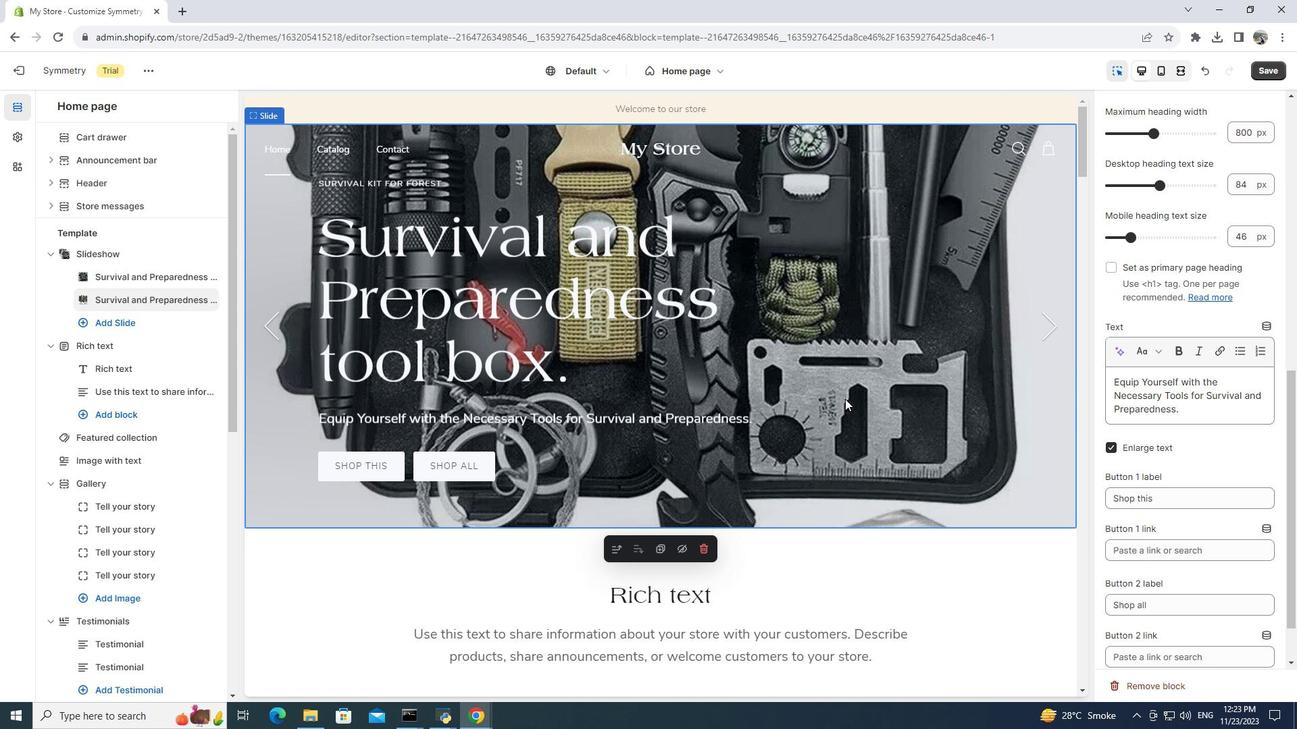 
Action: Mouse scrolled (845, 398) with delta (0, 0)
Screenshot: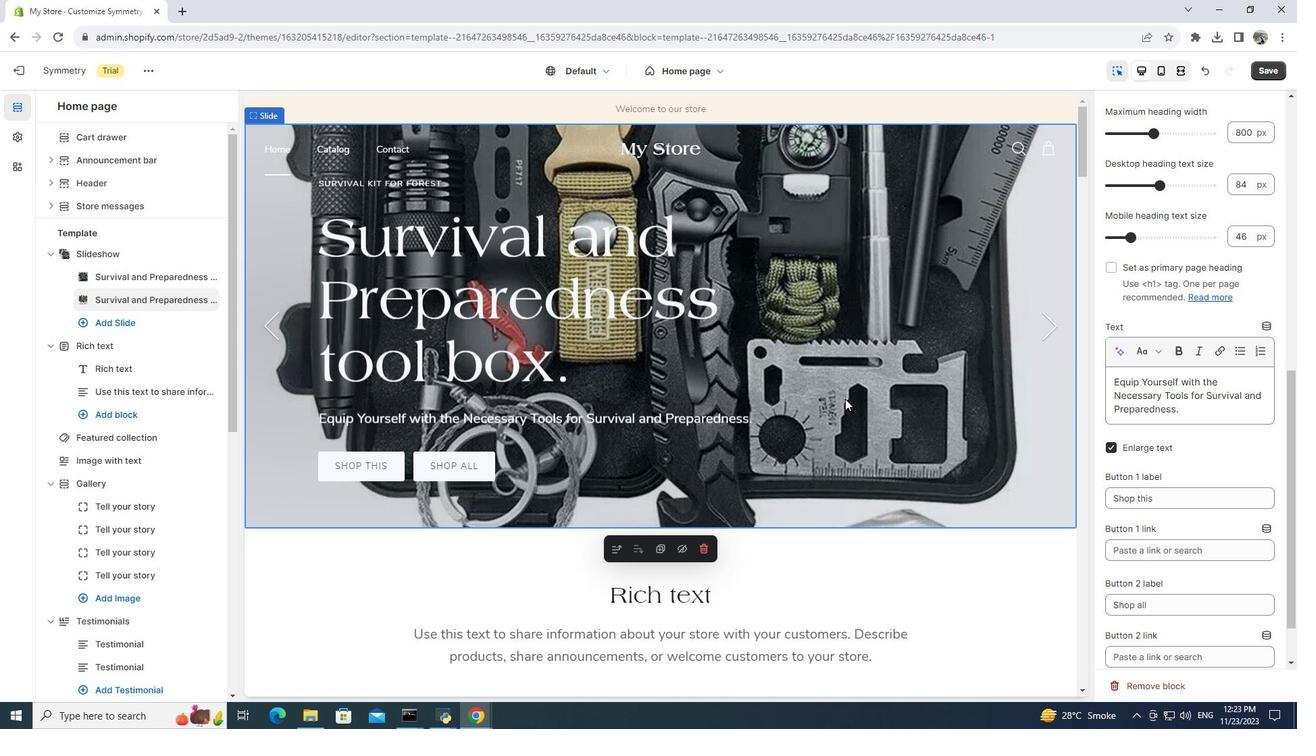 
Action: Mouse moved to (1172, 496)
Screenshot: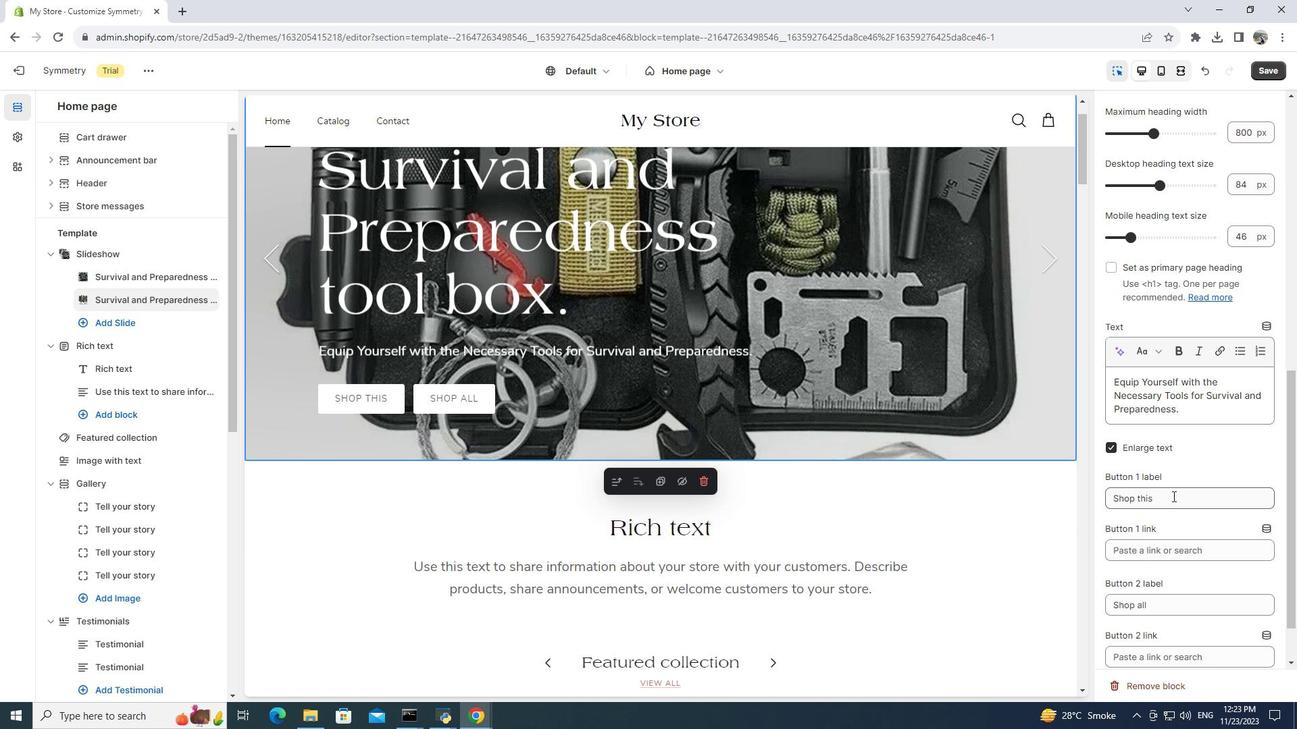 
Action: Mouse scrolled (1172, 495) with delta (0, 0)
Screenshot: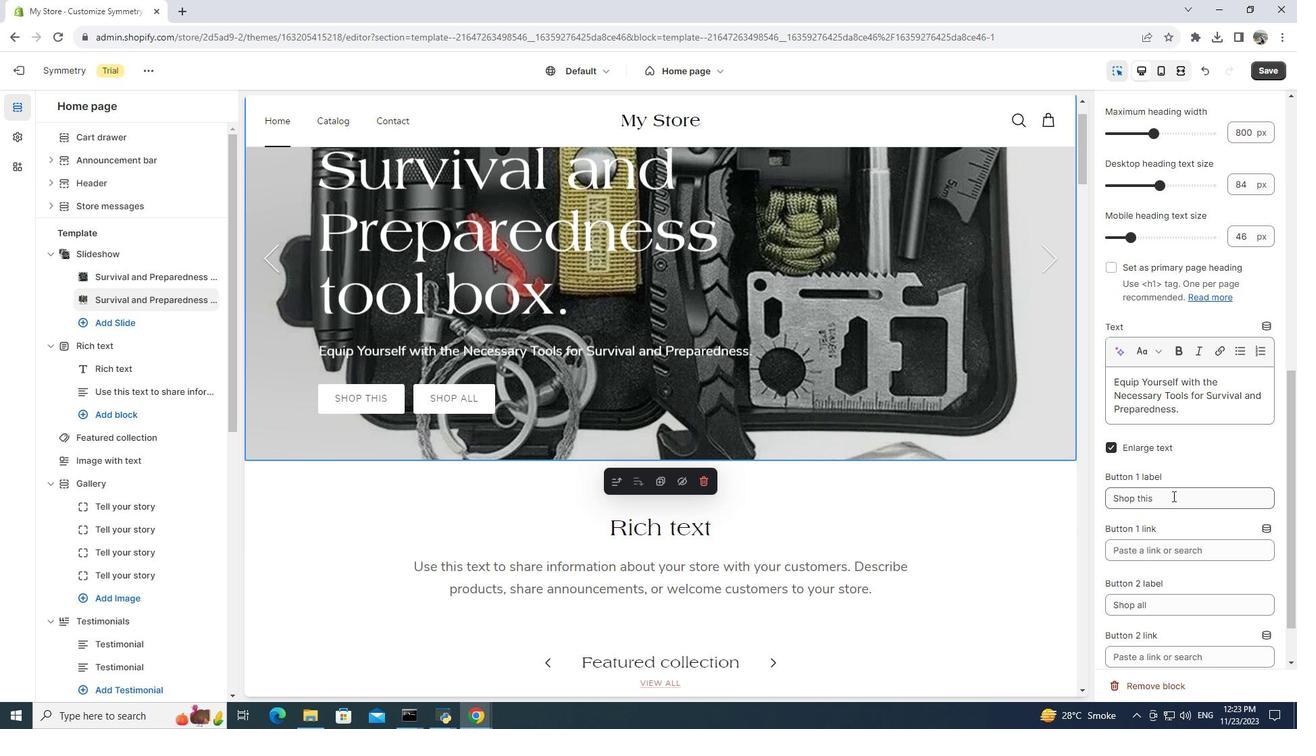 
Action: Mouse scrolled (1172, 495) with delta (0, 0)
Screenshot: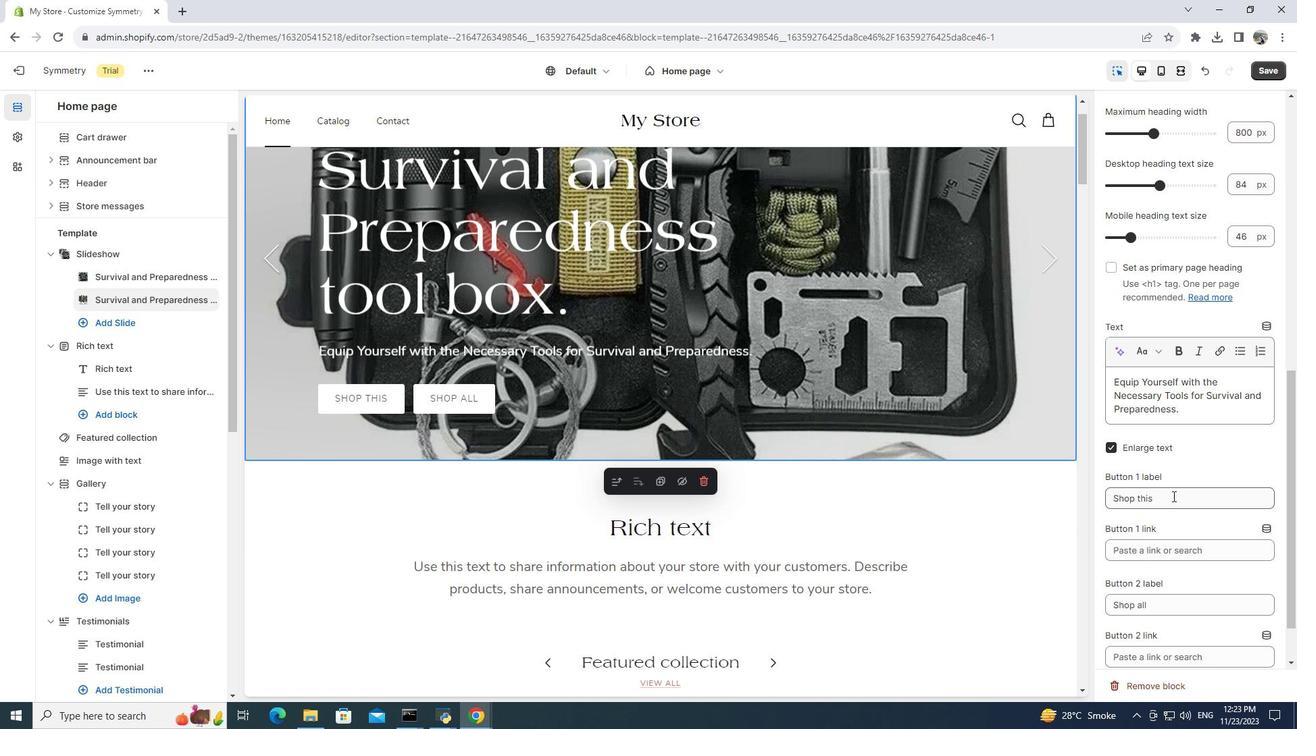 
Action: Mouse scrolled (1172, 495) with delta (0, 0)
Screenshot: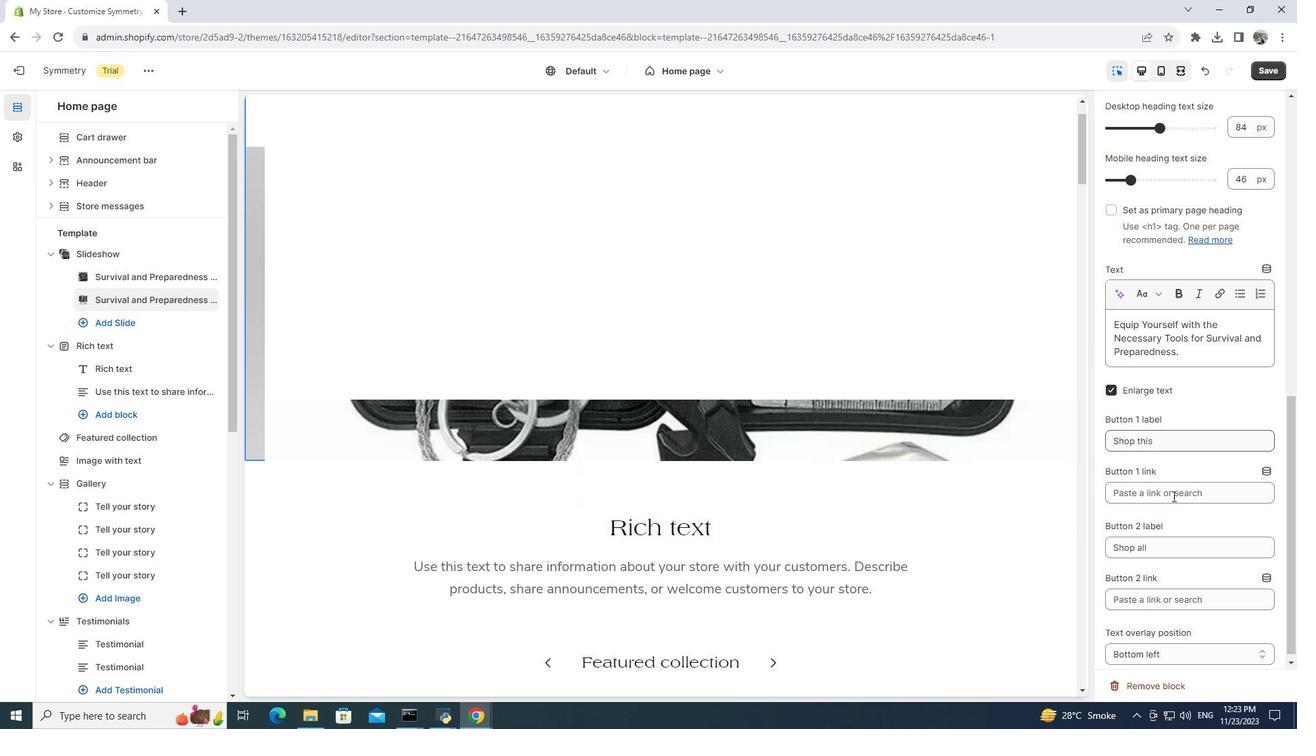 
Action: Mouse scrolled (1172, 495) with delta (0, 0)
Screenshot: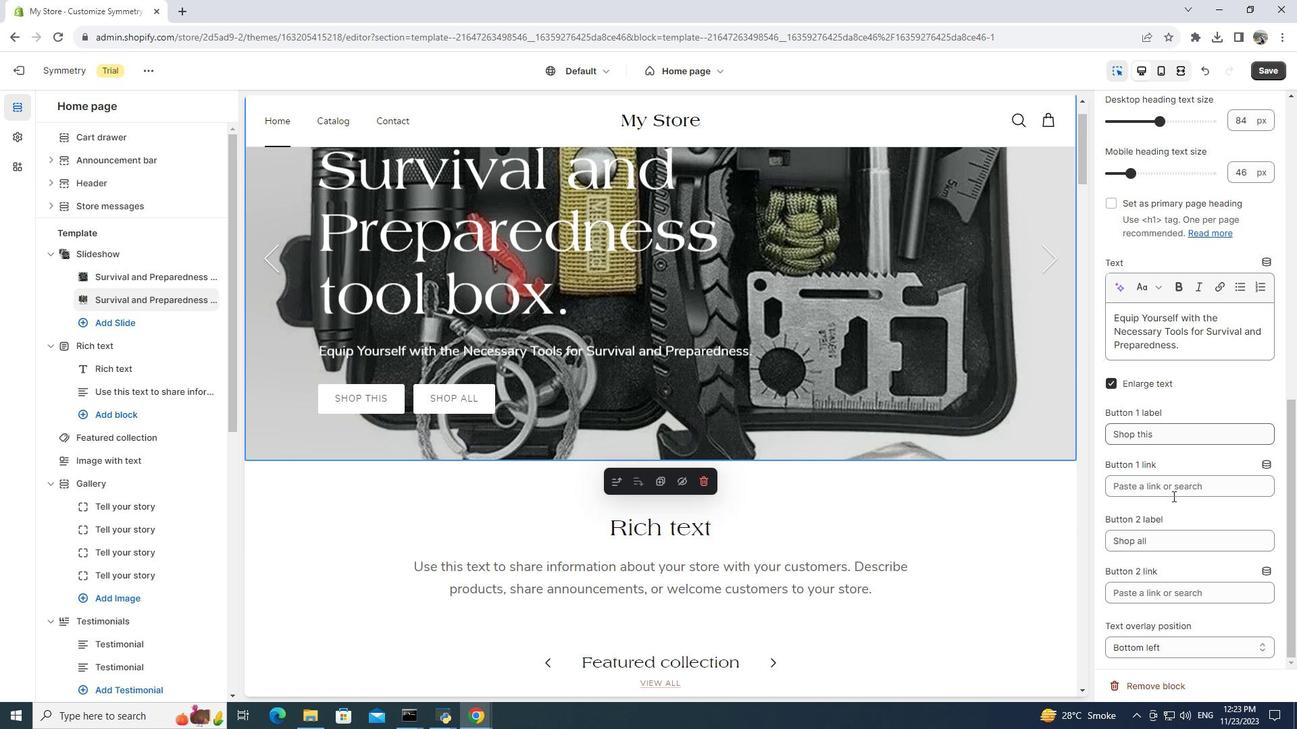 
Action: Mouse scrolled (1172, 495) with delta (0, 0)
Screenshot: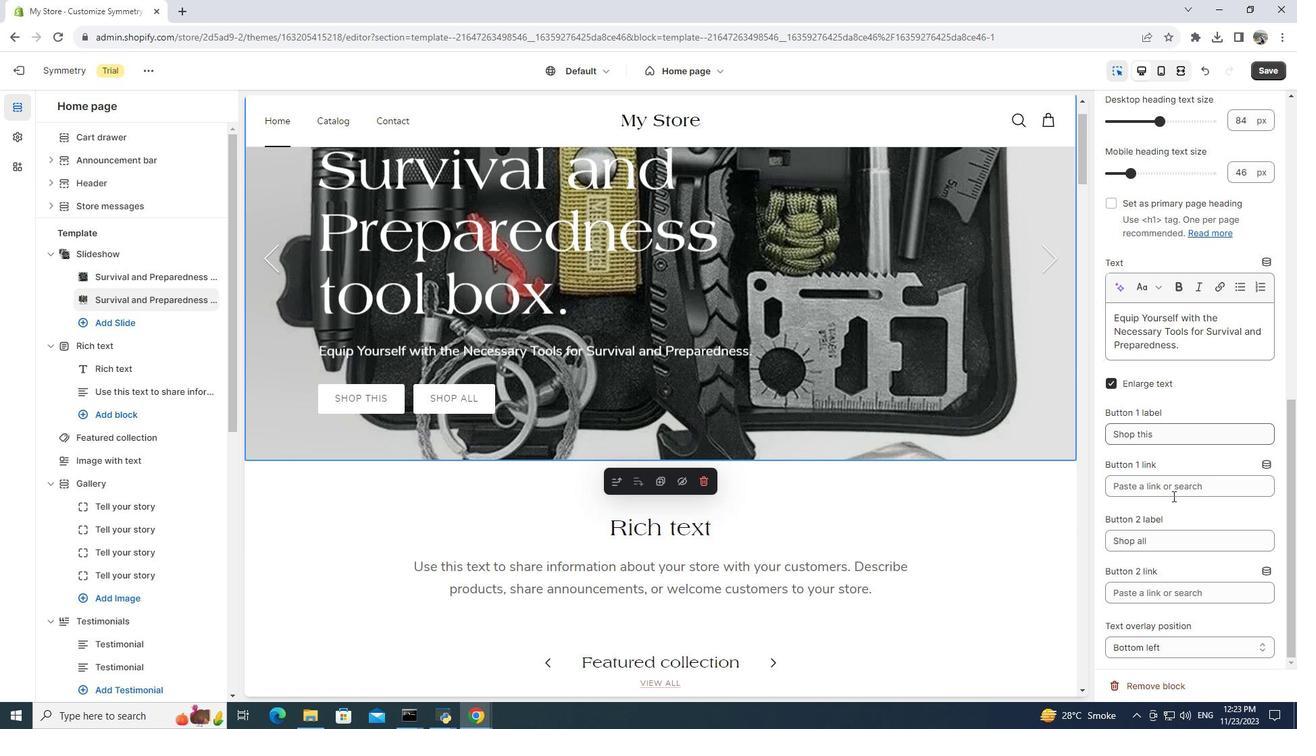 
Action: Mouse scrolled (1172, 495) with delta (0, 0)
Screenshot: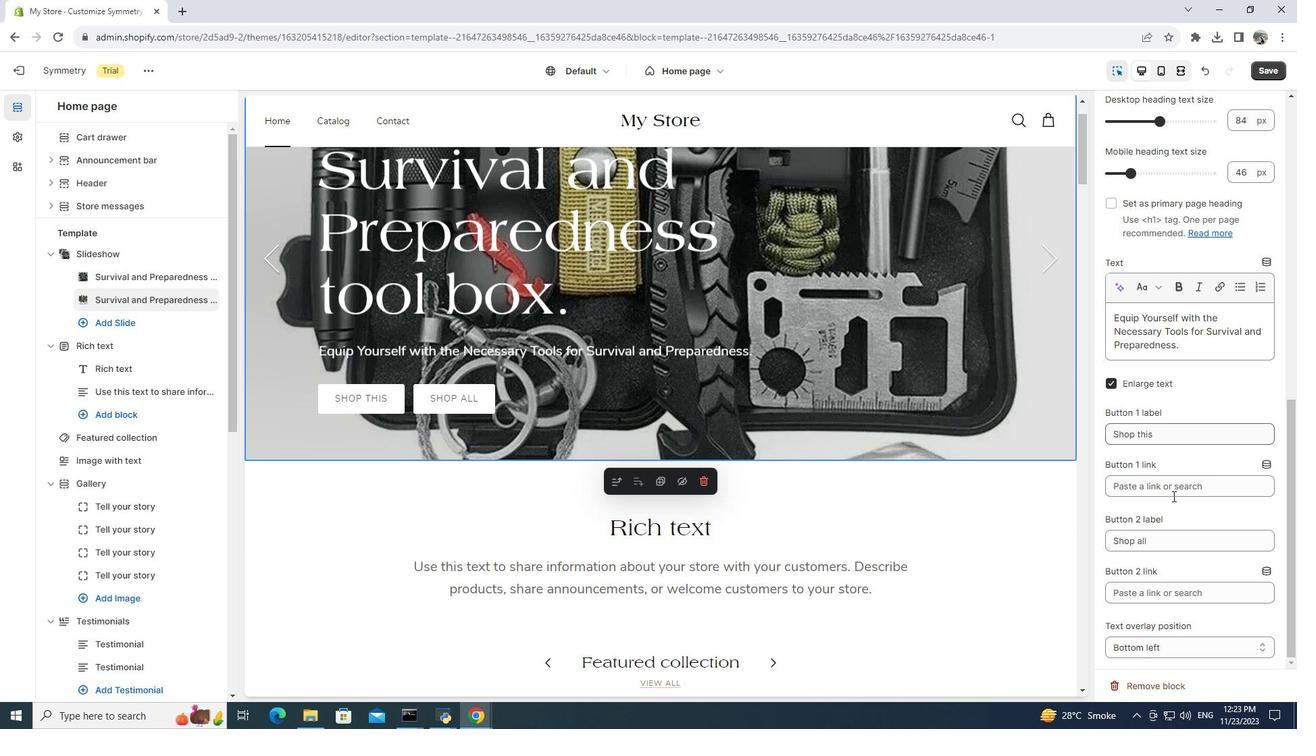 
Action: Mouse scrolled (1172, 495) with delta (0, 0)
Screenshot: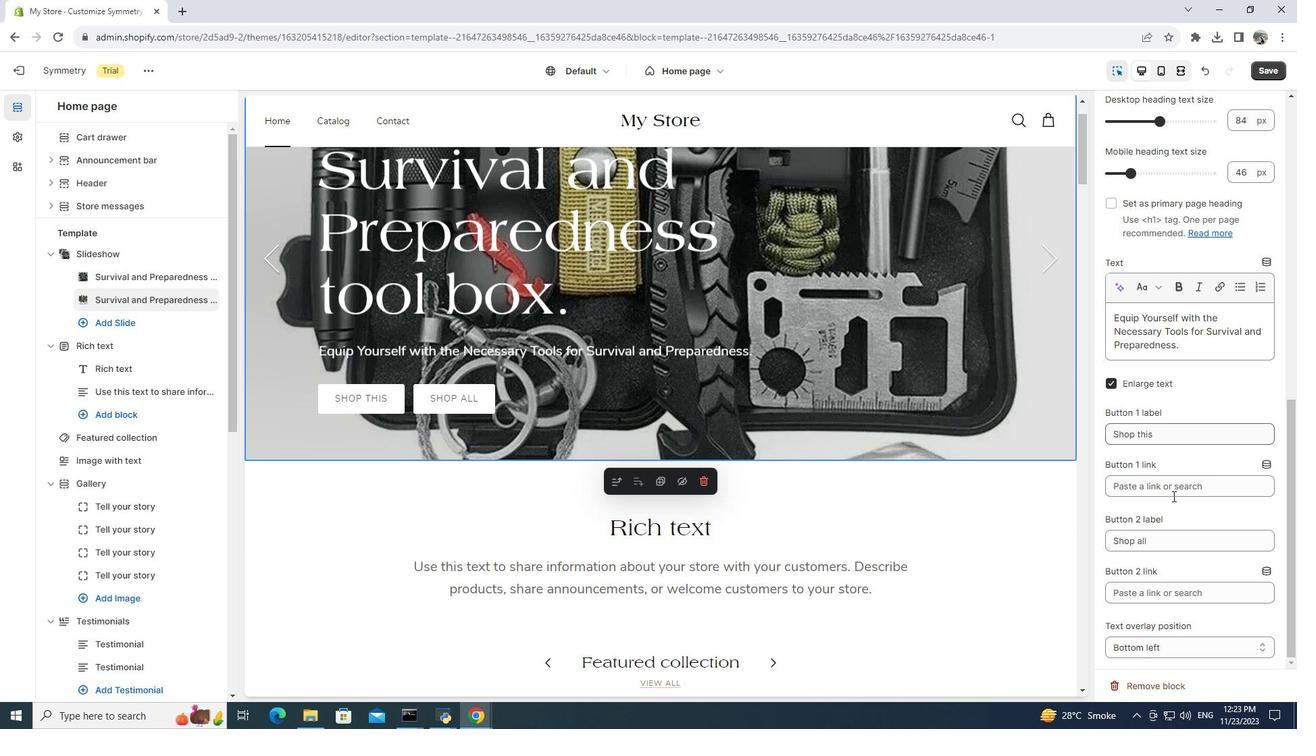 
Action: Mouse scrolled (1172, 495) with delta (0, 0)
Screenshot: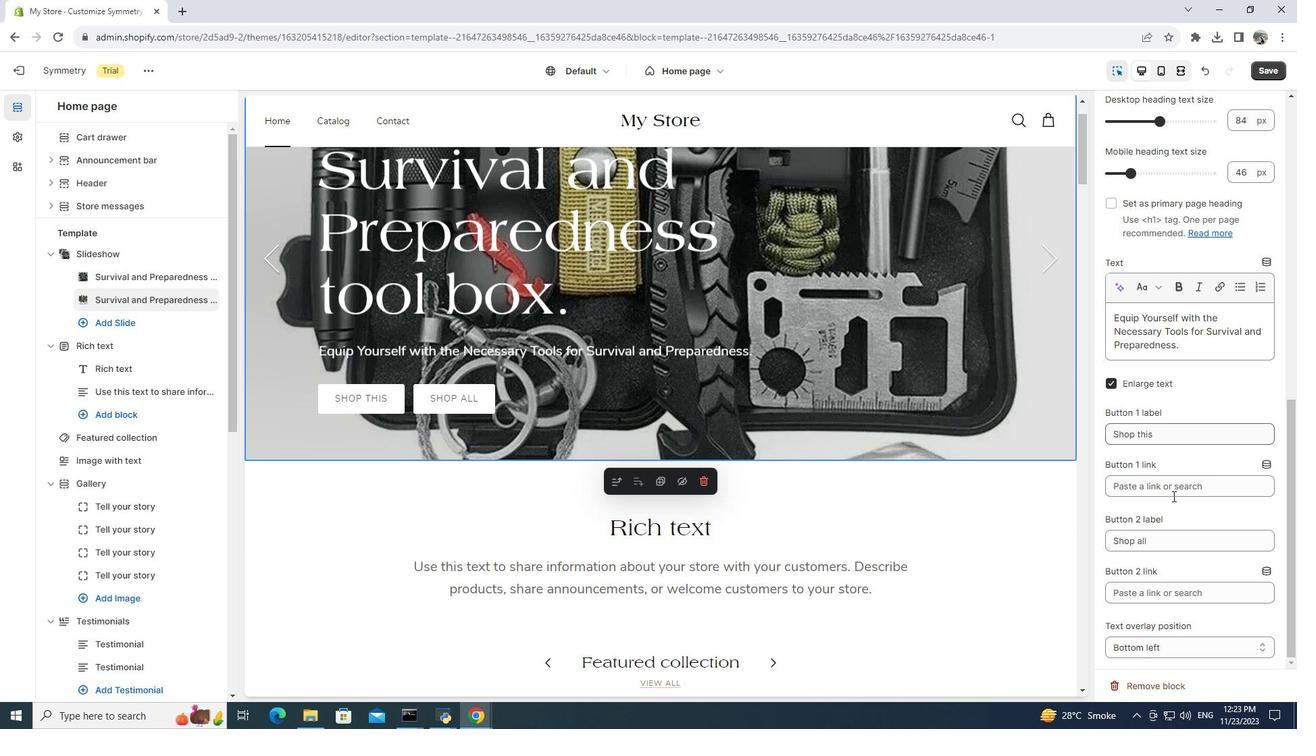 
Action: Mouse scrolled (1172, 495) with delta (0, 0)
Screenshot: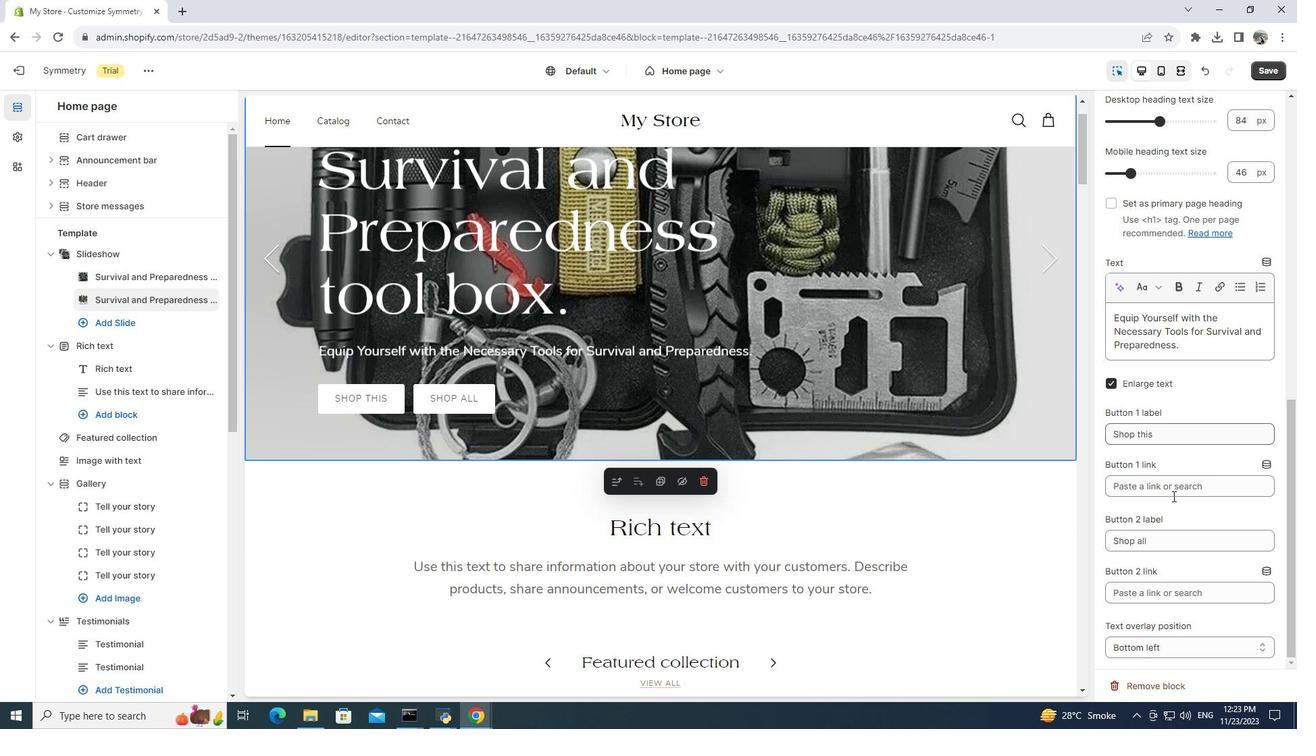 
Action: Mouse moved to (769, 481)
Screenshot: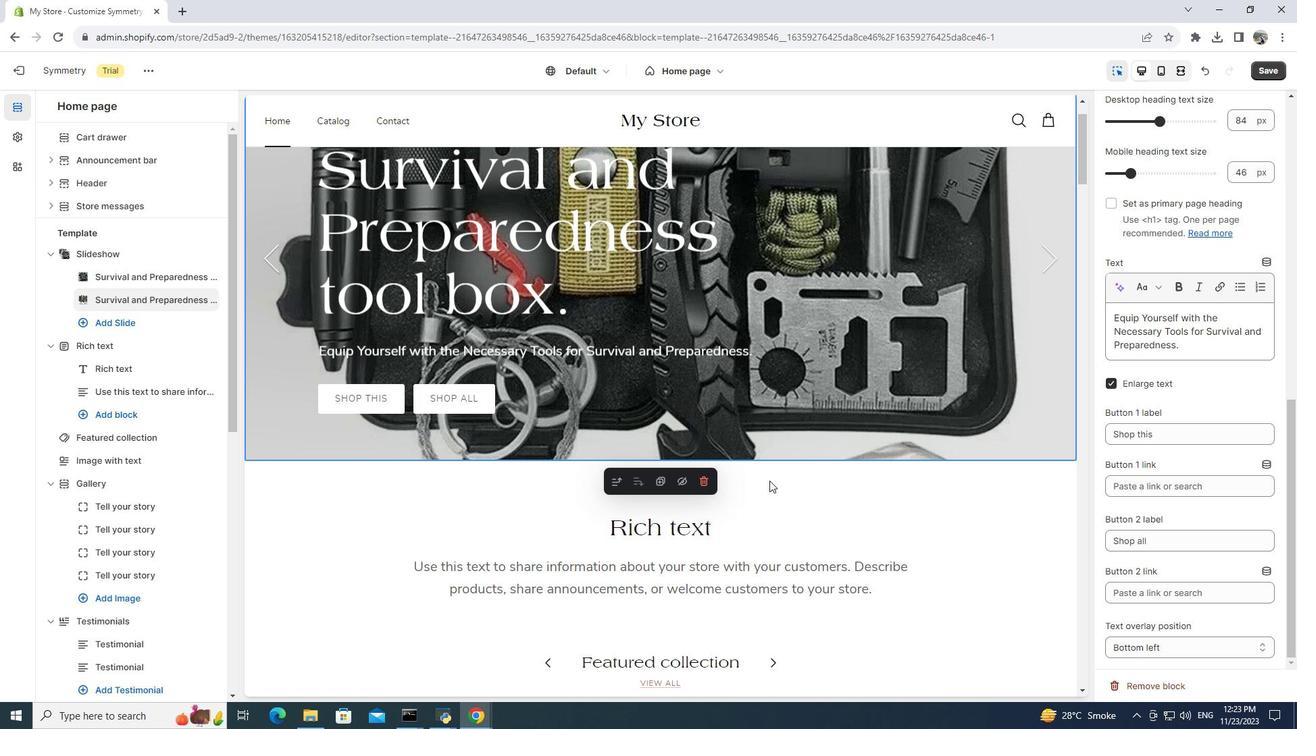 
Action: Mouse scrolled (769, 480) with delta (0, 0)
Screenshot: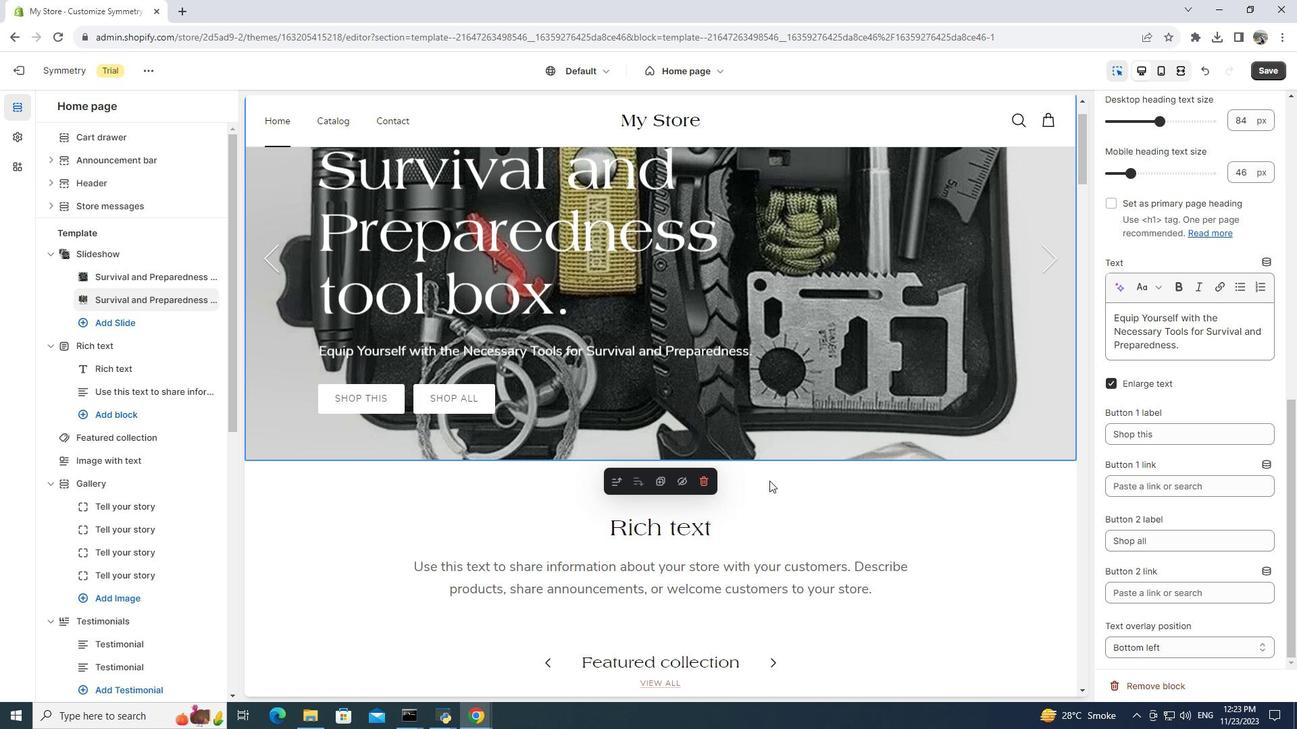 
Action: Mouse scrolled (769, 480) with delta (0, 0)
Screenshot: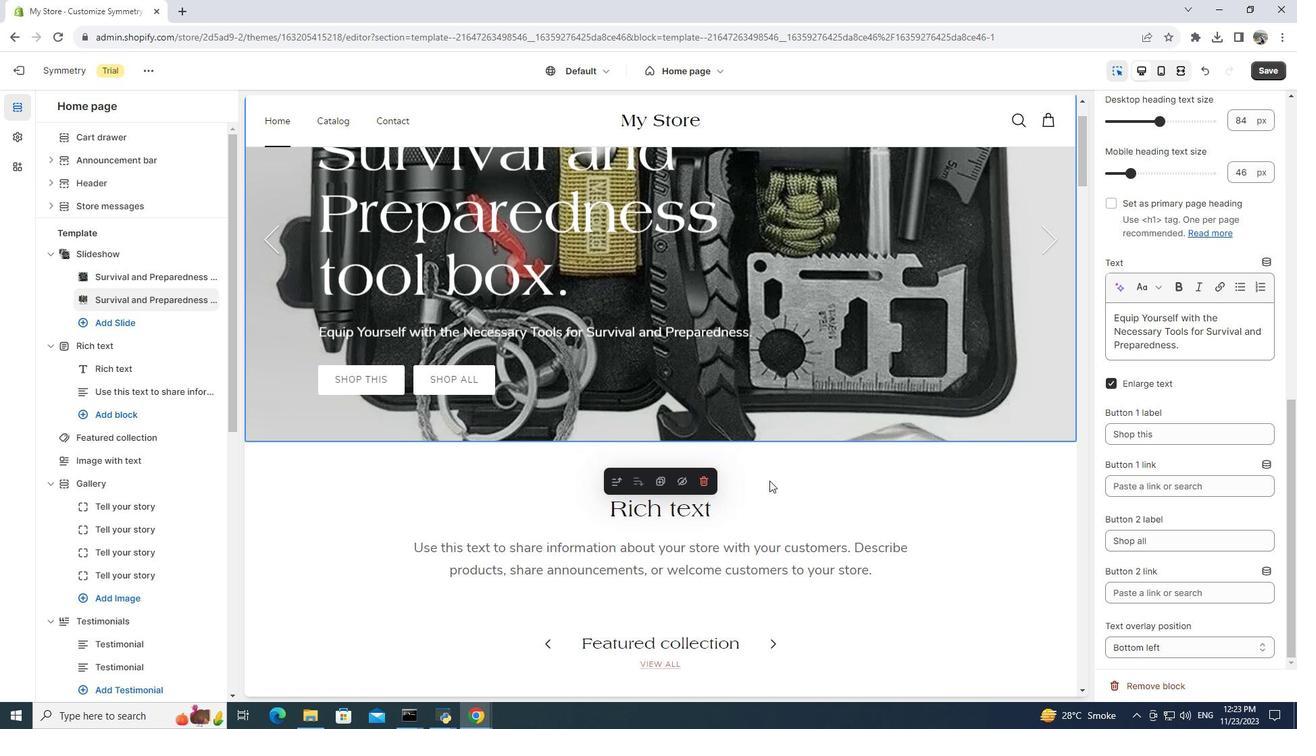 
Action: Mouse scrolled (769, 480) with delta (0, 0)
Screenshot: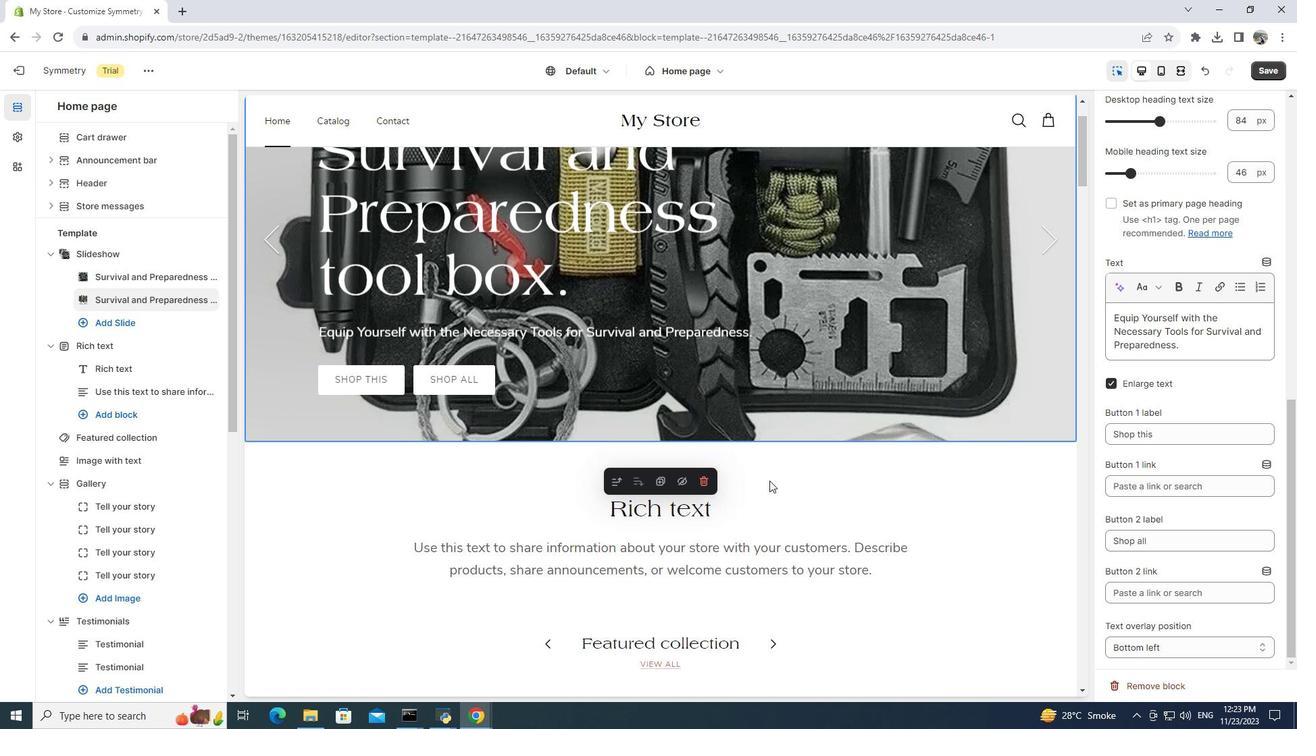 
Action: Mouse moved to (739, 327)
Screenshot: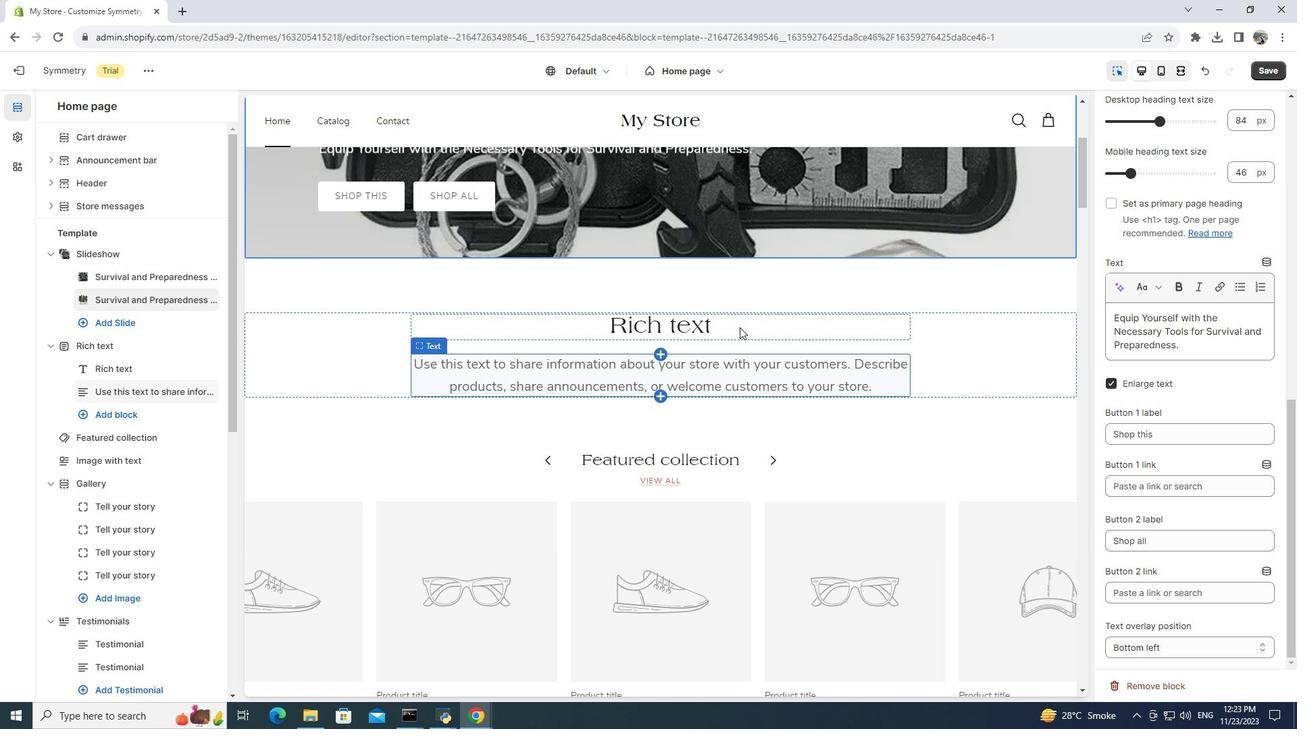 
Action: Mouse pressed left at (739, 327)
Screenshot: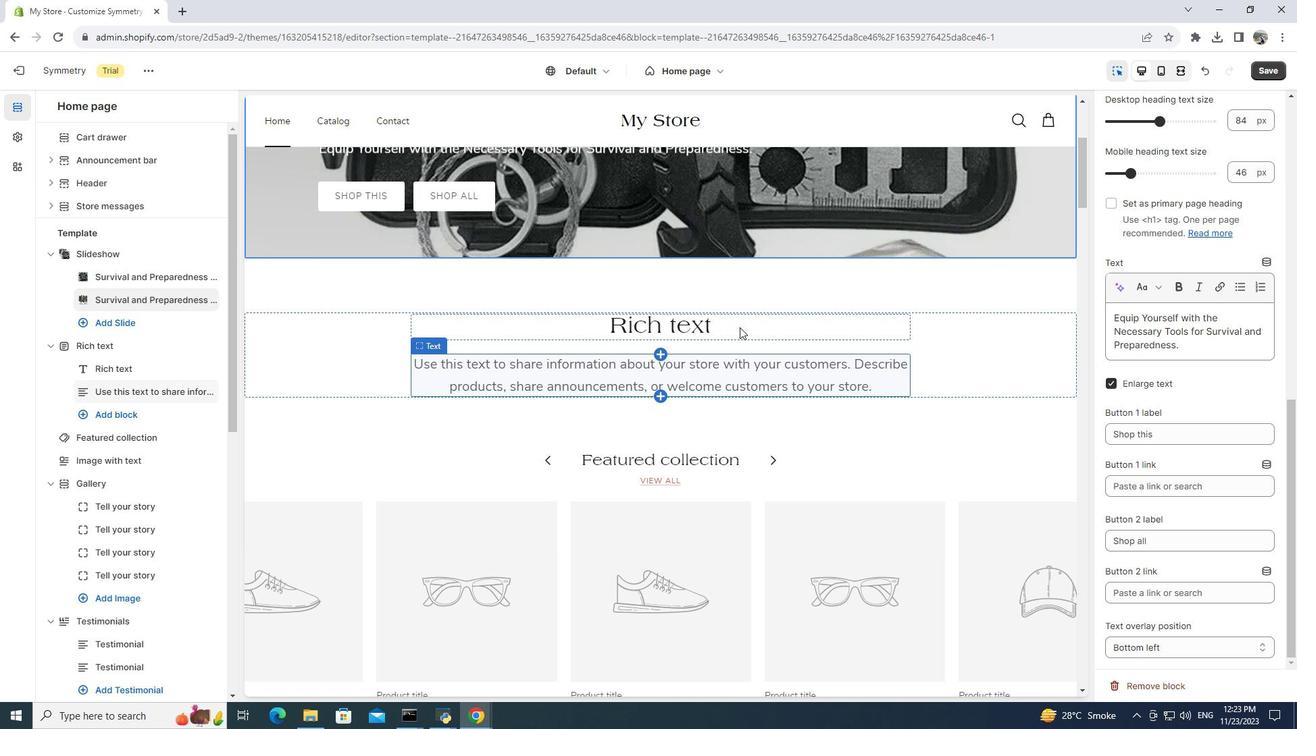 
Action: Mouse moved to (1193, 152)
Screenshot: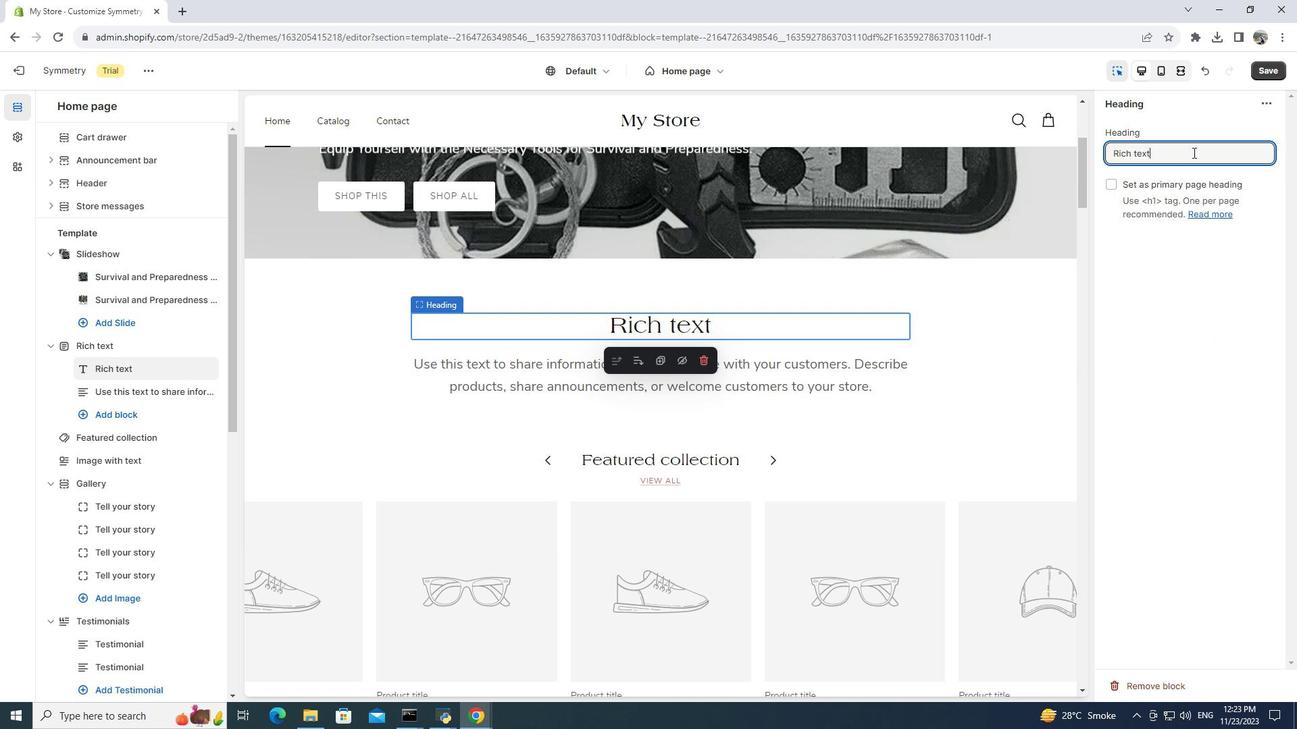 
Action: Mouse pressed left at (1193, 152)
Screenshot: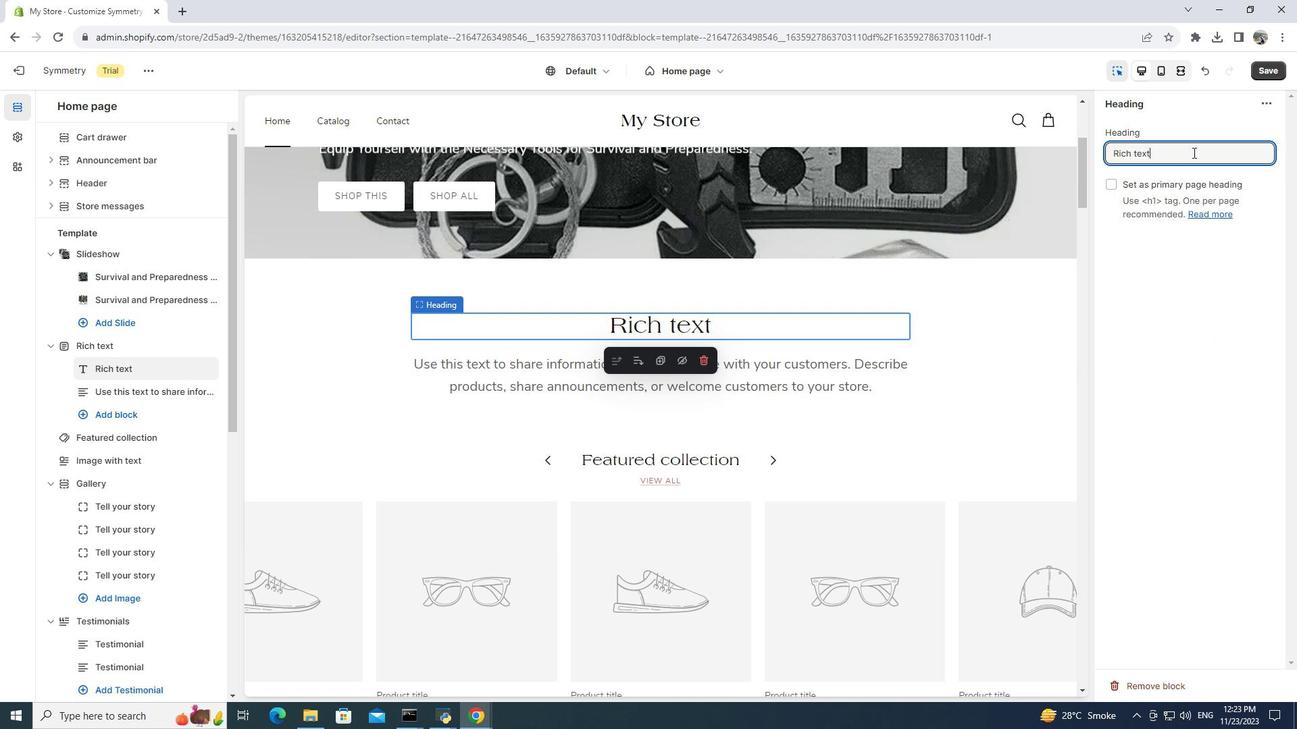 
Action: Key pressed <Key.backspace><Key.backspace><Key.backspace><Key.backspace><Key.backspace><Key.backspace><Key.backspace><Key.backspace><Key.backspace><Key.backspace>survival<Key.space><Key.backspace><Key.backspace><Key.backspace><Key.backspace><Key.backspace><Key.backspace><Key.backspace><Key.backspace><Key.backspace><Key.backspace><Key.shift><Key.shift><Key.shift><Key.shift><Key.shift><Key.shift><Key.shift><Key.shift><Key.shift><Key.shift><Key.shift><Key.shift><Key.shift><Key.shift><Key.shift><Key.shift><Key.shift><Key.shift><Key.shift><Key.shift><Key.shift><Key.shift><Key.shift><Key.shift><Key.shift><Key.shift><Key.shift><Key.shift><Key.shift><Key.shift><Key.shift><Key.shift><Key.shift><Key.shift><Key.shift><Key.shift><Key.shift><Key.shift><Key.shift><Key.shift><Key.shift><Key.shift><Key.shift><Key.shift><Key.shift><Key.shift><Key.shift>S<Key.backspace><Key.caps_lock>SURVIVAL<Key.space>AND<Key.space>PREPAREDNESS<Key.space>TOOL
Screenshot: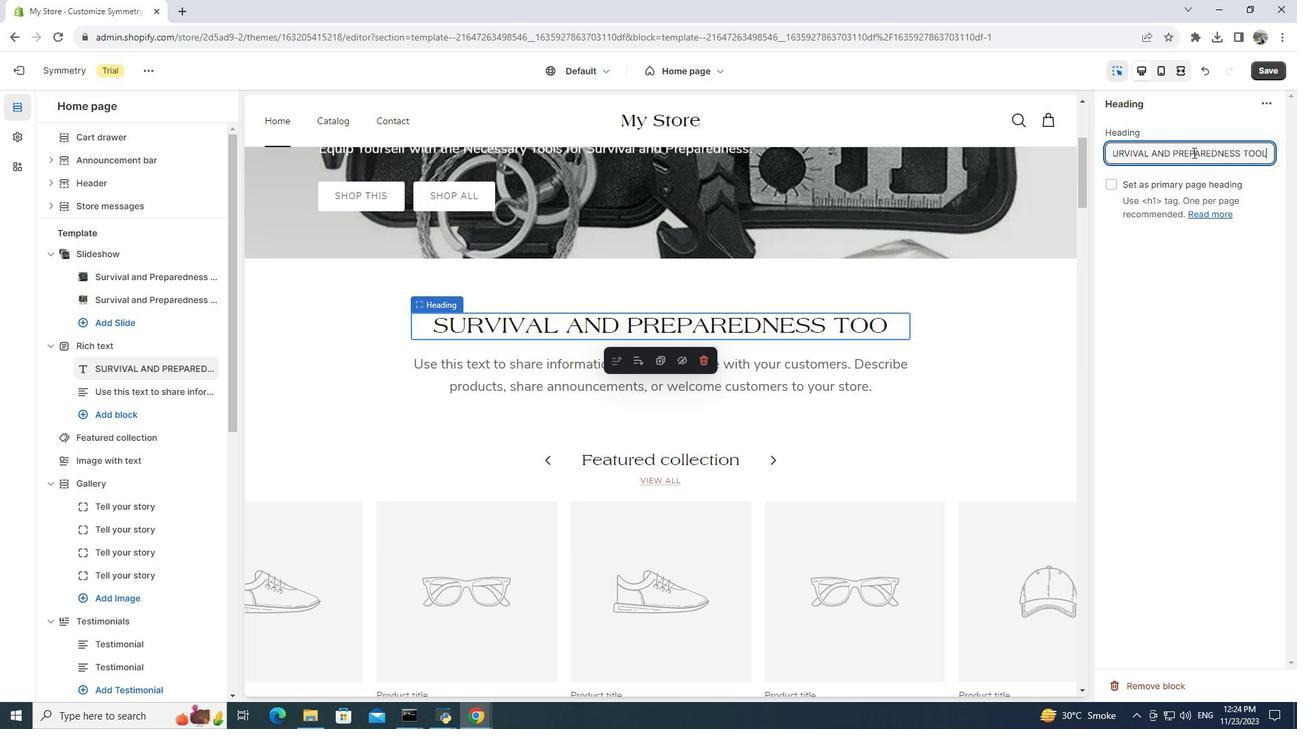
Action: Mouse moved to (825, 372)
Screenshot: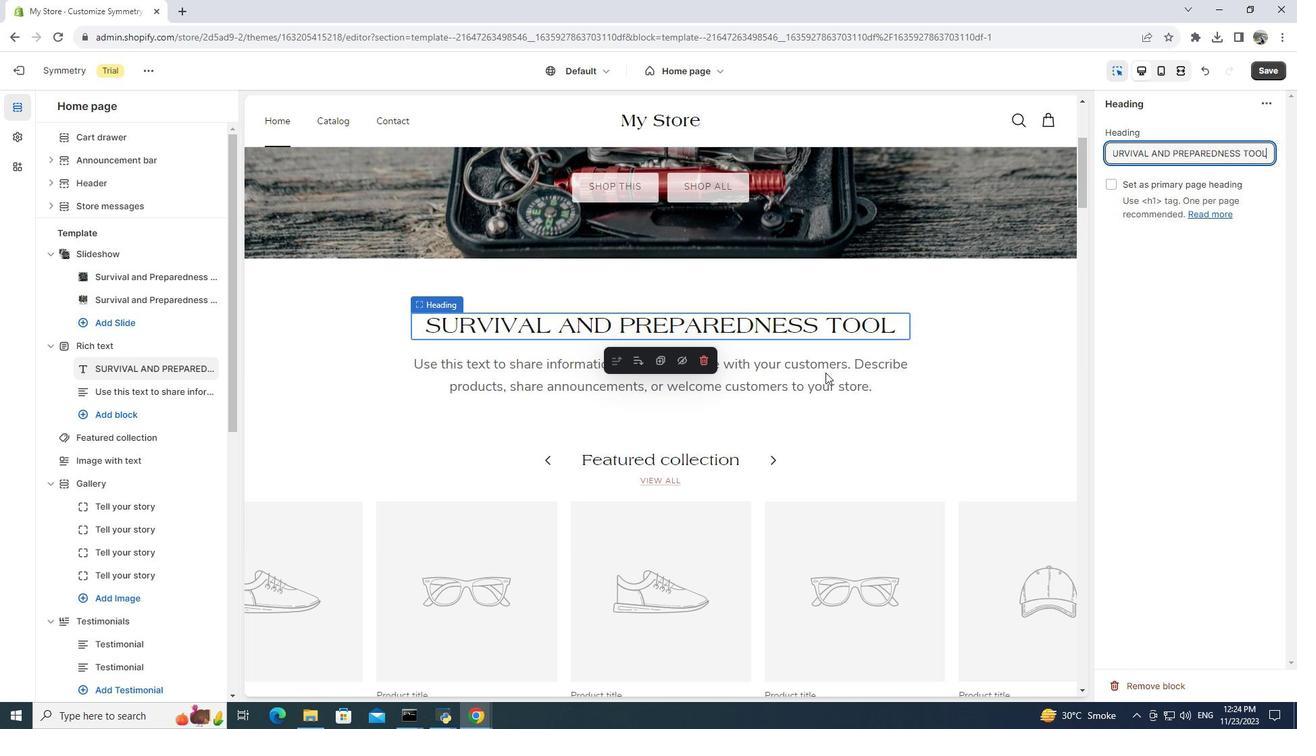 
Action: Mouse pressed left at (825, 372)
Screenshot: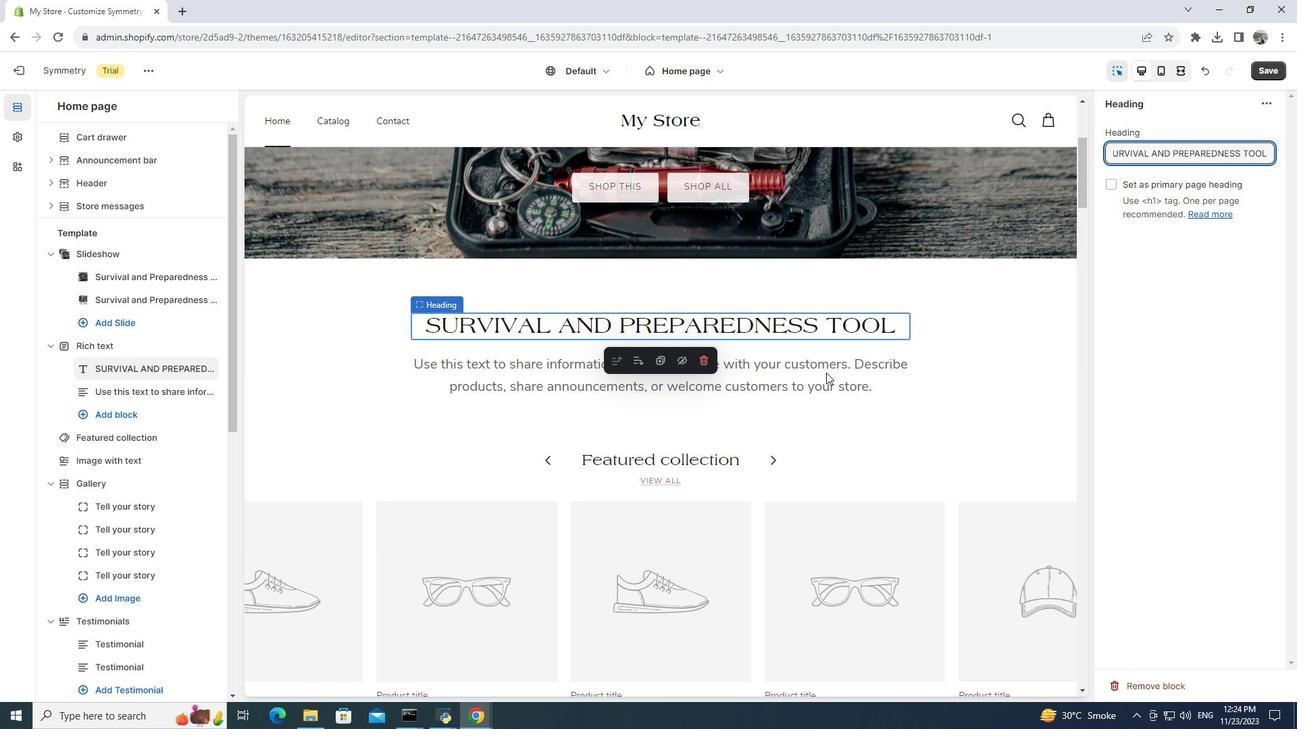 
Action: Mouse moved to (1119, 154)
Screenshot: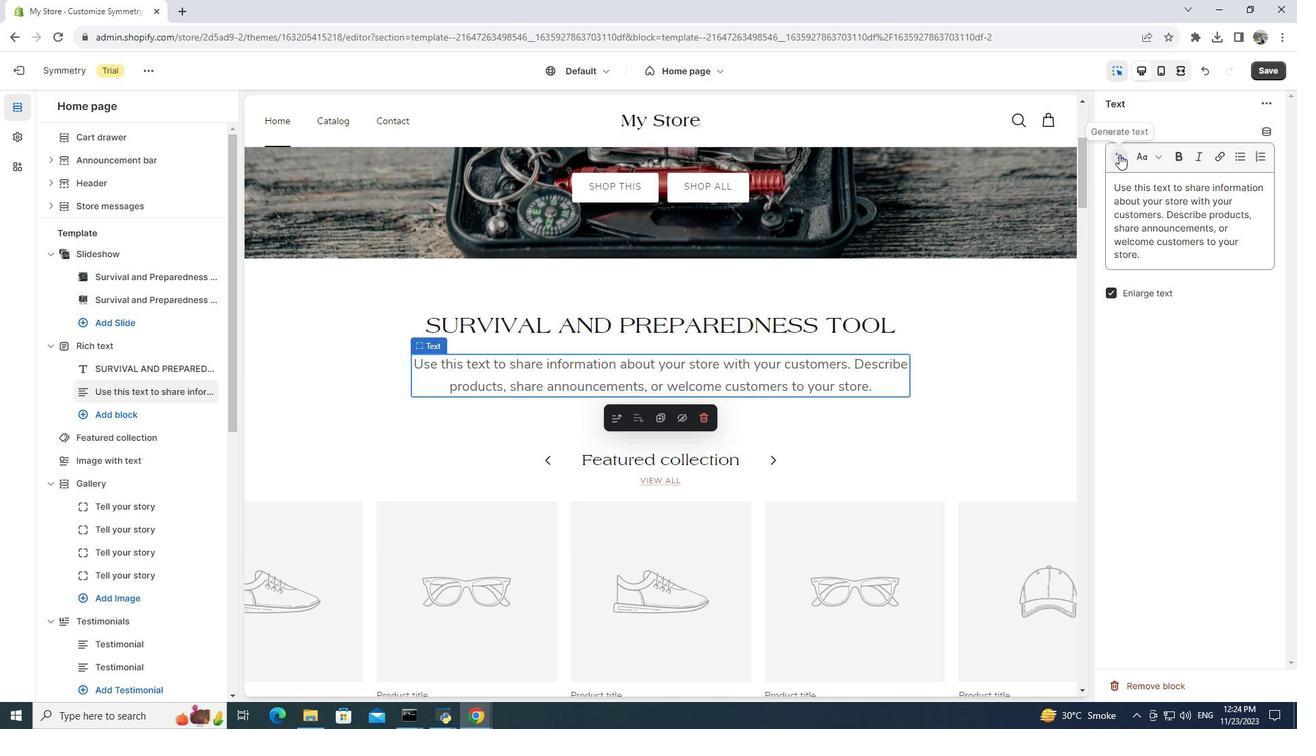 
Action: Mouse pressed left at (1119, 154)
Screenshot: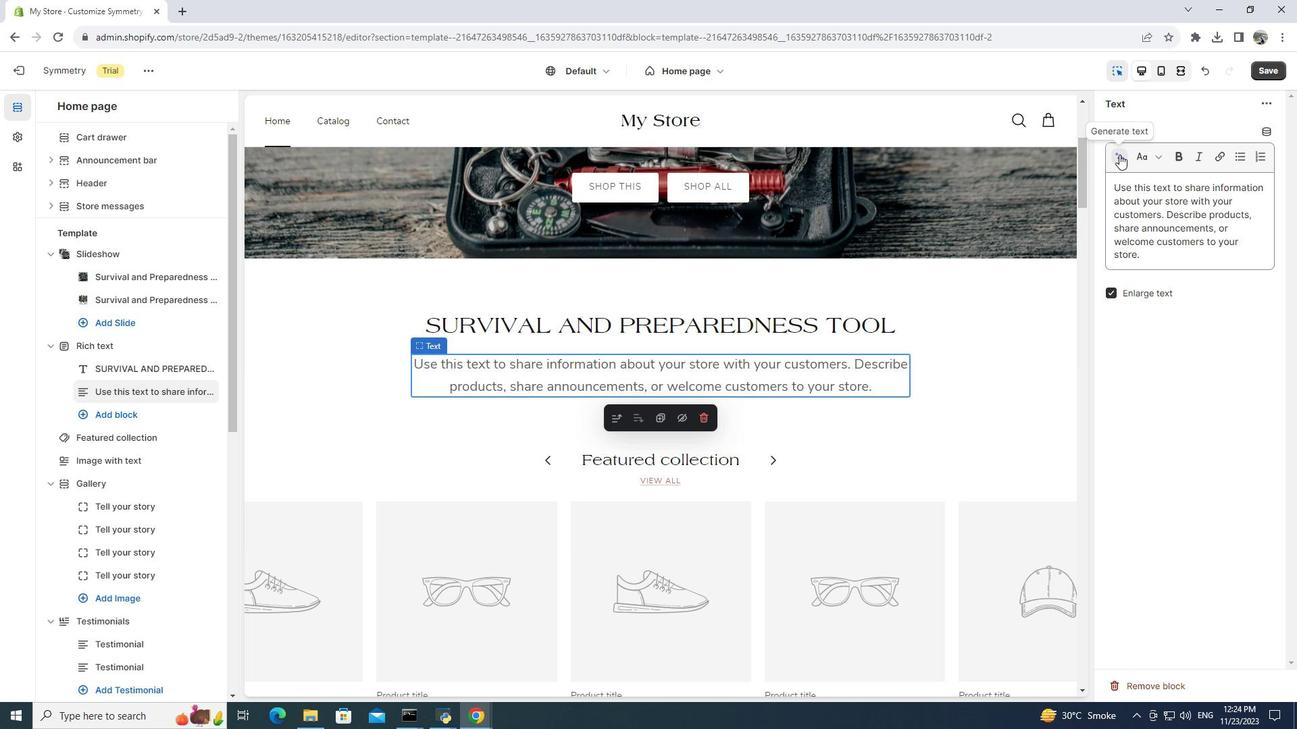
Action: Mouse moved to (1024, 216)
Screenshot: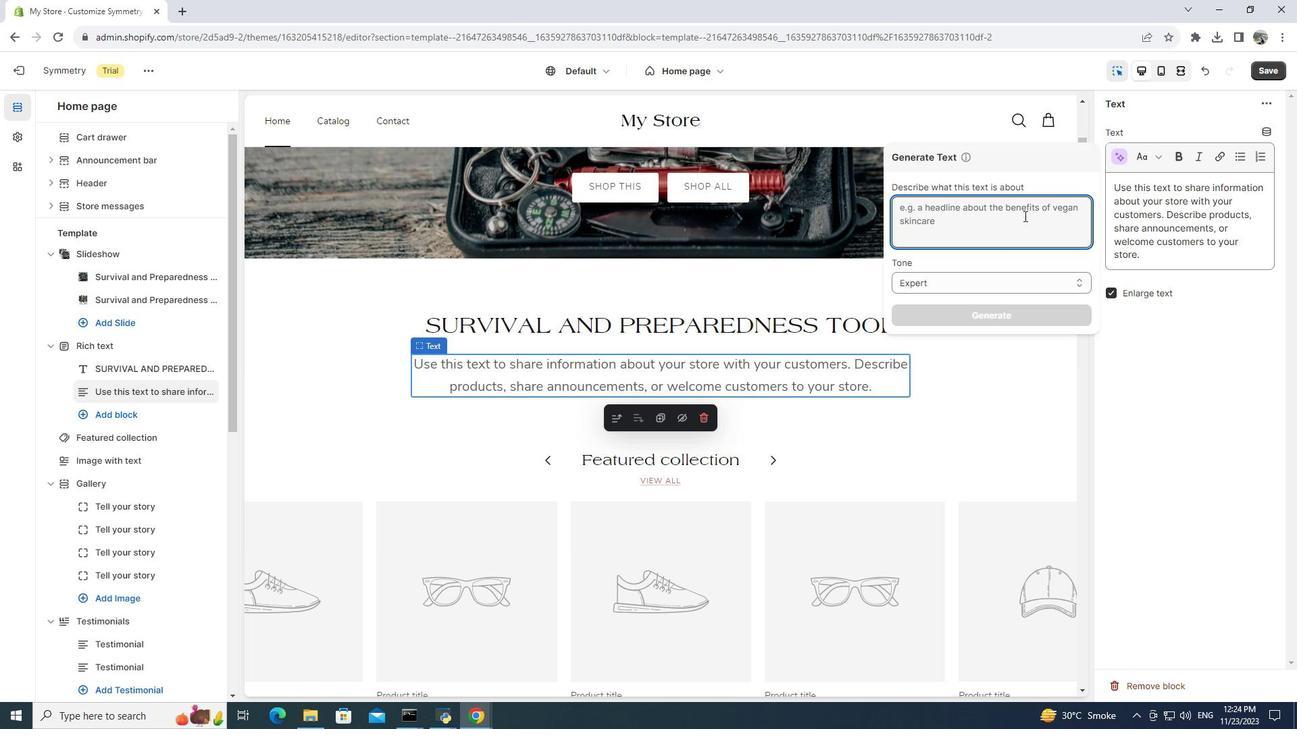 
Action: Mouse pressed left at (1024, 216)
Screenshot: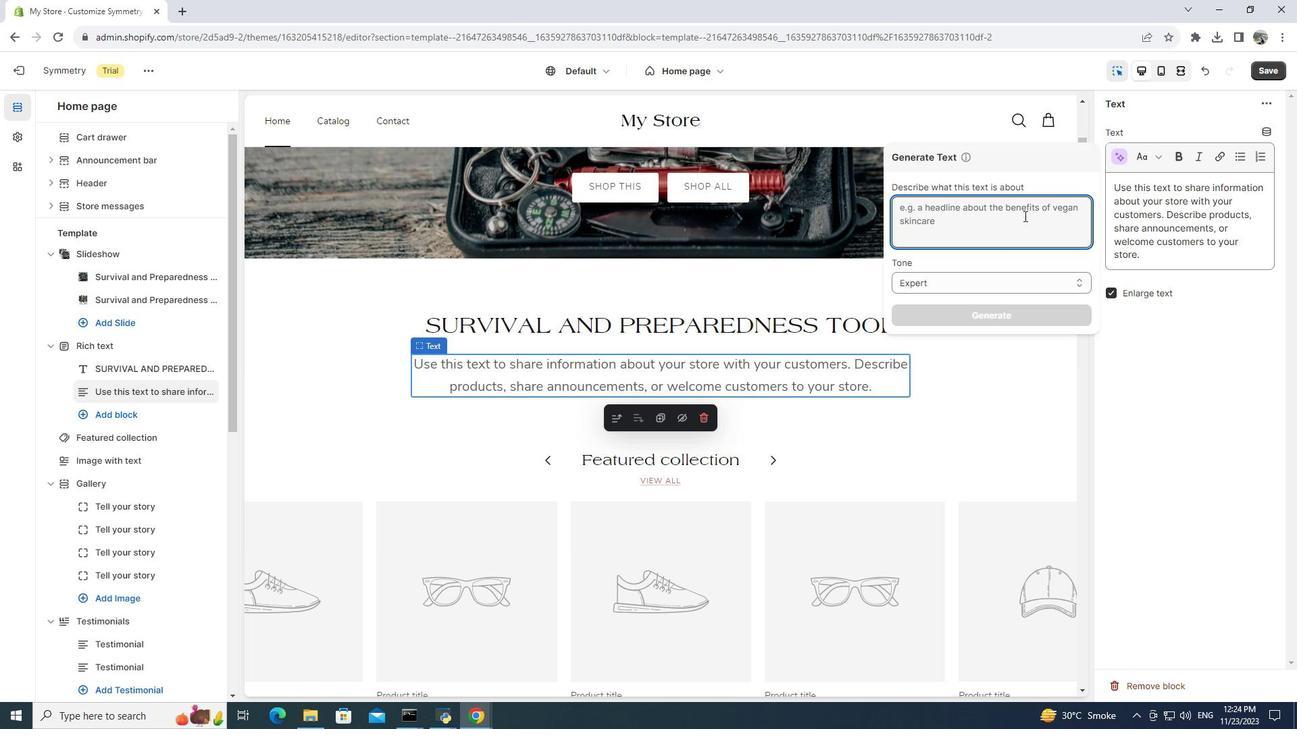 
Action: Mouse moved to (1022, 214)
Screenshot: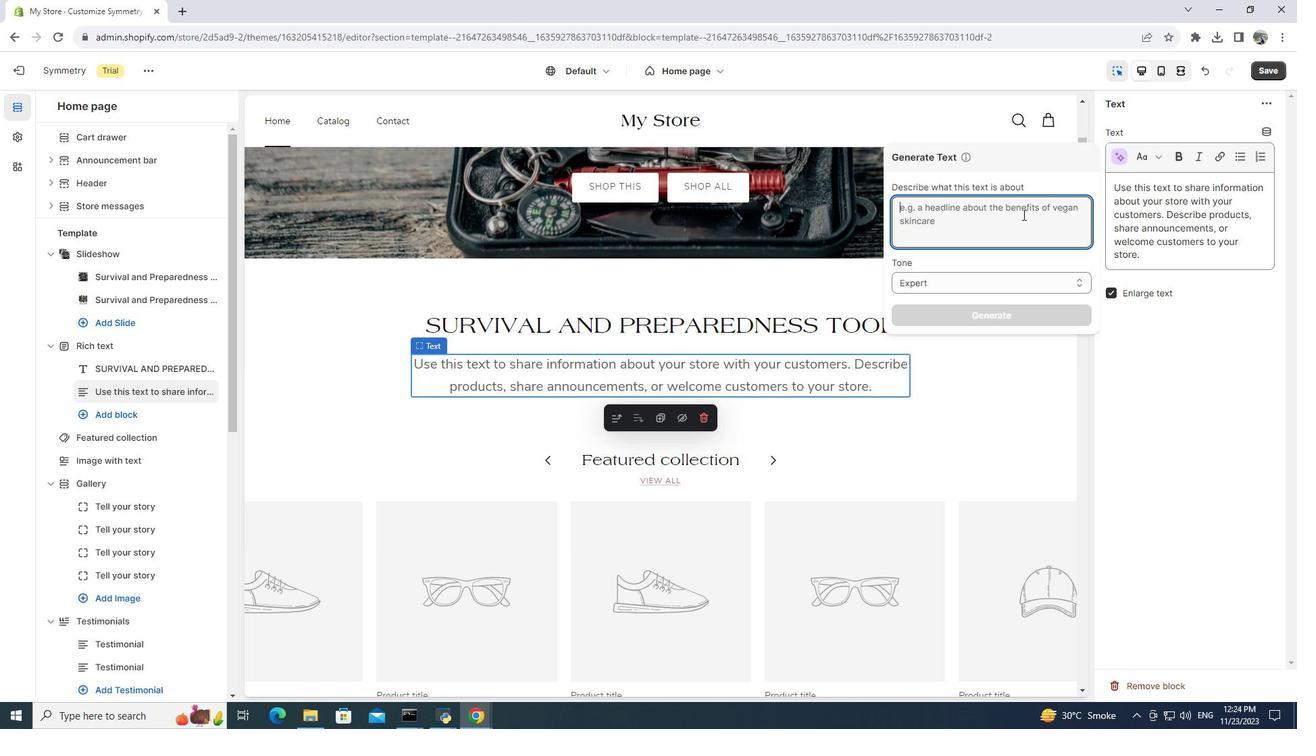 
Action: Key pressed ctrl+V<Key.space><Key.backspace><Key.backspace><Key.backspace><Key.space>TOOL<Key.space>
Screenshot: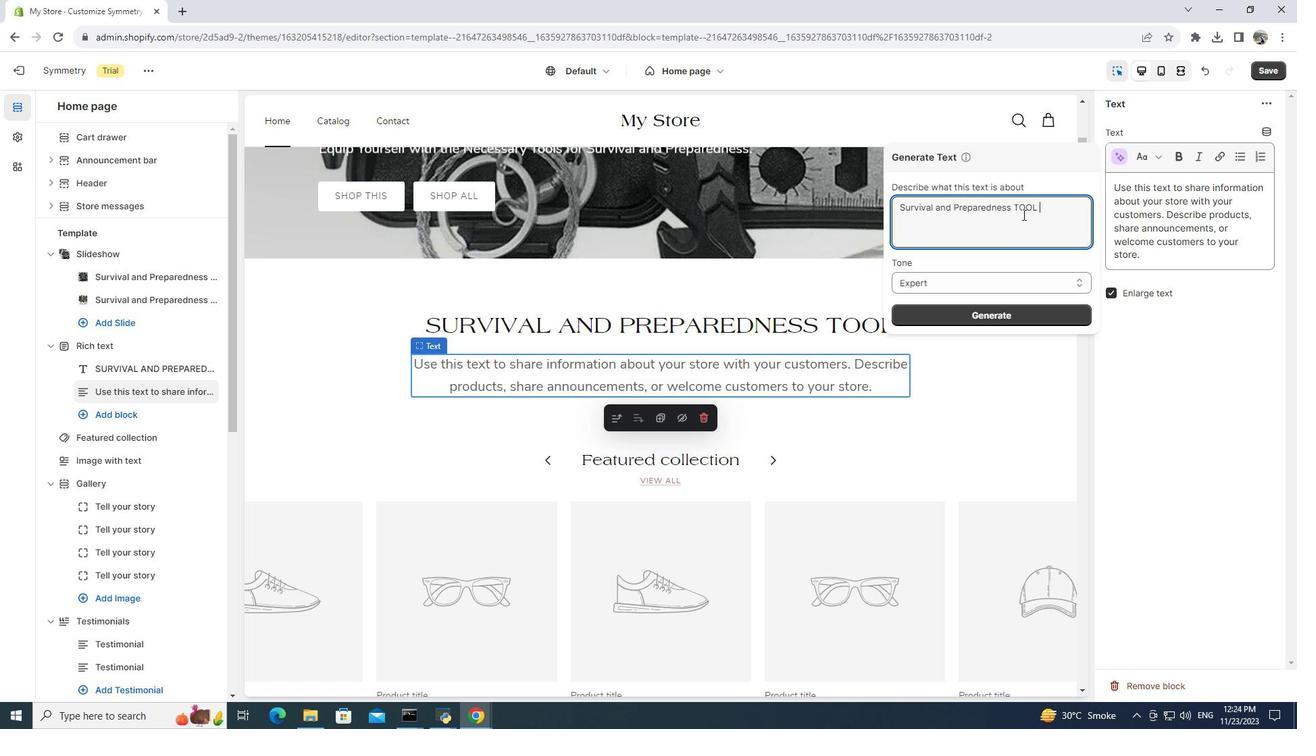 
Action: Mouse moved to (992, 315)
Screenshot: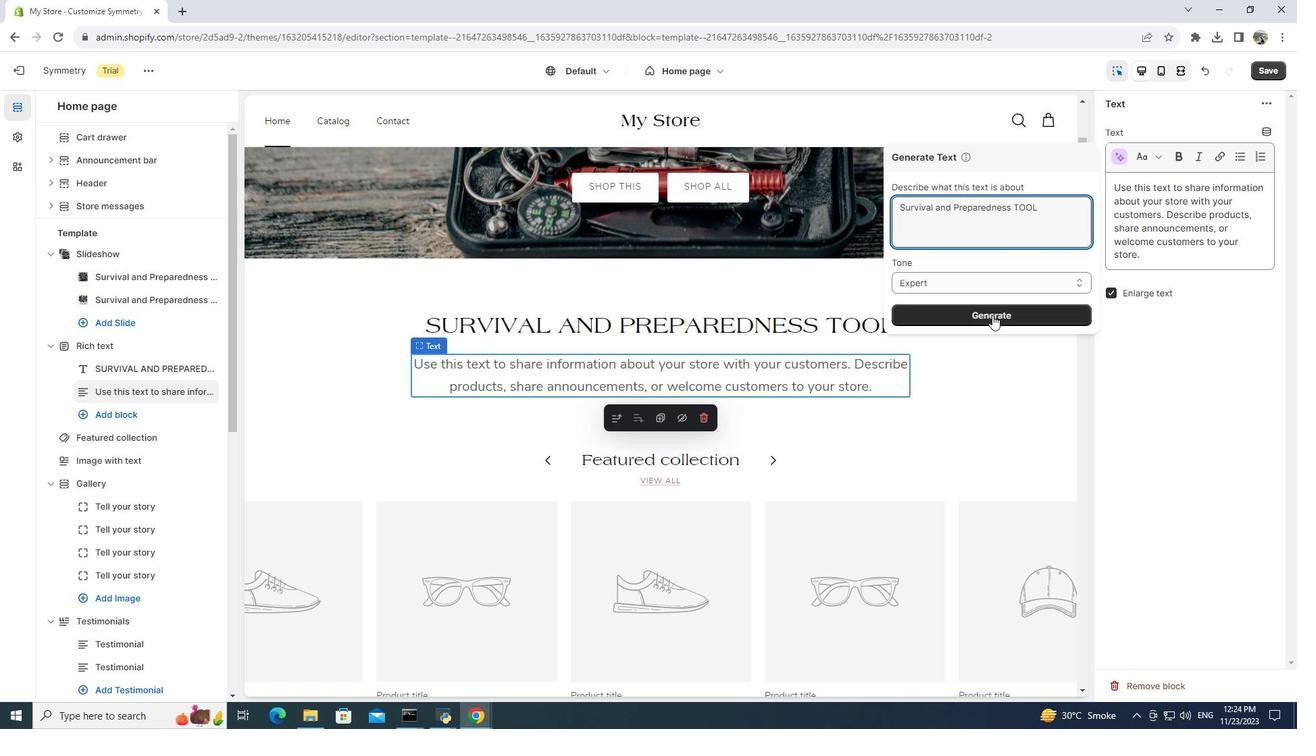 
Action: Mouse pressed left at (992, 315)
Screenshot: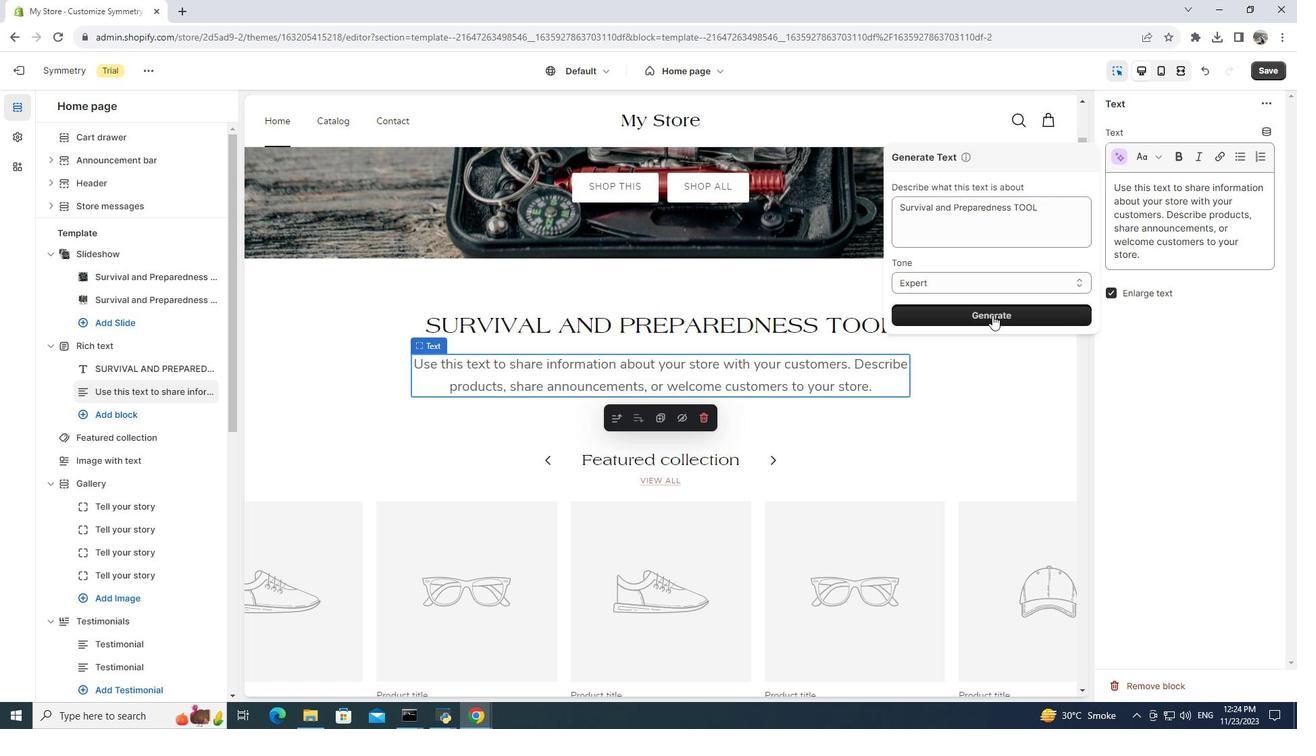 
Action: Mouse moved to (964, 278)
Screenshot: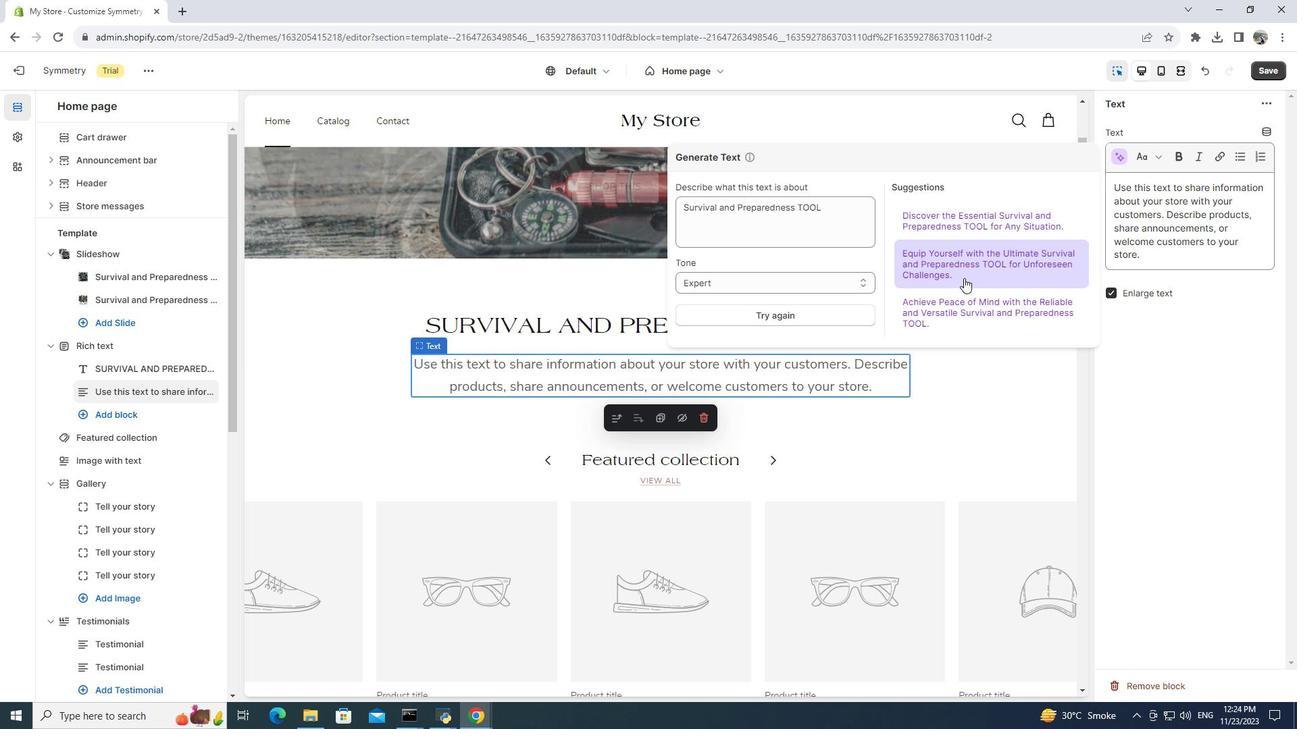
Action: Mouse pressed left at (964, 278)
Screenshot: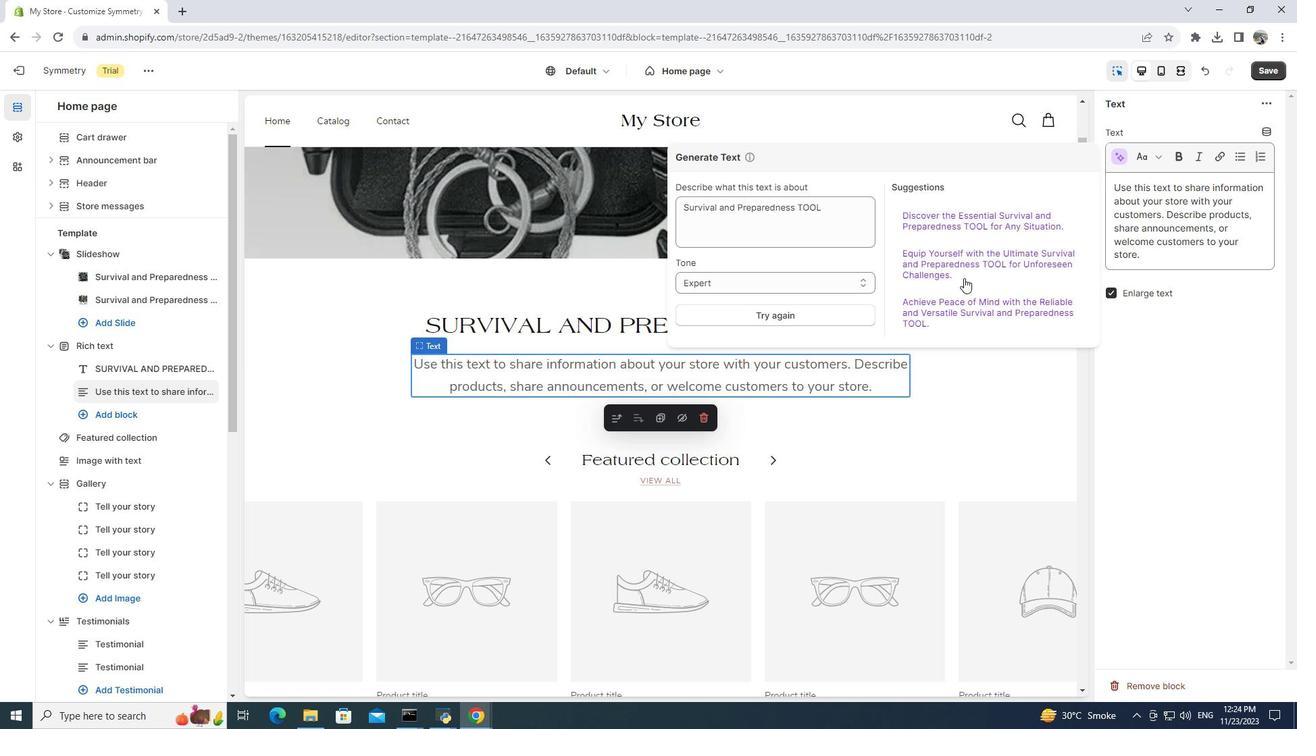 
Action: Mouse moved to (941, 365)
Screenshot: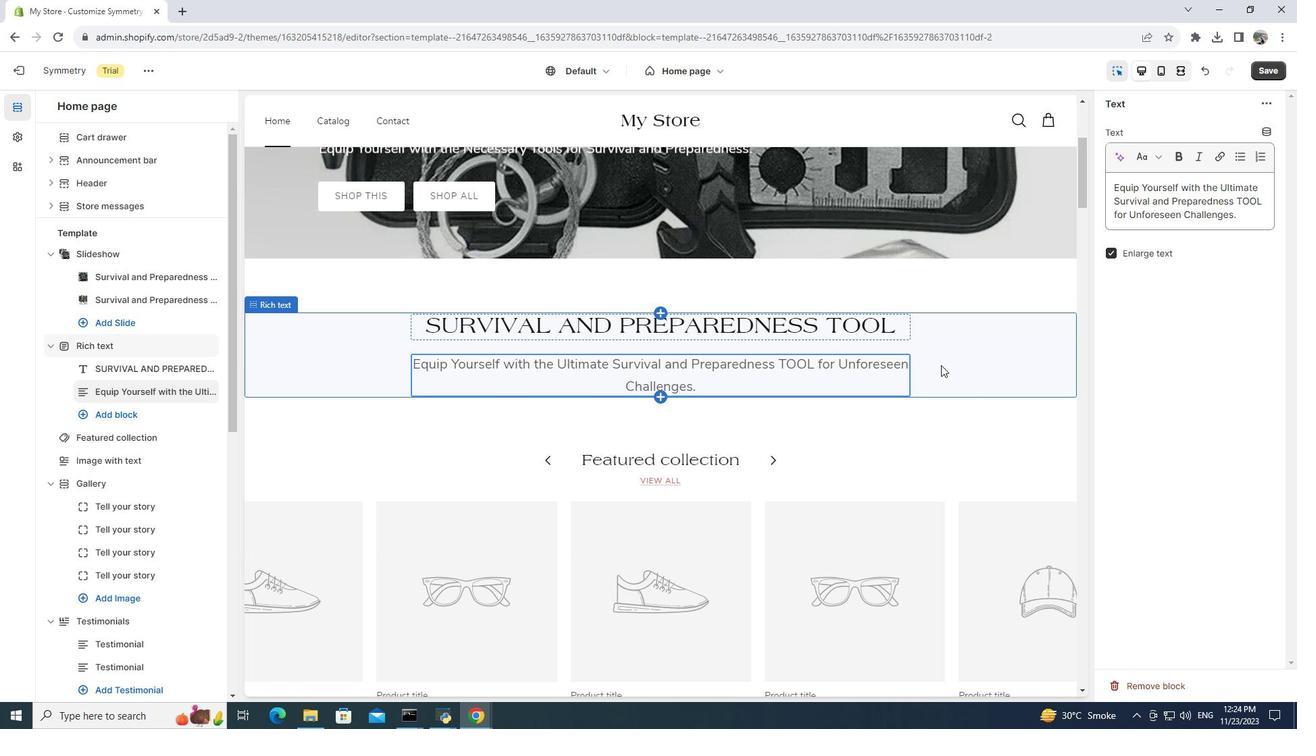 
Action: Mouse scrolled (941, 364) with delta (0, 0)
Screenshot: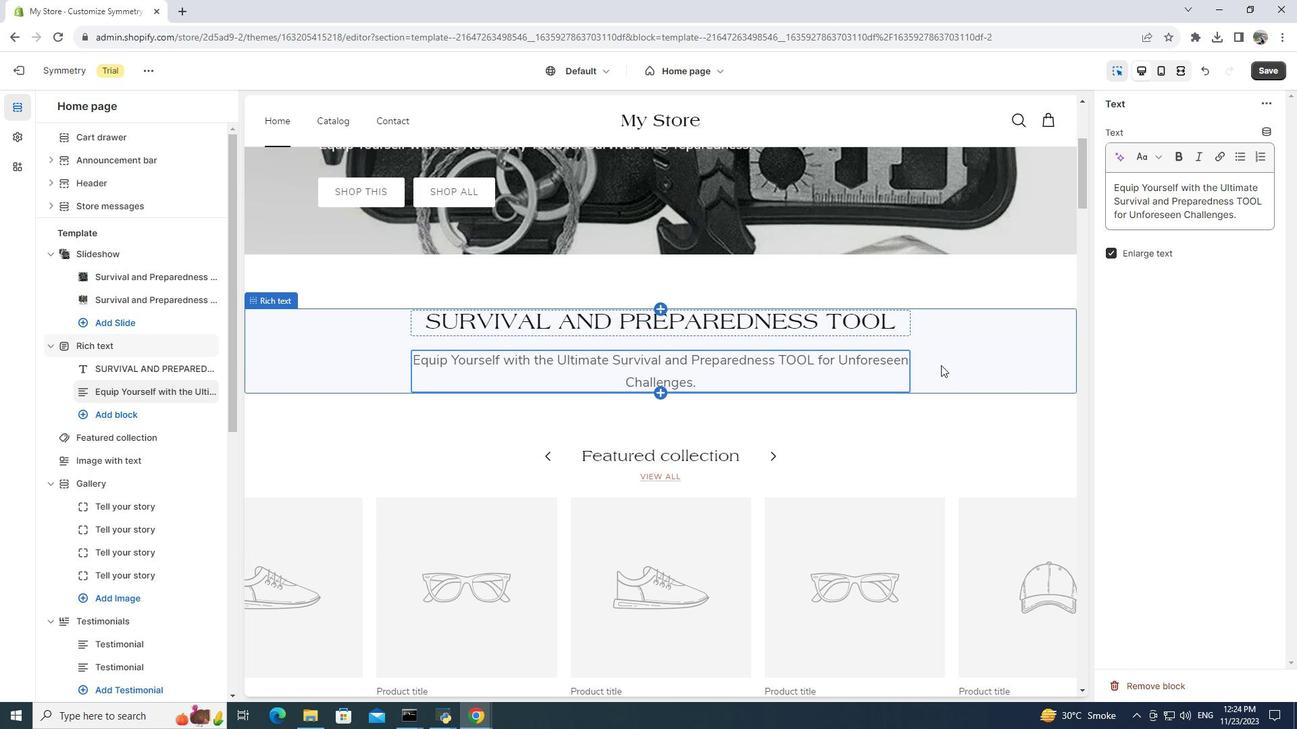 
Action: Mouse moved to (760, 424)
Screenshot: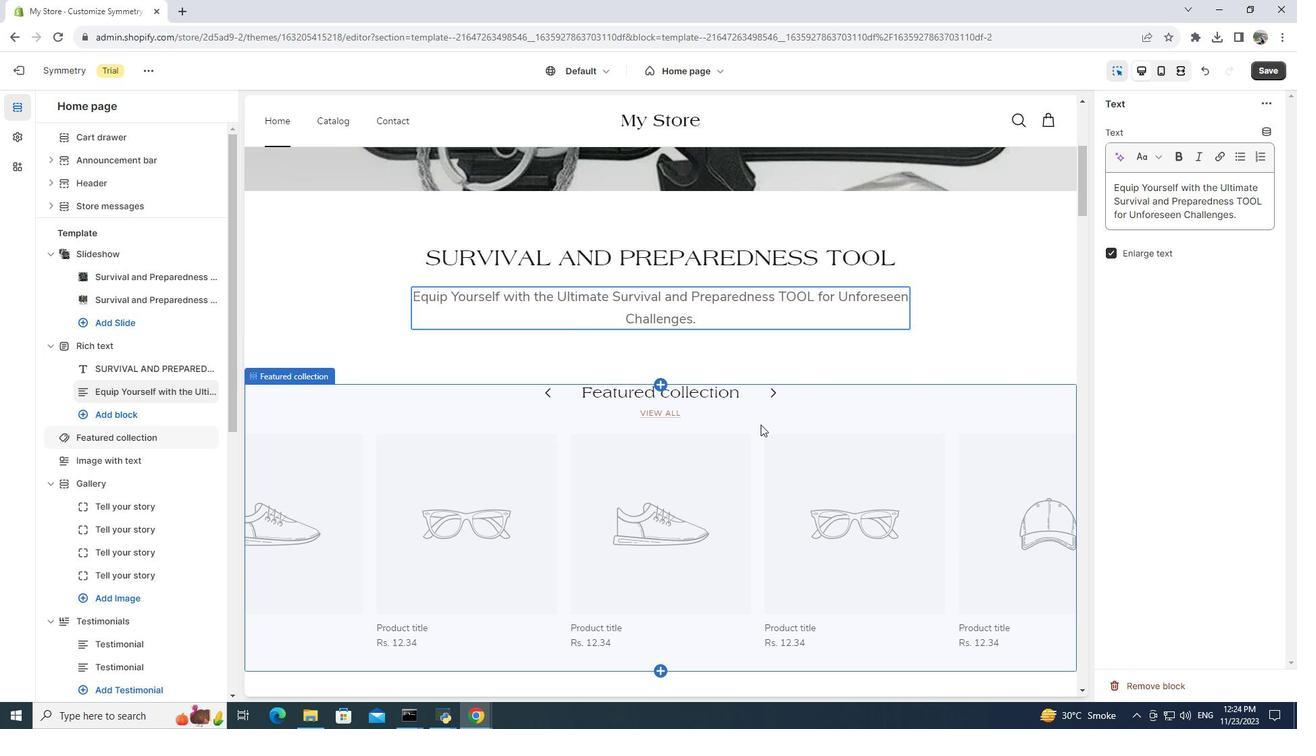 
Action: Mouse scrolled (760, 424) with delta (0, 0)
Screenshot: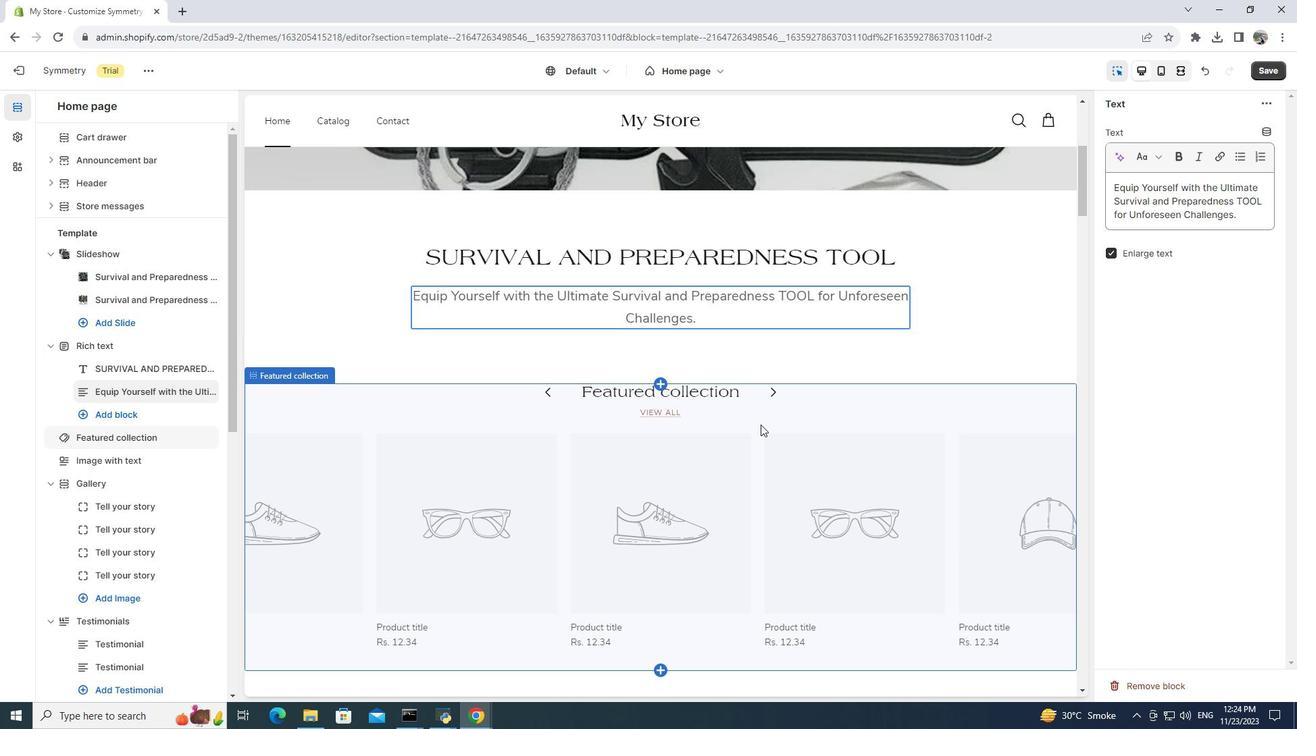 
Action: Mouse scrolled (760, 424) with delta (0, 0)
Screenshot: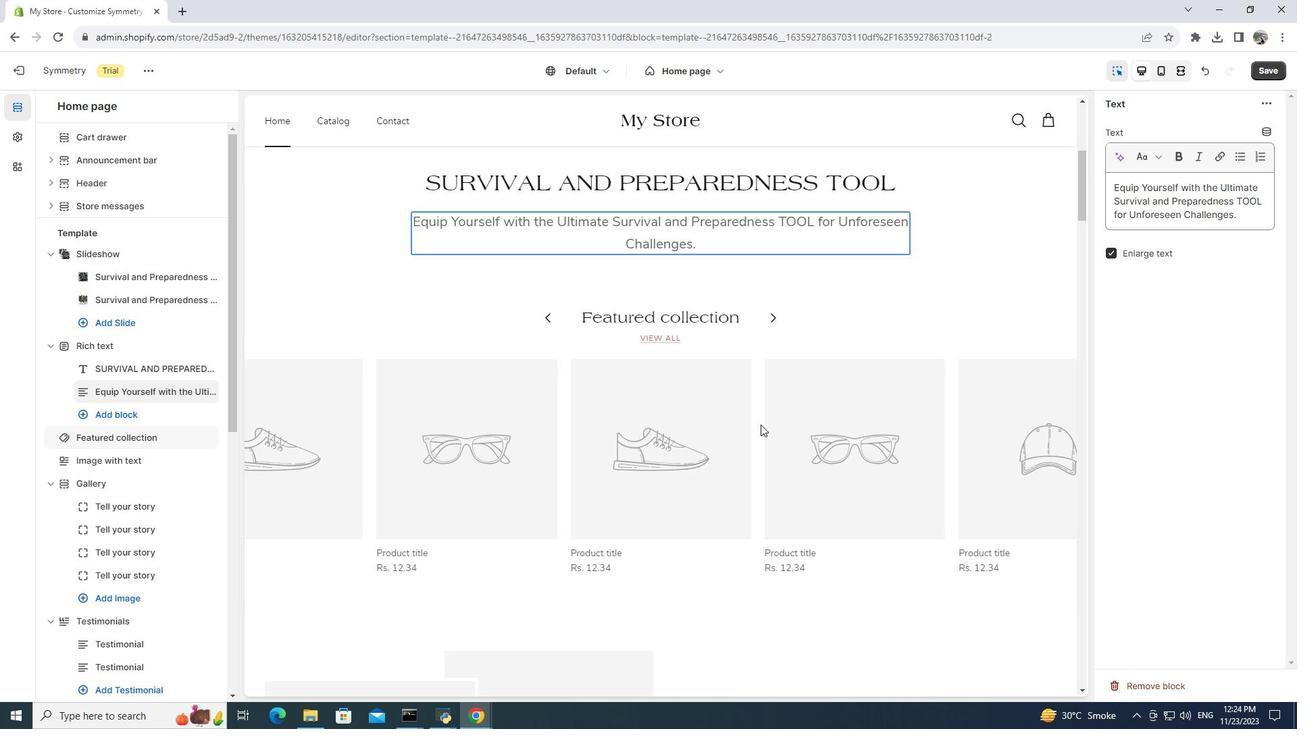 
Action: Mouse moved to (747, 438)
Screenshot: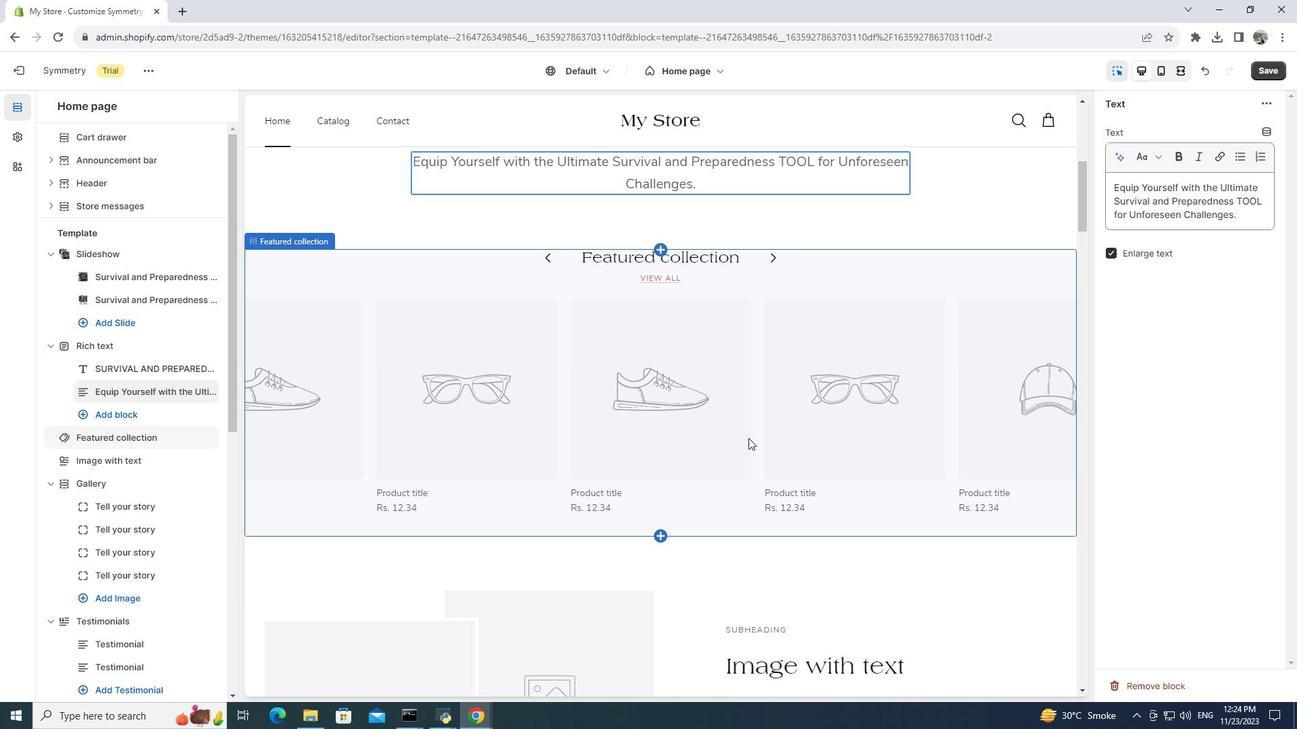 
Action: Mouse pressed left at (747, 438)
Screenshot: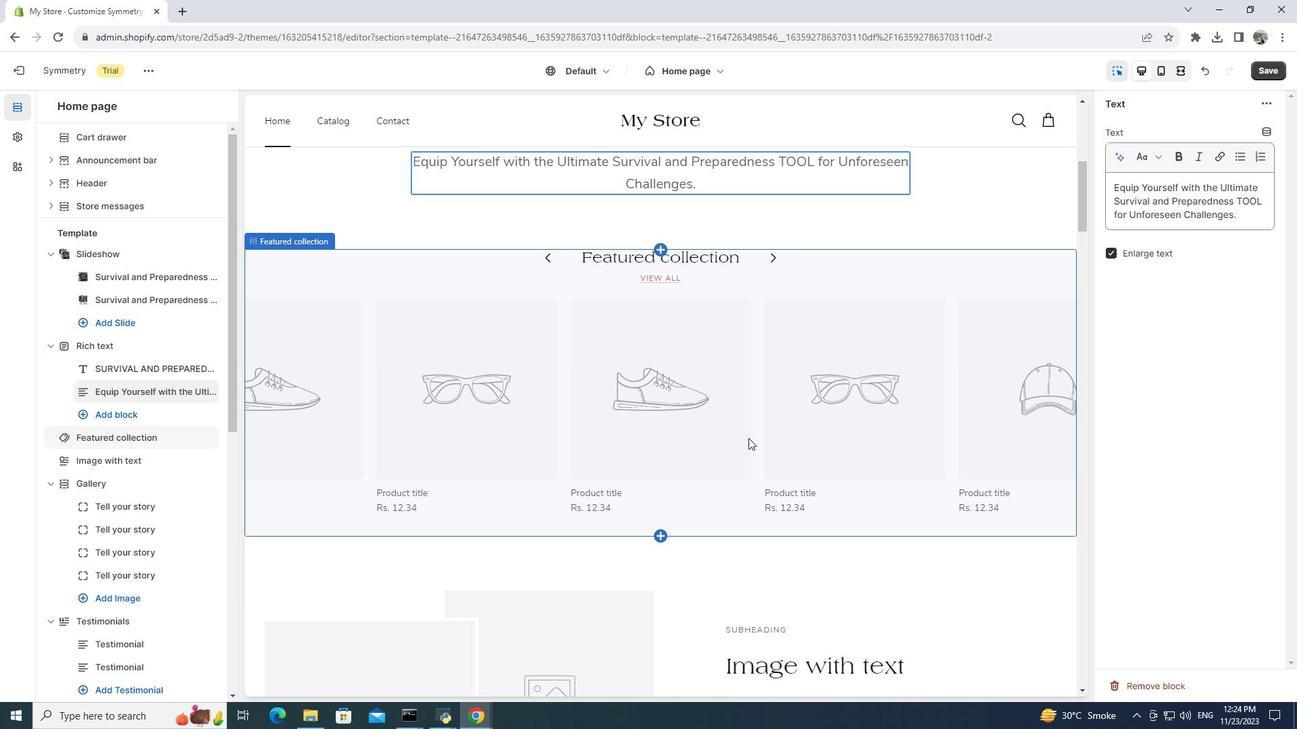
Action: Mouse moved to (708, 556)
Screenshot: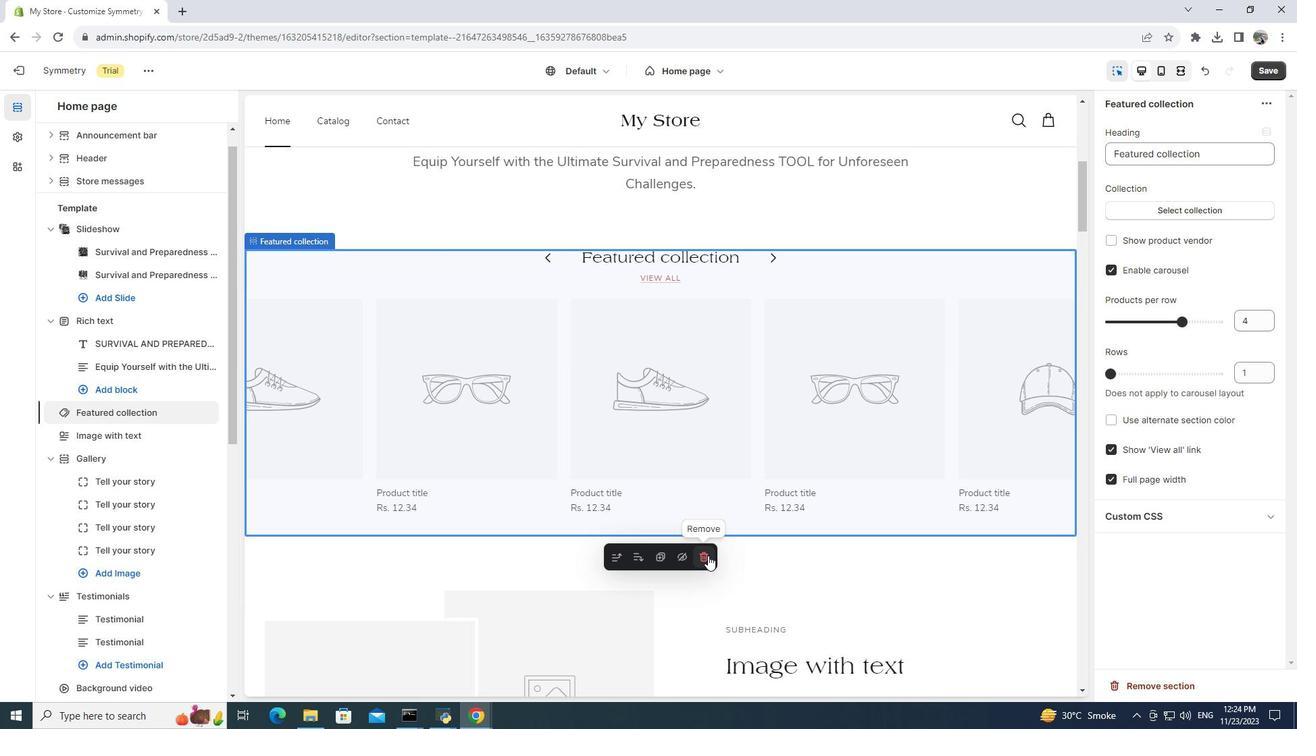 
Action: Mouse pressed left at (708, 556)
Screenshot: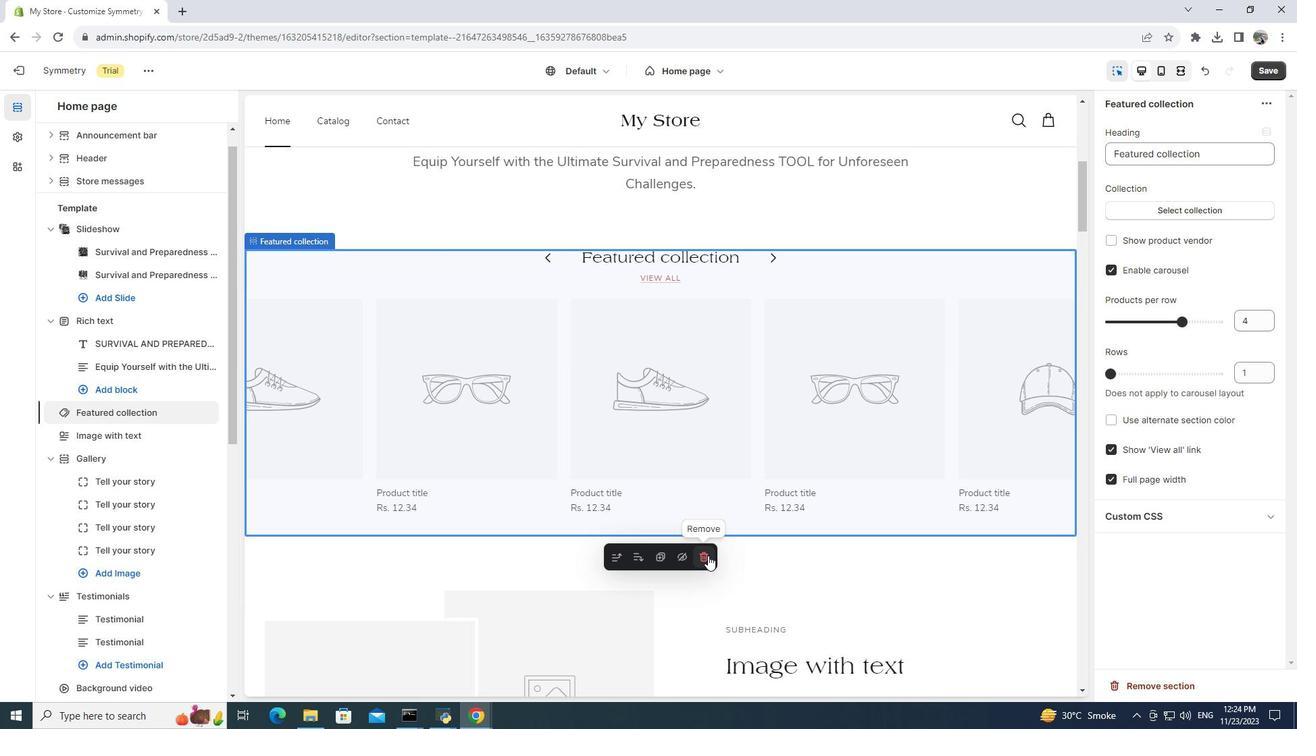 
Action: Mouse moved to (431, 371)
Screenshot: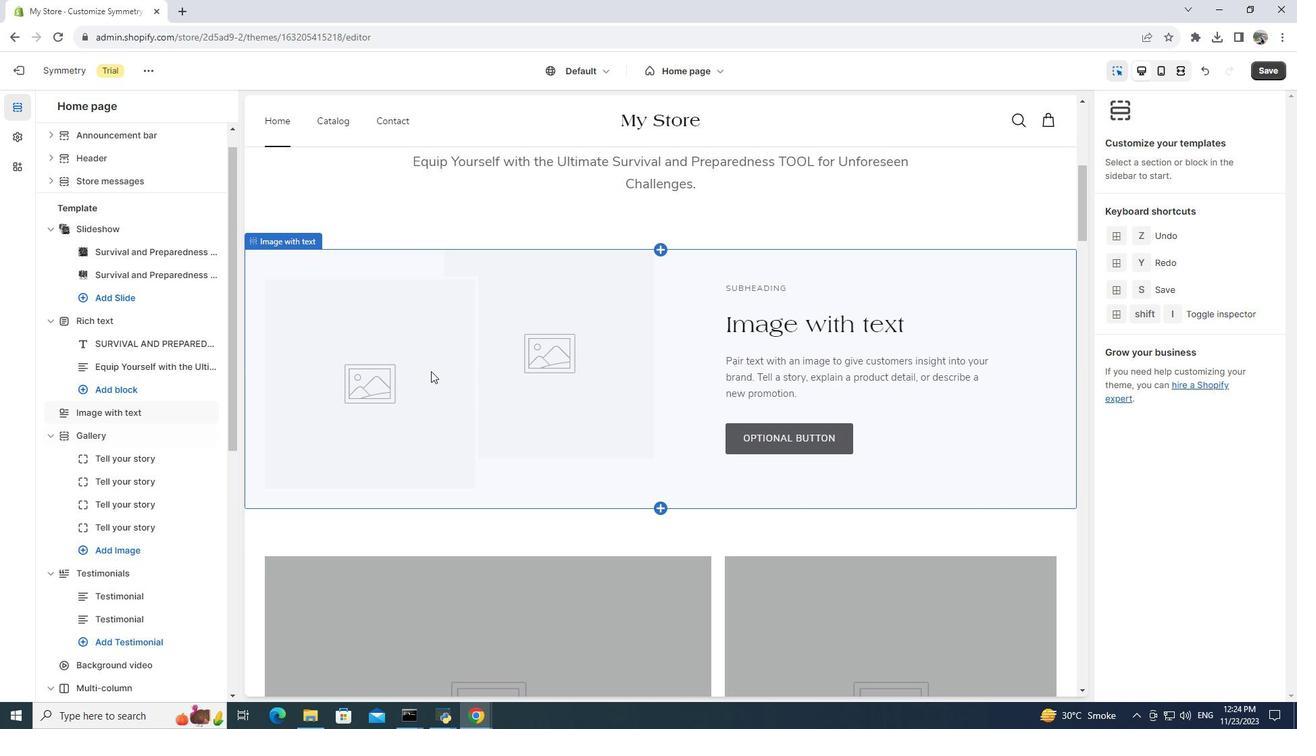 
Action: Mouse pressed left at (431, 371)
Screenshot: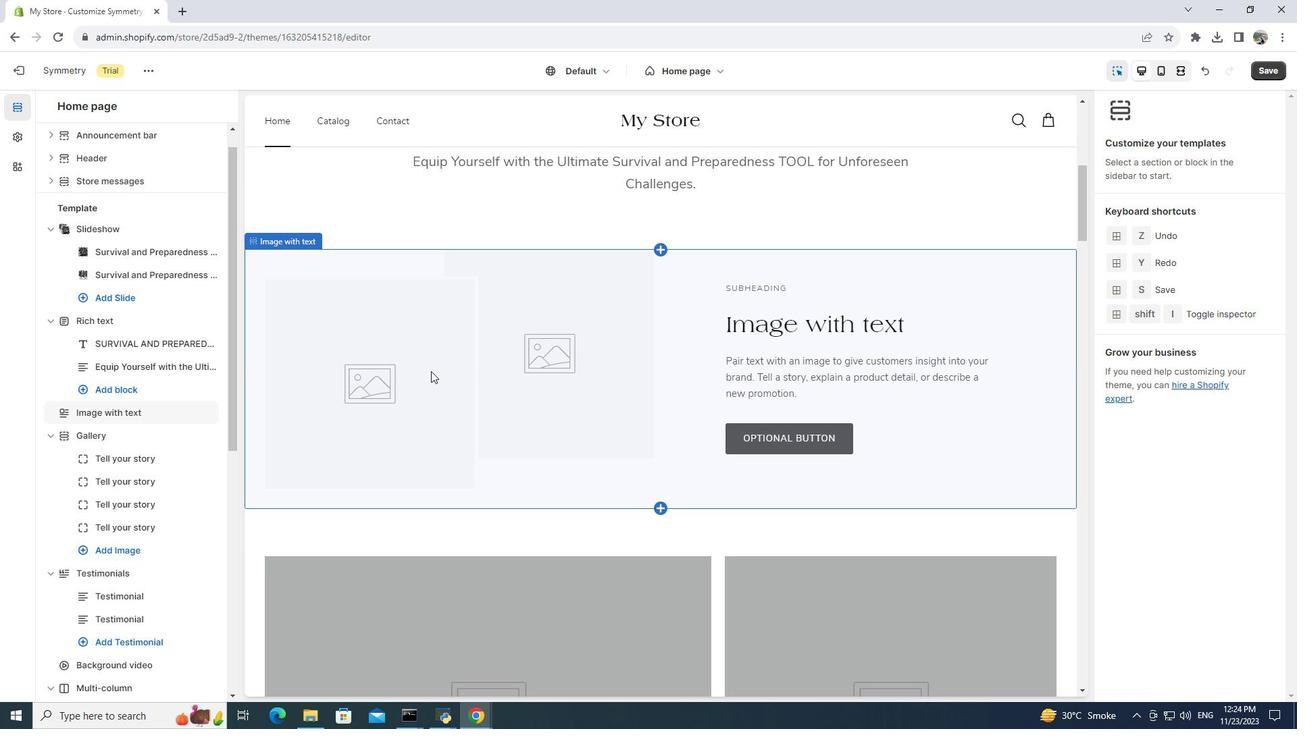 
Action: Mouse moved to (1199, 168)
Screenshot: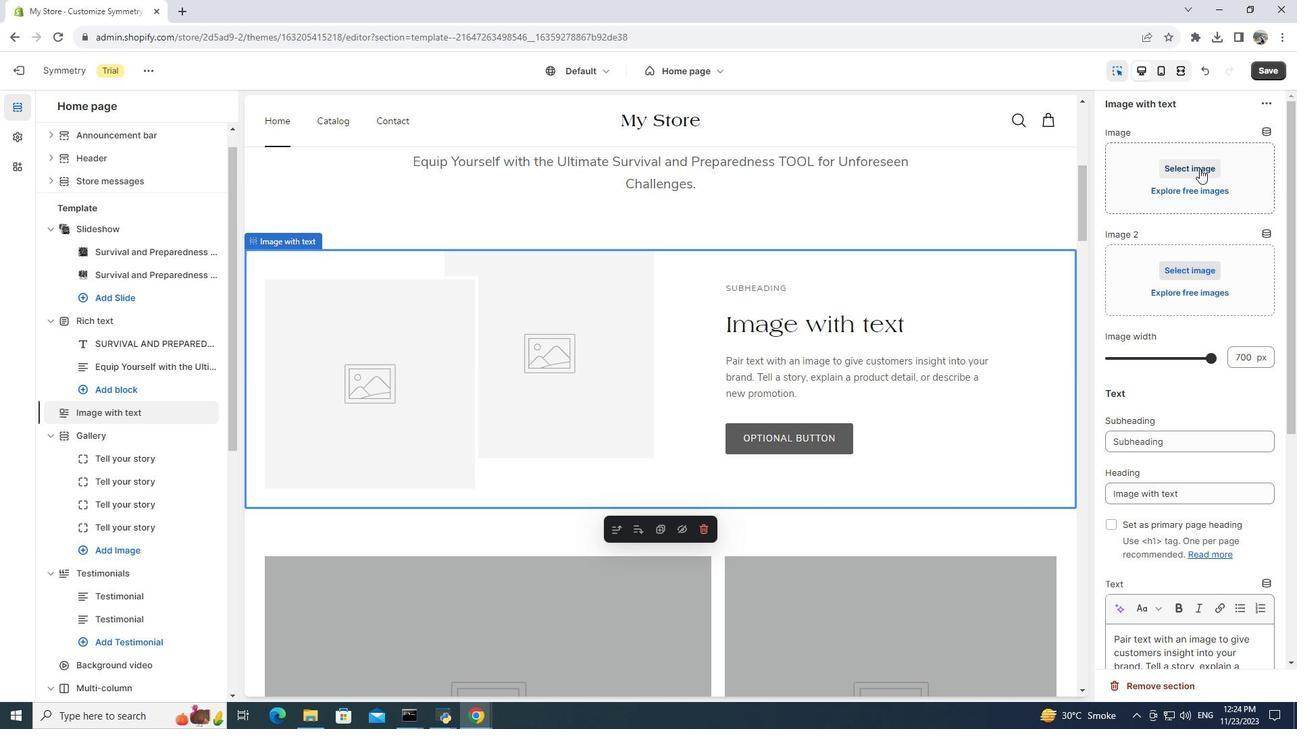 
Action: Mouse pressed left at (1199, 168)
Screenshot: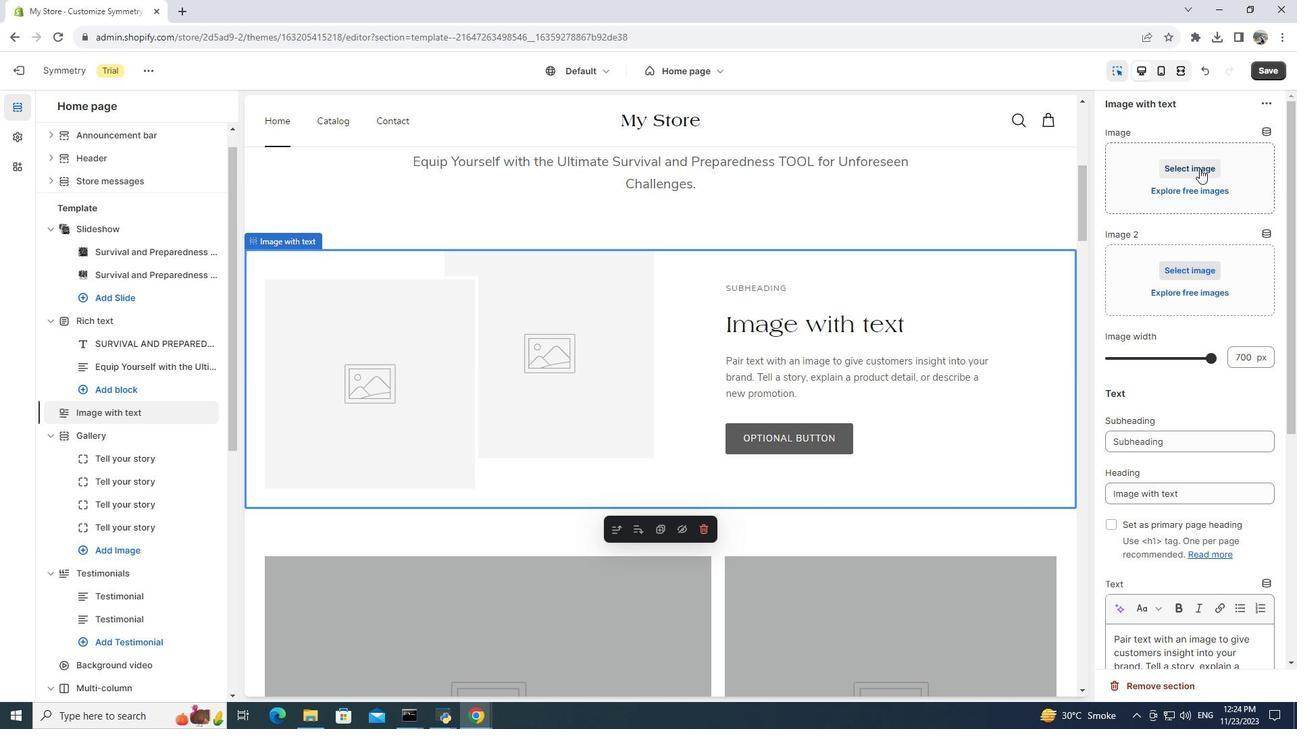 
Action: Mouse moved to (710, 314)
Screenshot: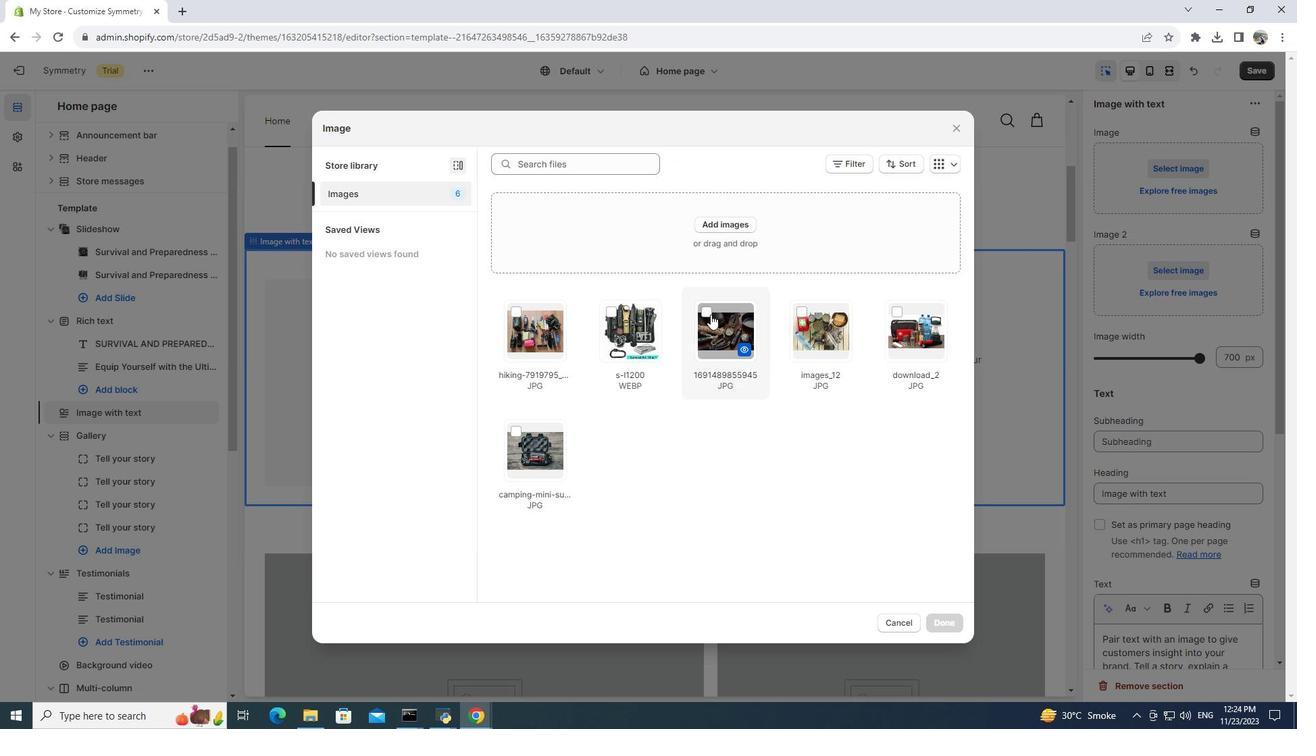 
Action: Mouse pressed left at (710, 314)
Screenshot: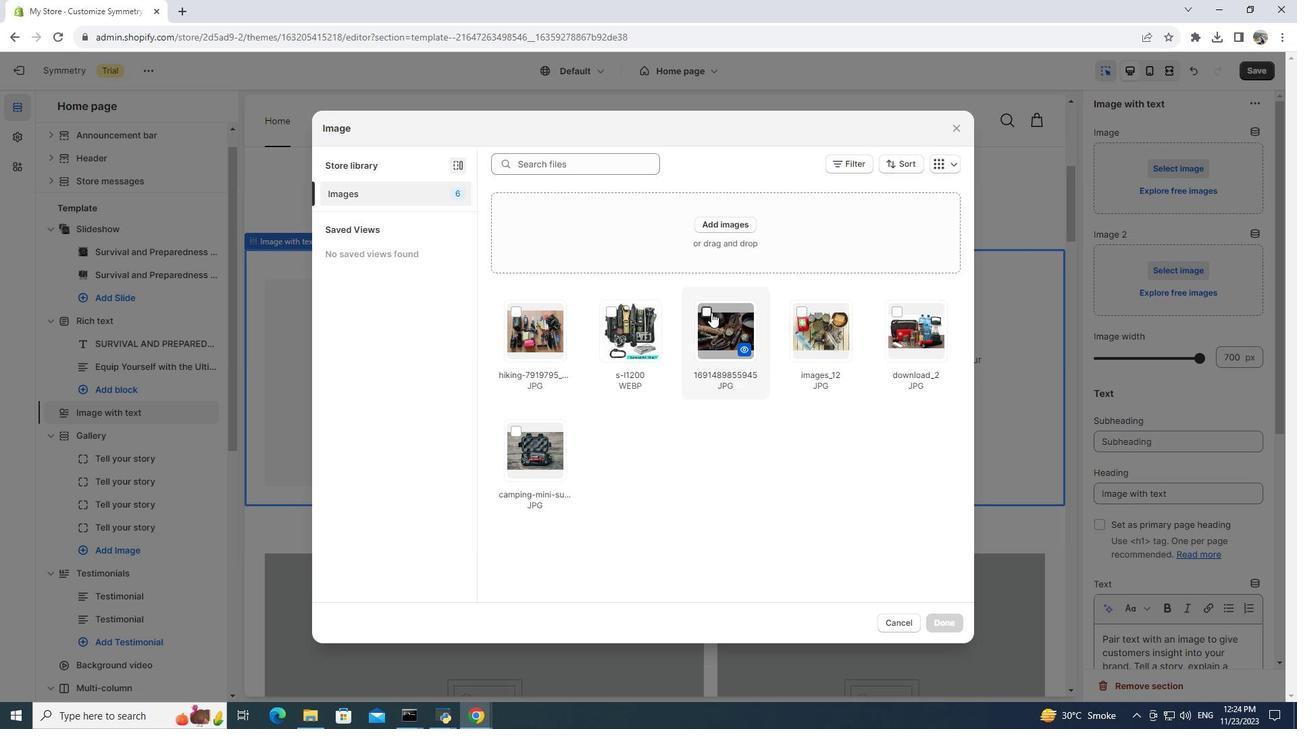 
Action: Mouse moved to (956, 624)
Screenshot: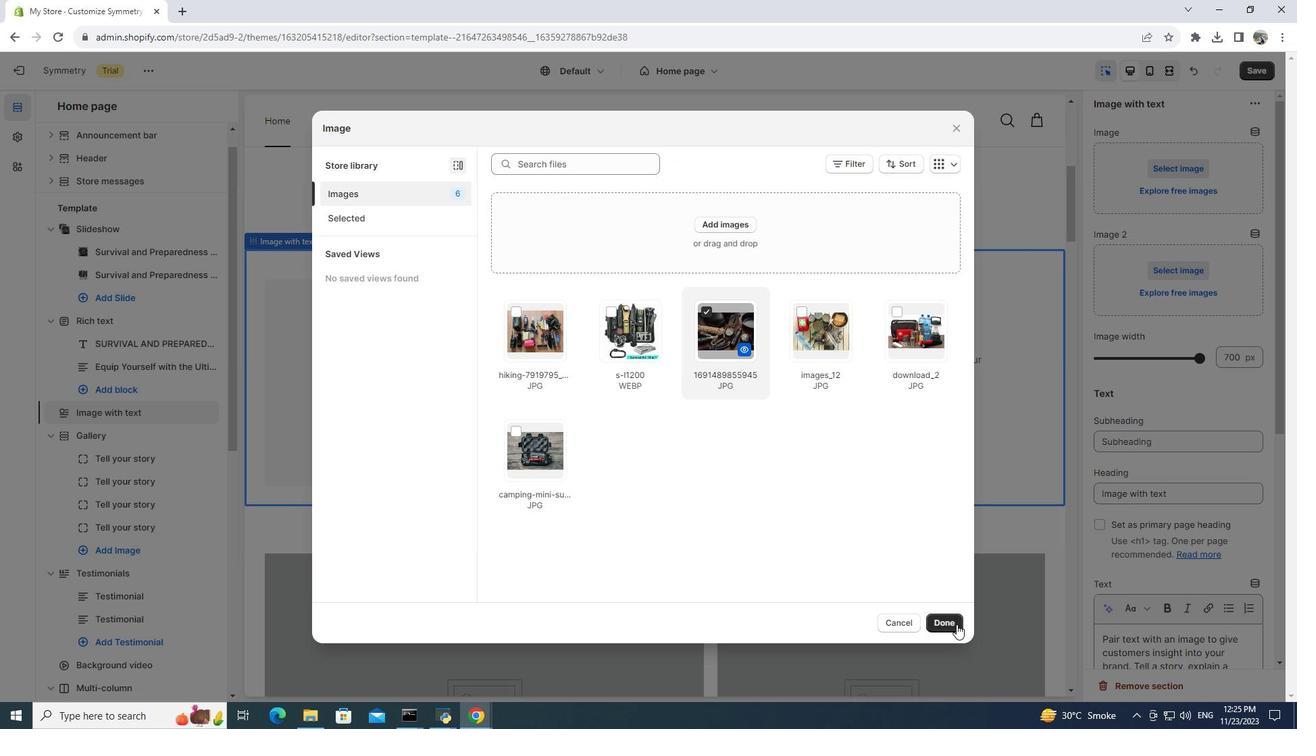 
Action: Mouse pressed left at (956, 624)
Screenshot: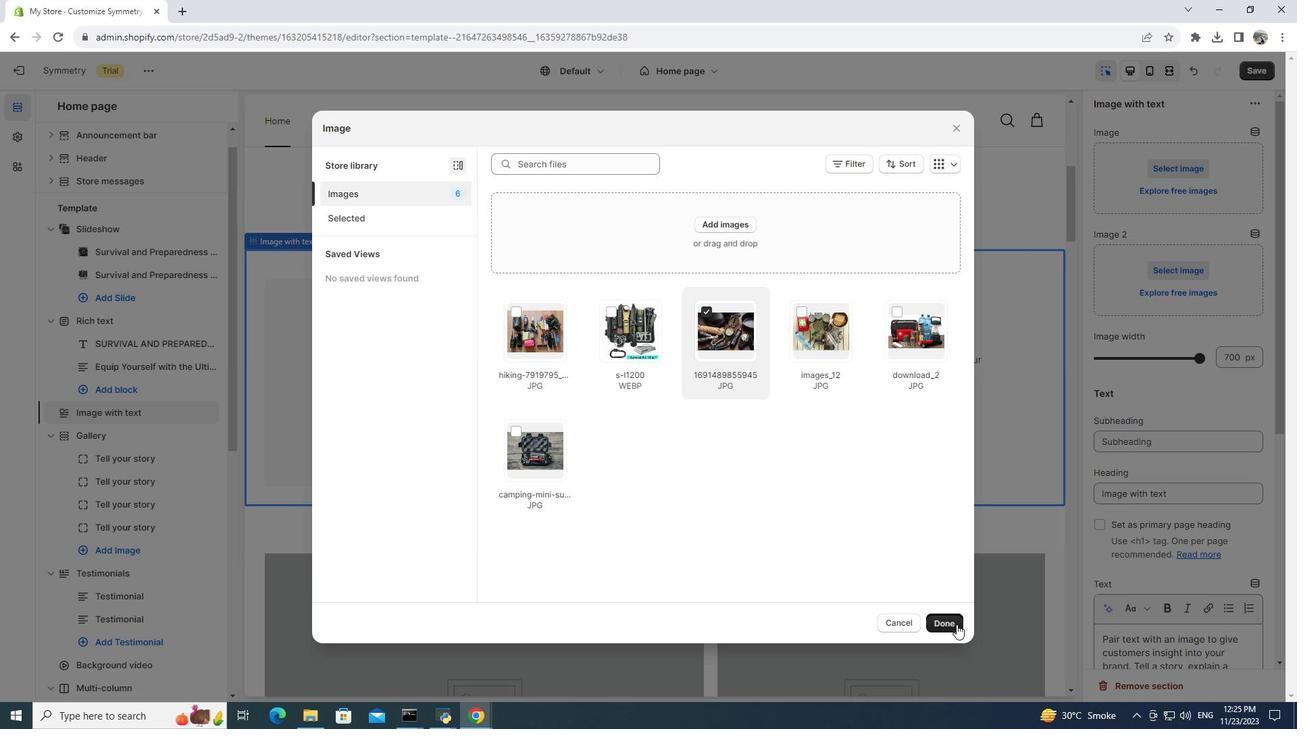 
Action: Mouse moved to (1185, 271)
Screenshot: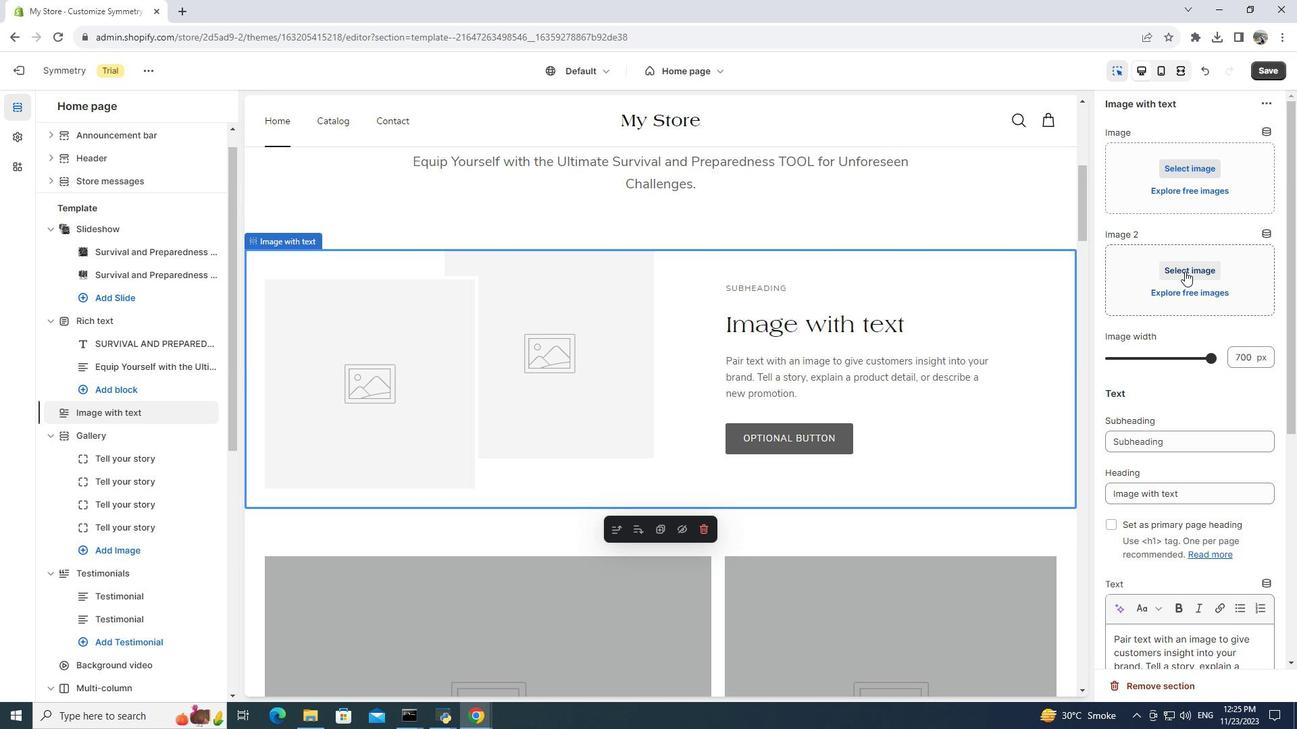 
Action: Mouse pressed left at (1185, 271)
Screenshot: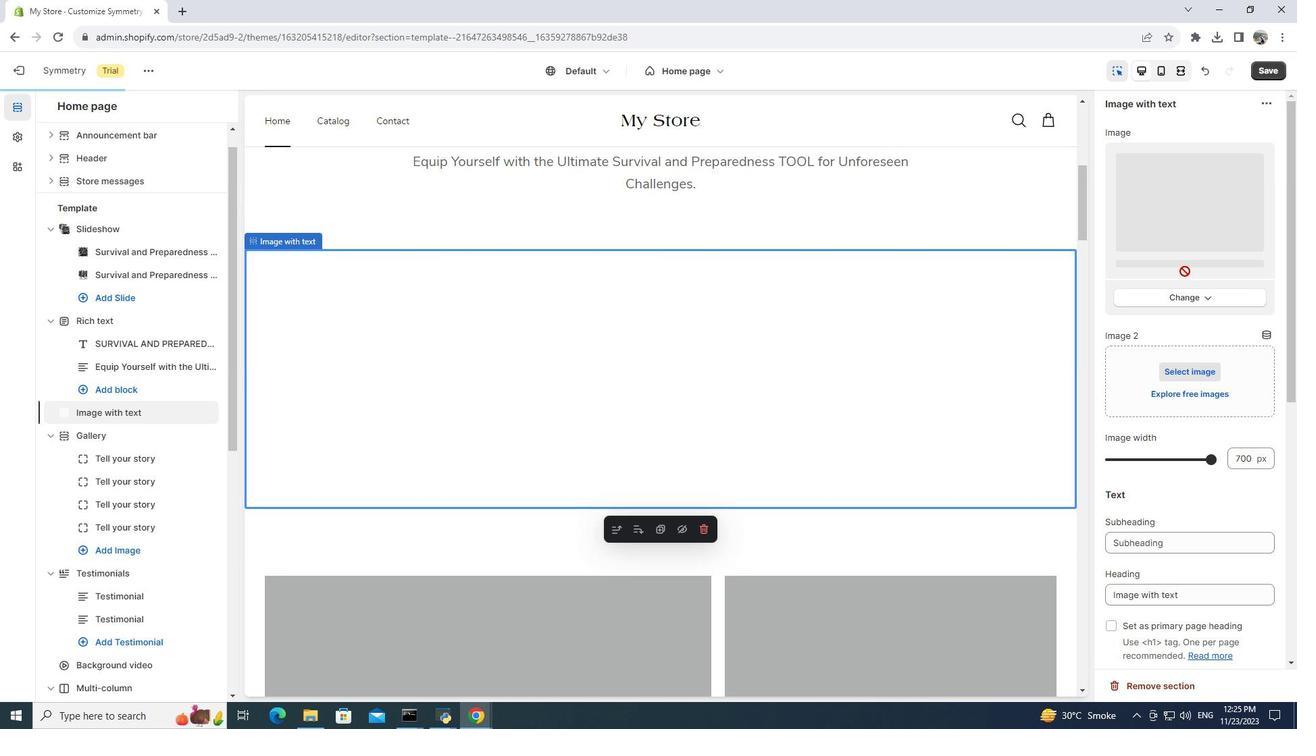 
Action: Mouse moved to (1207, 394)
Screenshot: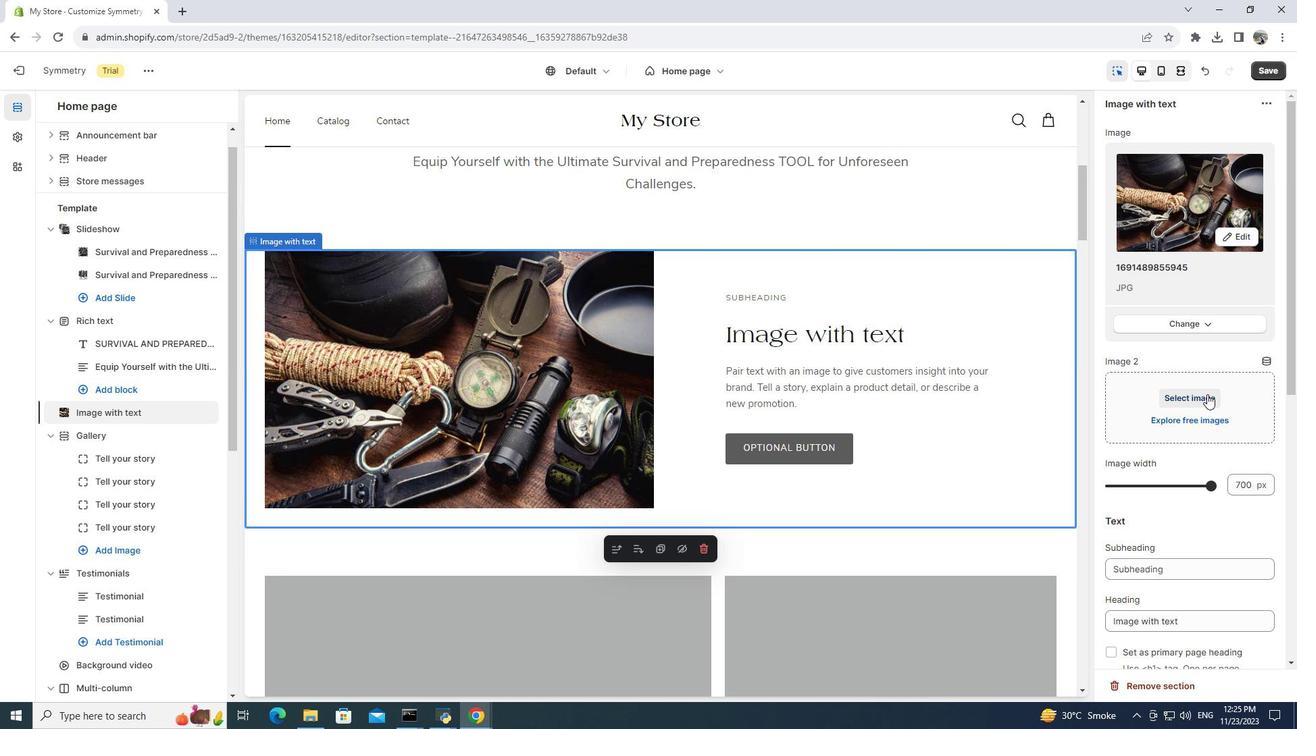 
Action: Mouse pressed left at (1207, 394)
Screenshot: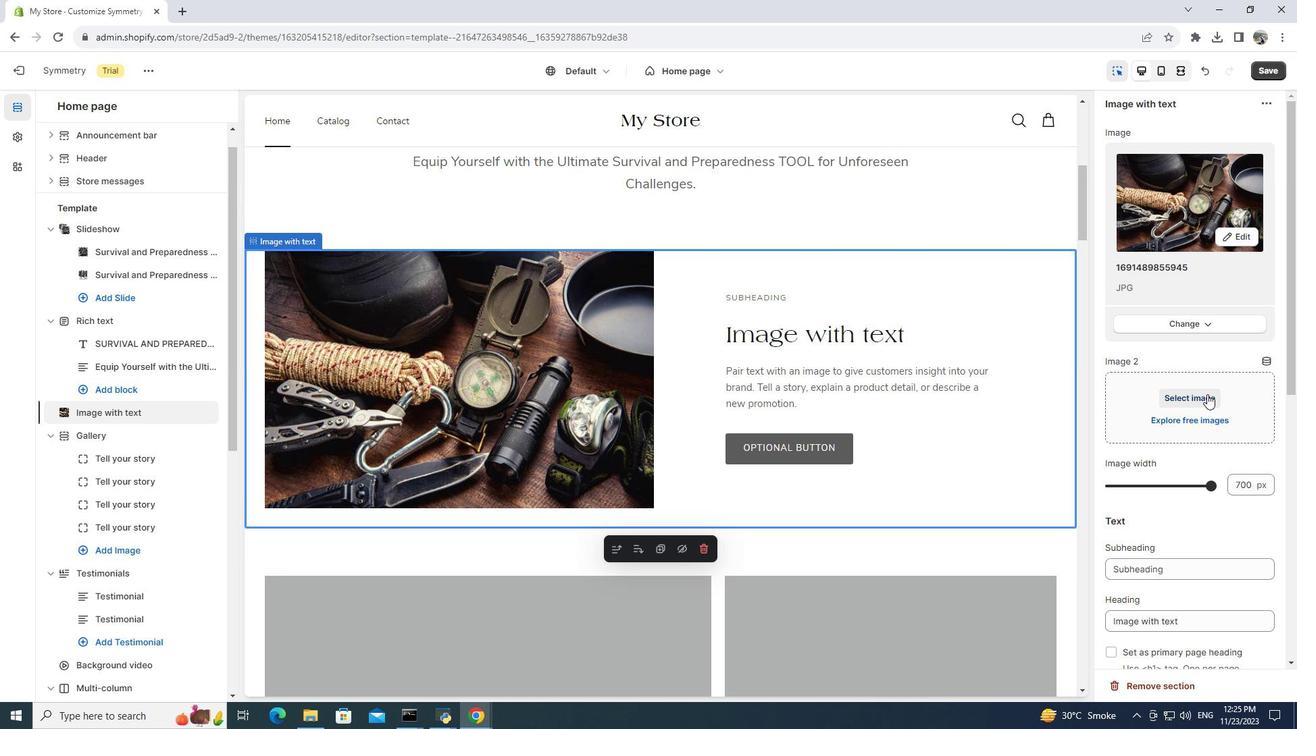 
Action: Mouse moved to (904, 314)
Screenshot: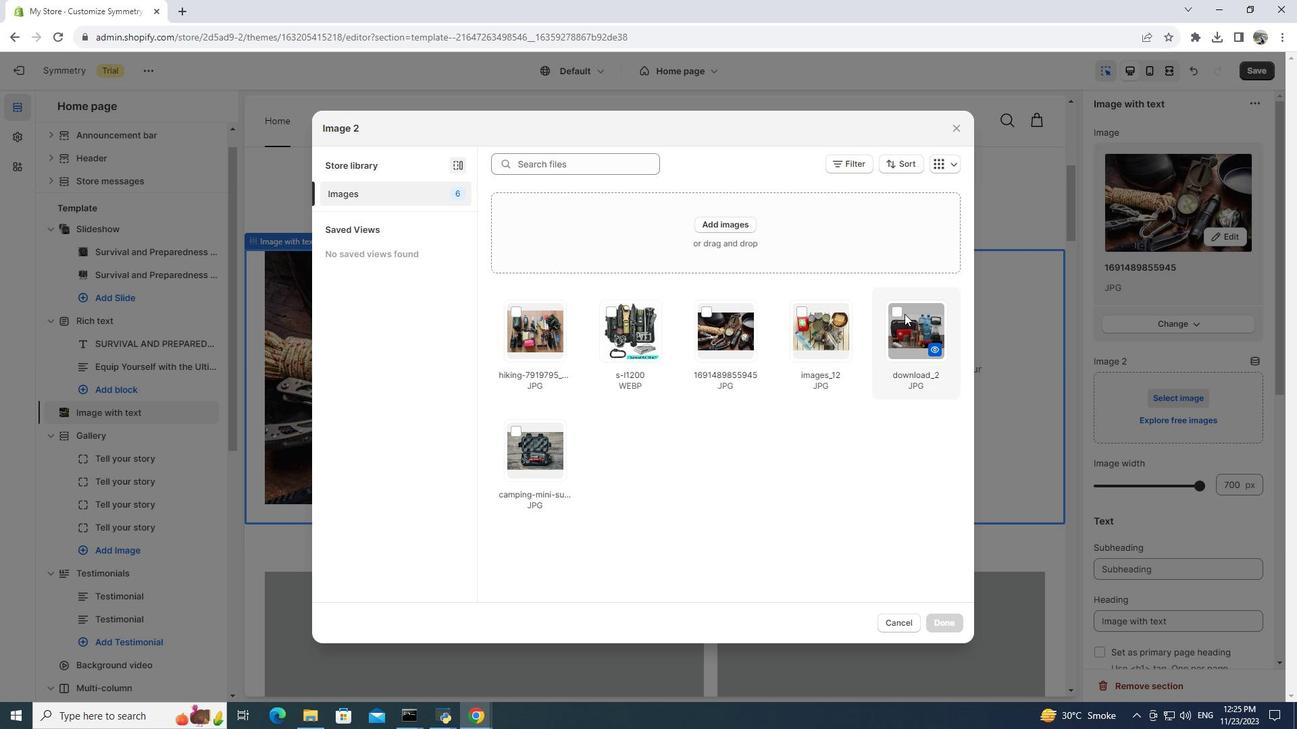 
Action: Mouse pressed left at (904, 314)
Screenshot: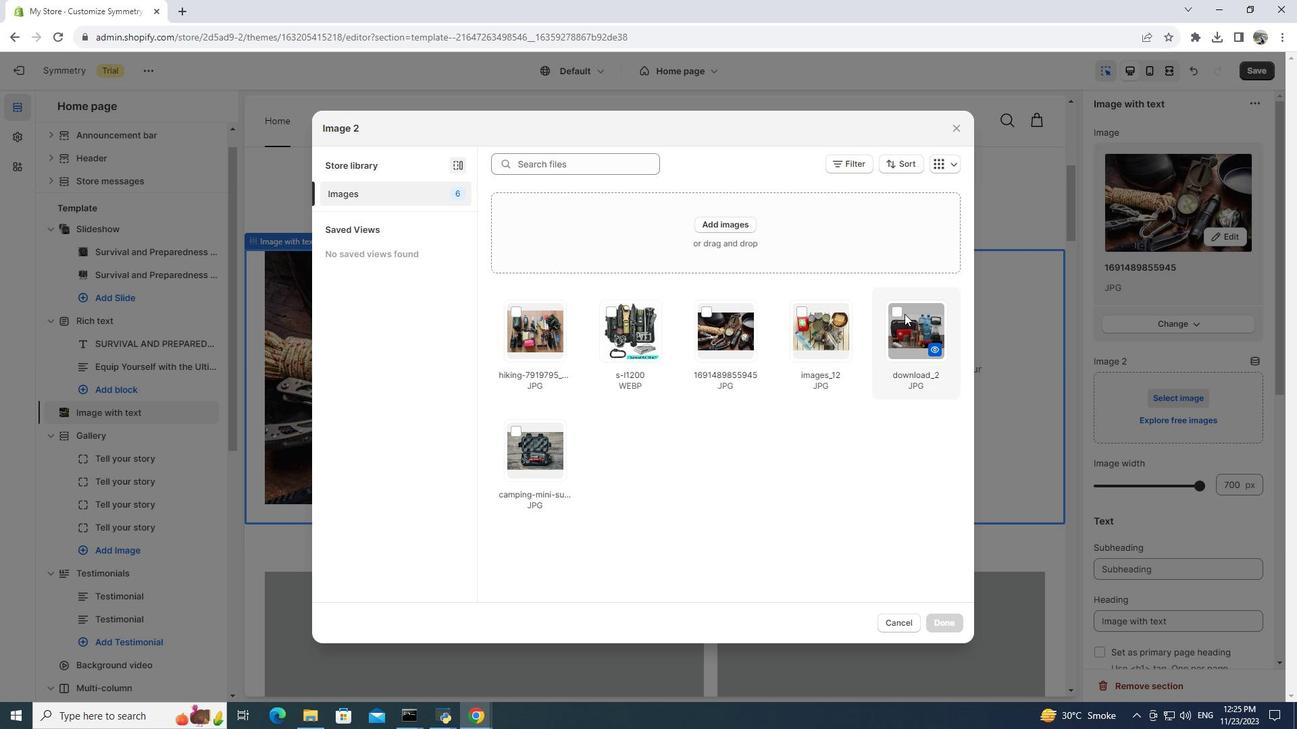 
Action: Mouse moved to (946, 624)
Screenshot: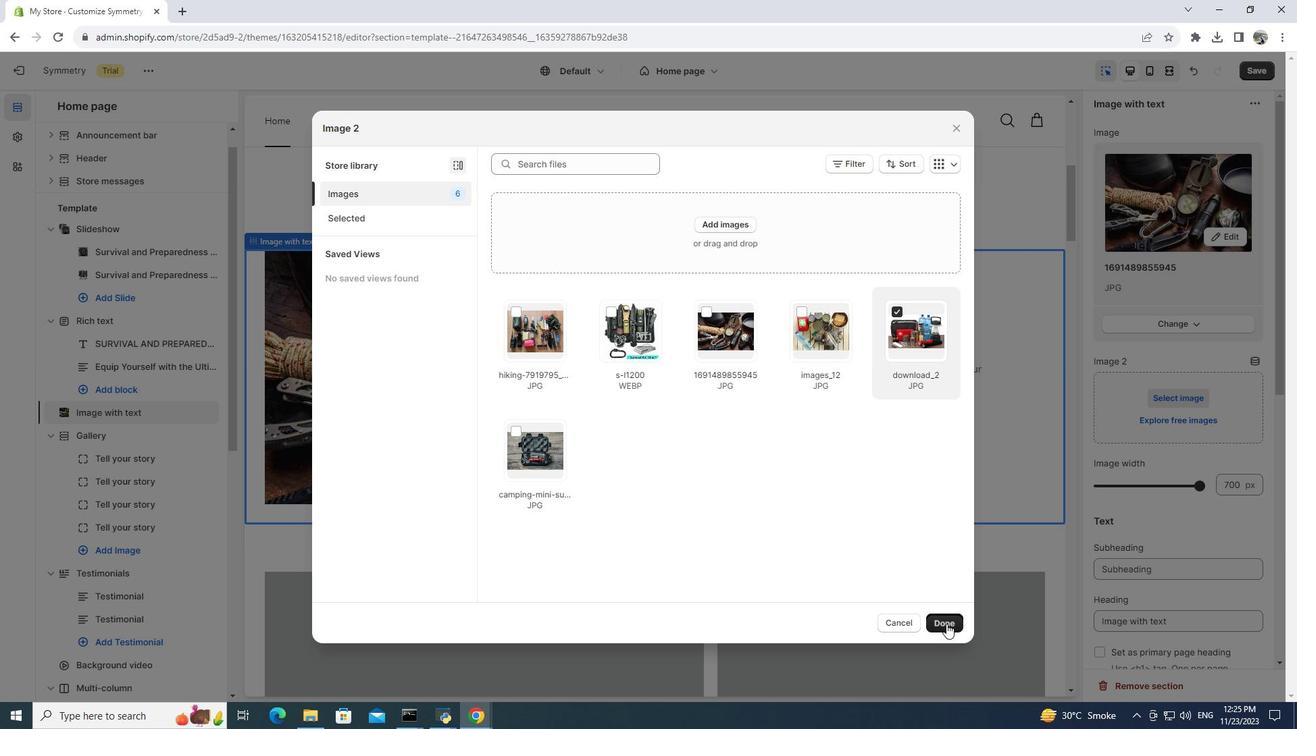 
Action: Mouse pressed left at (946, 624)
Screenshot: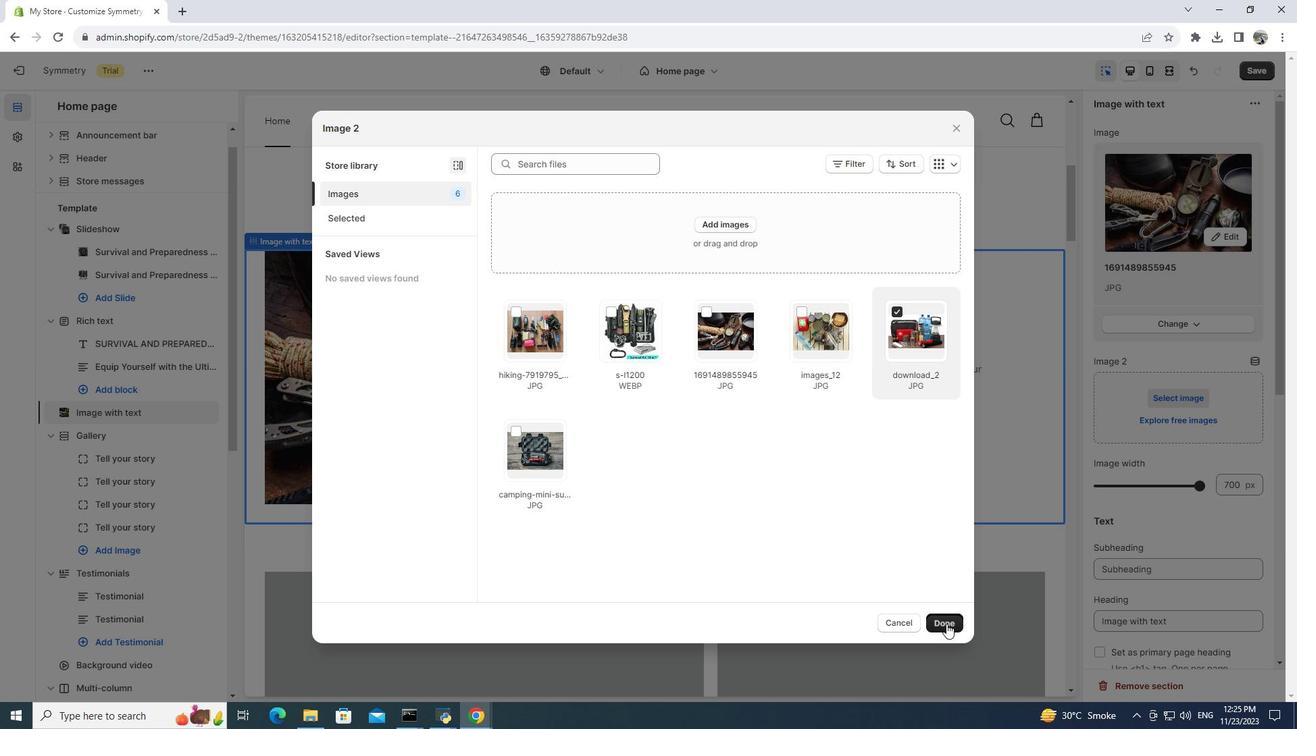 
Action: Mouse moved to (1137, 481)
Screenshot: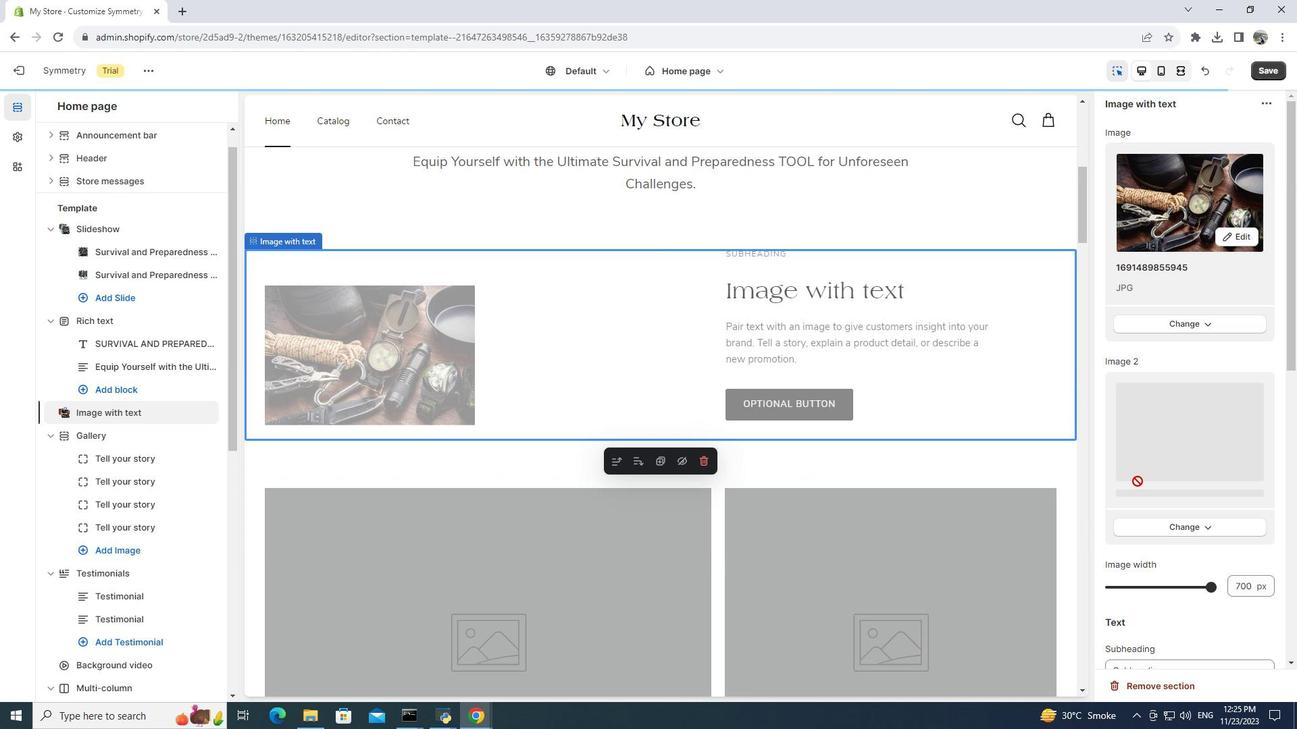 
Action: Mouse scrolled (1137, 481) with delta (0, 0)
Screenshot: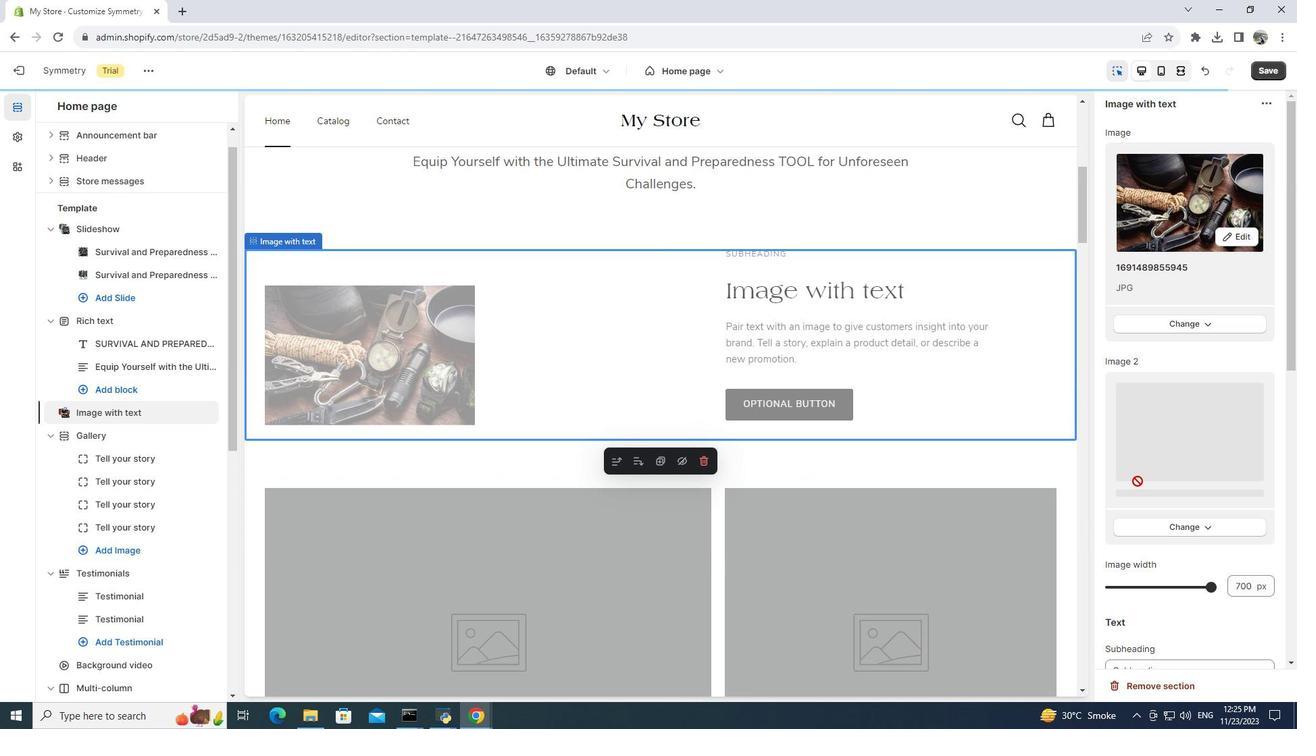 
Action: Mouse scrolled (1137, 481) with delta (0, 0)
Screenshot: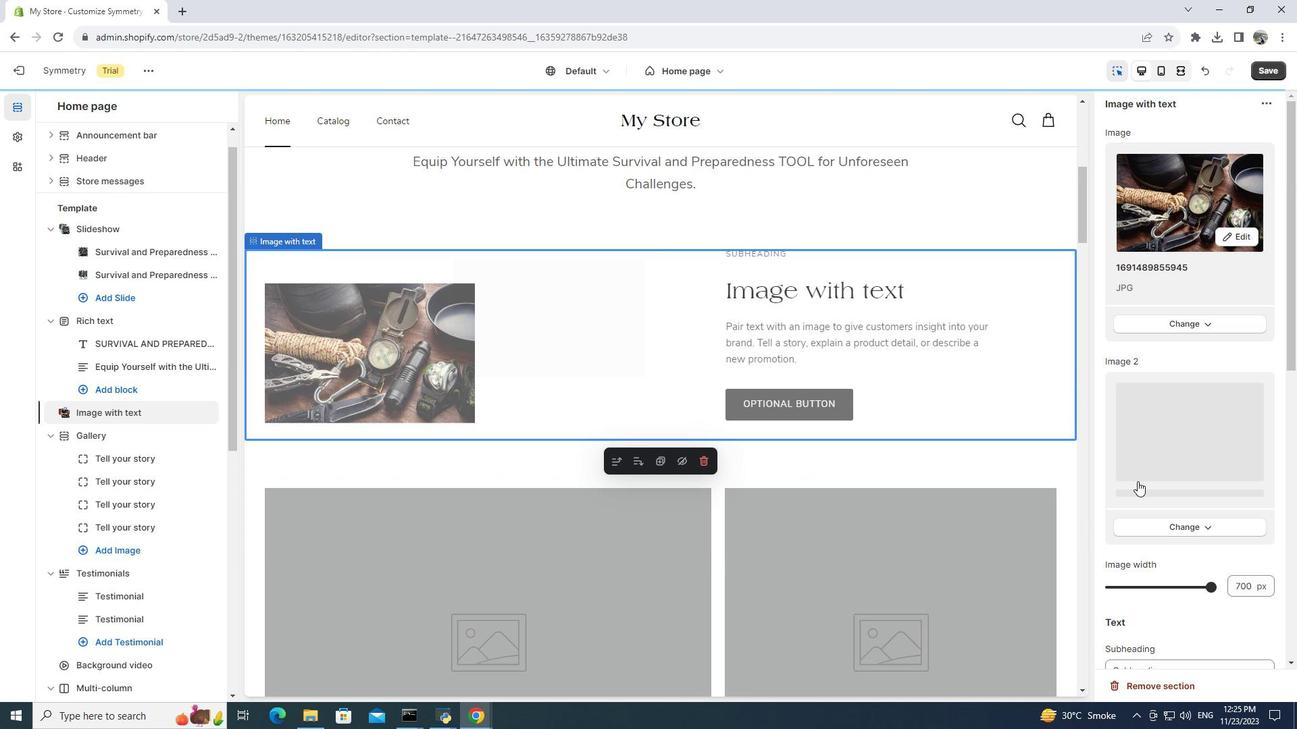 
Action: Mouse scrolled (1137, 481) with delta (0, 0)
Screenshot: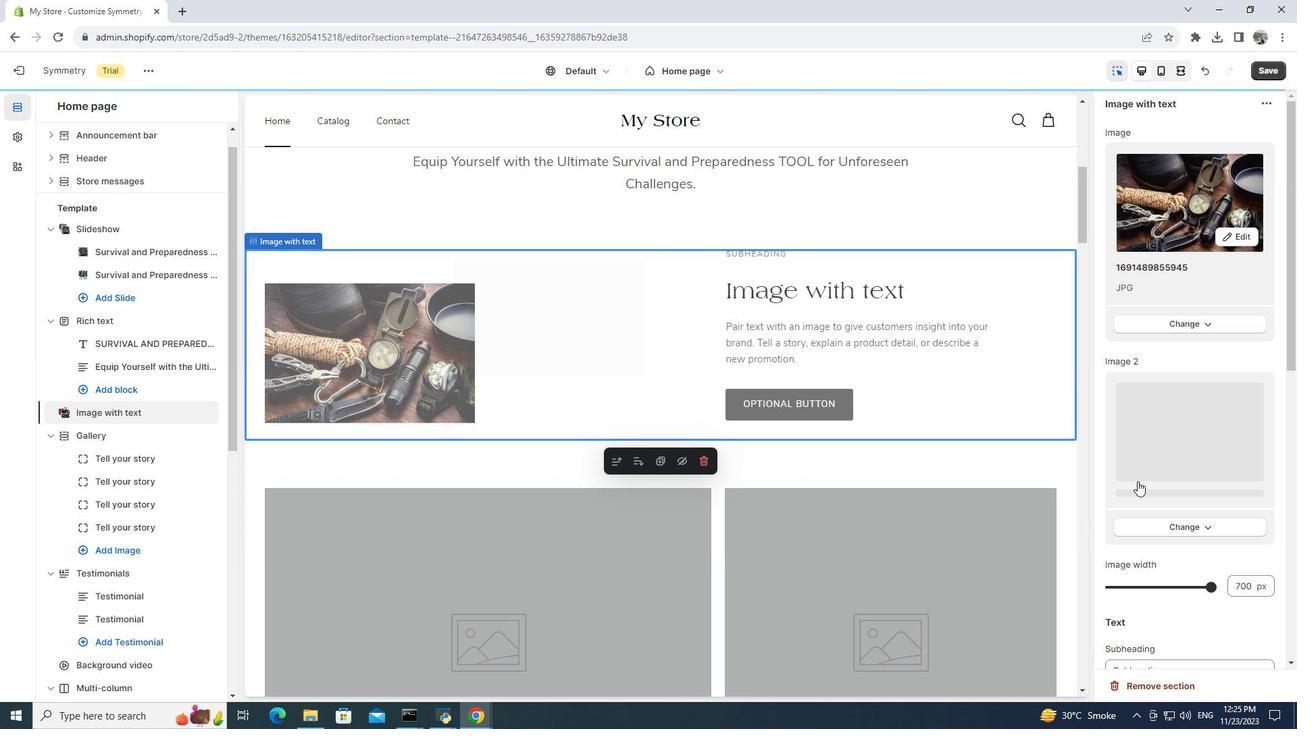 
Action: Mouse moved to (1141, 474)
Screenshot: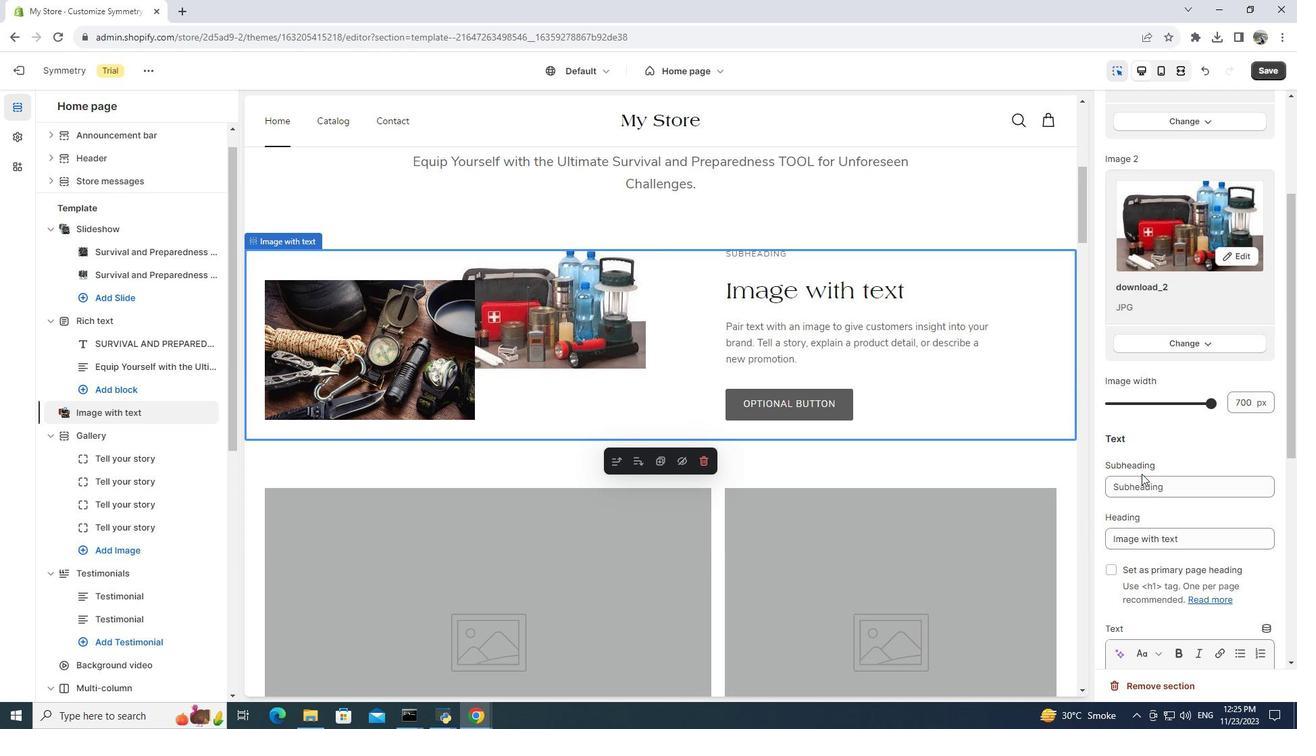 
Action: Mouse scrolled (1141, 473) with delta (0, 0)
Screenshot: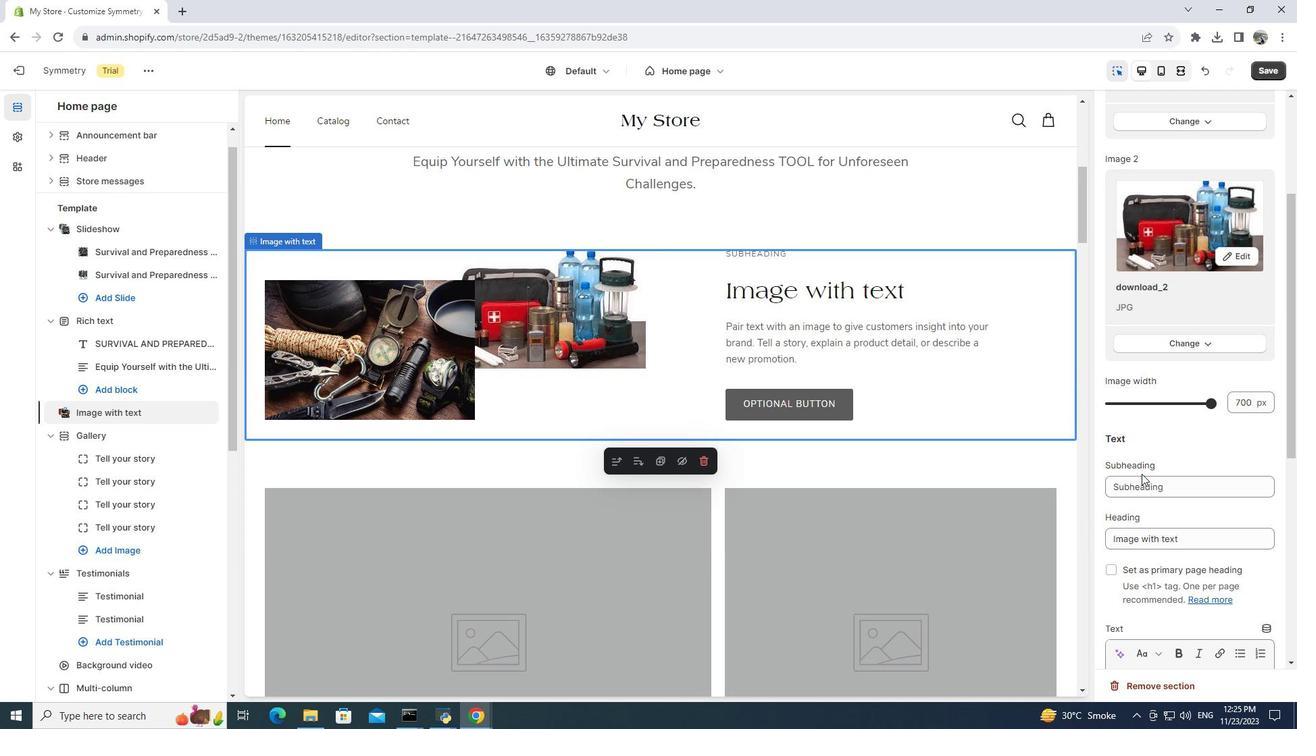 
Action: Mouse scrolled (1141, 473) with delta (0, 0)
Screenshot: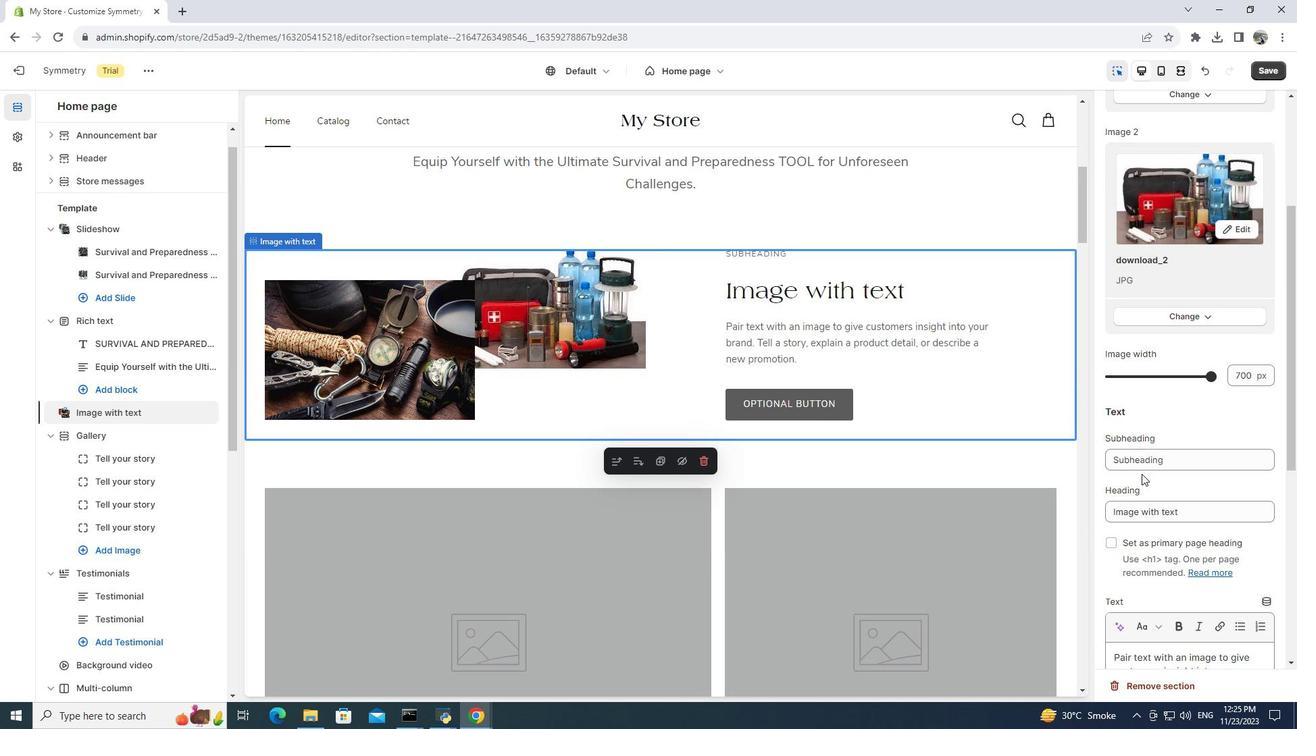 
Action: Mouse moved to (1185, 356)
Screenshot: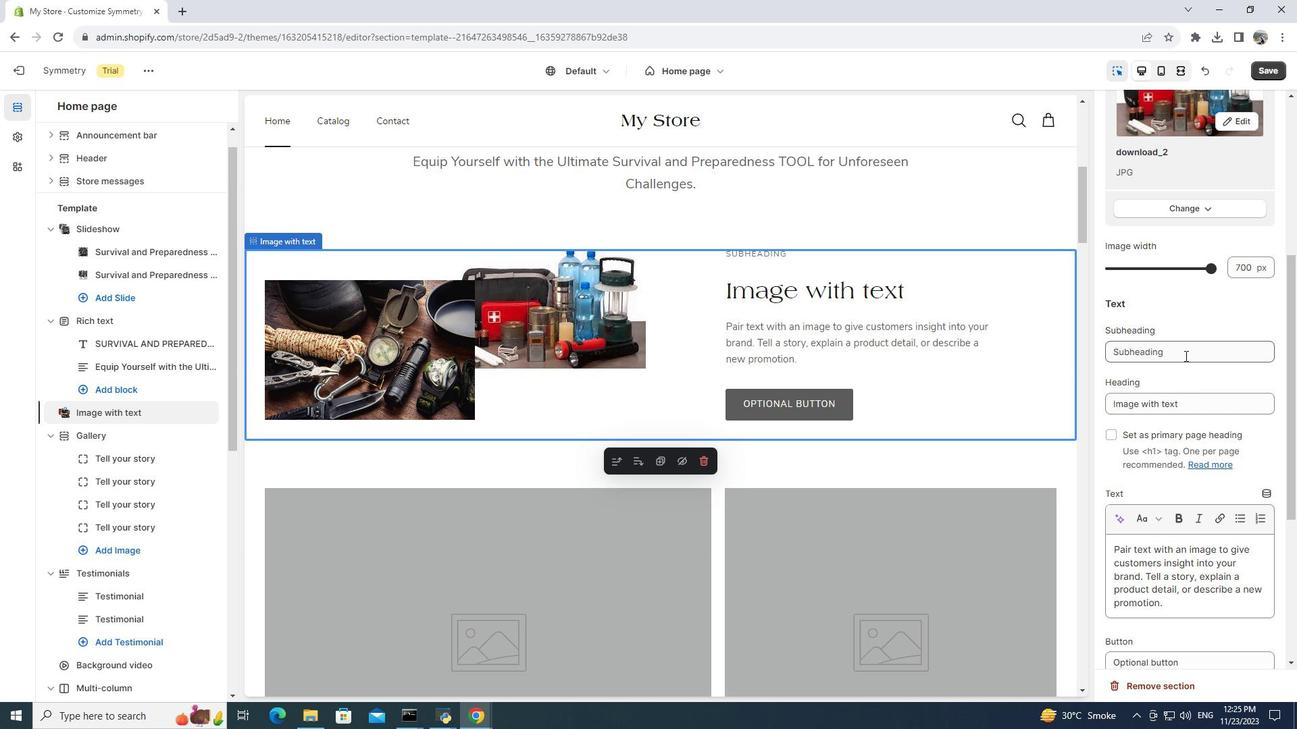 
Action: Mouse pressed left at (1185, 356)
Screenshot: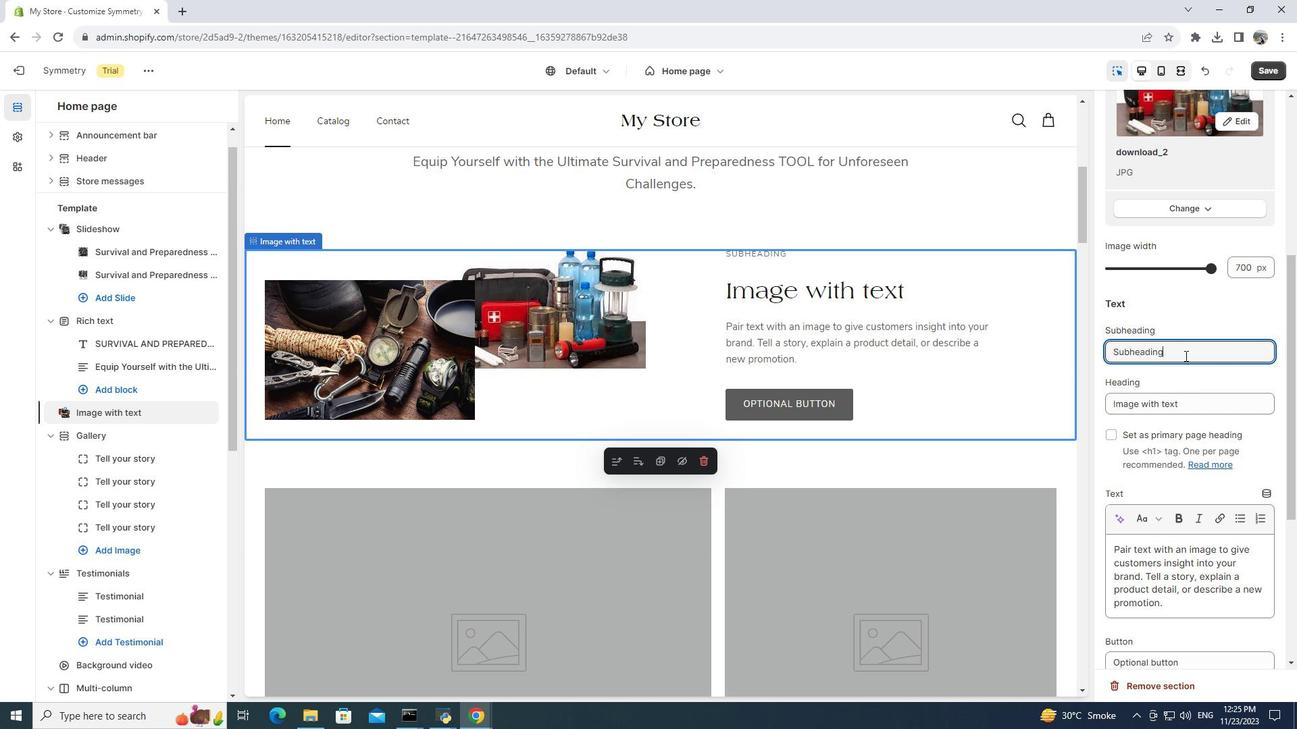 
Action: Key pressed <Key.backspace><Key.backspace><Key.backspace><Key.backspace><Key.backspace><Key.backspace><Key.backspace><Key.backspace><Key.backspace><Key.backspace><Key.backspace><Key.backspace>SURVIVAL<Key.space>ENTHUSIASTS
Screenshot: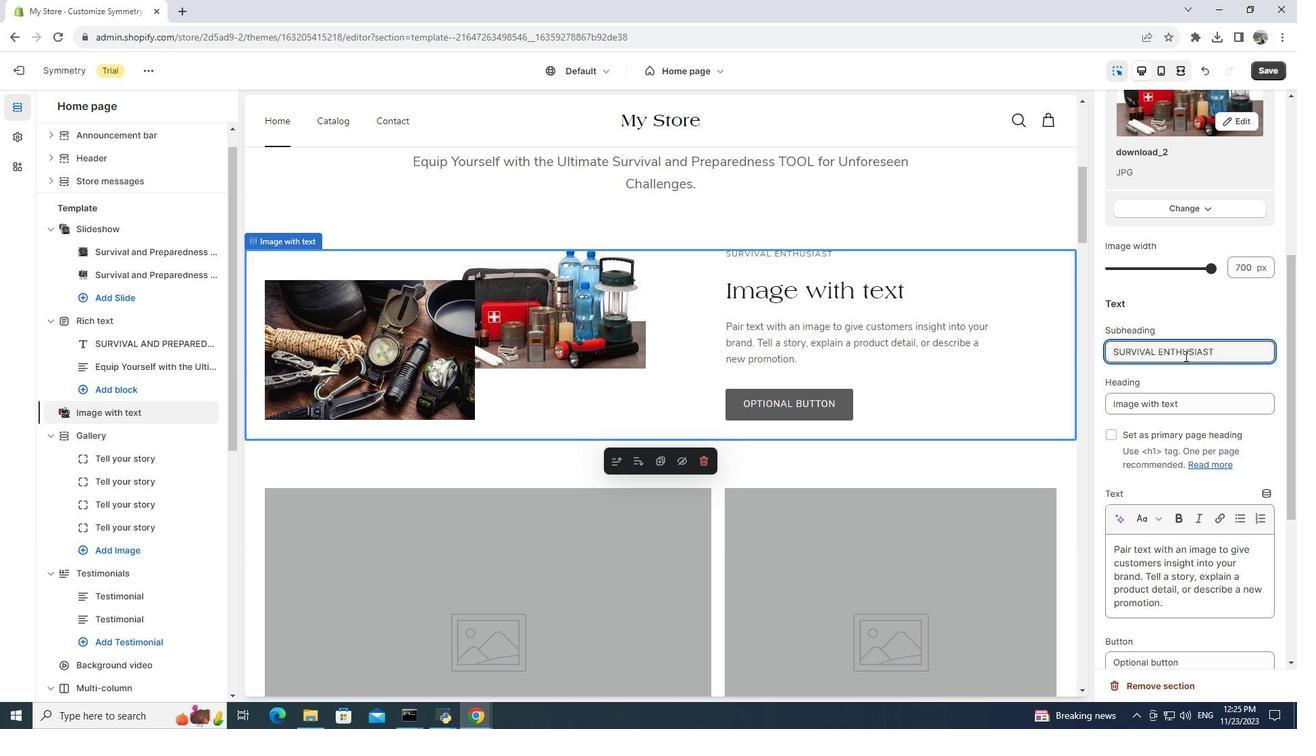 
Action: Mouse moved to (1120, 522)
Screenshot: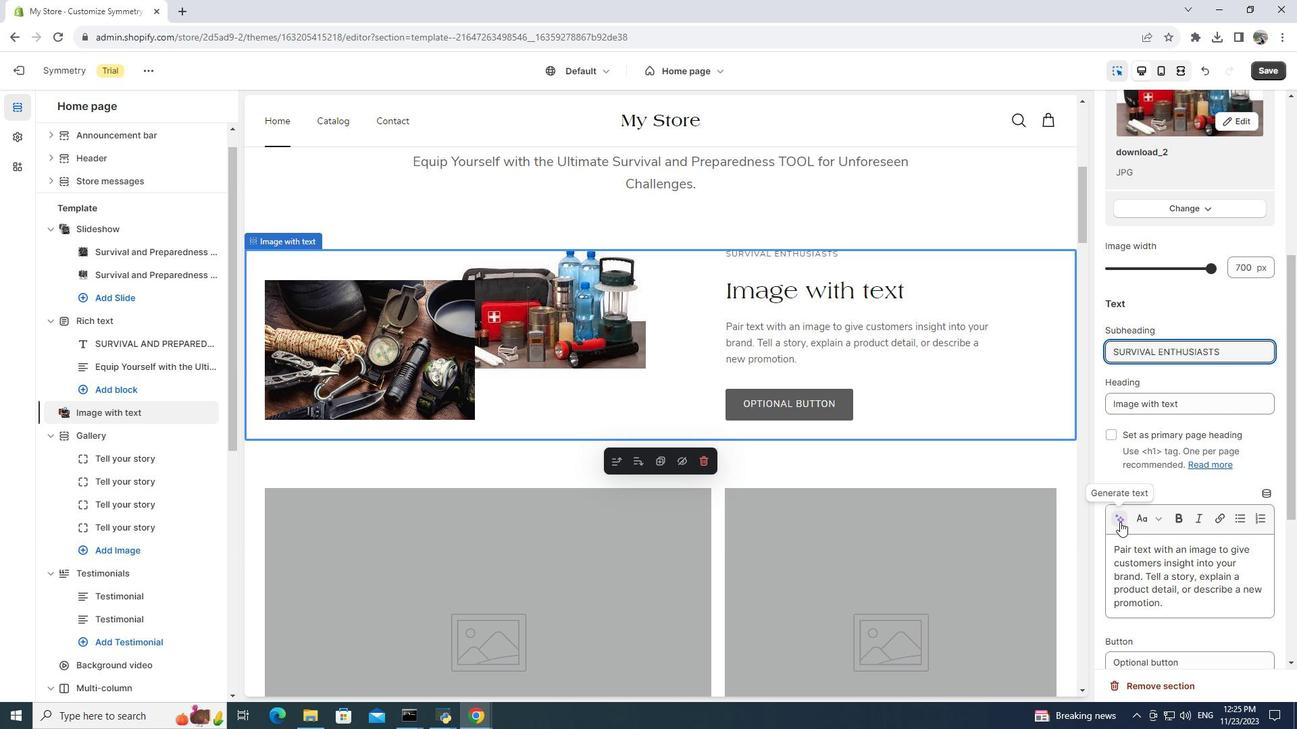 
Action: Mouse pressed left at (1120, 522)
Screenshot: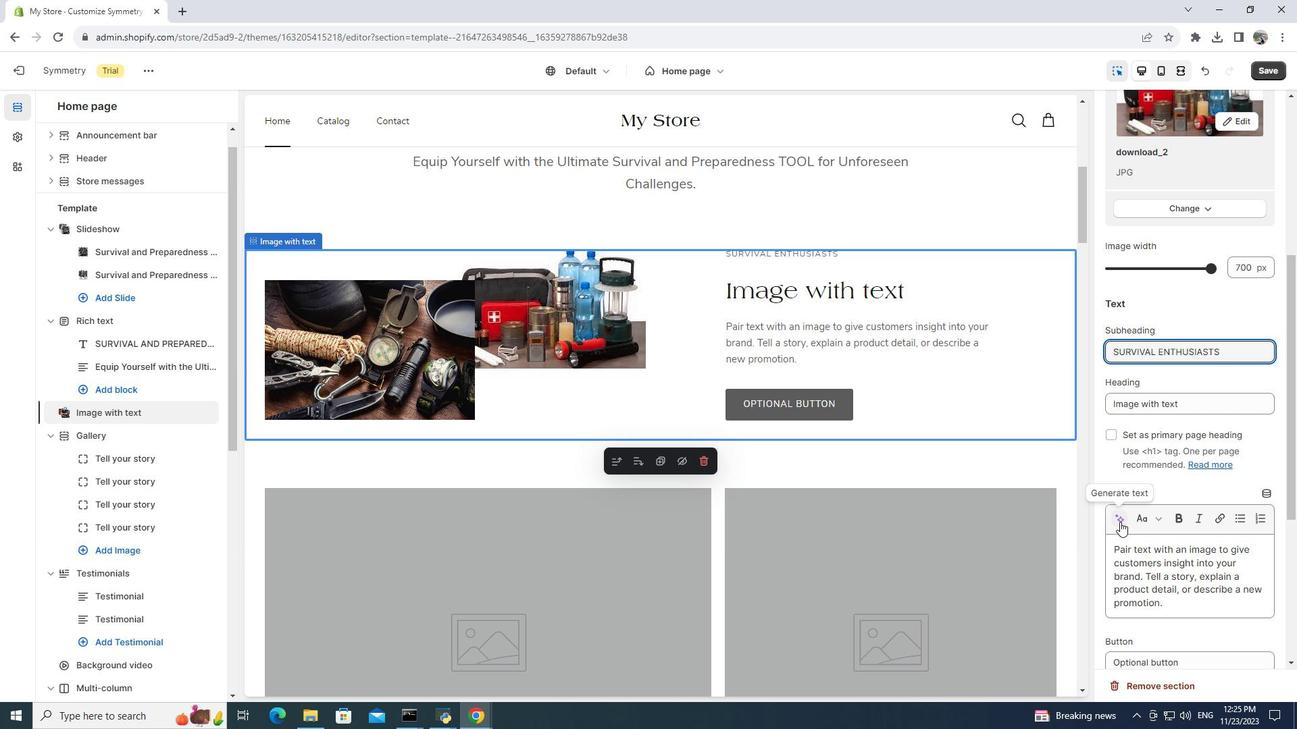 
Action: Mouse moved to (1197, 397)
Screenshot: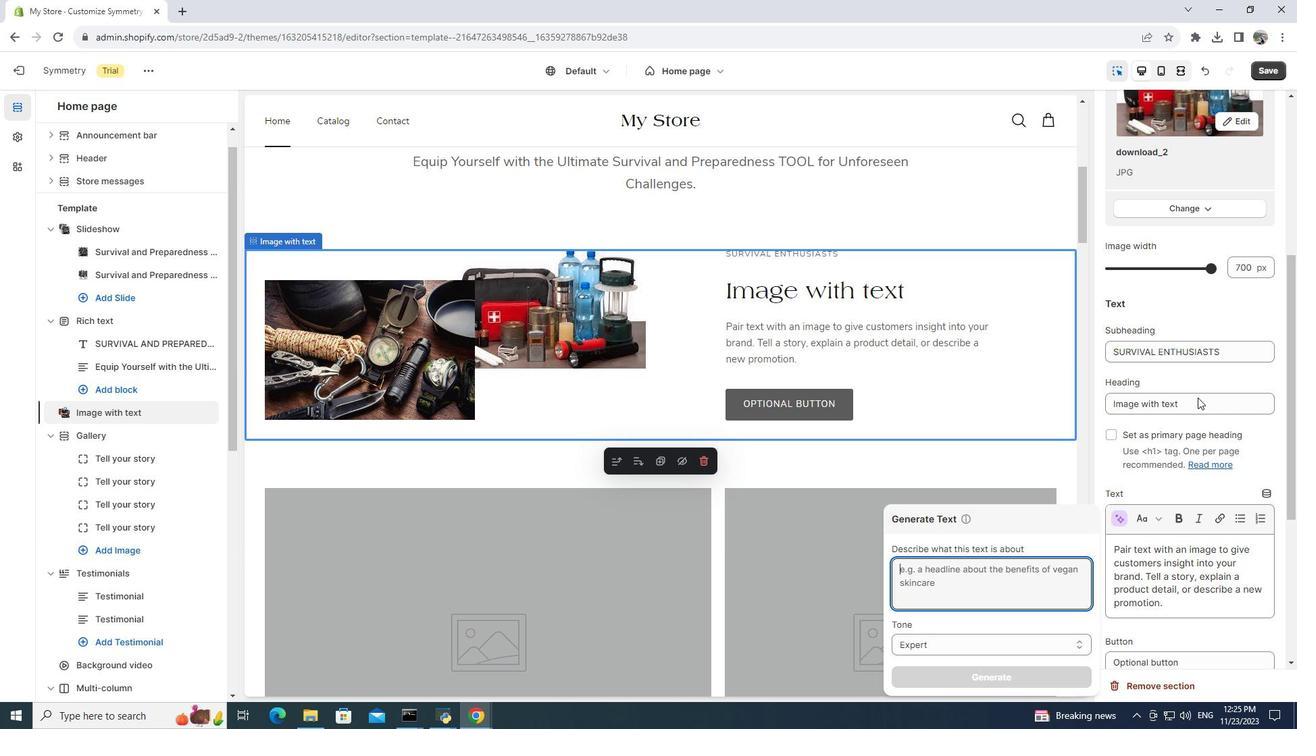 
Action: Mouse pressed left at (1197, 397)
Screenshot: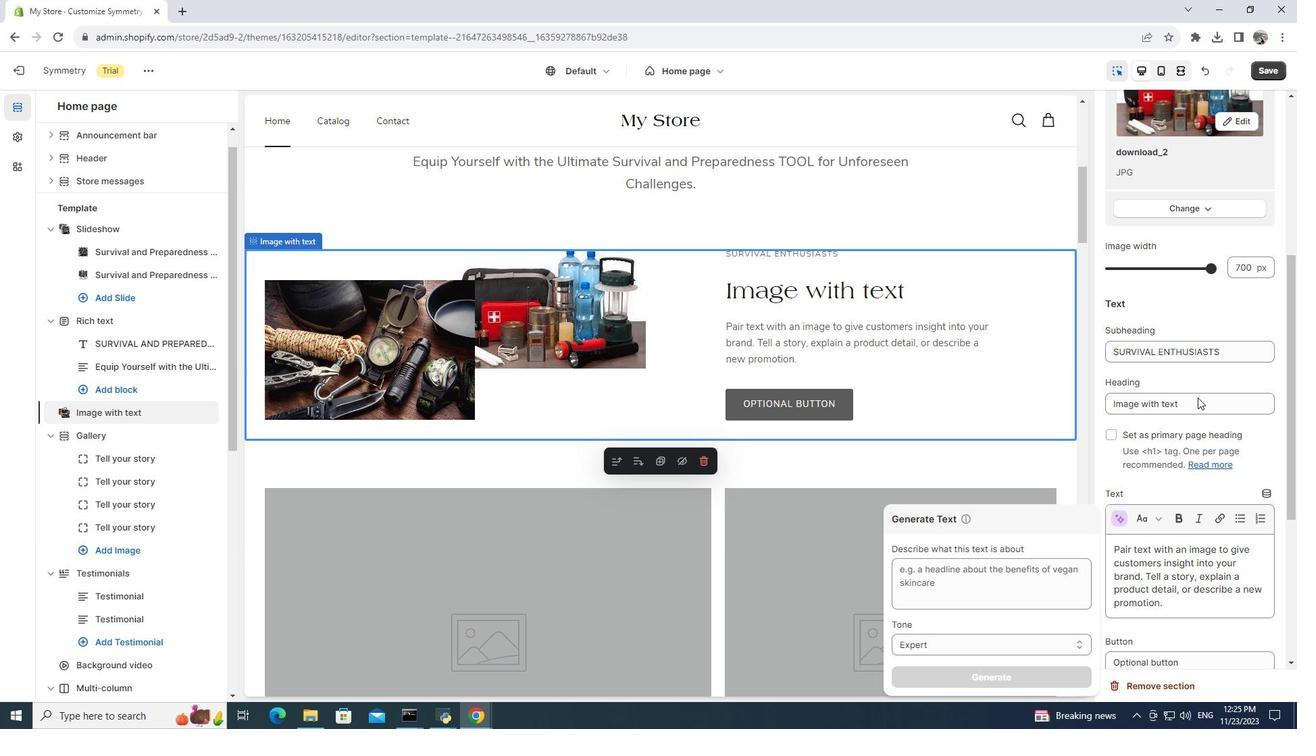 
Action: Mouse moved to (1193, 410)
Screenshot: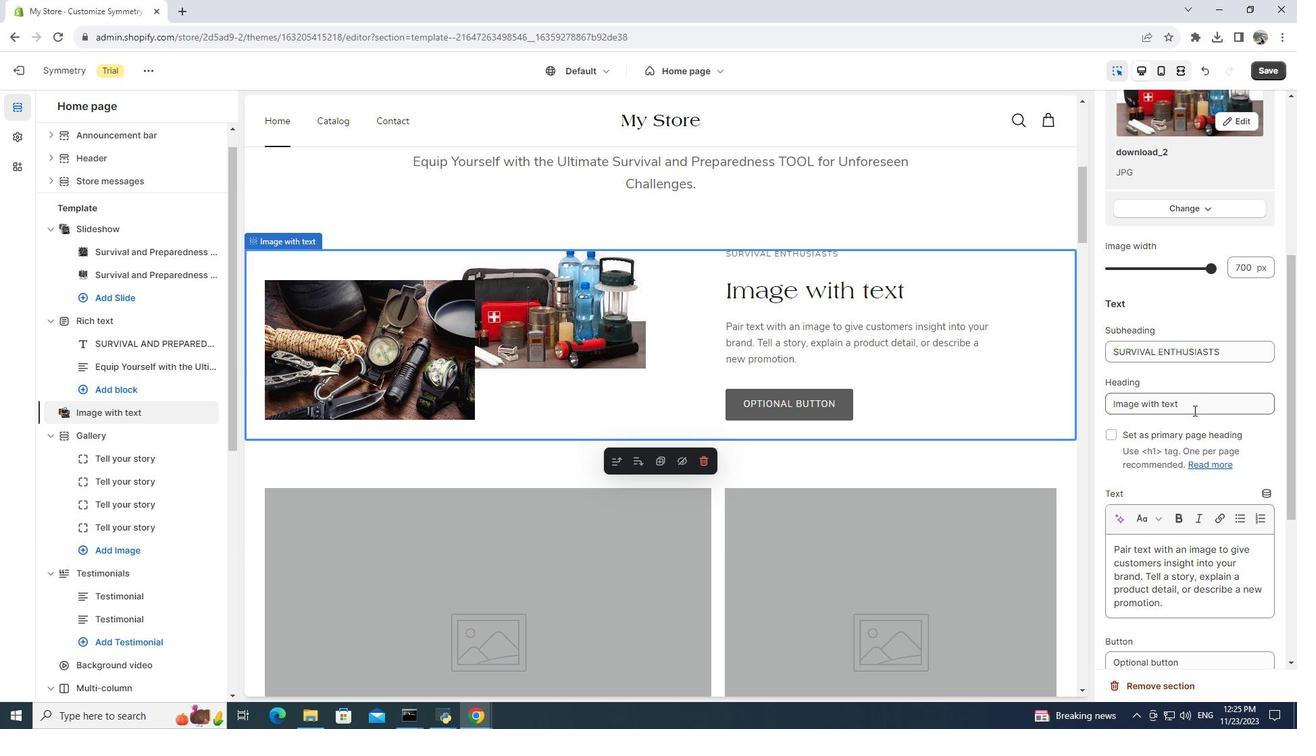 
Action: Mouse pressed left at (1193, 410)
Screenshot: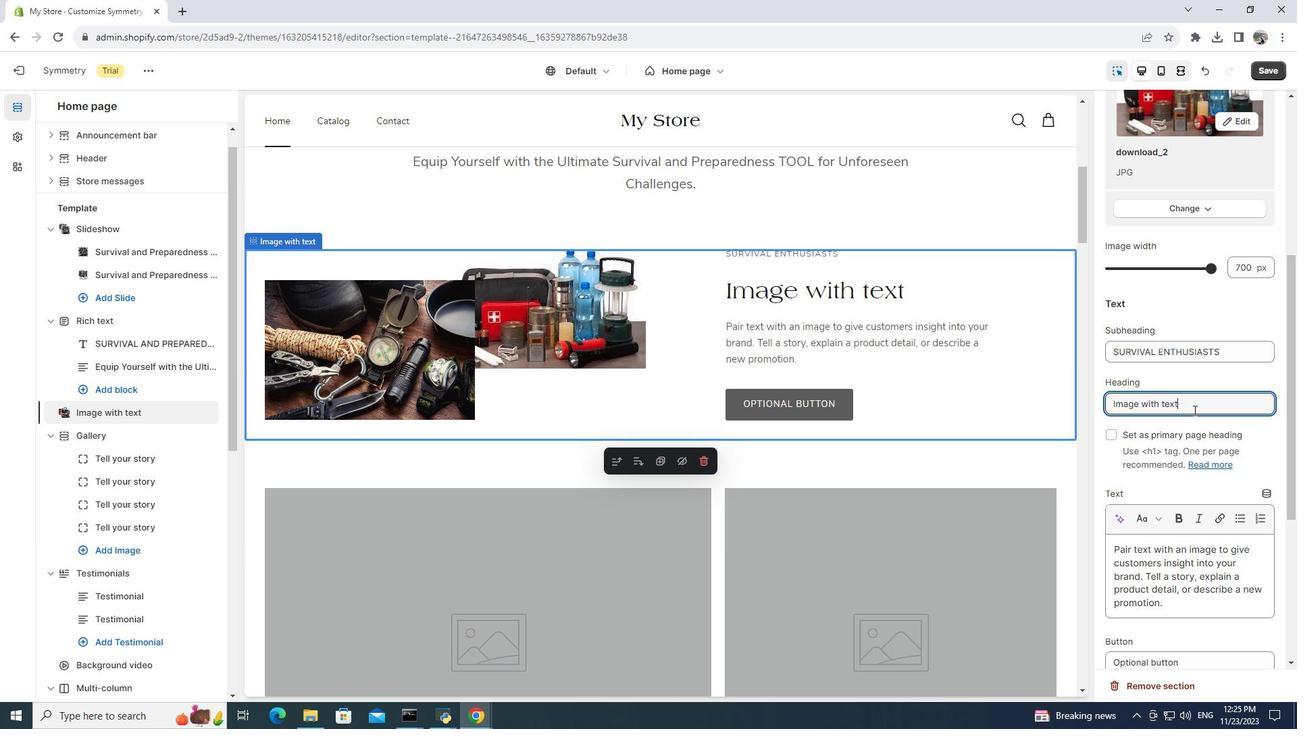 
Action: Key pressed <Key.backspace><Key.backspace><Key.backspace><Key.backspace><Key.backspace><Key.backspace><Key.backspace><Key.backspace><Key.backspace><Key.backspace><Key.backspace><Key.backspace><Key.backspace><Key.backspace><Key.backspace><Key.backspace><Key.shift><Key.shift><Key.shift><Key.shift><Key.shift><Key.shift><Key.shift><Key.shift><Key.shift><Key.shift><Key.shift><Key.shift><Key.shift><Key.shift><Key.shift><Key.shift><Key.shift>v<Key.backspace><Key.backspace>ctrl+V<Key.backspace><Key.backspace><Key.space>TOOL<Key.space>
Screenshot: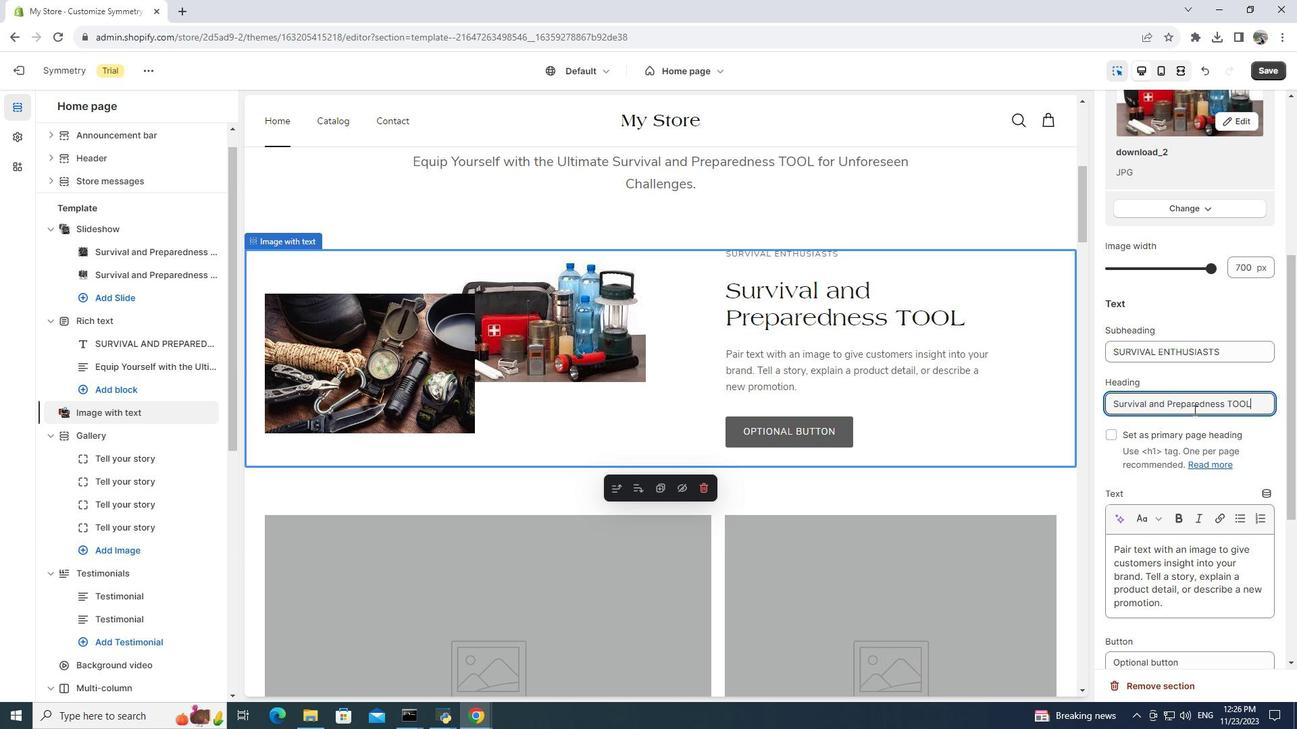 
Action: Mouse moved to (1173, 474)
Screenshot: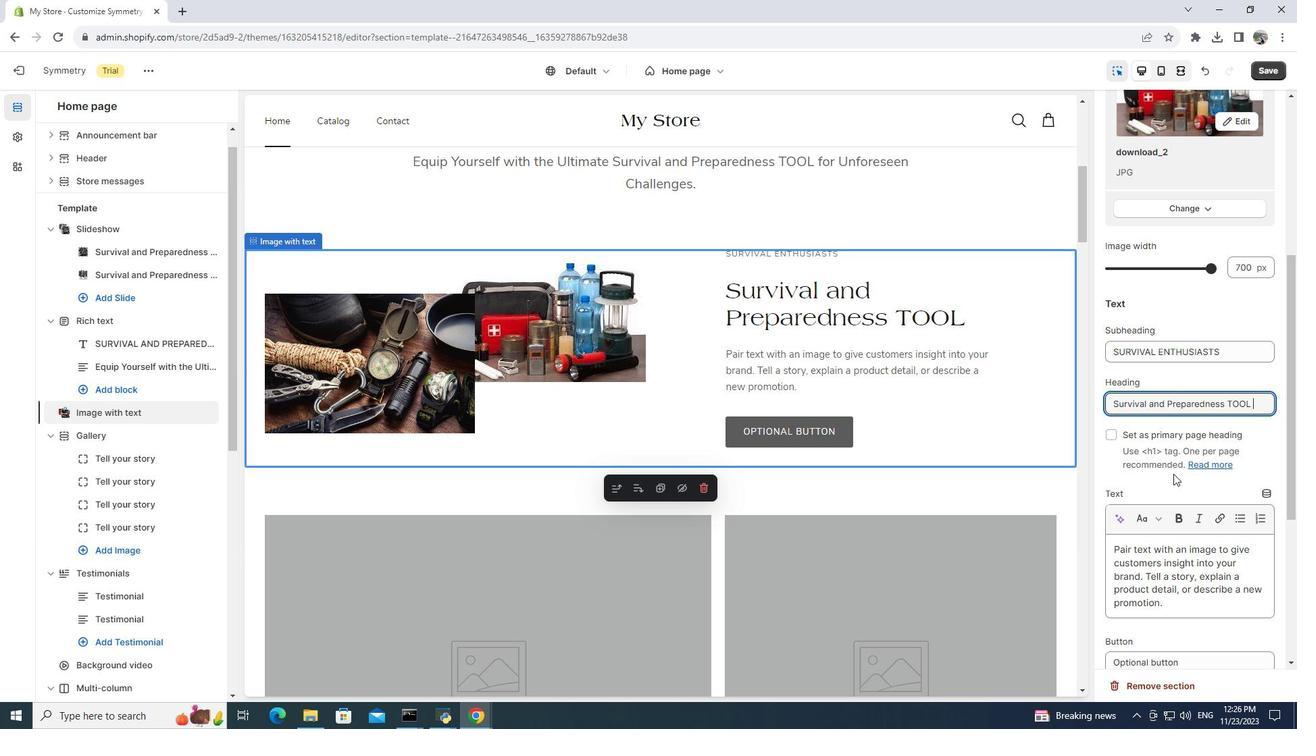 
Action: Mouse scrolled (1173, 473) with delta (0, 0)
Screenshot: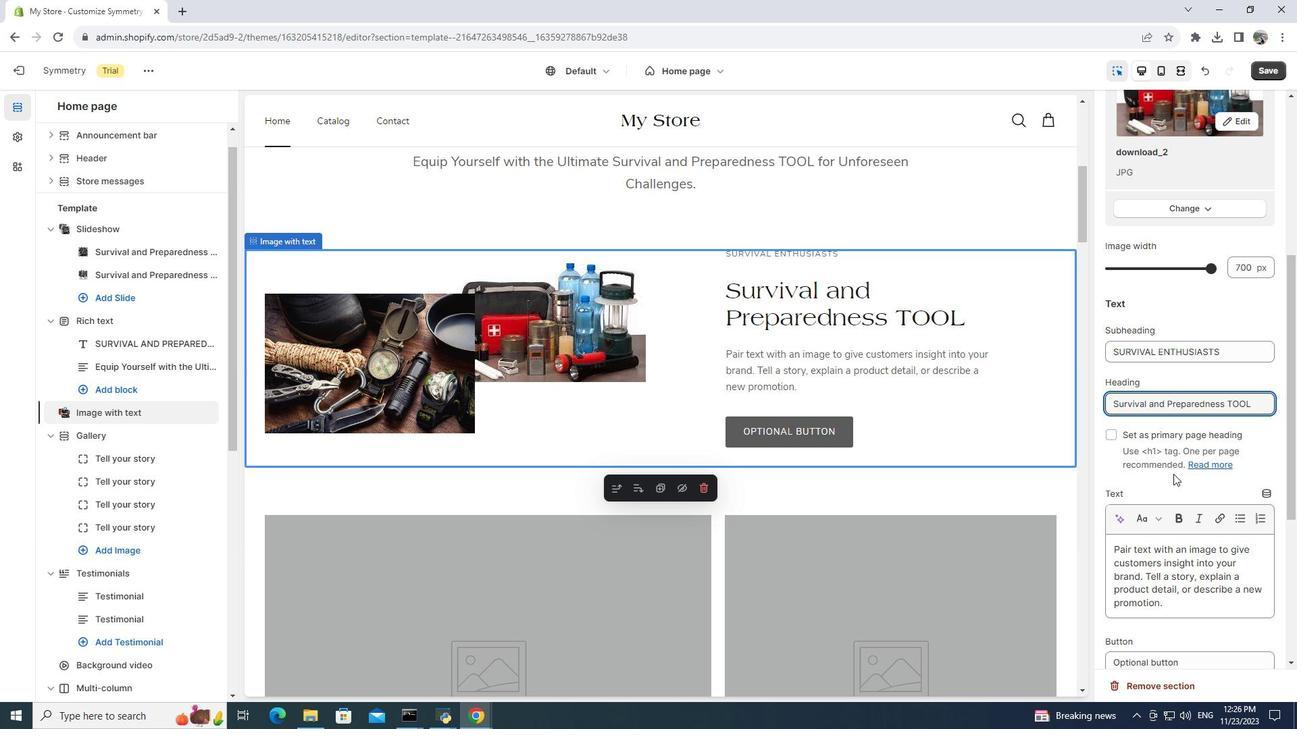 
Action: Mouse scrolled (1173, 473) with delta (0, 0)
Screenshot: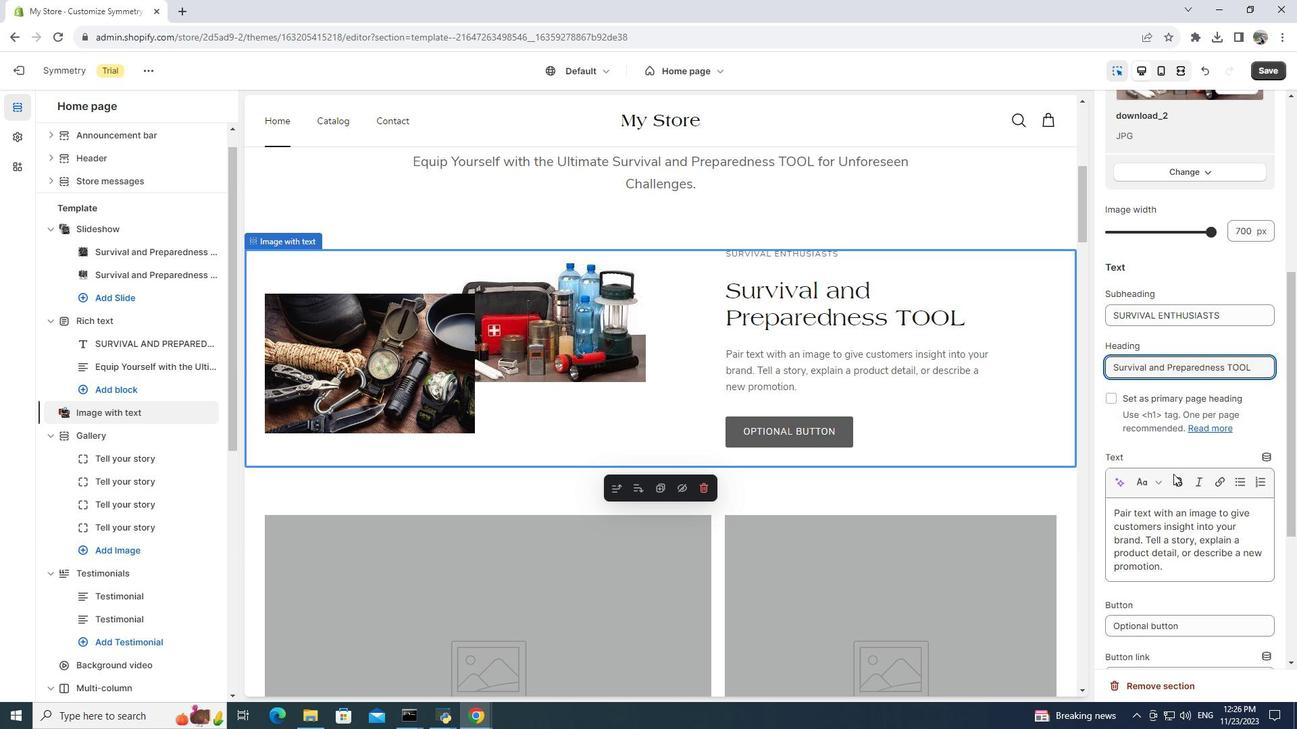 
Action: Mouse scrolled (1173, 473) with delta (0, 0)
Screenshot: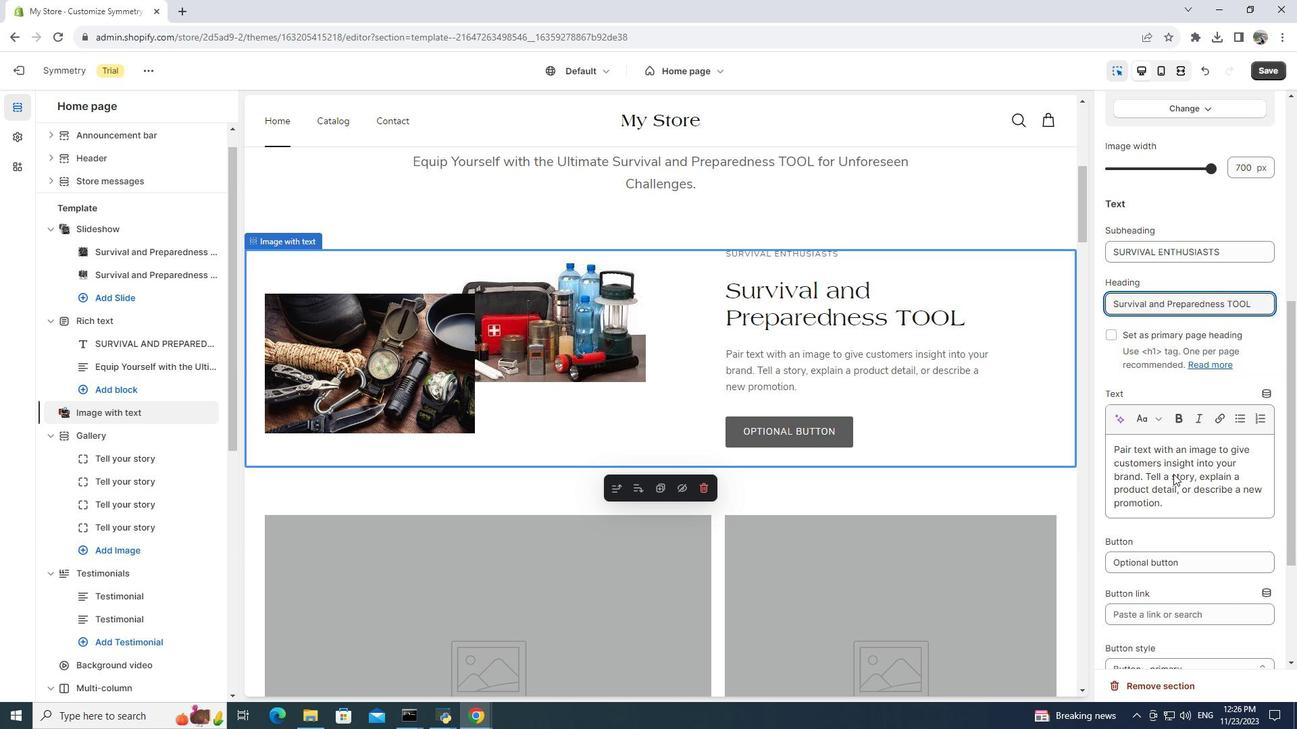 
Action: Mouse moved to (1111, 314)
Screenshot: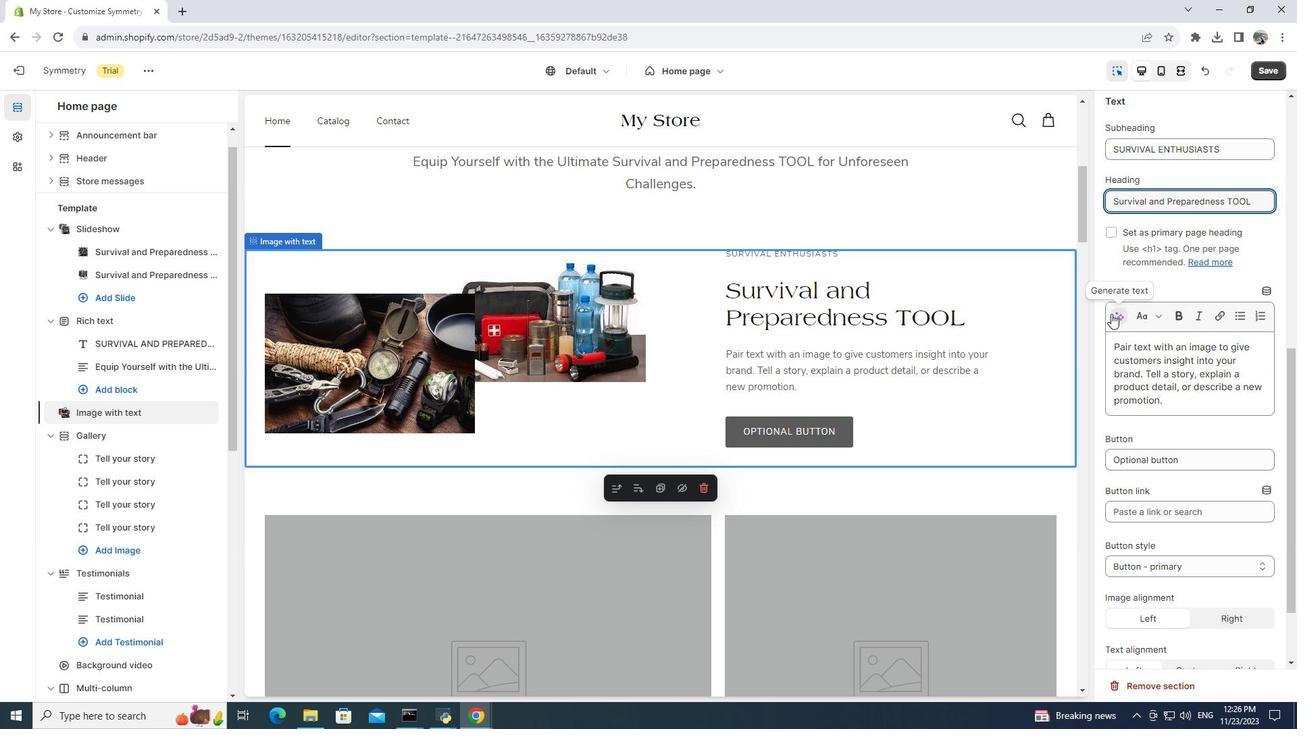 
Action: Mouse pressed left at (1111, 314)
Screenshot: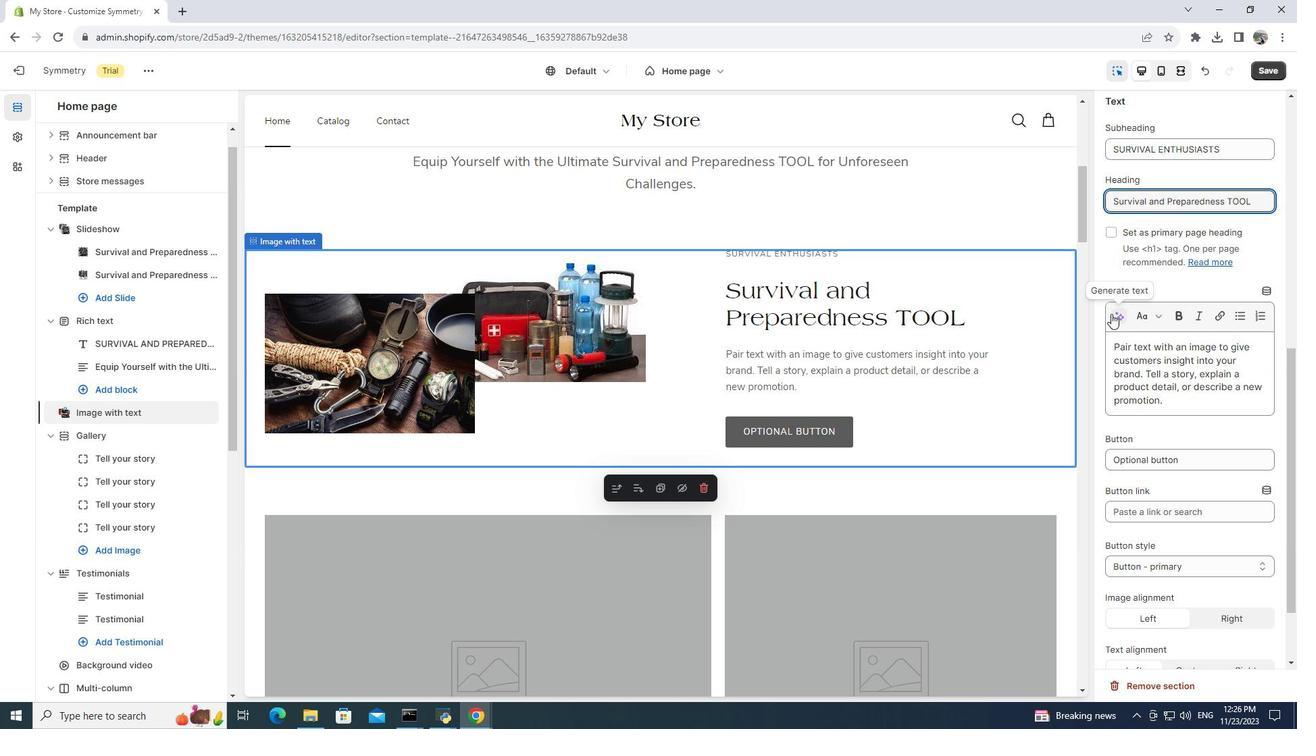
Action: Mouse moved to (933, 372)
Screenshot: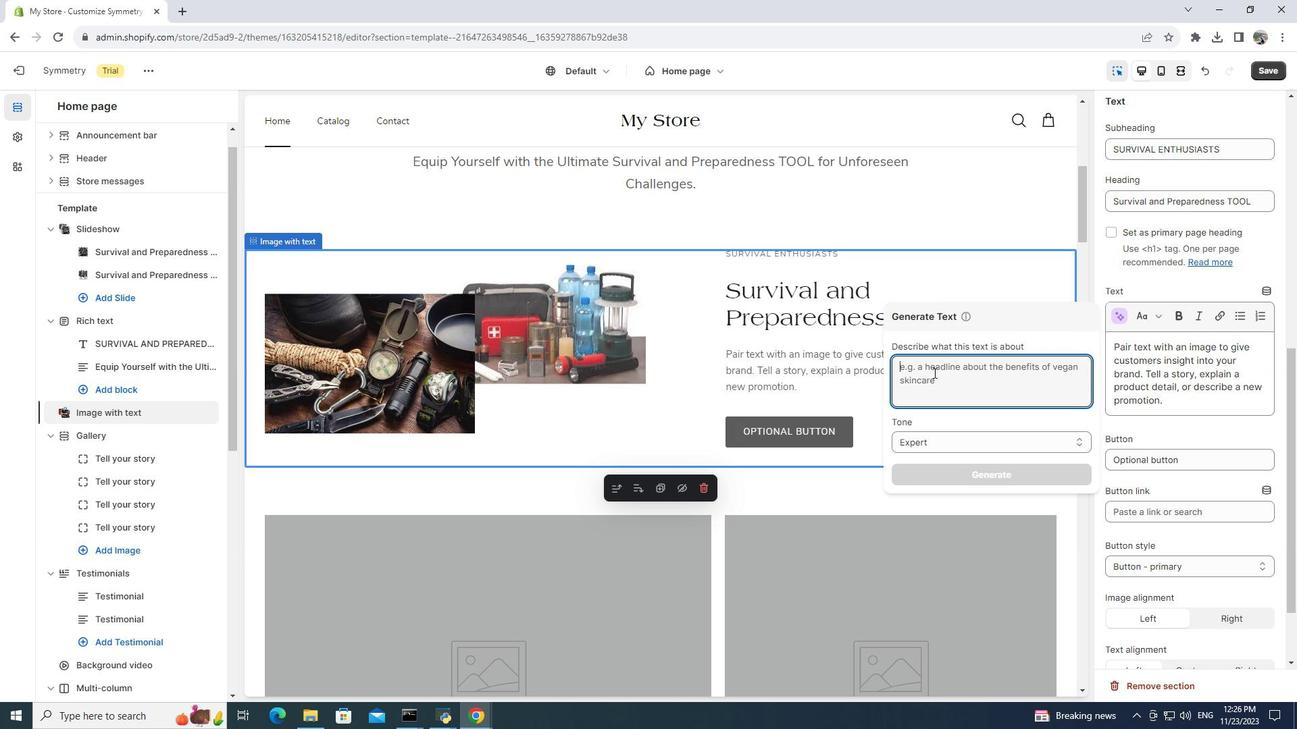 
Action: Mouse pressed left at (933, 372)
Screenshot: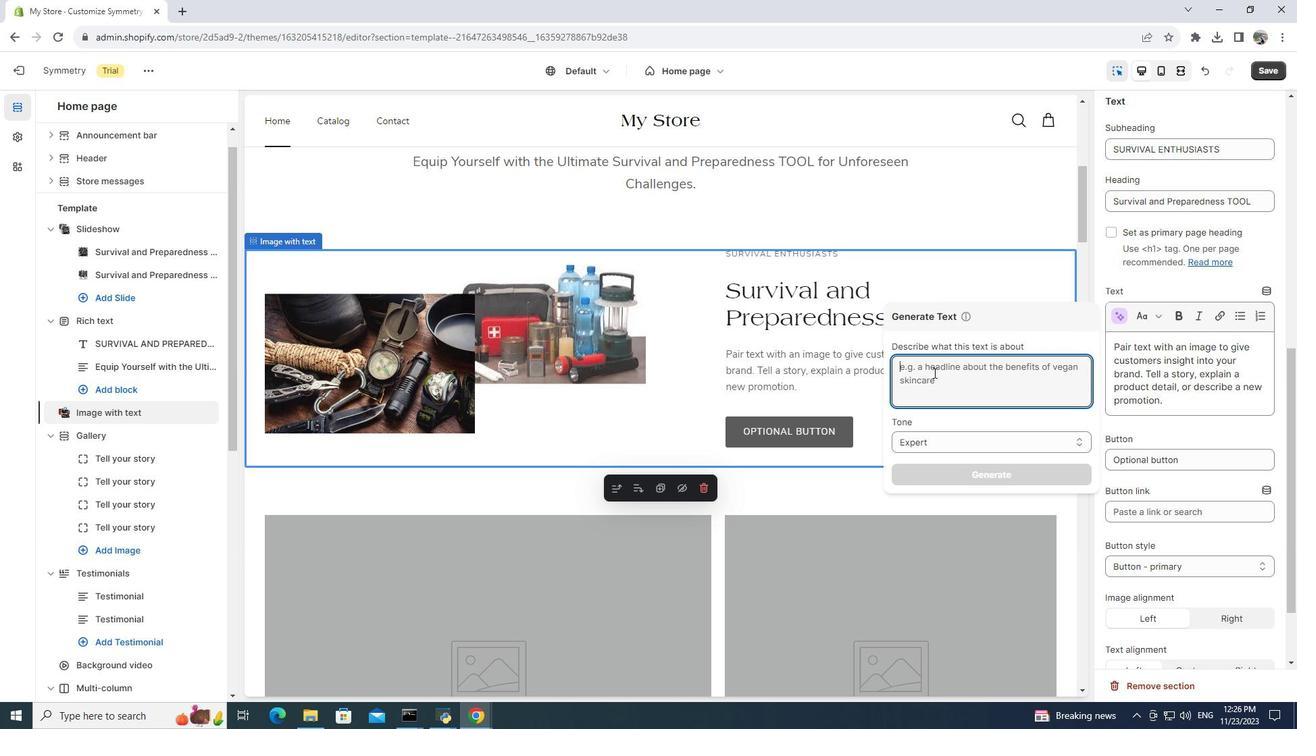 
Action: Mouse moved to (933, 372)
Screenshot: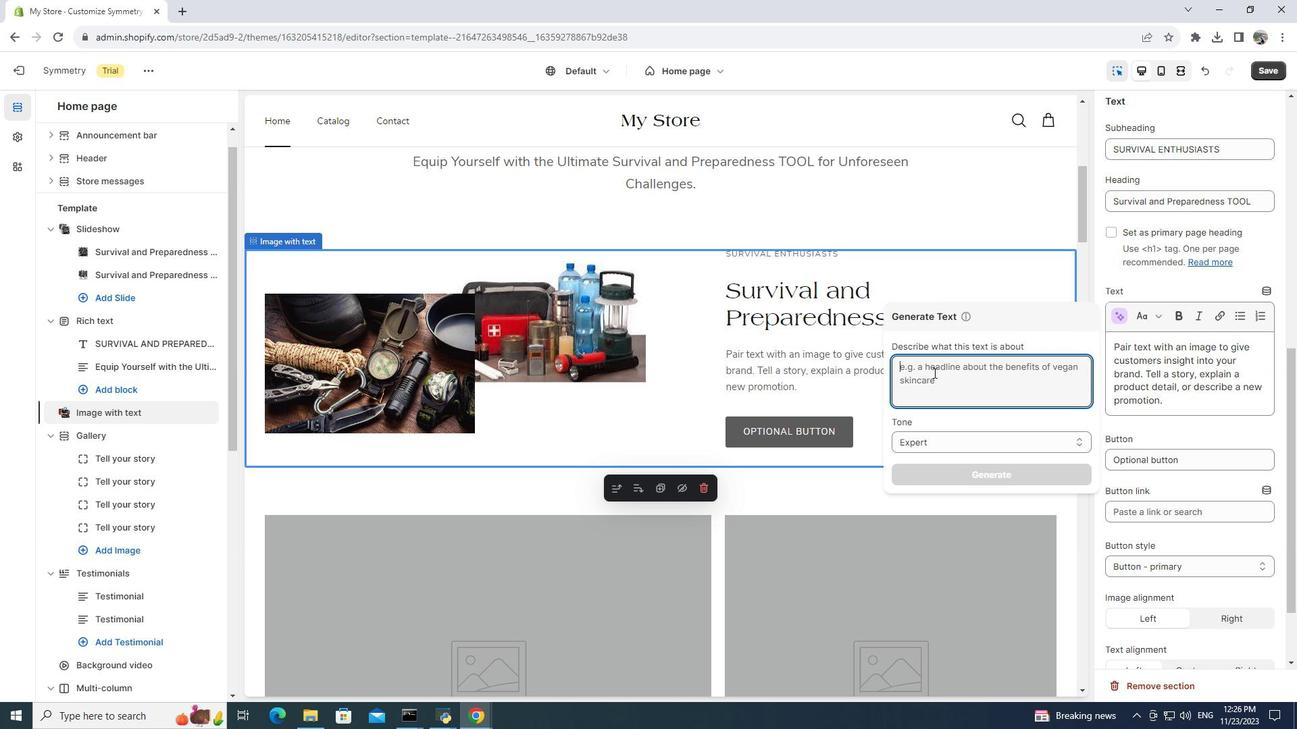 
Action: Key pressed ctrl+VKIT<Key.space><Key.space>
Screenshot: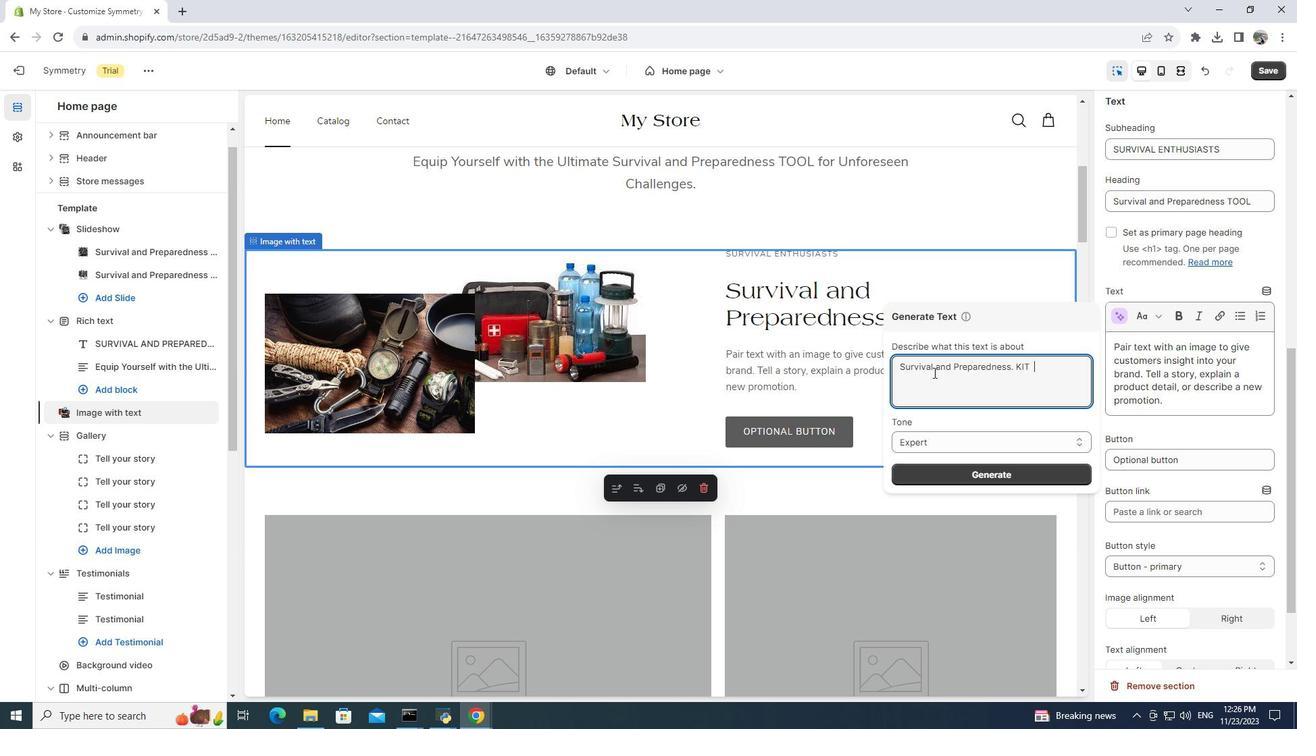
Action: Mouse moved to (972, 472)
Screenshot: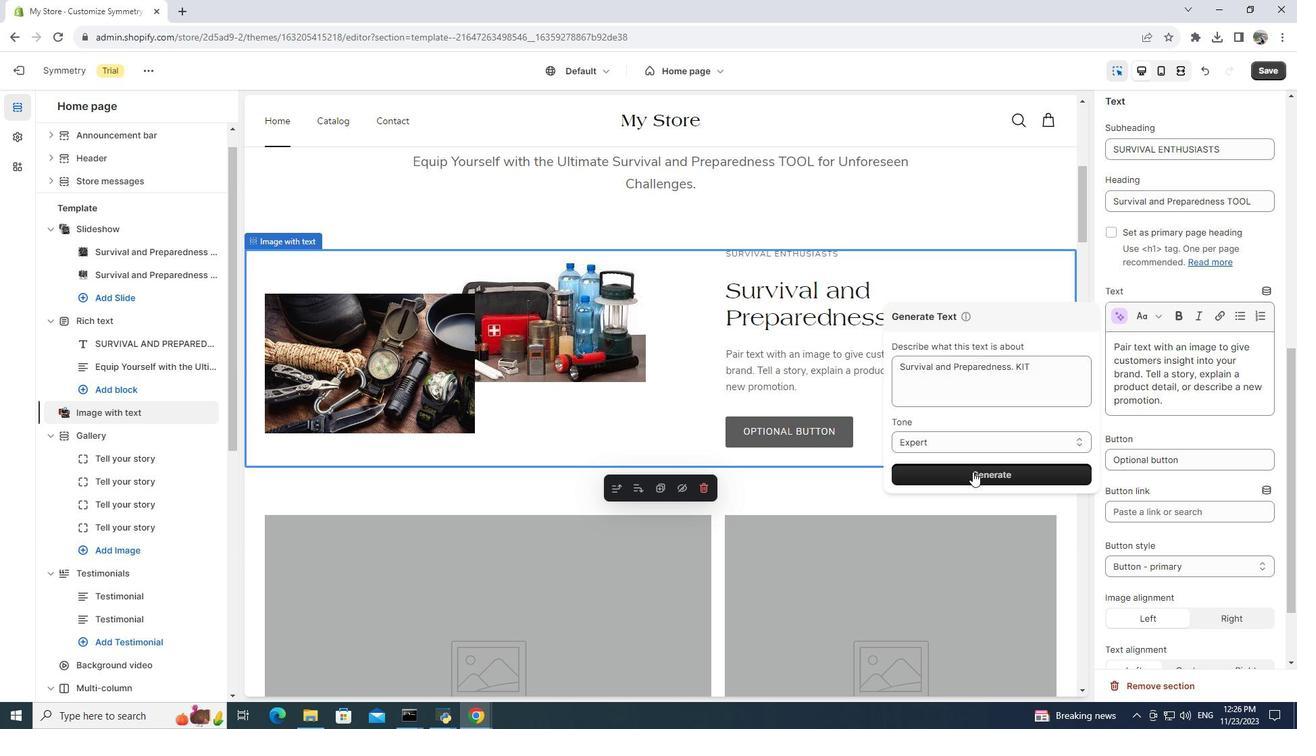 
Action: Mouse pressed left at (972, 472)
Screenshot: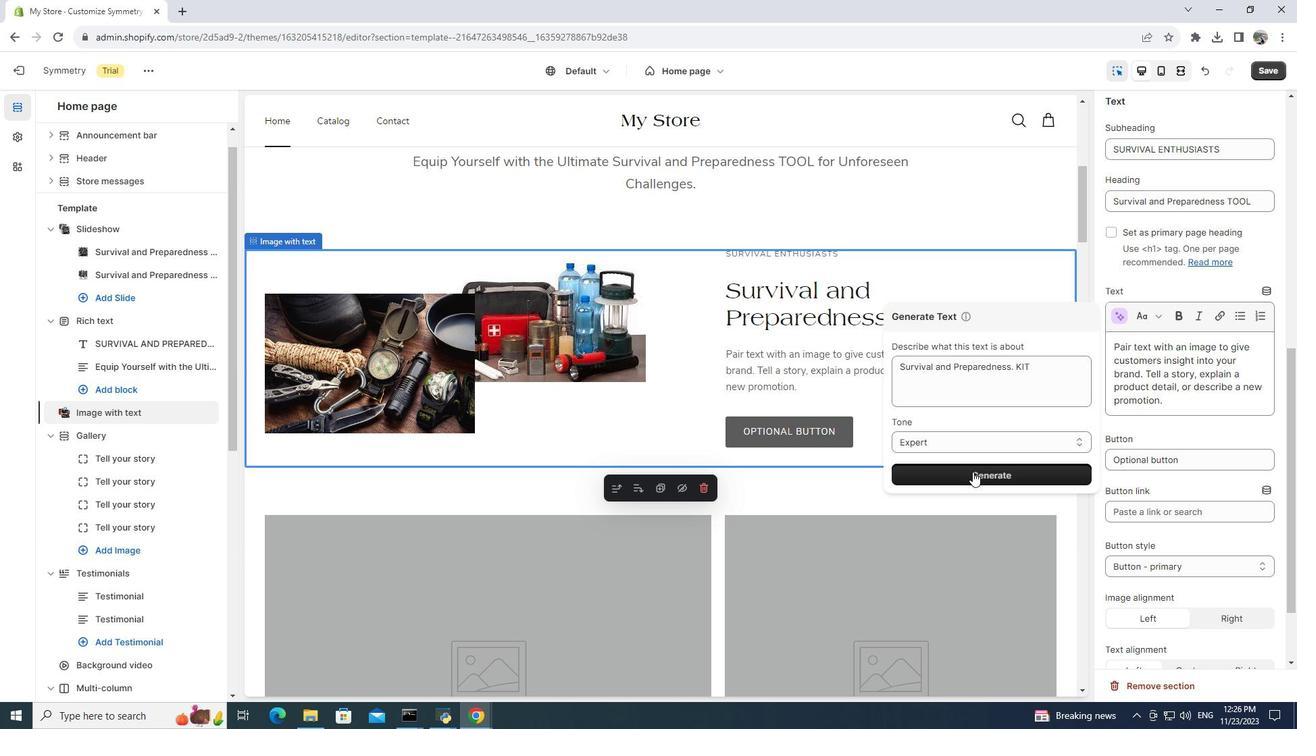 
Action: Mouse moved to (977, 443)
Screenshot: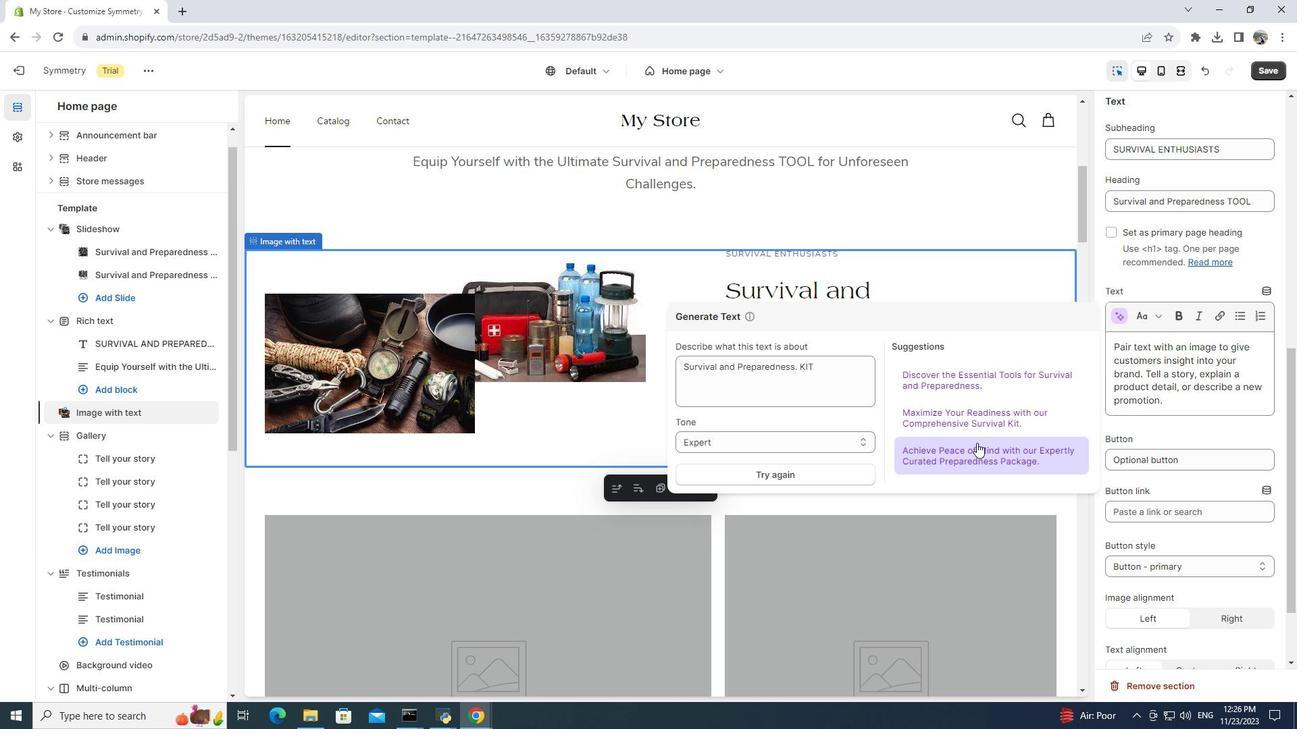 
Action: Mouse pressed left at (977, 443)
Screenshot: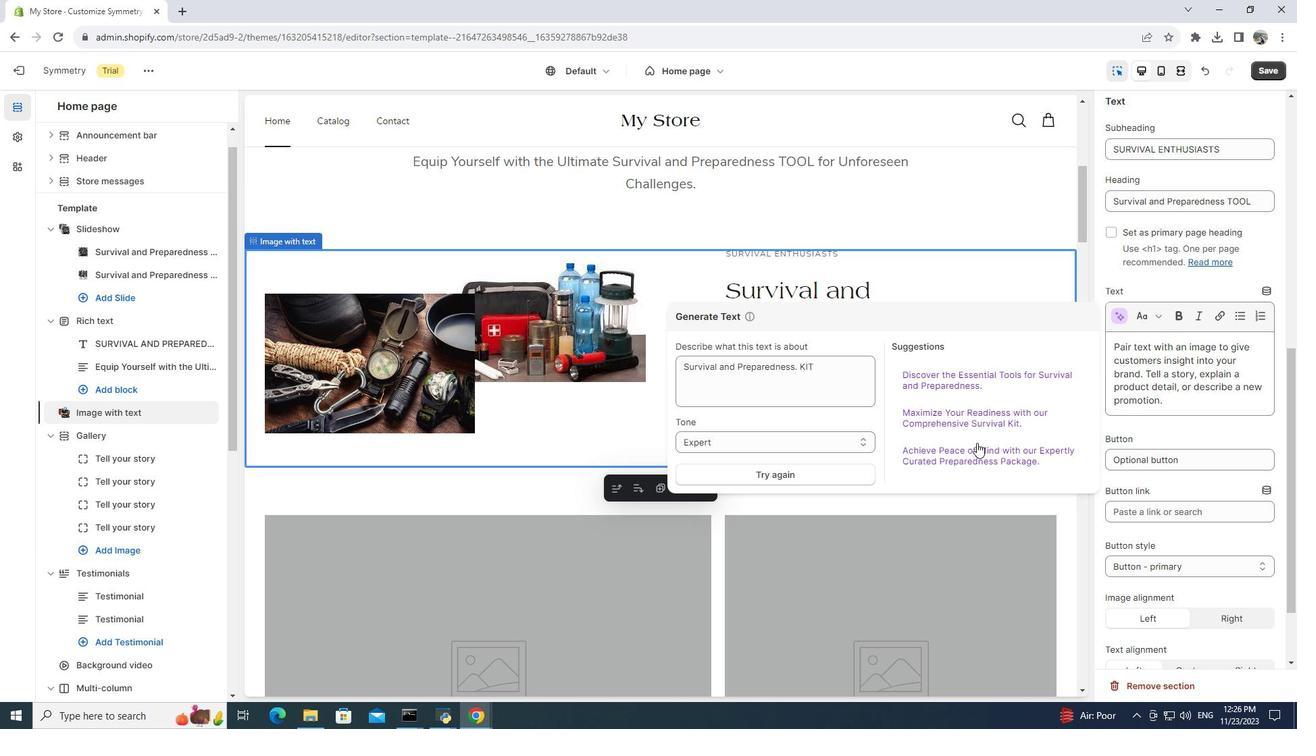
Action: Mouse moved to (1186, 496)
Screenshot: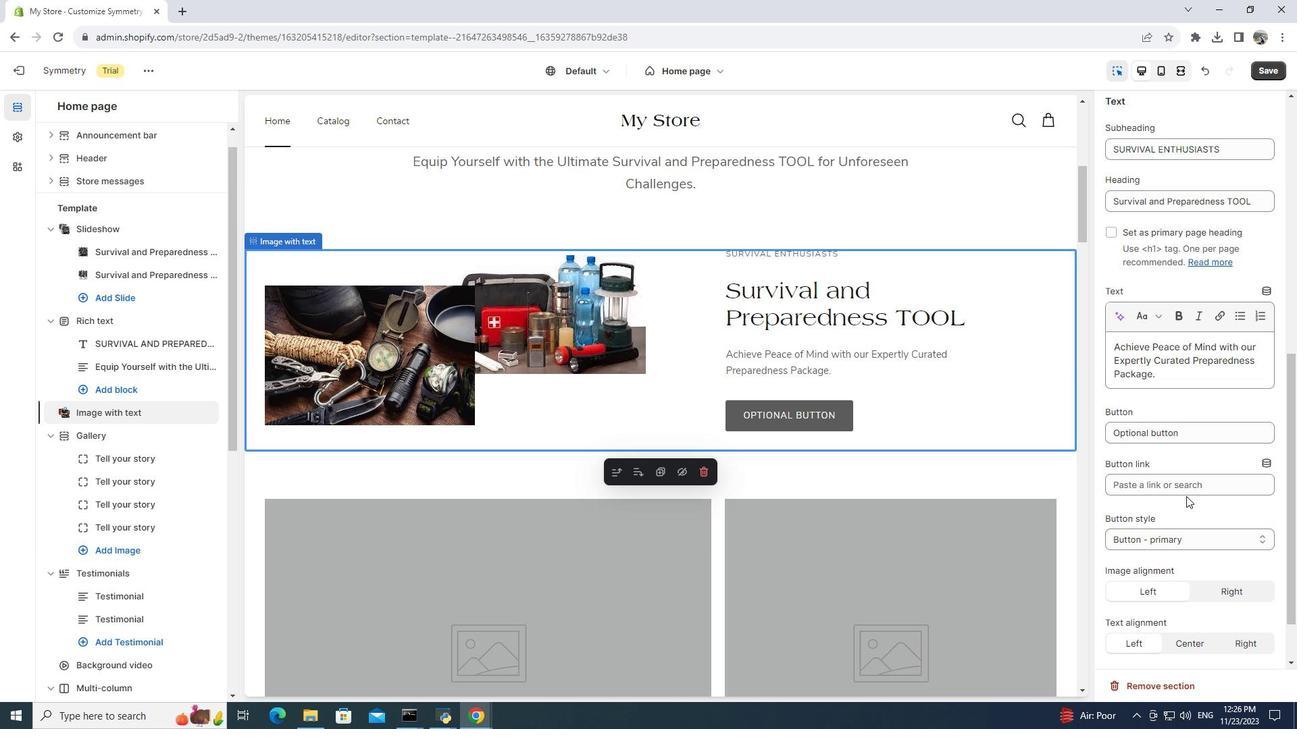 
Action: Mouse scrolled (1186, 495) with delta (0, 0)
Screenshot: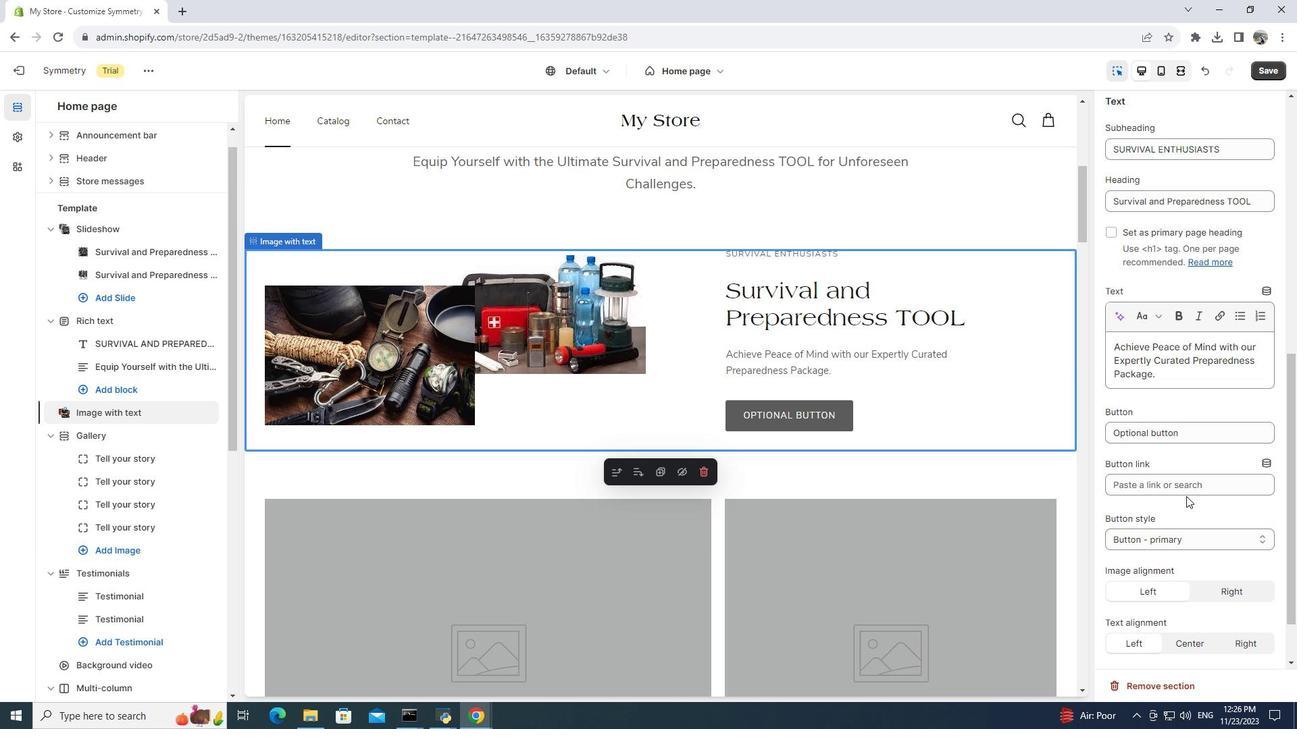 
Action: Mouse moved to (1195, 362)
Screenshot: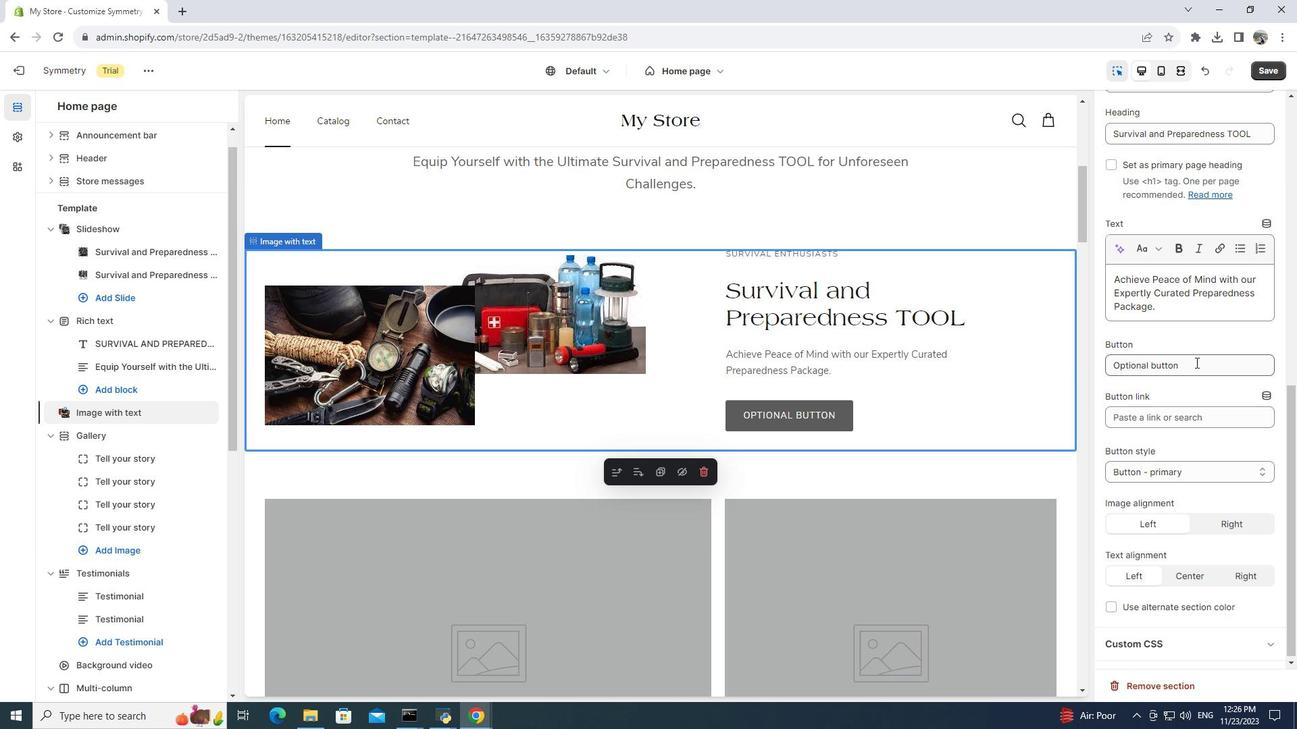 
Action: Mouse pressed left at (1195, 362)
Screenshot: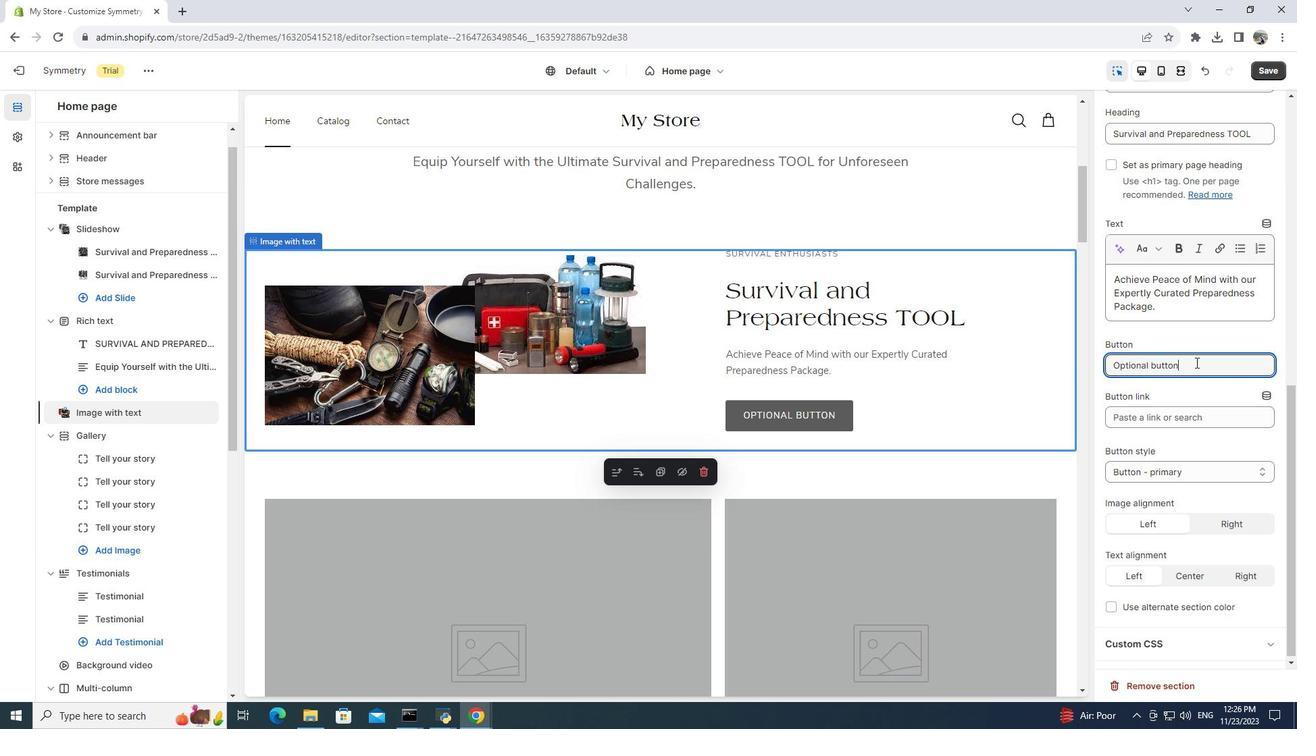 
Action: Mouse pressed right at (1195, 362)
Screenshot: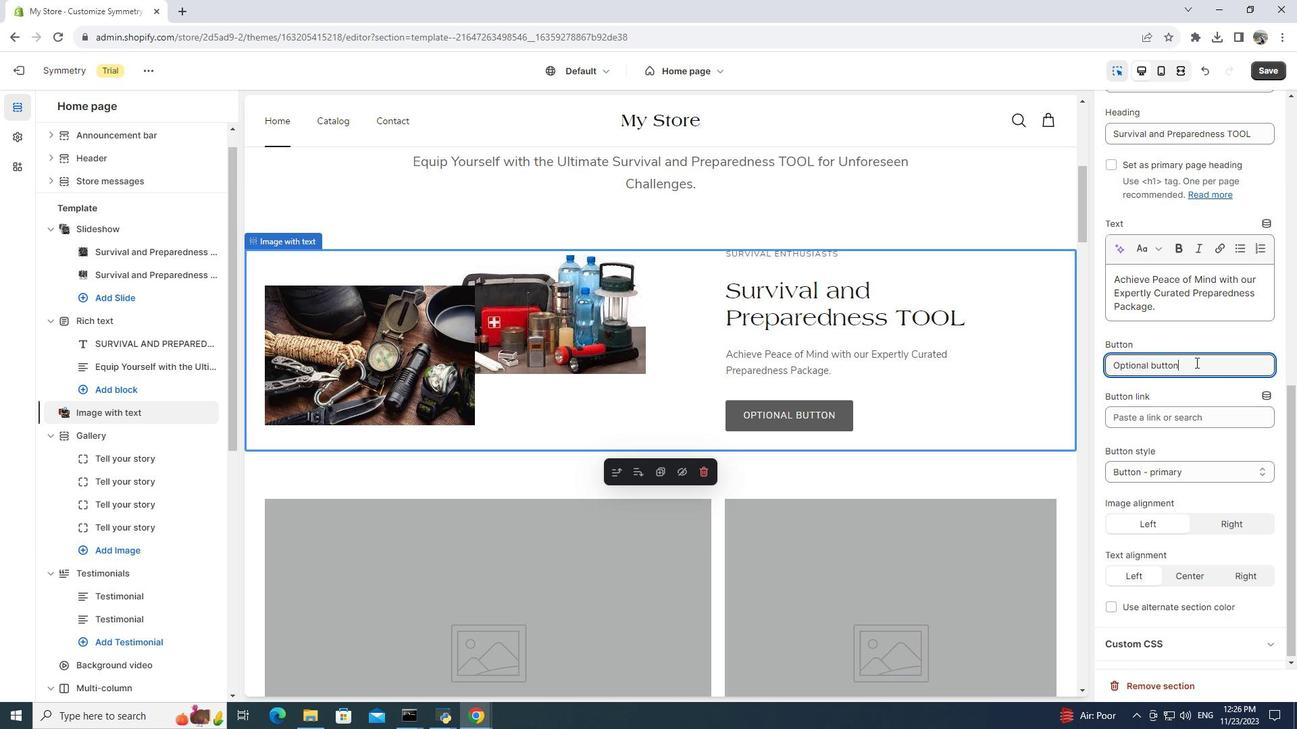 
Action: Mouse moved to (1213, 327)
Screenshot: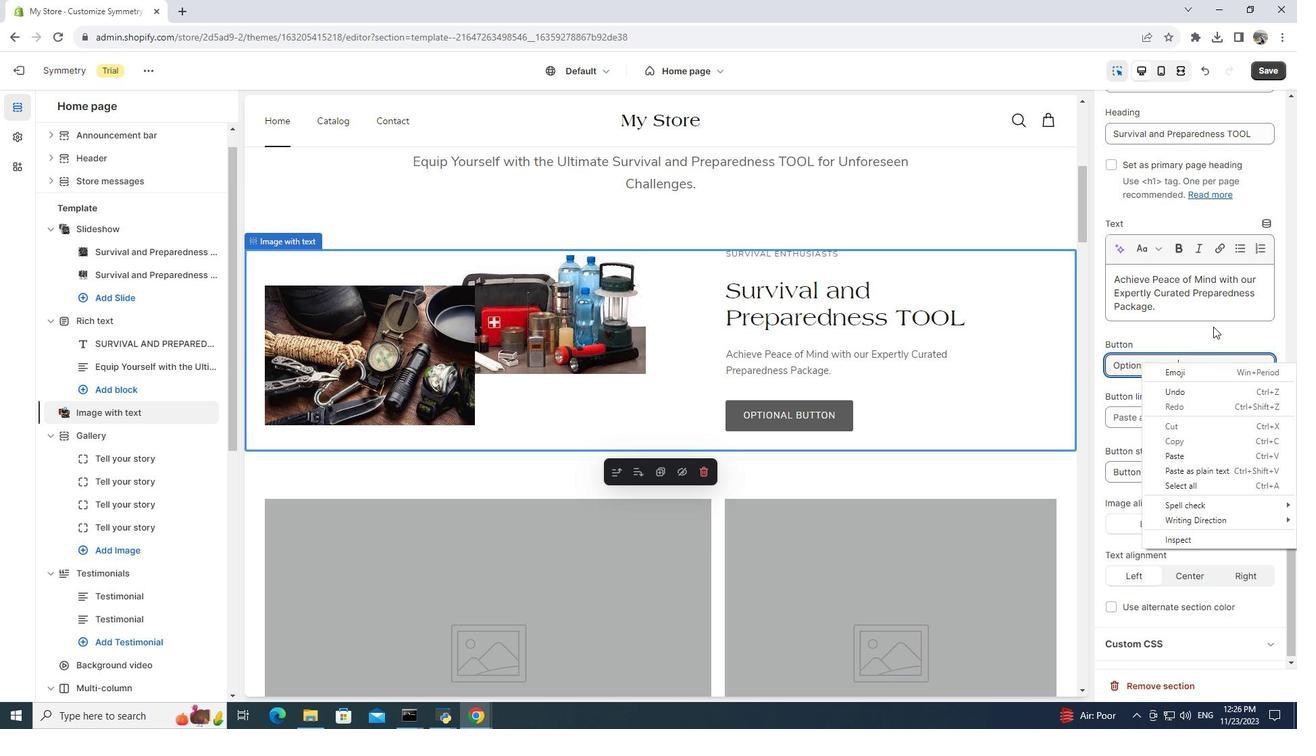 
Action: Mouse pressed left at (1213, 327)
Screenshot: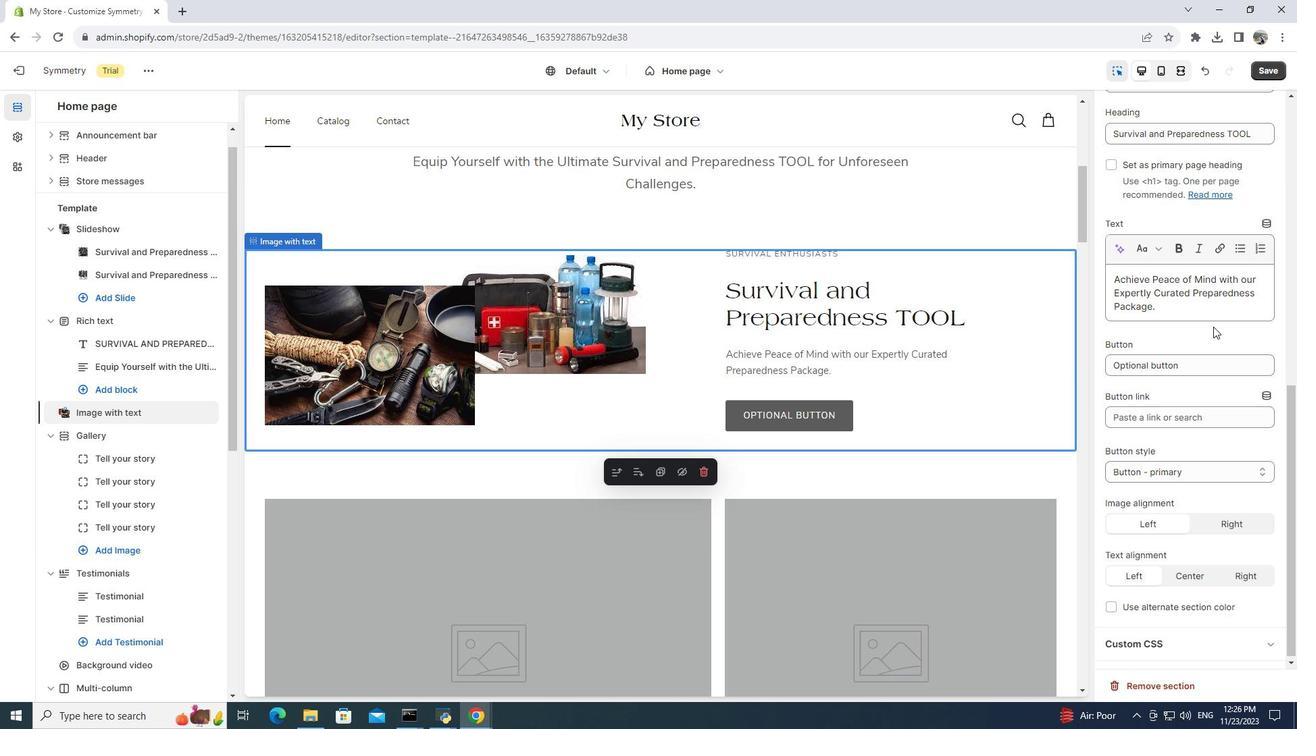 
Action: Mouse moved to (1199, 366)
Screenshot: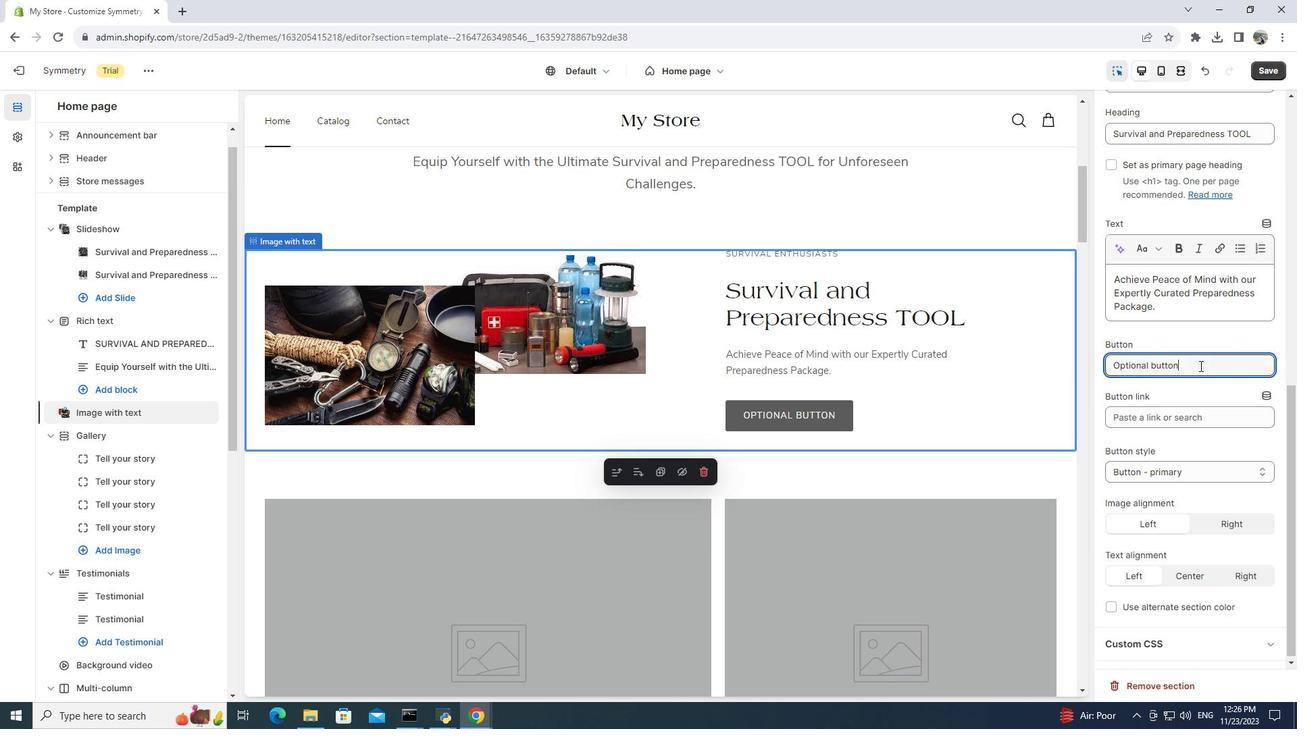 
Action: Mouse pressed left at (1199, 366)
Screenshot: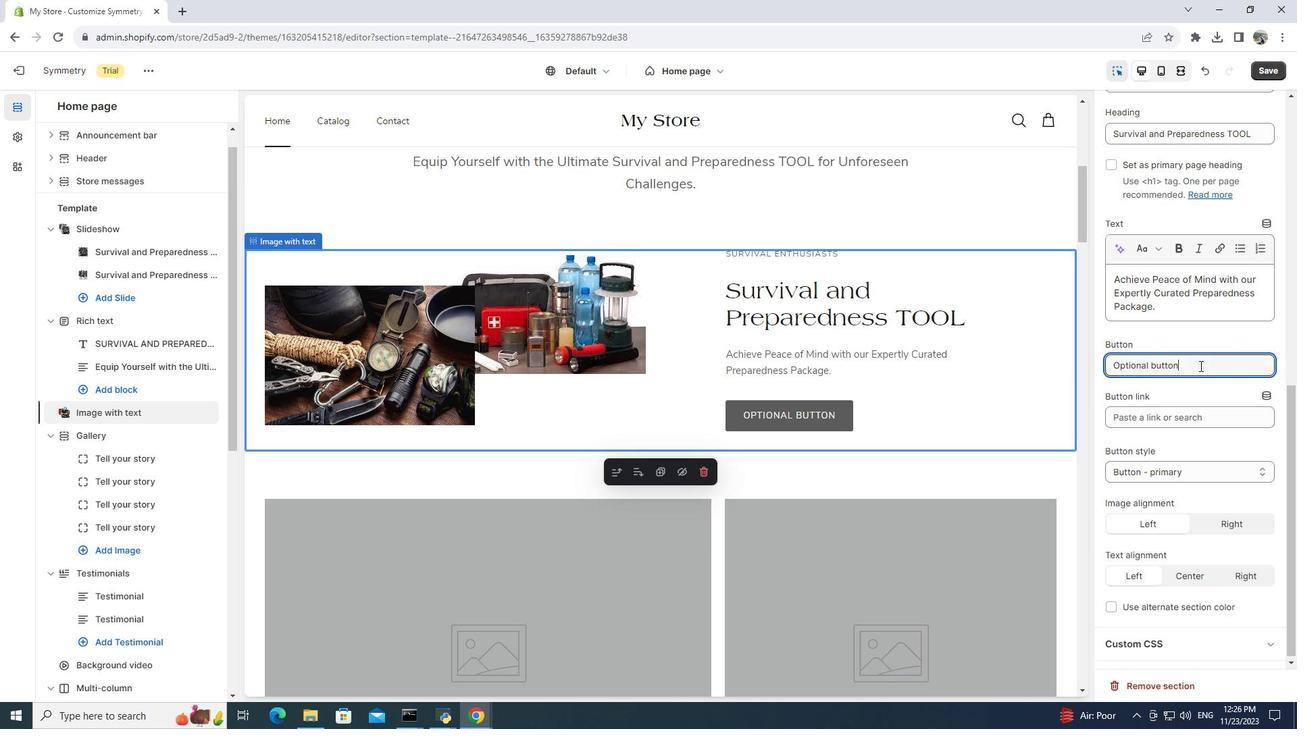 
Action: Mouse moved to (1199, 366)
Screenshot: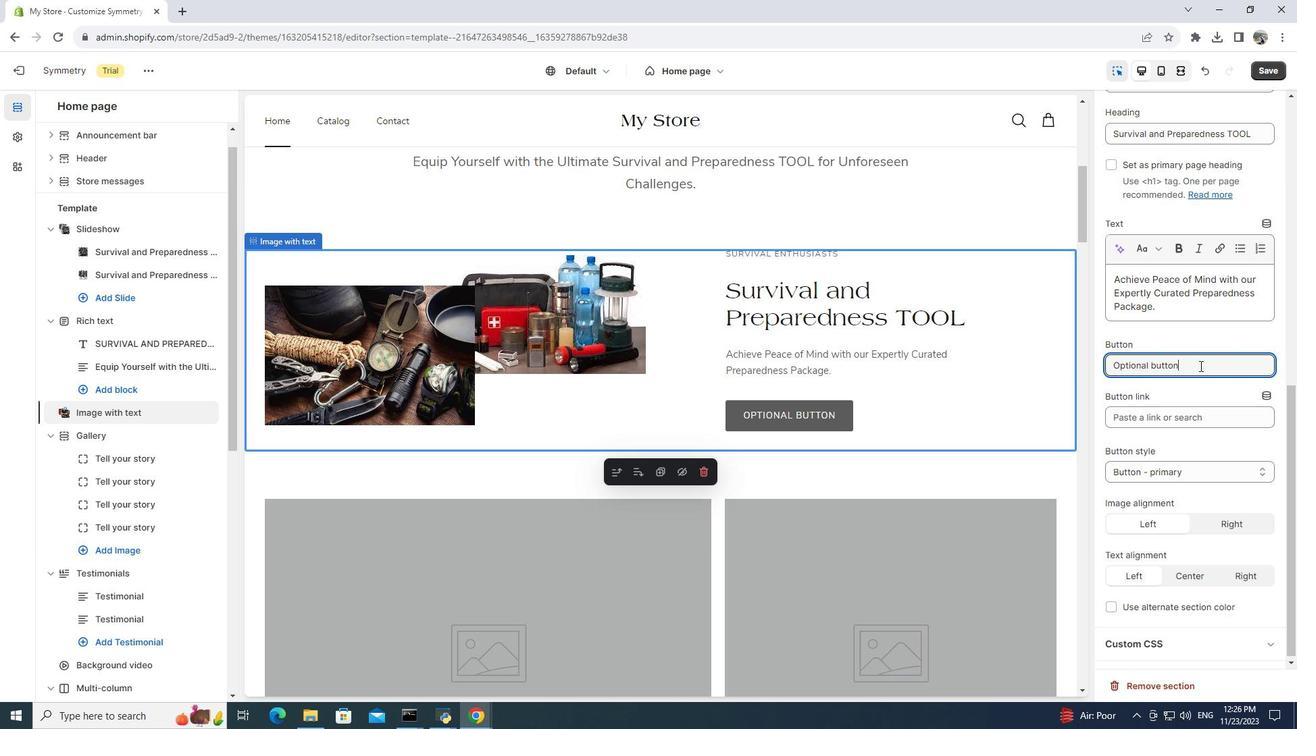 
Action: Key pressed <Key.backspace><Key.backspace><Key.backspace><Key.backspace><Key.backspace><Key.backspace><Key.backspace><Key.backspace><Key.backspace><Key.backspace><Key.backspace><Key.backspace><Key.backspace><Key.backspace><Key.backspace><Key.backspace>BUY<Key.space>NOW
Screenshot: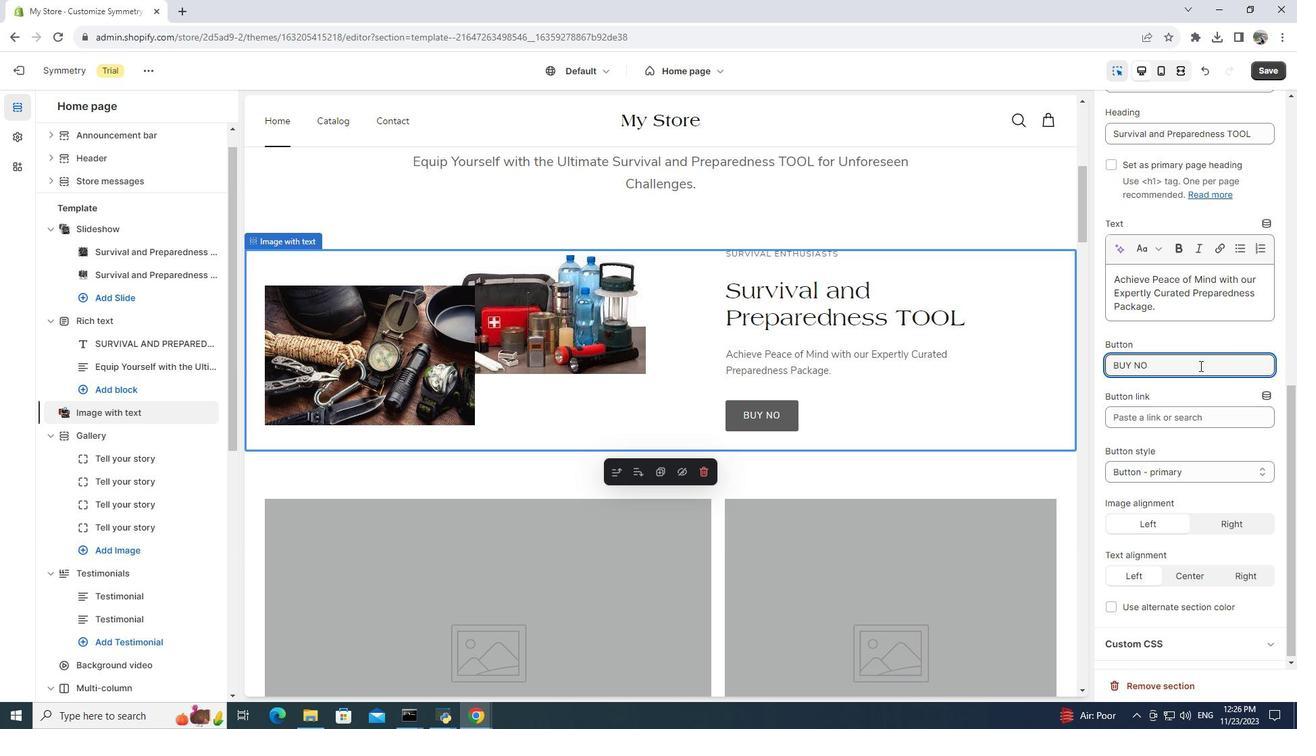
Action: Mouse moved to (968, 396)
Screenshot: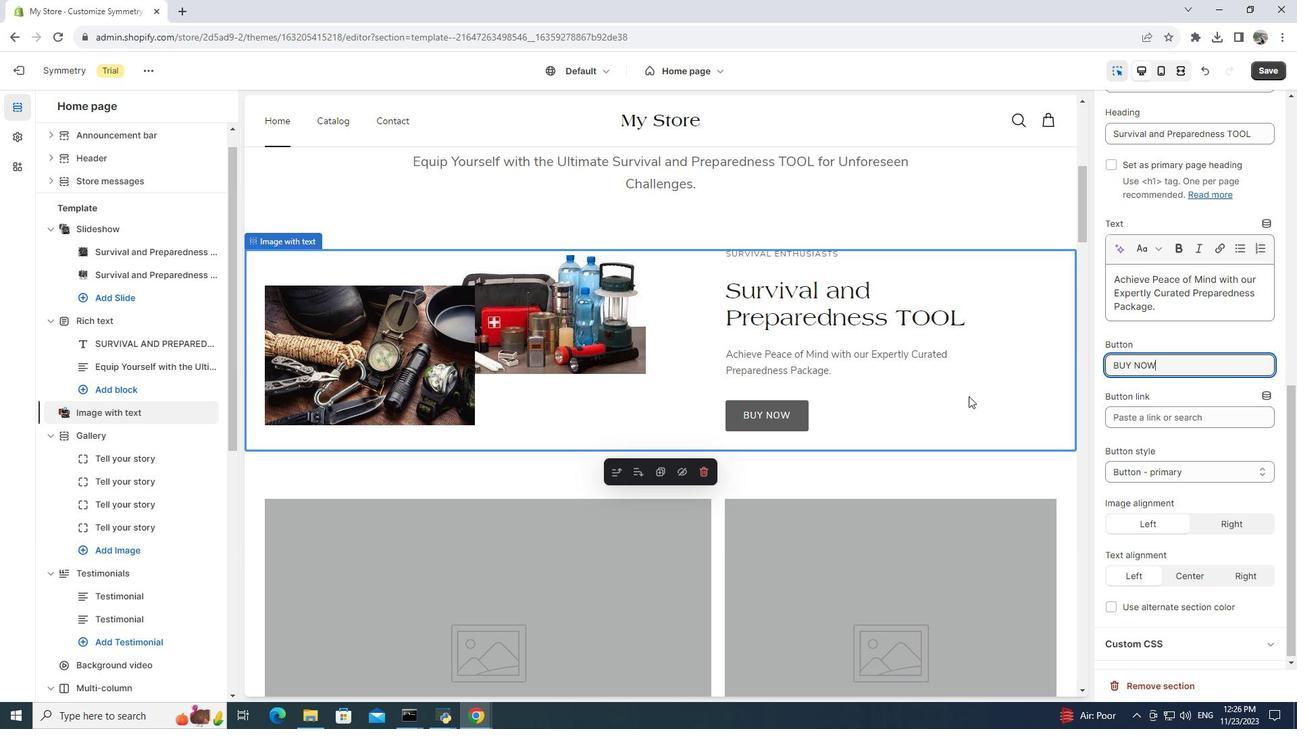 
Action: Mouse scrolled (968, 395) with delta (0, 0)
Screenshot: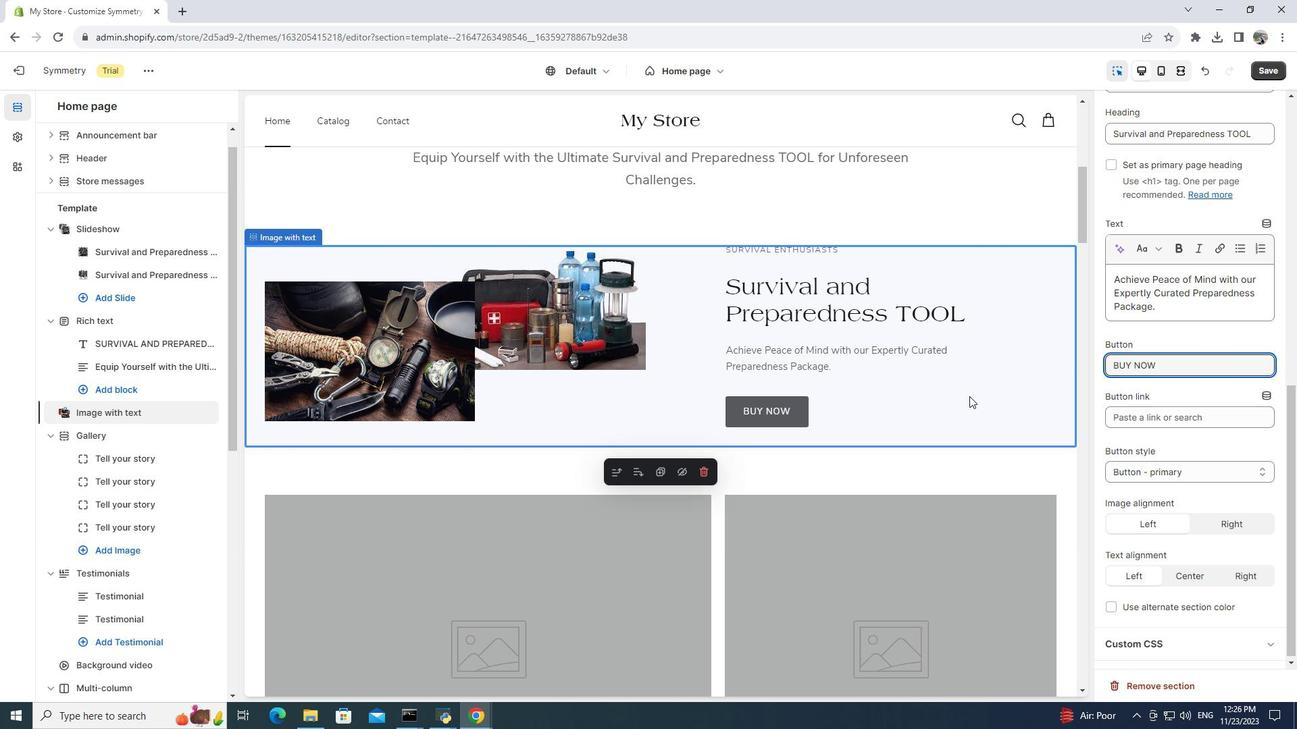 
Action: Mouse scrolled (968, 395) with delta (0, 0)
Screenshot: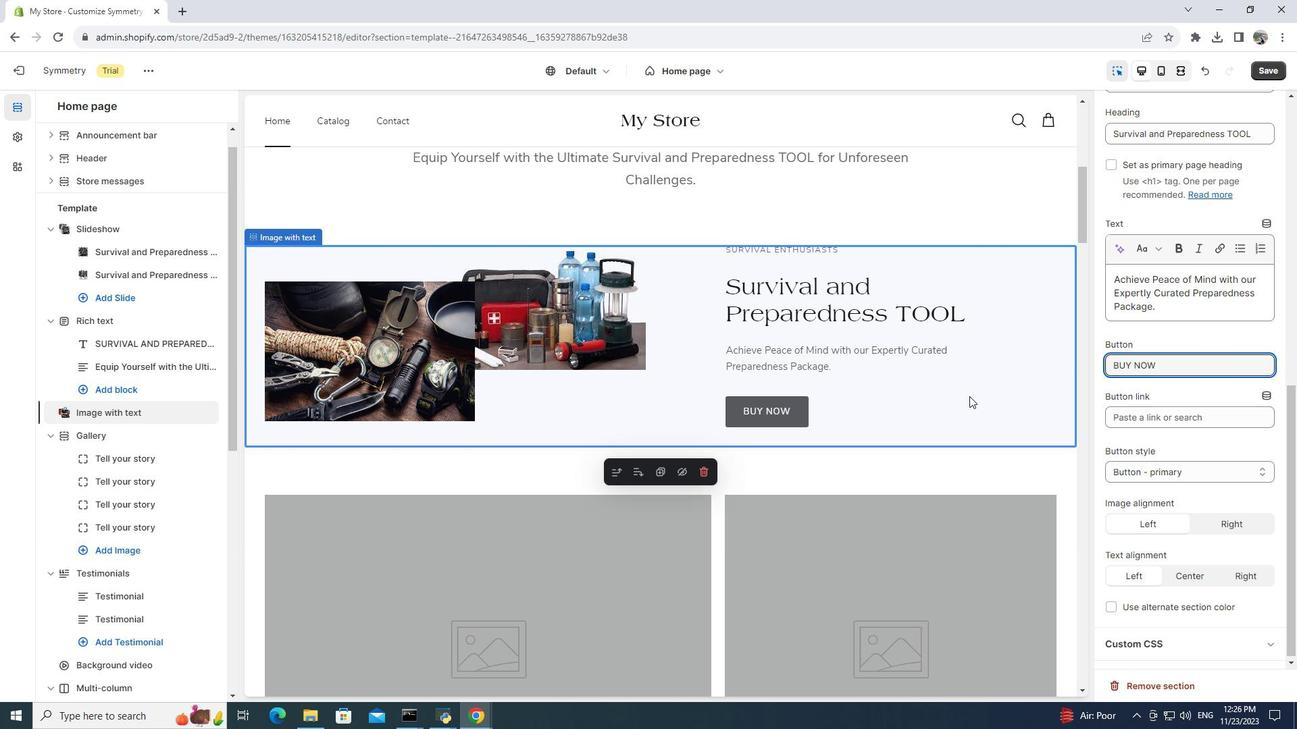 
Action: Mouse scrolled (968, 395) with delta (0, 0)
Screenshot: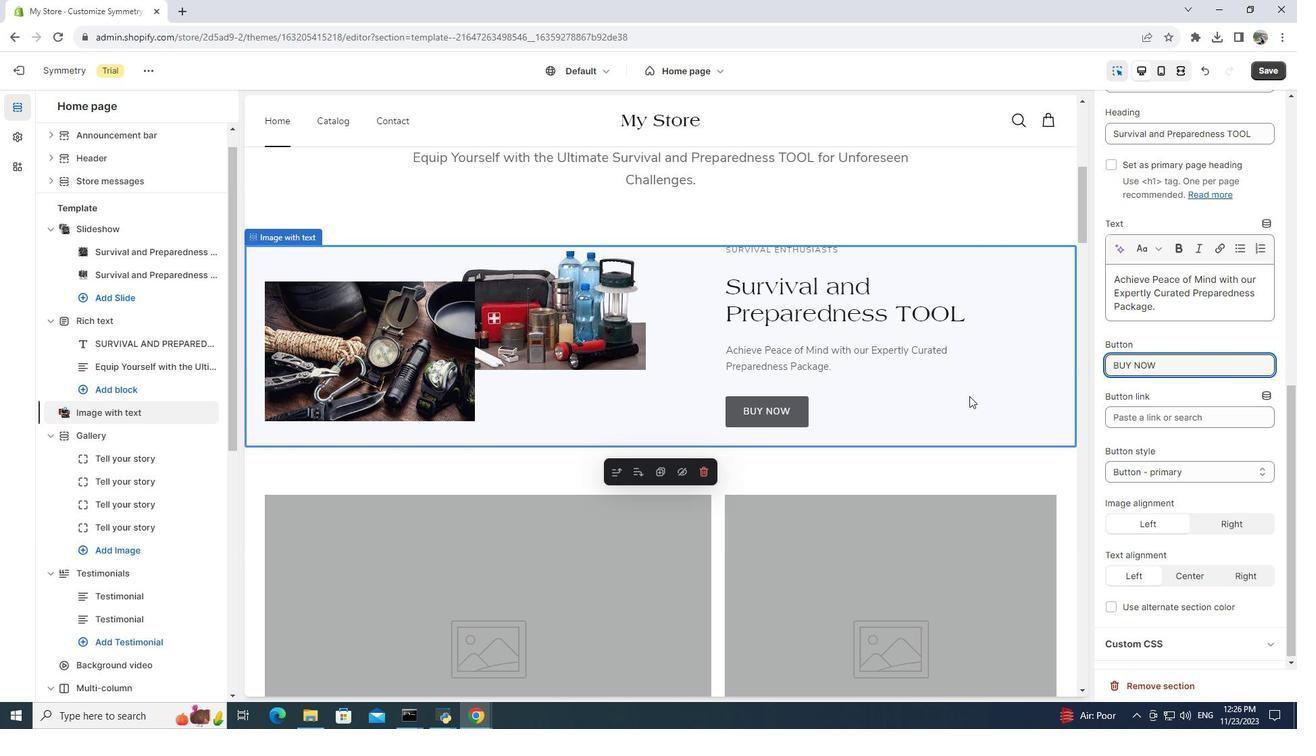 
Action: Mouse moved to (970, 396)
Screenshot: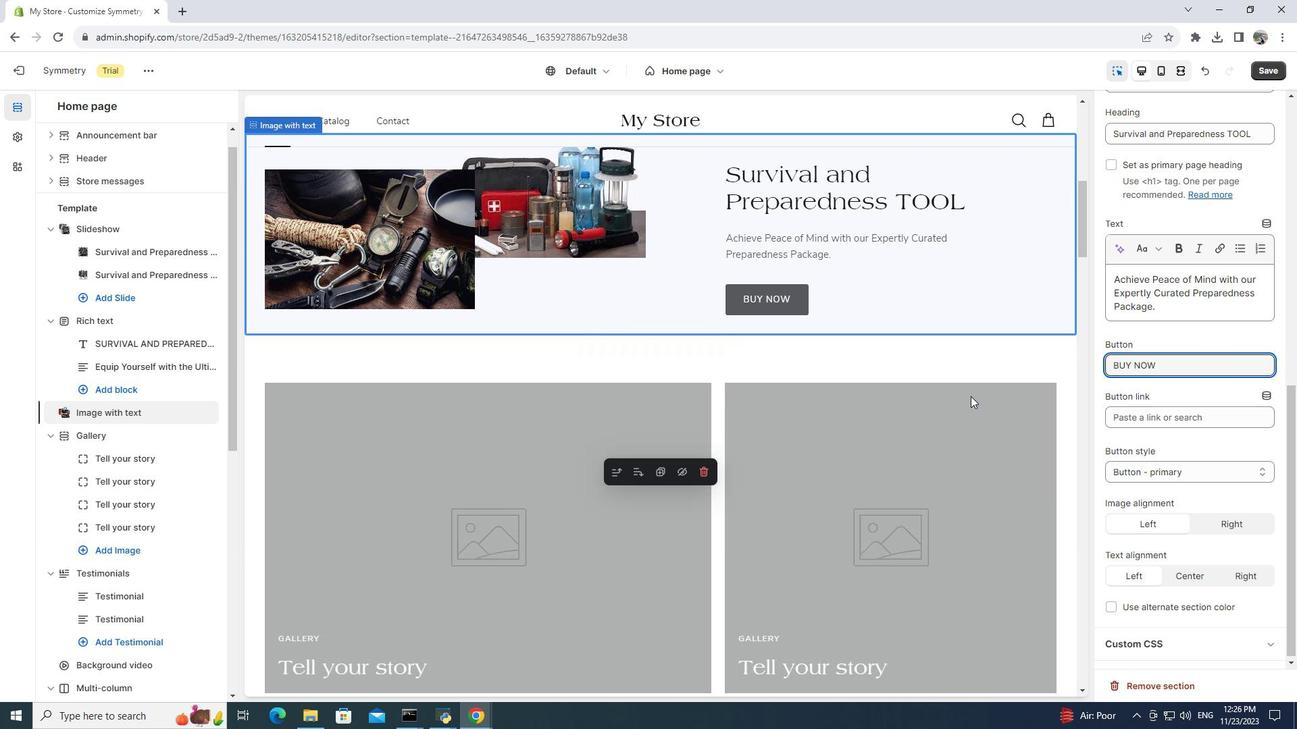 
Action: Mouse scrolled (970, 395) with delta (0, 0)
Screenshot: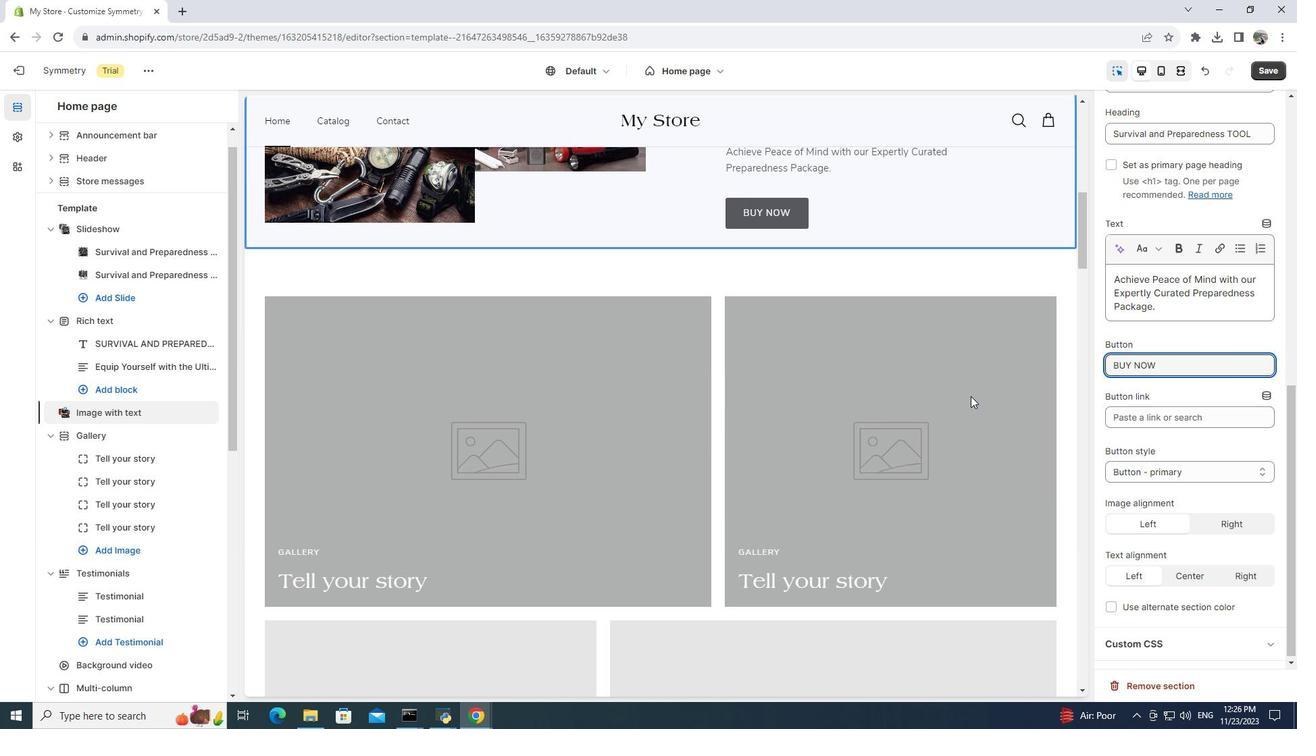 
Action: Mouse scrolled (970, 395) with delta (0, 0)
Screenshot: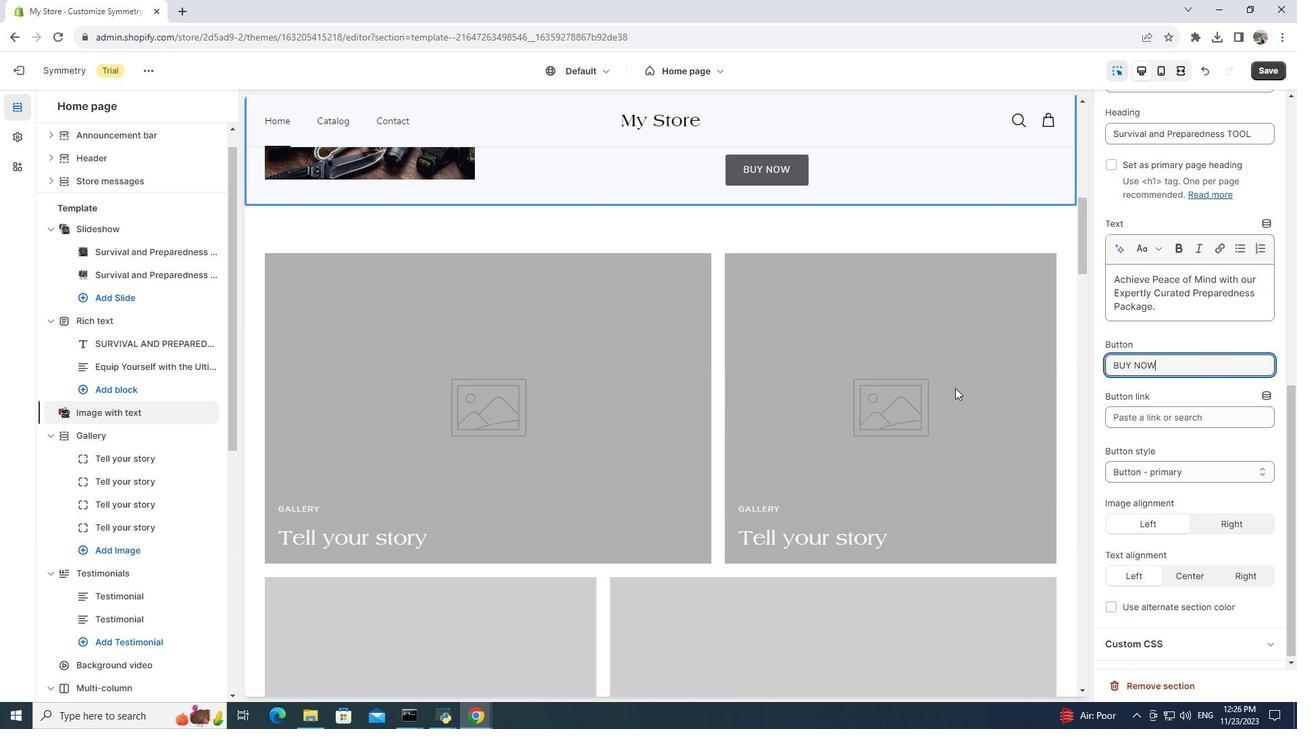 
Action: Mouse scrolled (970, 395) with delta (0, 0)
Screenshot: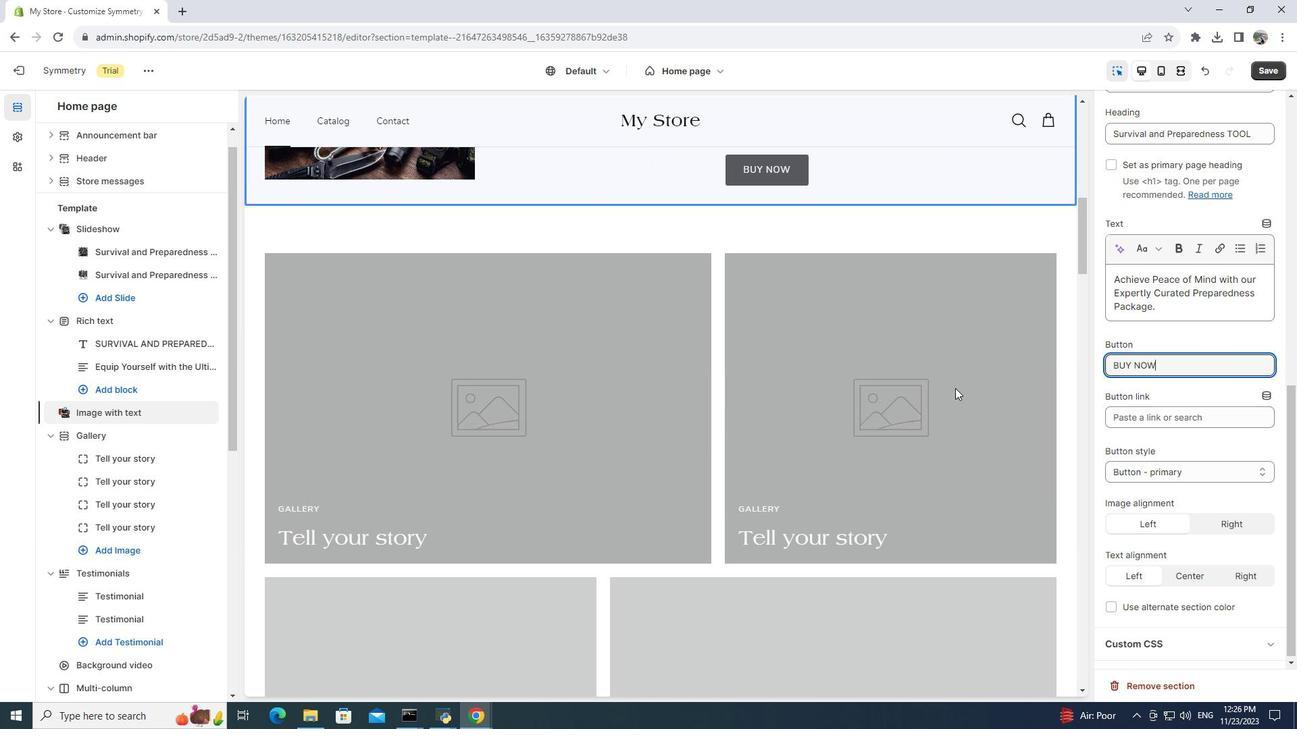 
Action: Mouse moved to (593, 291)
Screenshot: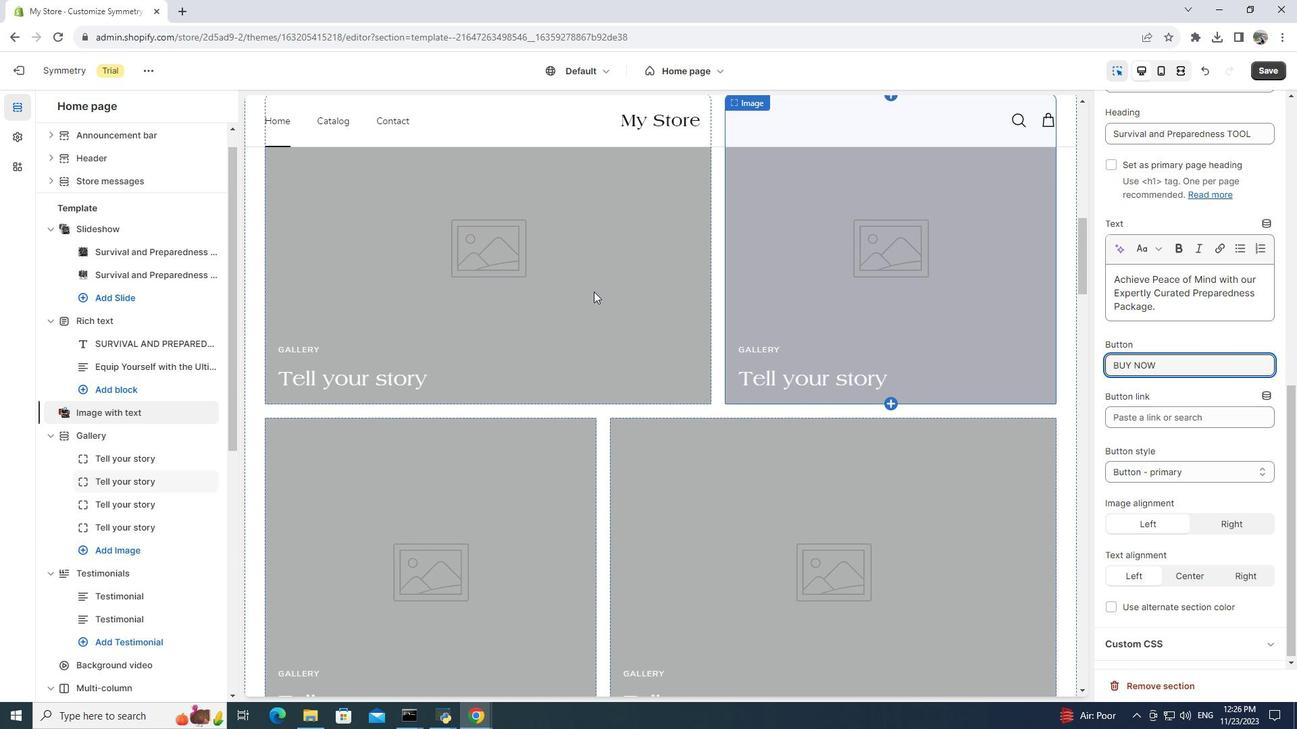 
Action: Mouse pressed left at (593, 291)
Screenshot: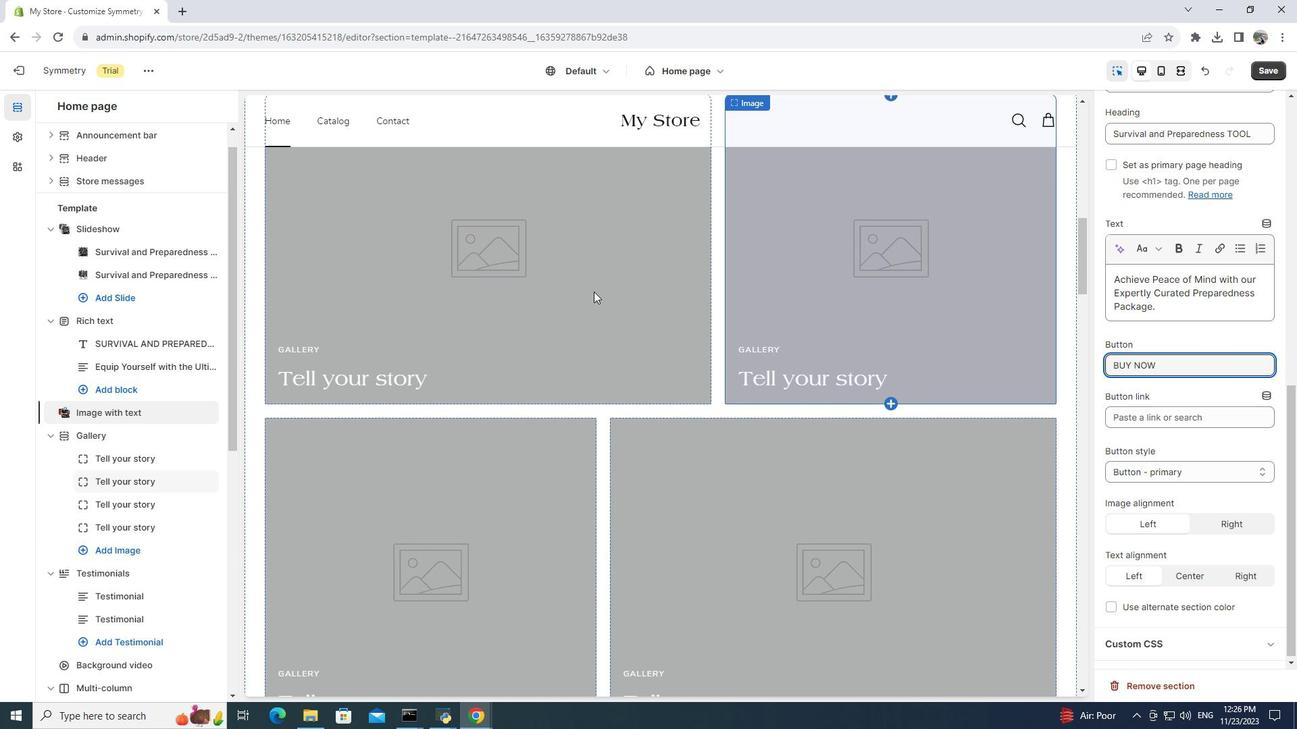 
Action: Mouse moved to (863, 616)
Screenshot: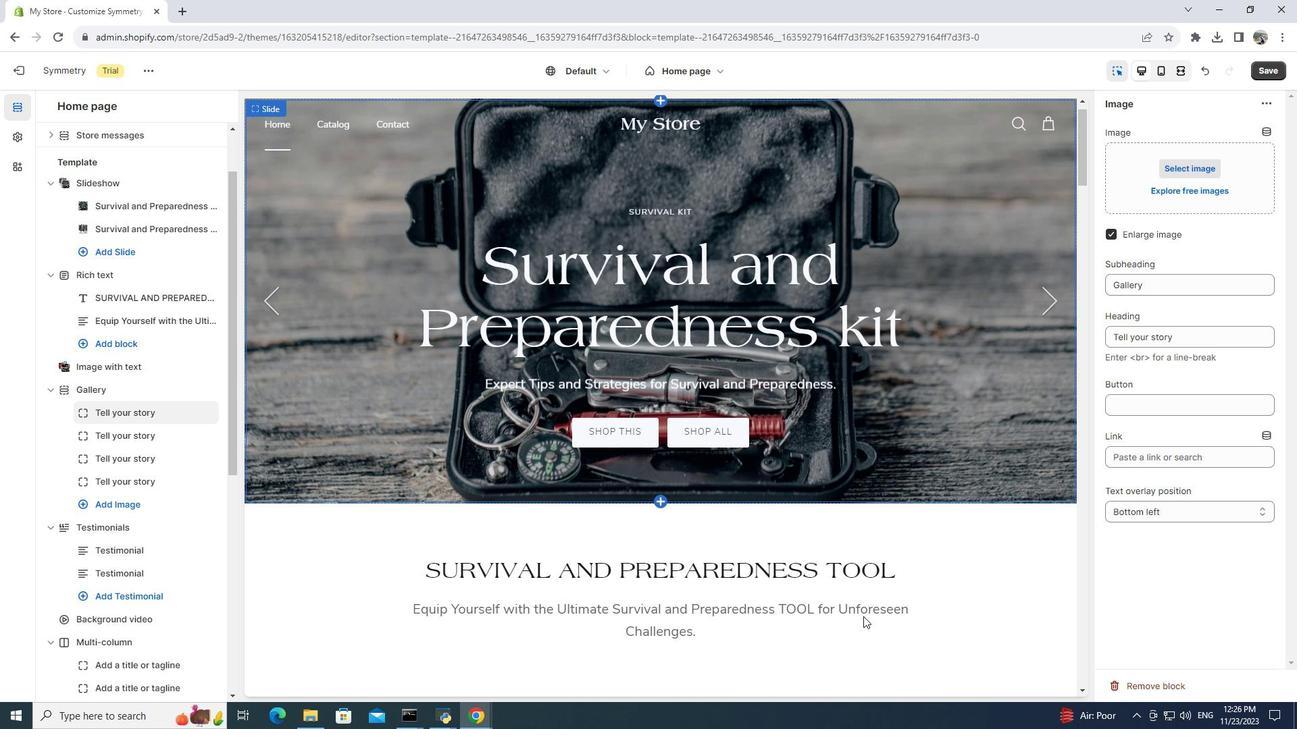 
Action: Mouse scrolled (863, 616) with delta (0, 0)
Screenshot: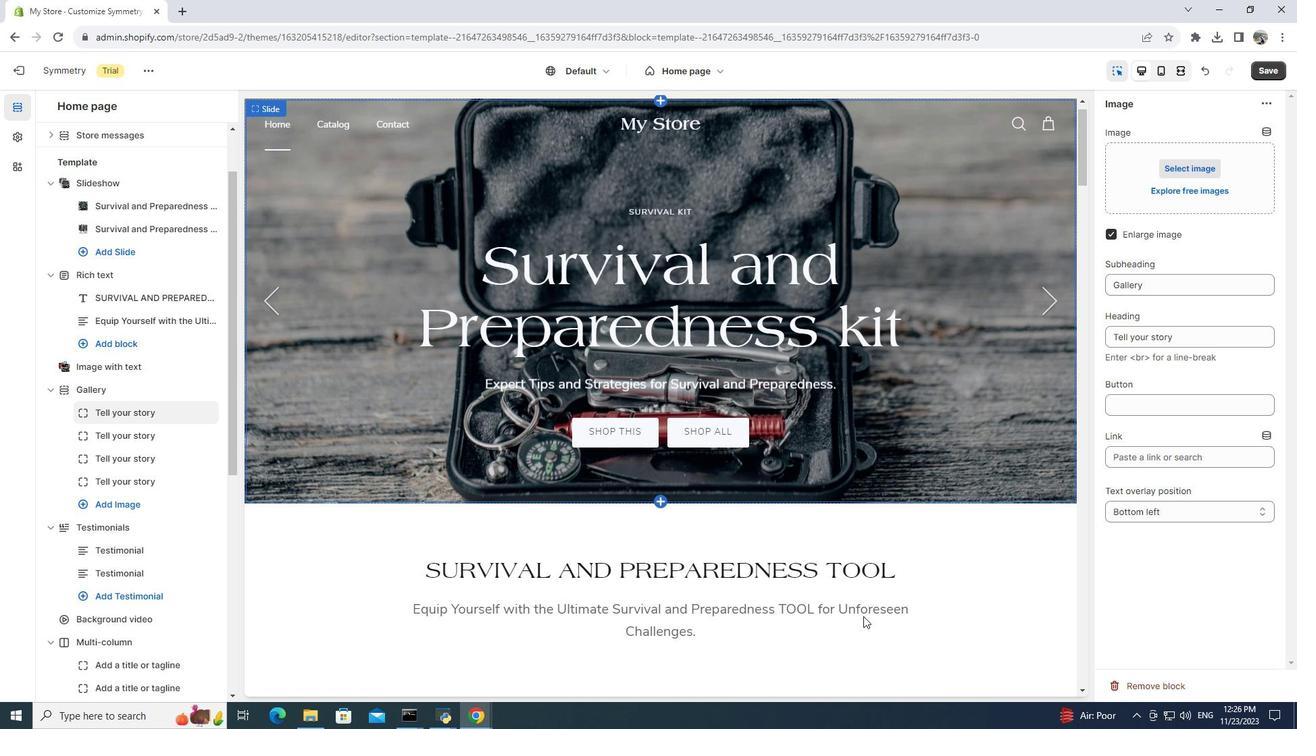 
Action: Mouse scrolled (863, 616) with delta (0, 0)
Screenshot: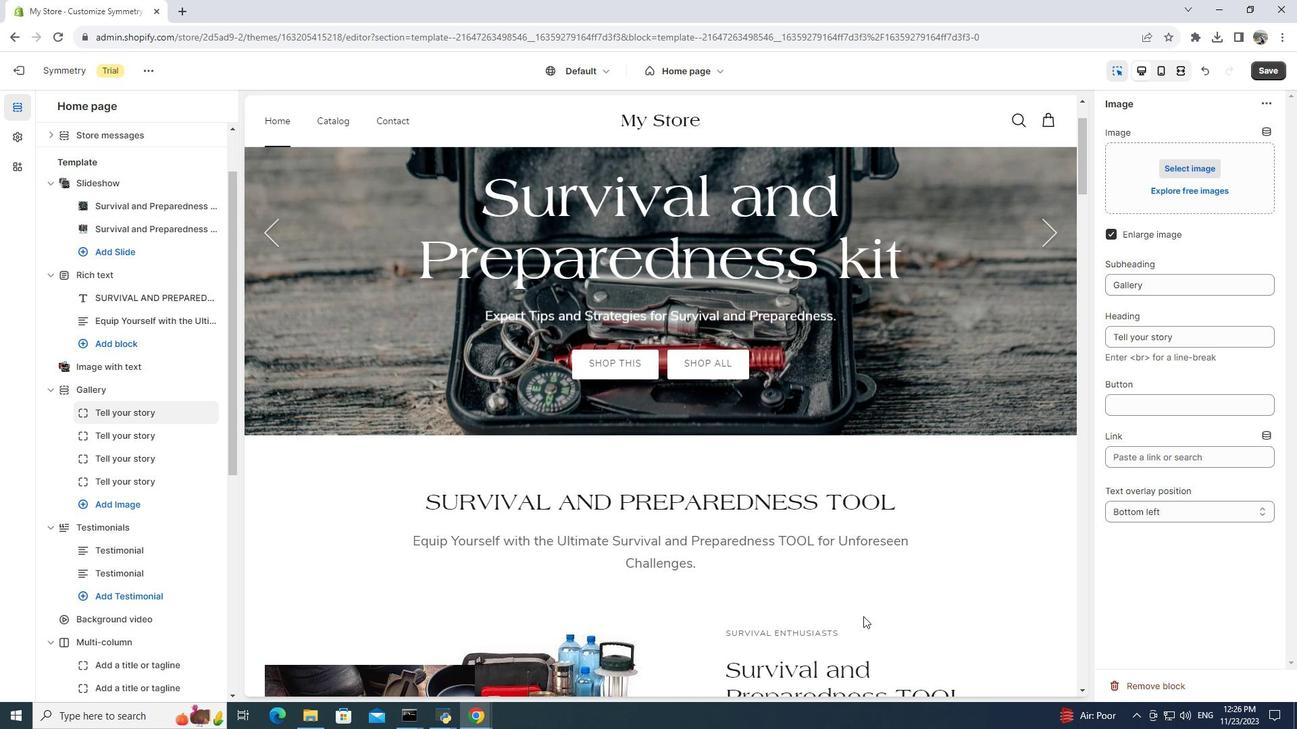 
Action: Mouse scrolled (863, 616) with delta (0, 0)
Screenshot: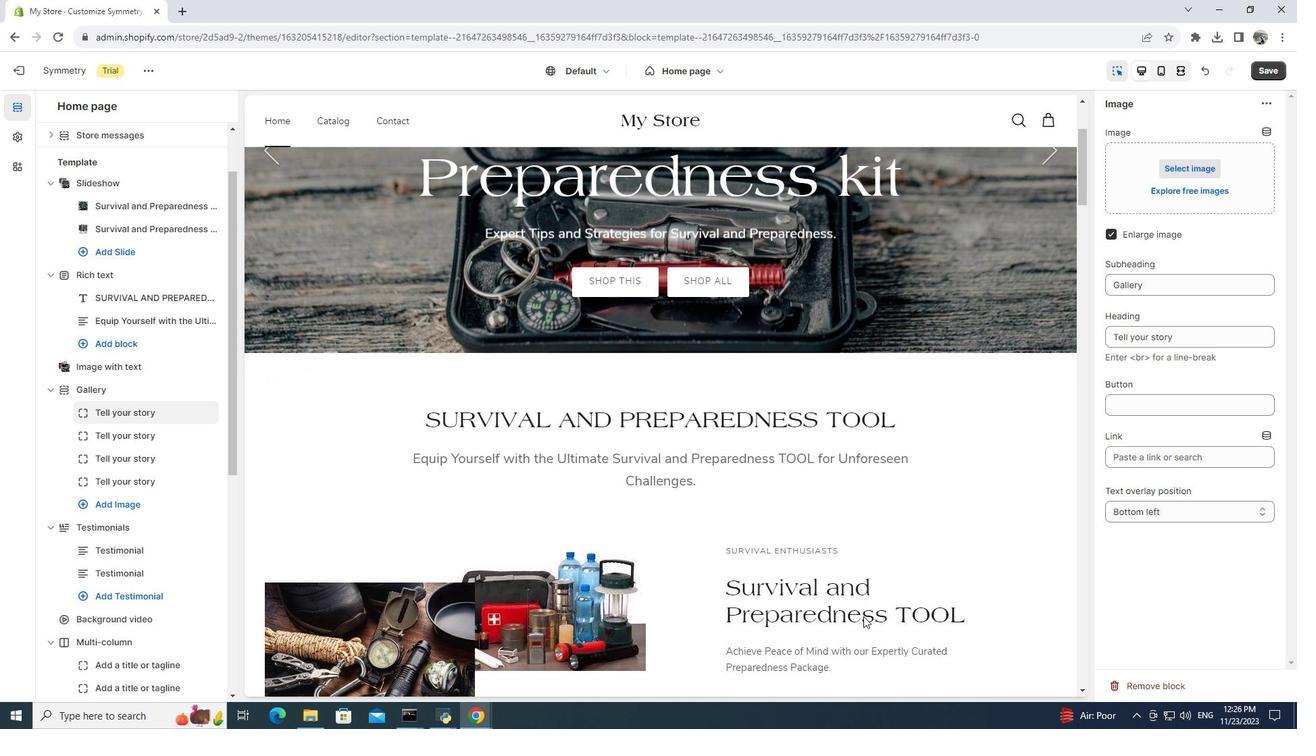 
Action: Mouse scrolled (863, 616) with delta (0, 0)
Screenshot: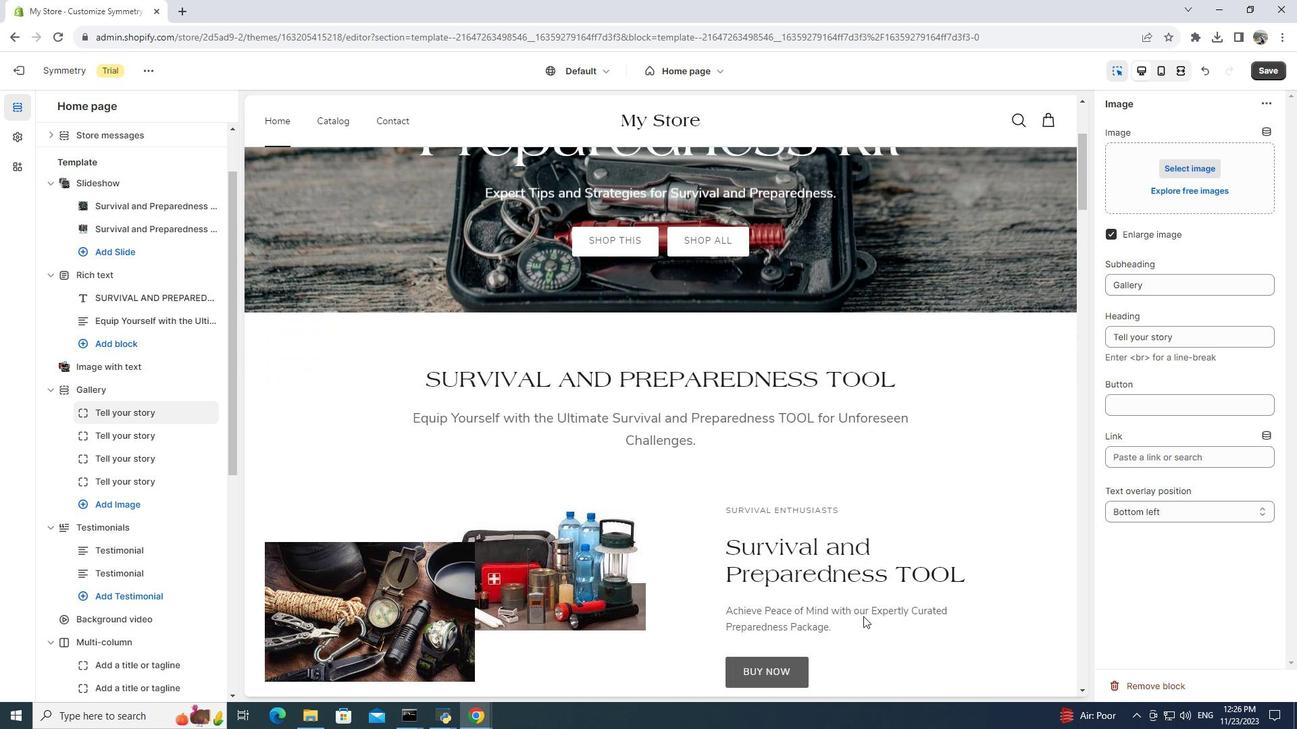
Action: Mouse scrolled (863, 616) with delta (0, 0)
